 Task: Update your LinkedIn profile with your current job title, company, and location. Set your job preferences and save the changes.
Action: Mouse moved to (500, 235)
Screenshot: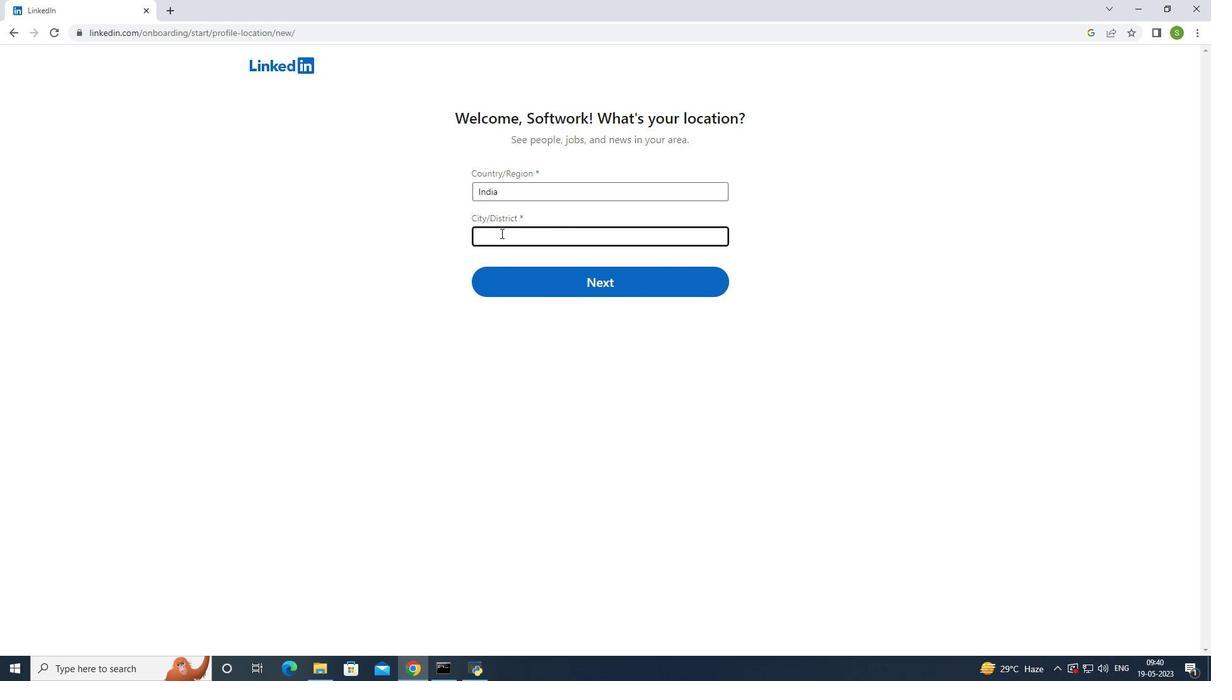 
Action: Mouse pressed left at (500, 235)
Screenshot: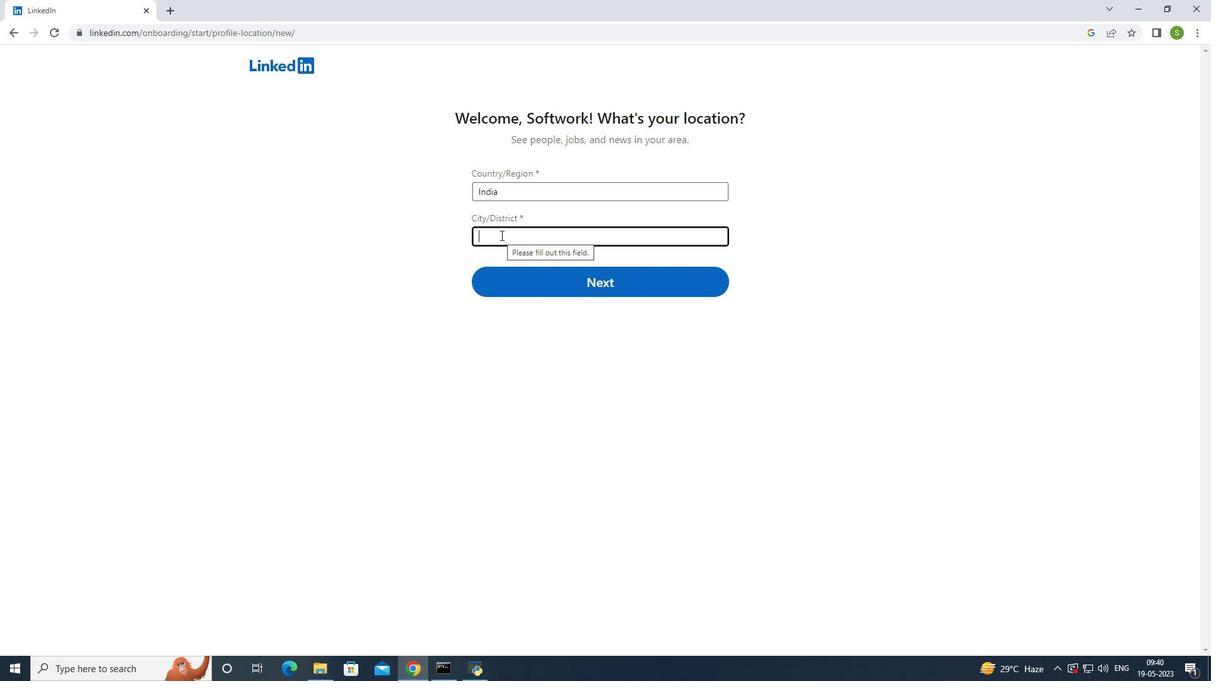 
Action: Mouse moved to (500, 234)
Screenshot: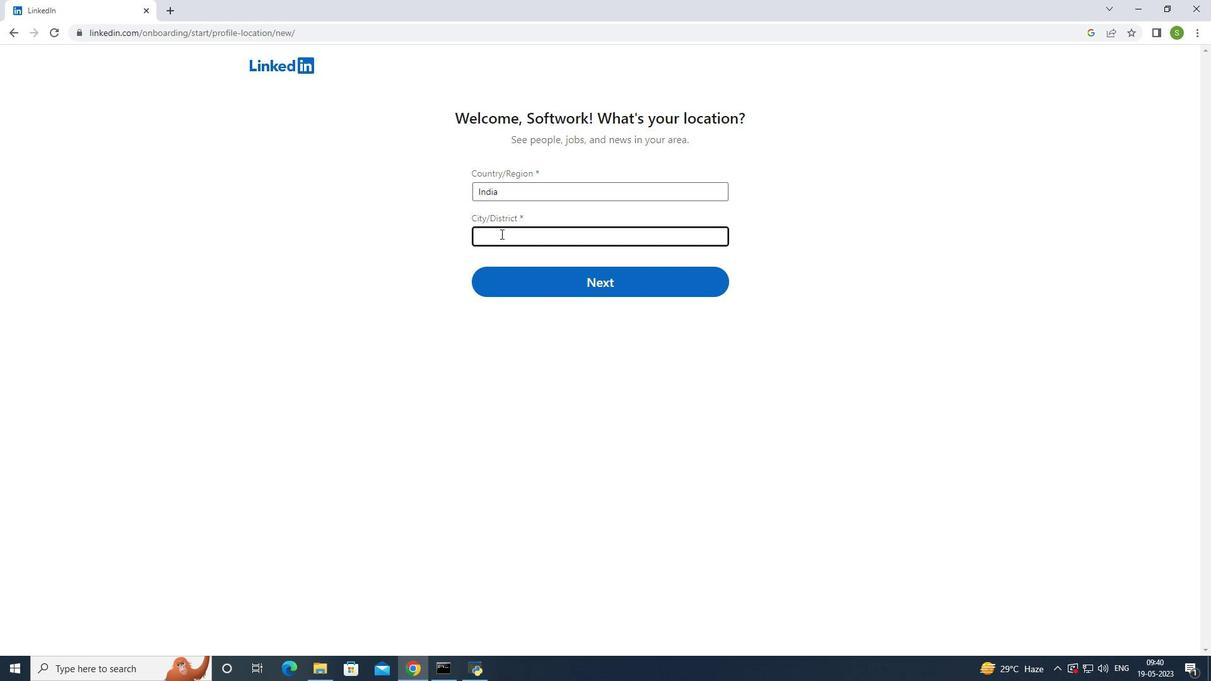 
Action: Key pressed g
Screenshot: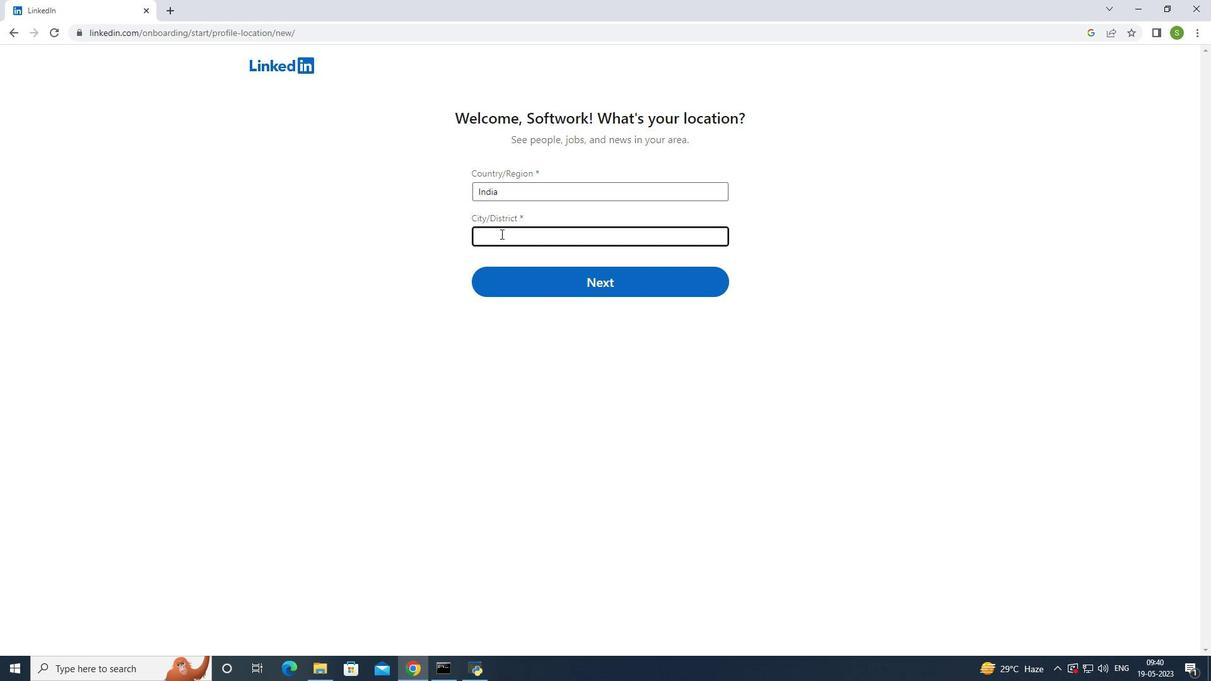 
Action: Mouse moved to (500, 232)
Screenshot: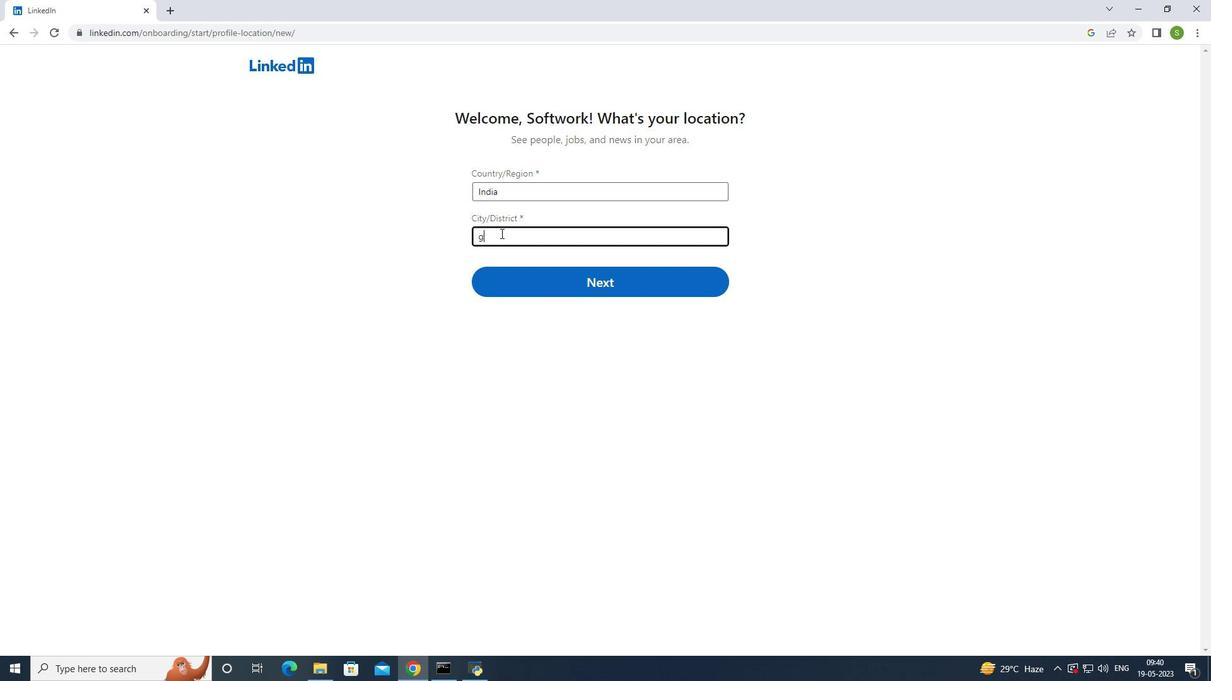
Action: Key pressed urugram
Screenshot: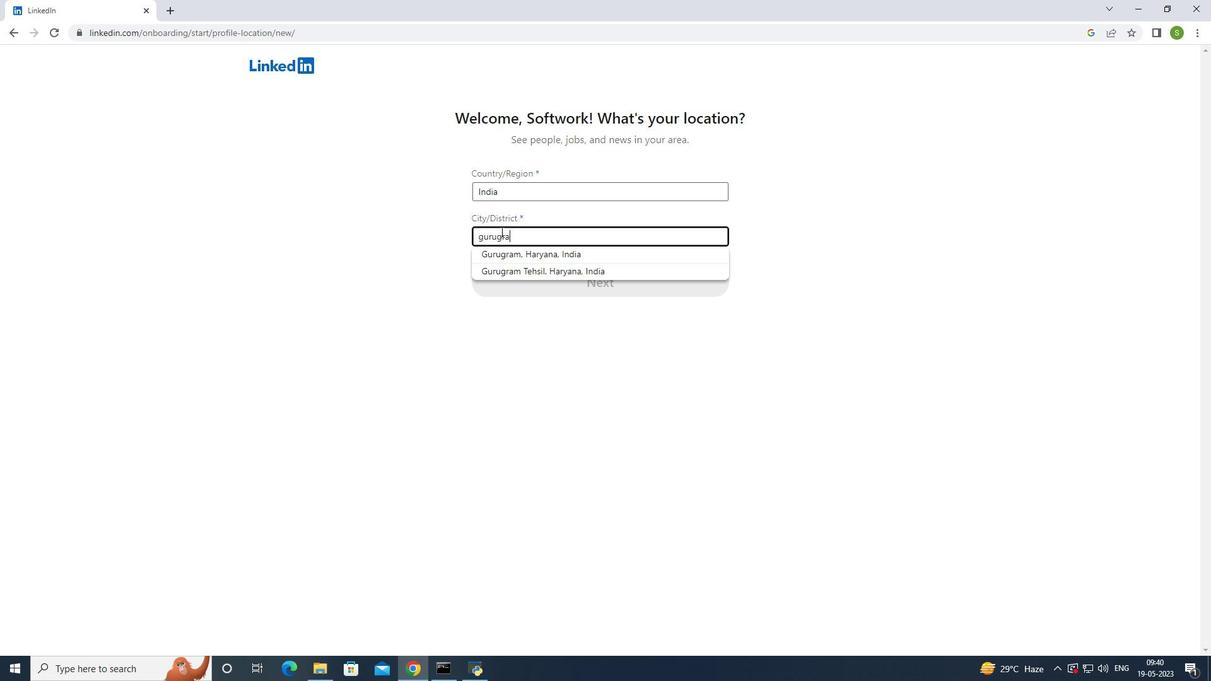 
Action: Mouse moved to (506, 256)
Screenshot: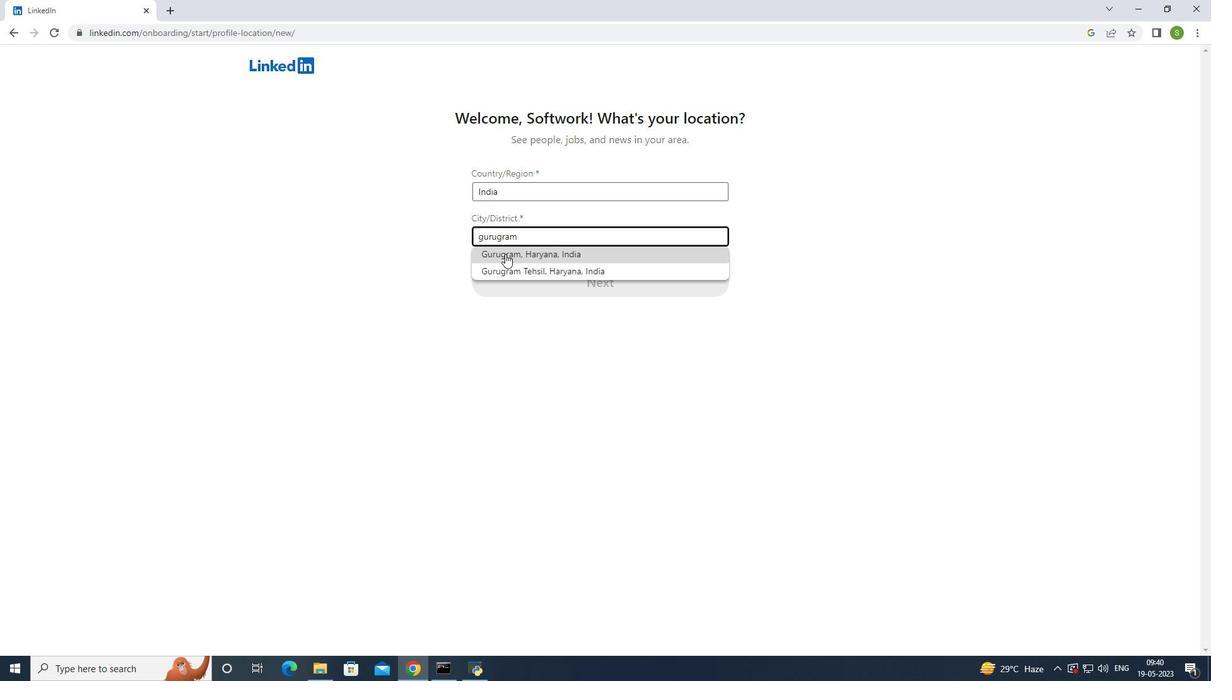 
Action: Mouse pressed left at (506, 256)
Screenshot: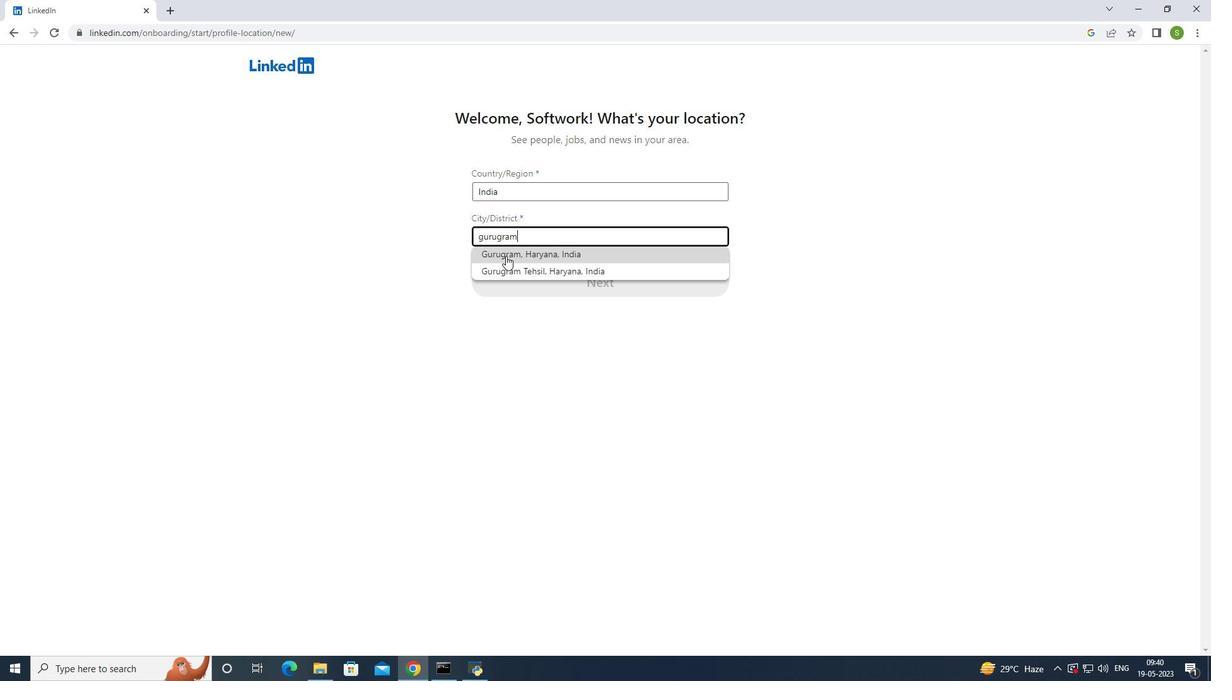 
Action: Mouse moved to (558, 278)
Screenshot: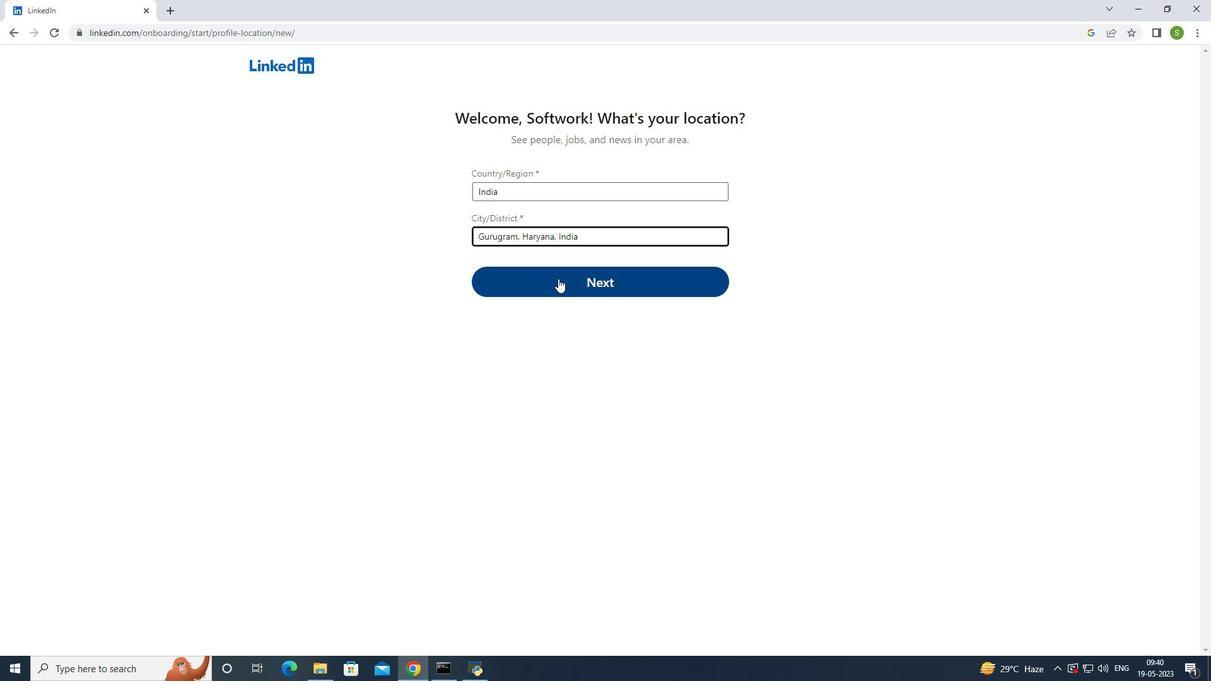 
Action: Mouse pressed left at (558, 278)
Screenshot: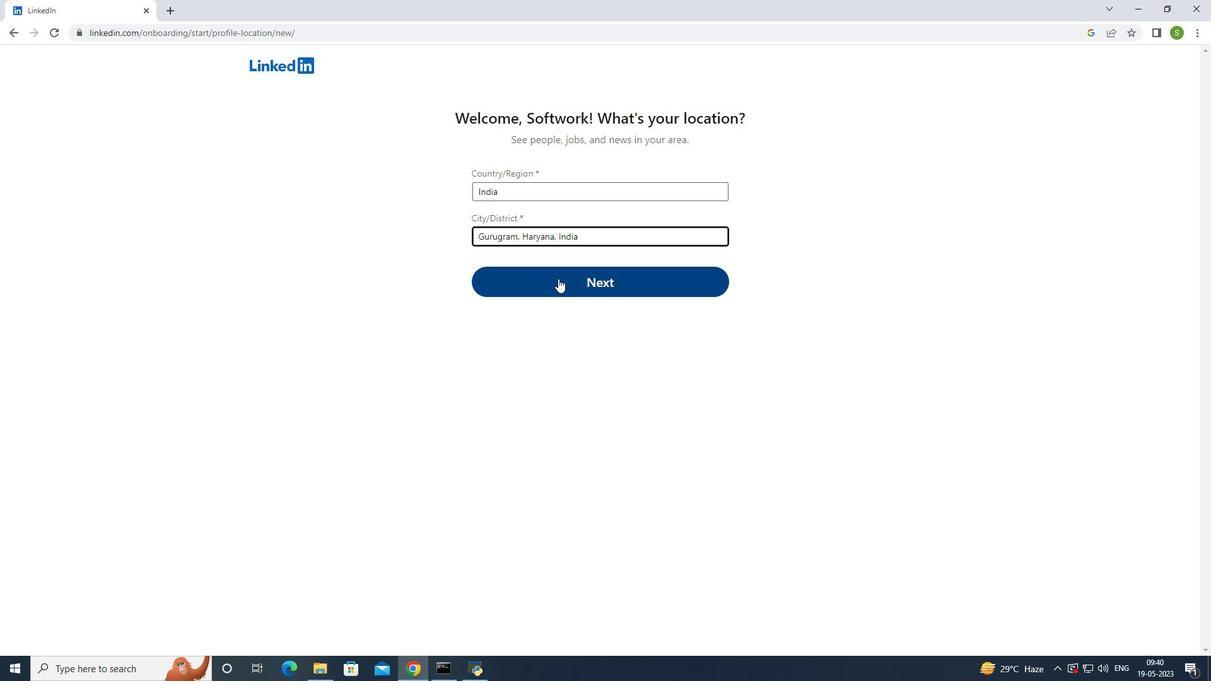 
Action: Mouse moved to (523, 187)
Screenshot: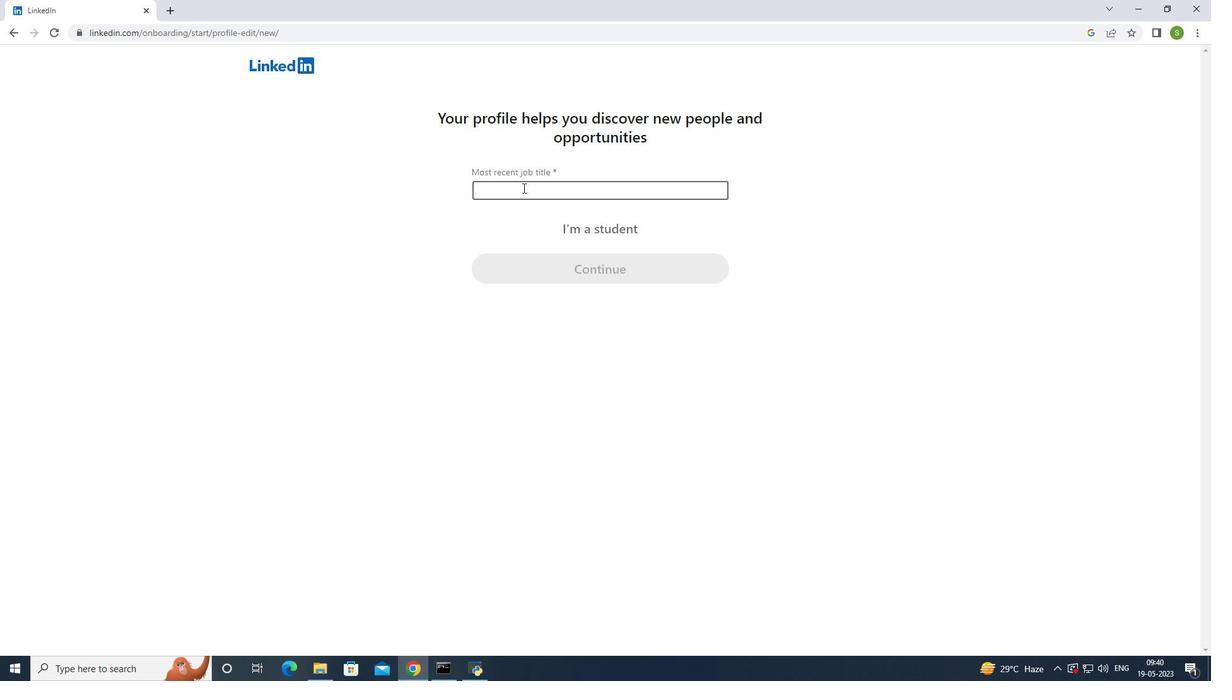 
Action: Mouse pressed left at (523, 187)
Screenshot: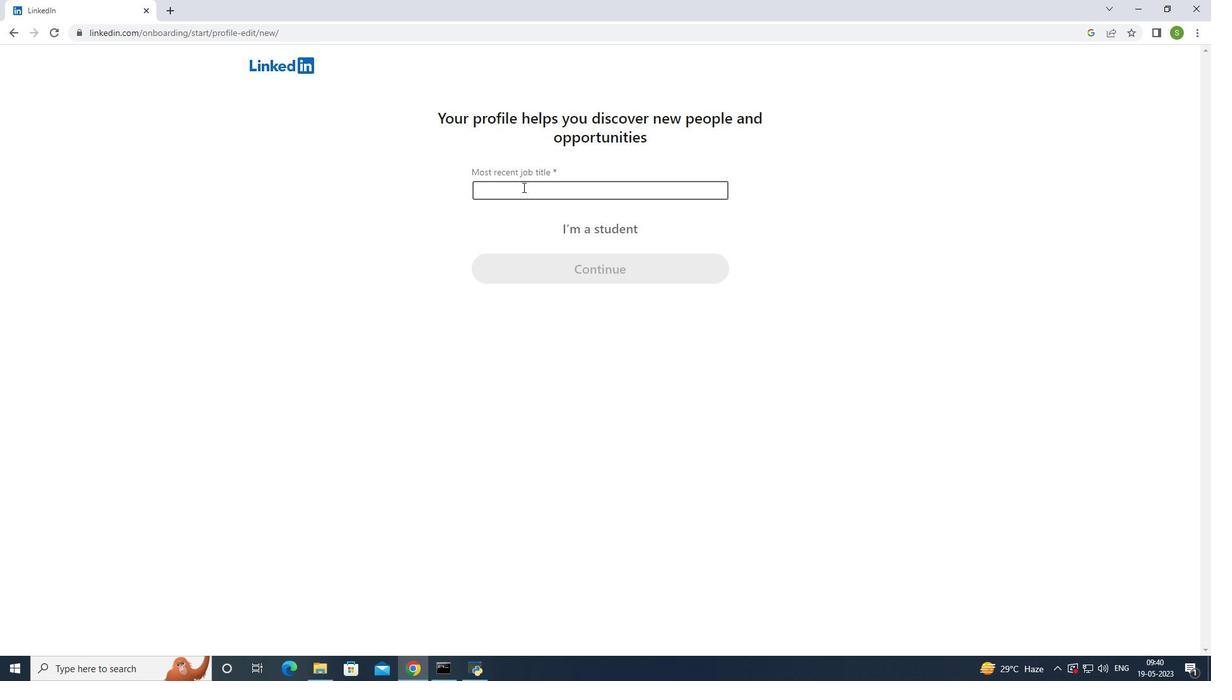 
Action: Mouse moved to (534, 198)
Screenshot: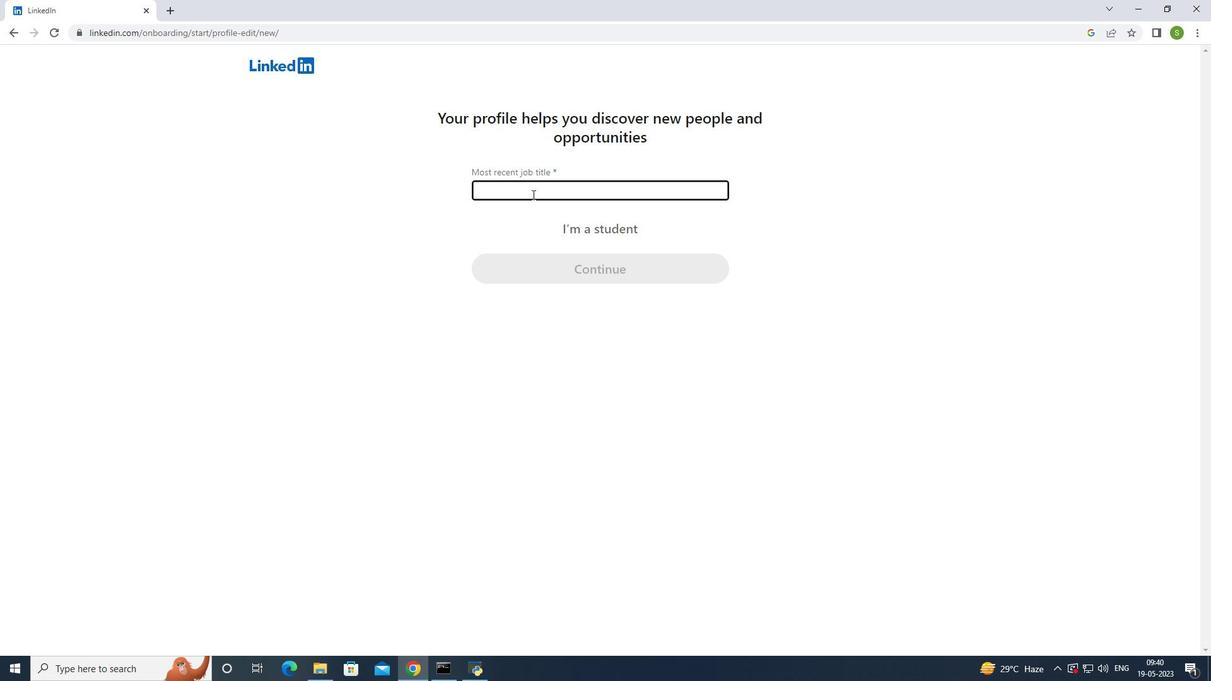 
Action: Key pressed <Key.shift>I<Key.space>am<Key.space><Key.backspace><Key.backspace><Key.backspace>
Screenshot: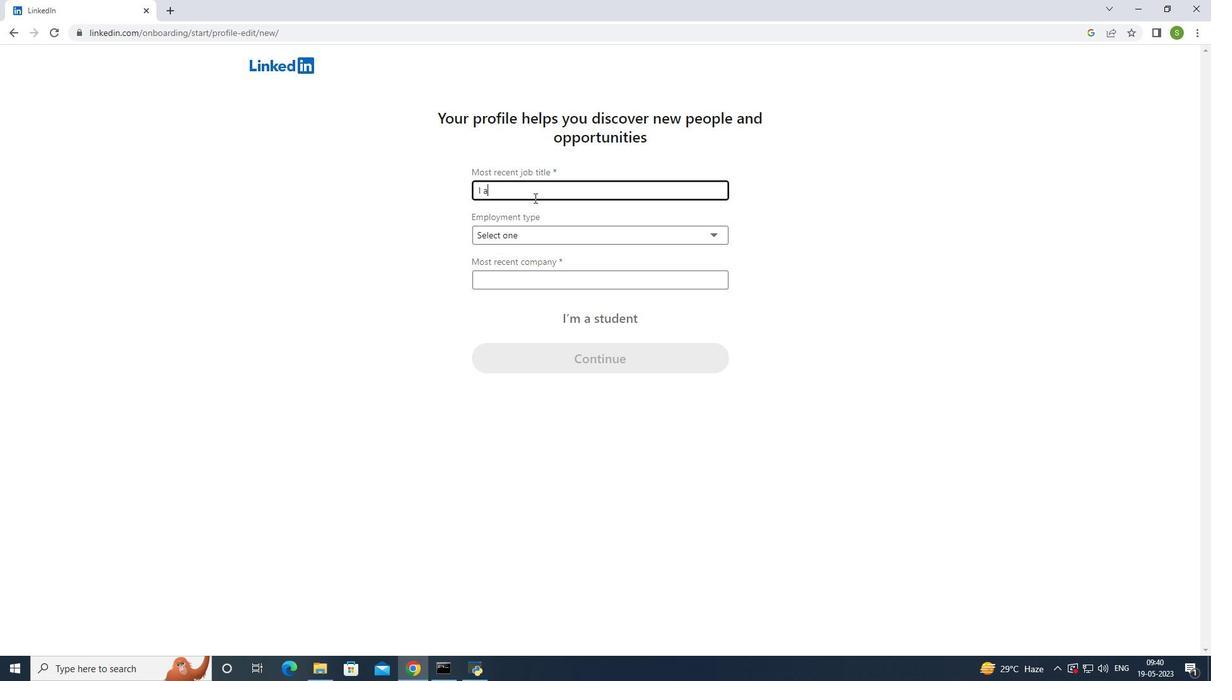 
Action: Mouse moved to (555, 270)
Screenshot: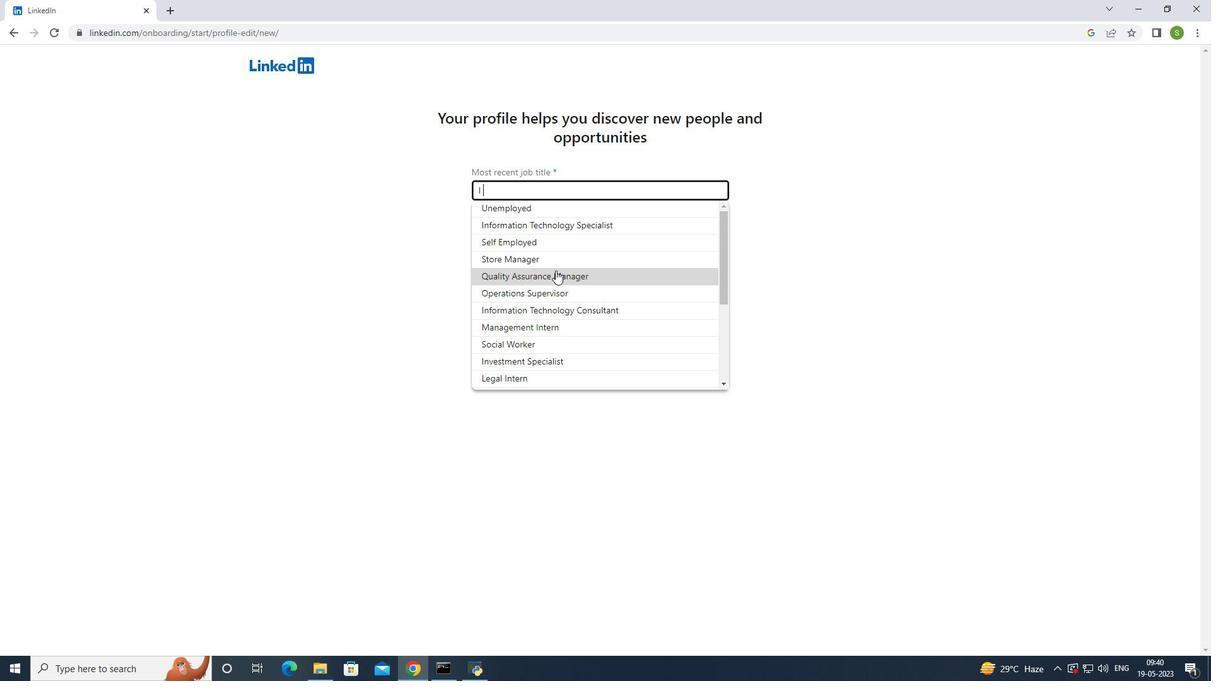 
Action: Mouse scrolled (555, 270) with delta (0, 0)
Screenshot: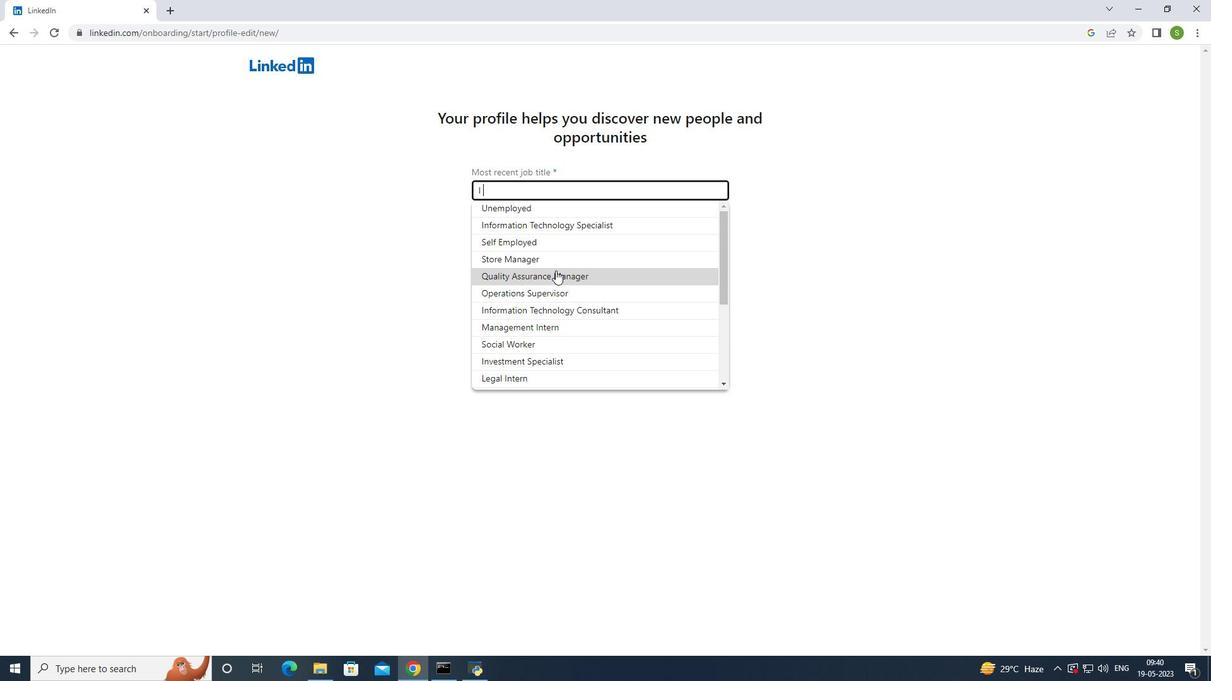 
Action: Mouse scrolled (555, 270) with delta (0, 0)
Screenshot: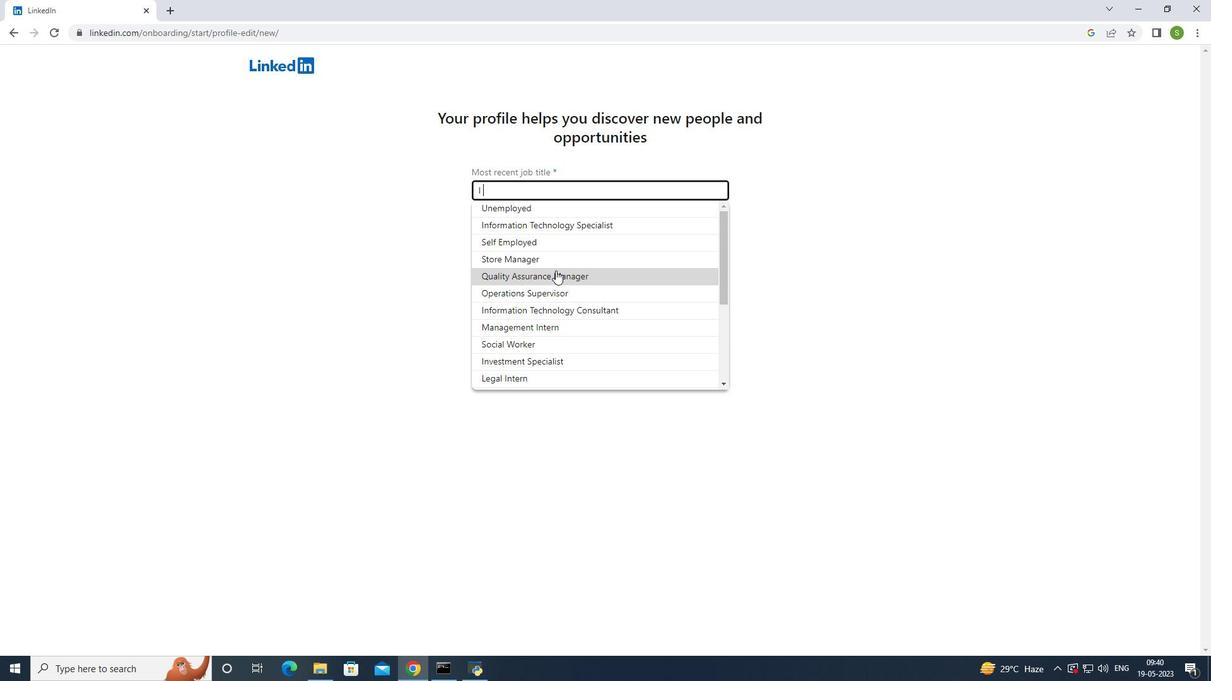 
Action: Mouse scrolled (555, 270) with delta (0, 0)
Screenshot: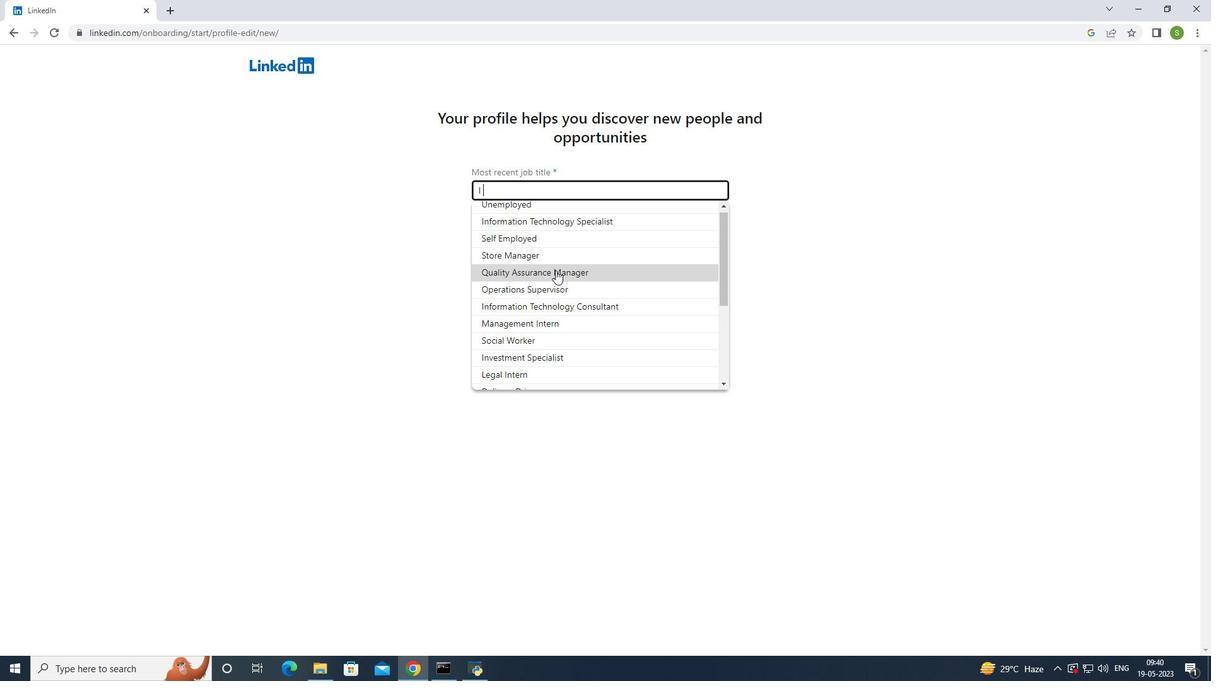 
Action: Mouse scrolled (555, 270) with delta (0, 0)
Screenshot: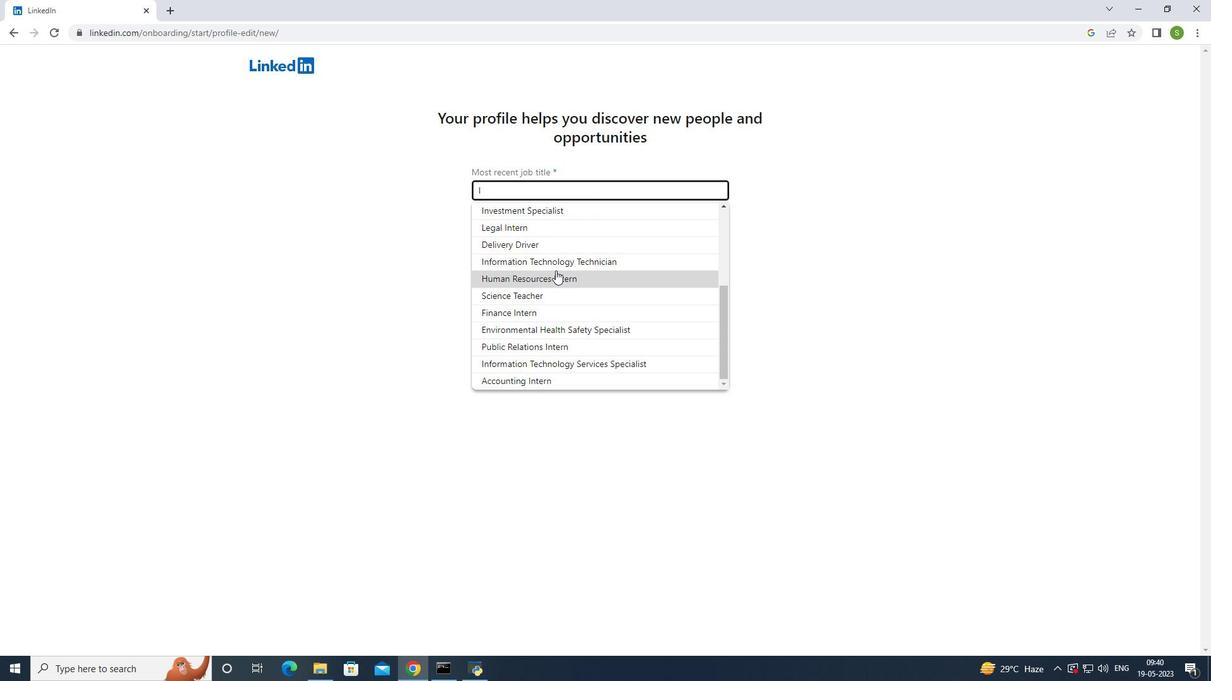 
Action: Mouse scrolled (555, 270) with delta (0, 0)
Screenshot: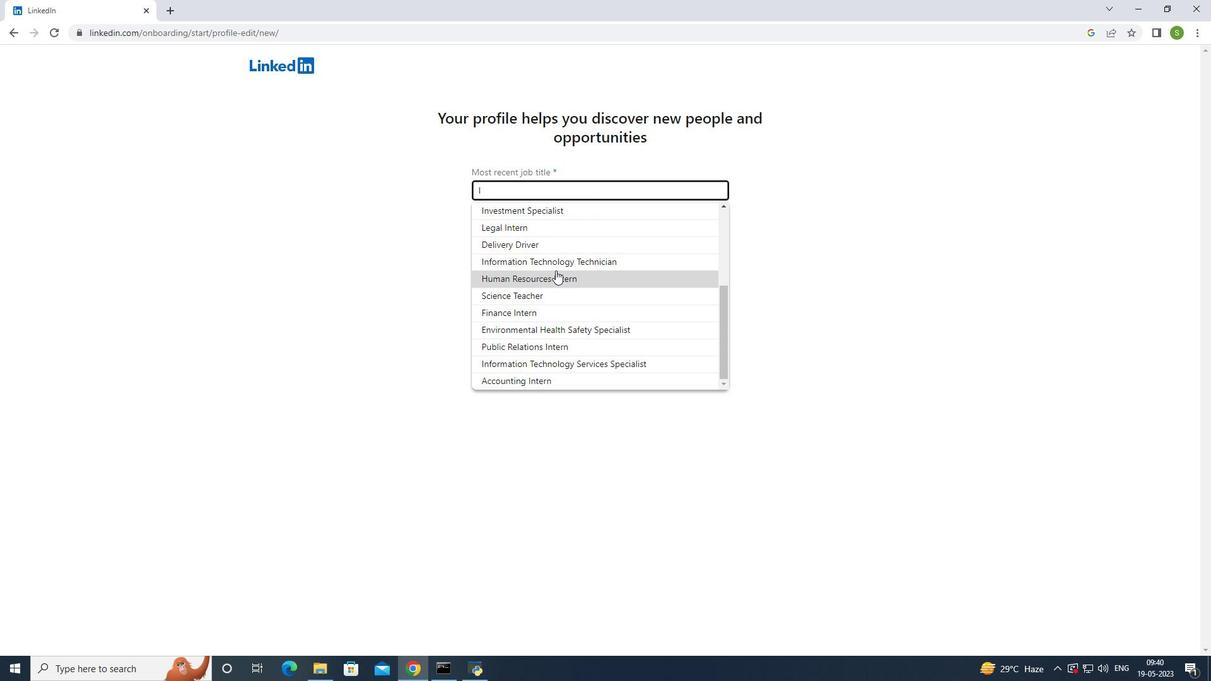 
Action: Mouse scrolled (555, 270) with delta (0, 0)
Screenshot: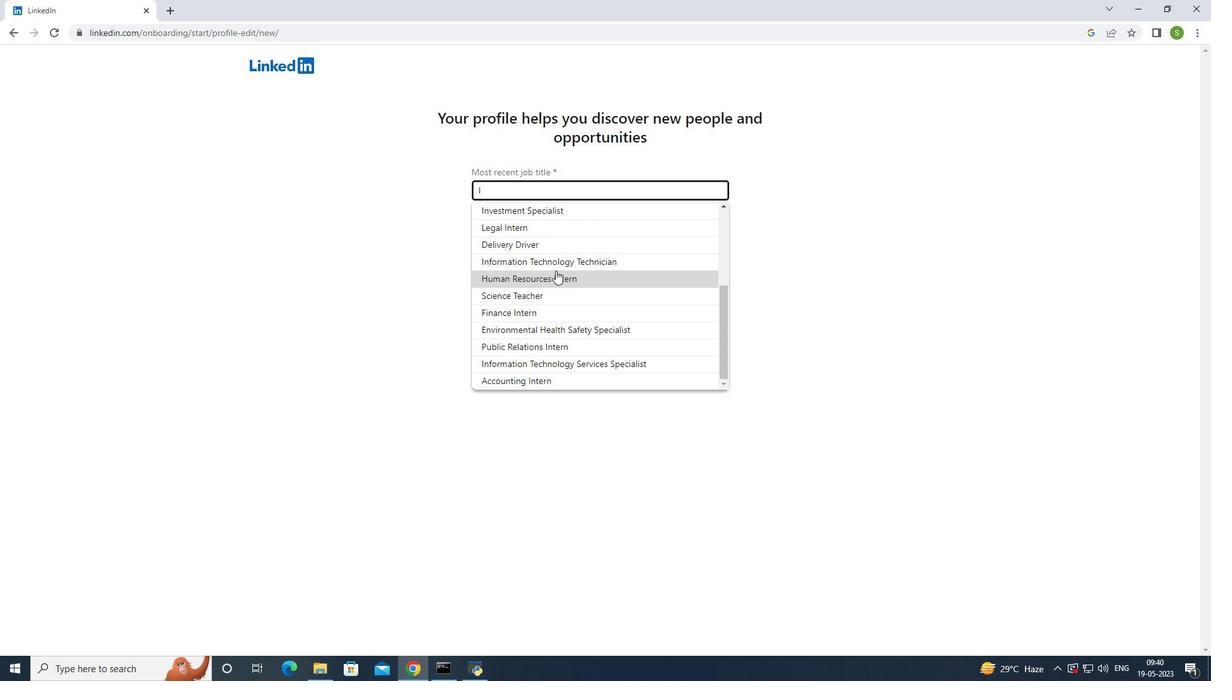 
Action: Mouse scrolled (555, 270) with delta (0, 0)
Screenshot: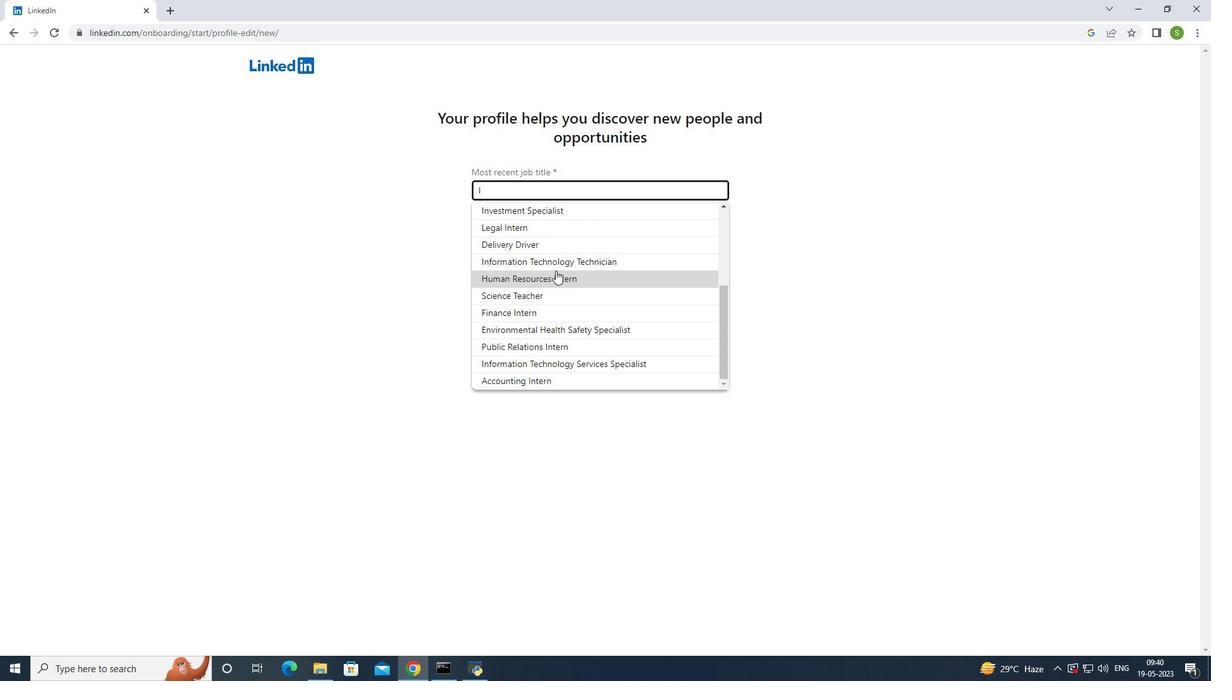 
Action: Mouse scrolled (555, 270) with delta (0, 0)
Screenshot: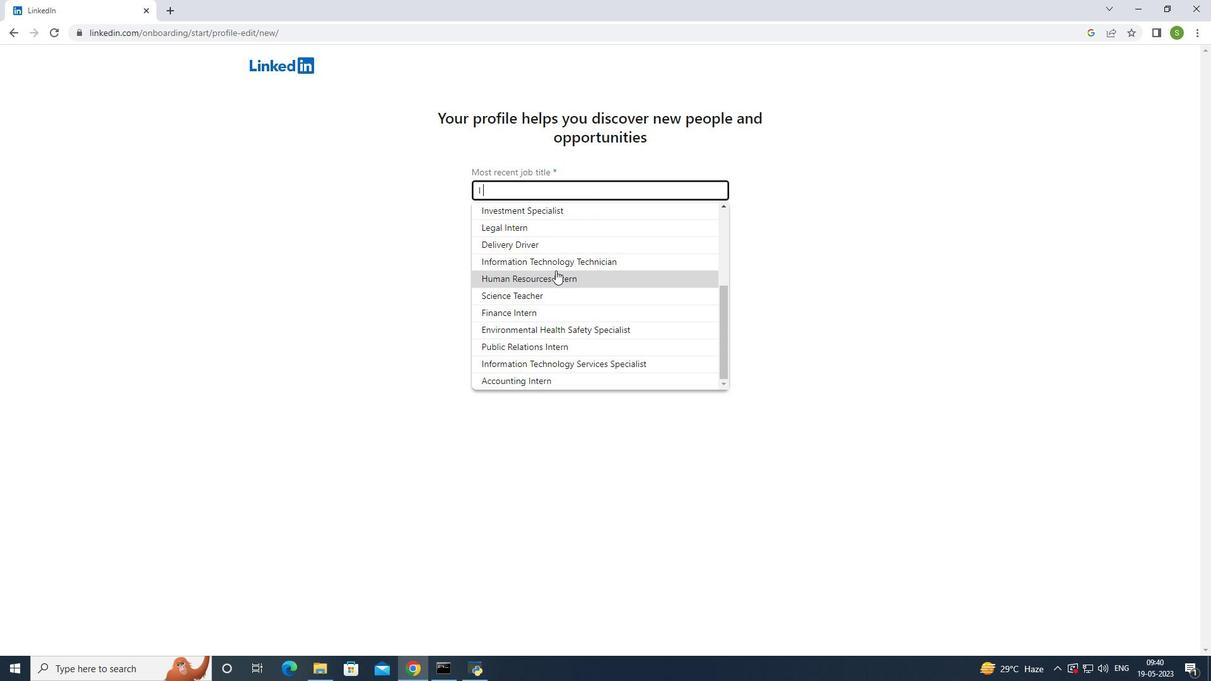 
Action: Mouse scrolled (555, 270) with delta (0, 0)
Screenshot: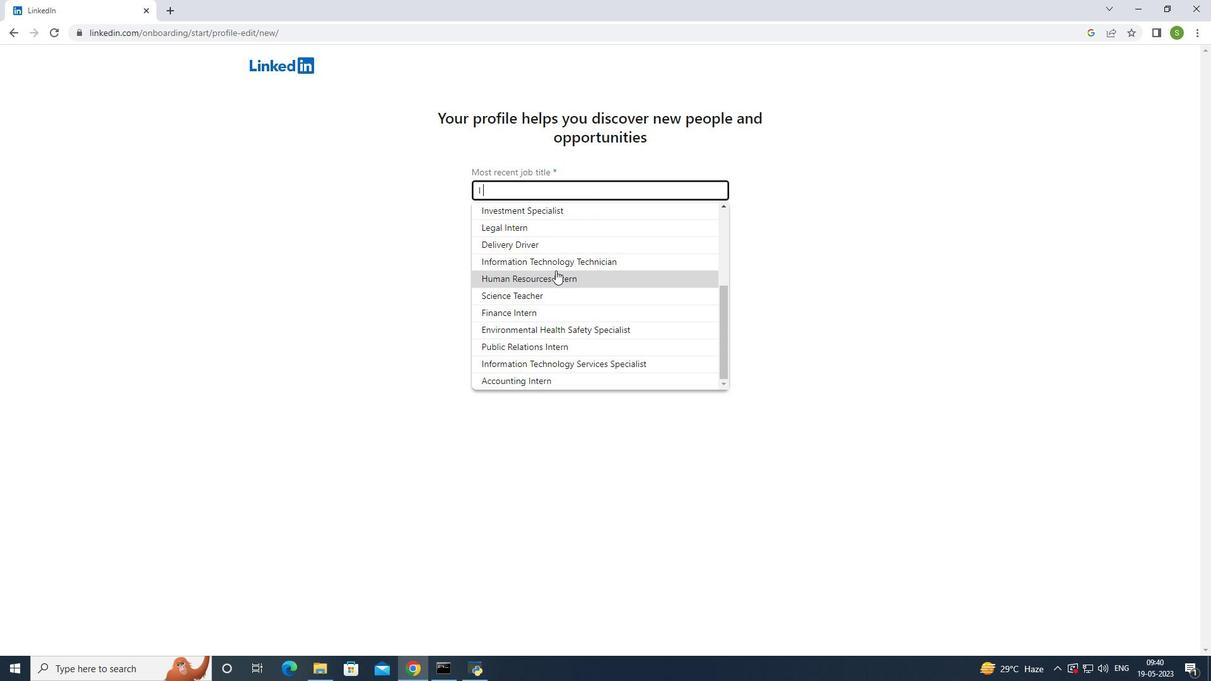 
Action: Mouse scrolled (555, 270) with delta (0, 0)
Screenshot: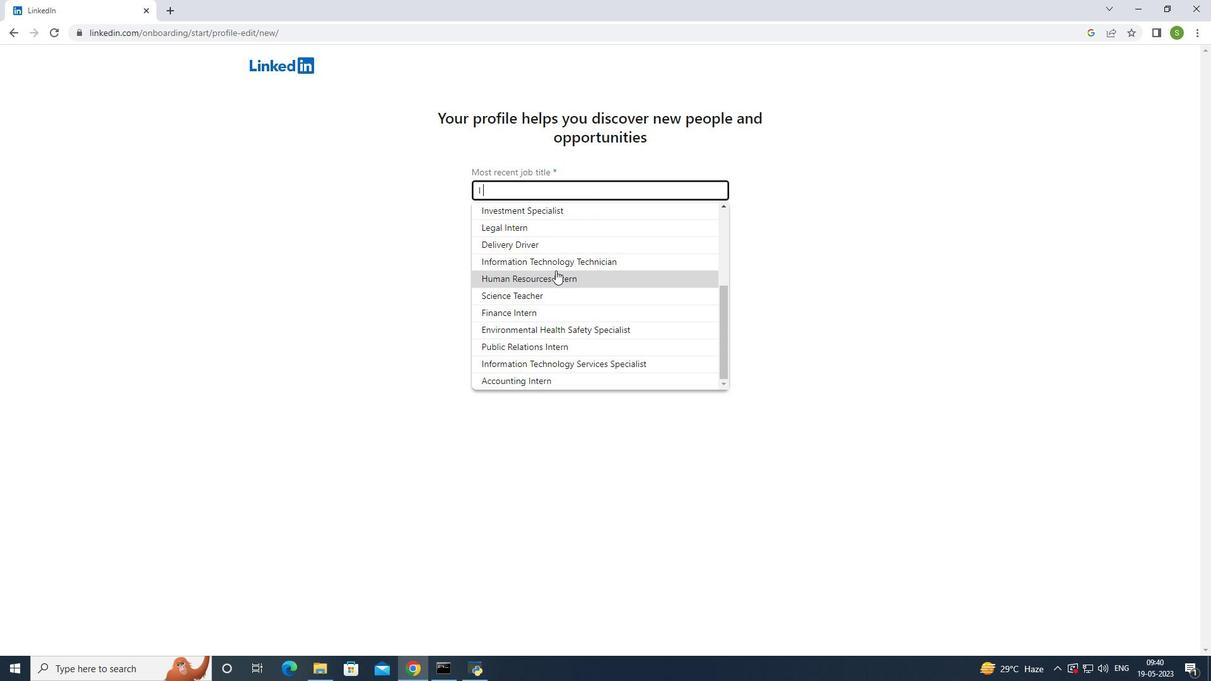 
Action: Mouse scrolled (555, 271) with delta (0, 0)
Screenshot: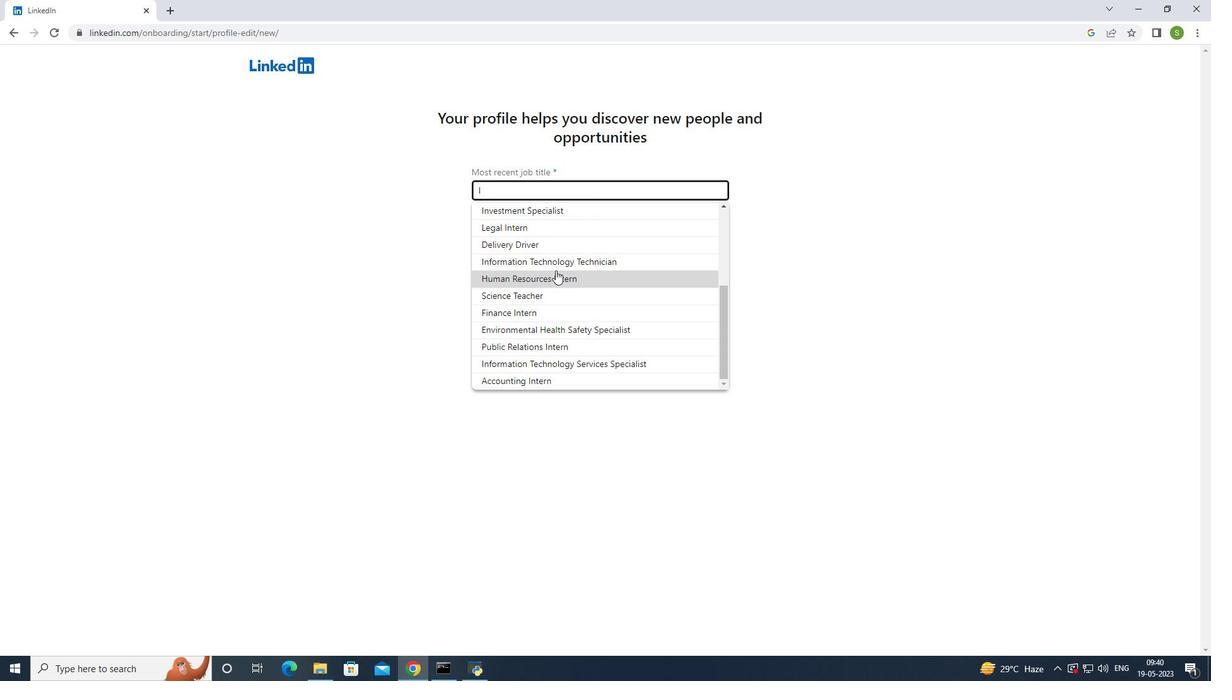 
Action: Mouse scrolled (555, 271) with delta (0, 0)
Screenshot: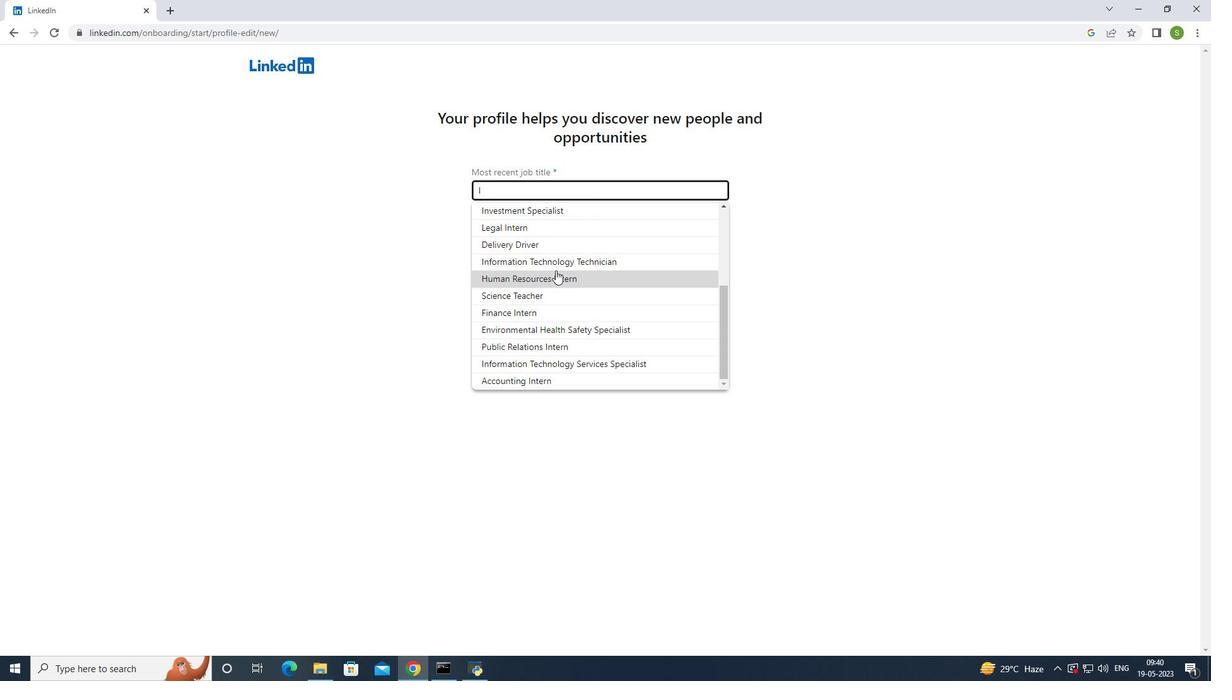 
Action: Mouse moved to (557, 268)
Screenshot: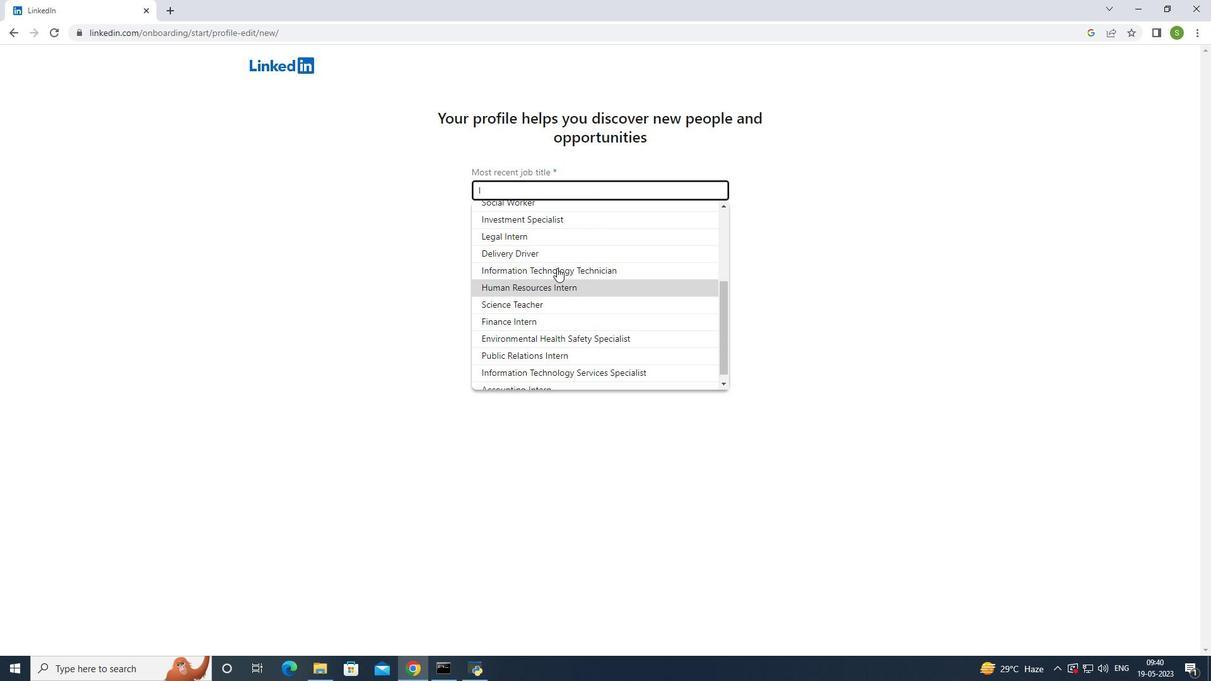 
Action: Mouse scrolled (557, 268) with delta (0, 0)
Screenshot: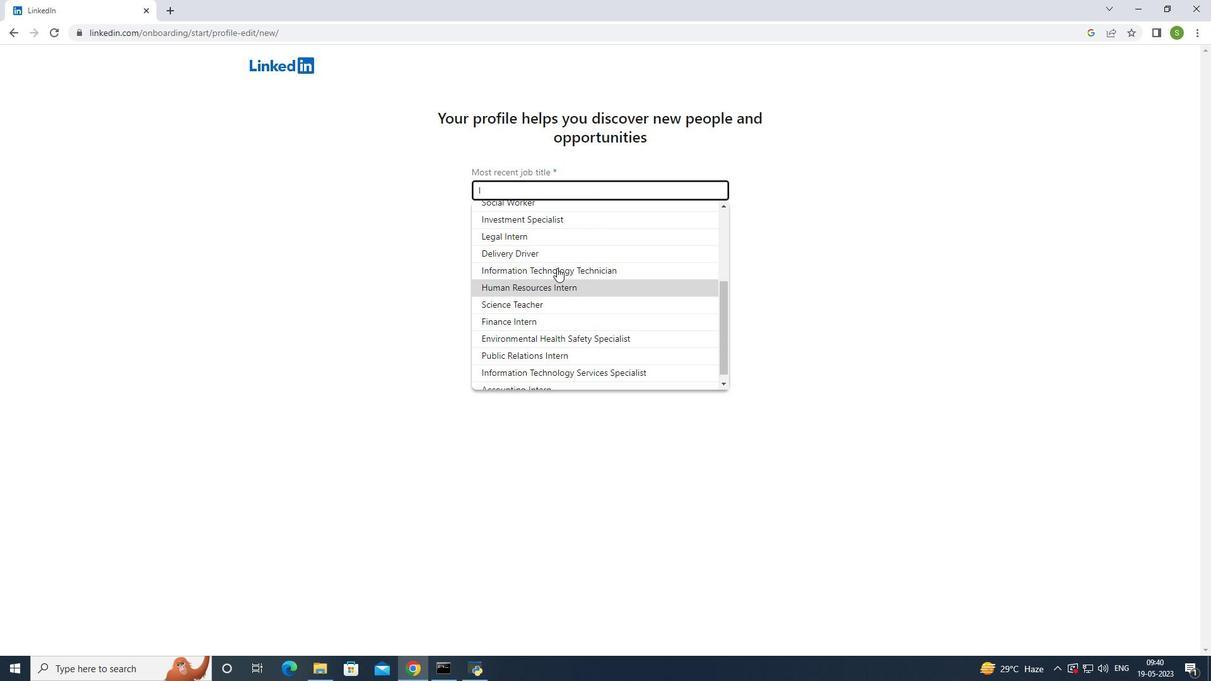 
Action: Mouse moved to (557, 264)
Screenshot: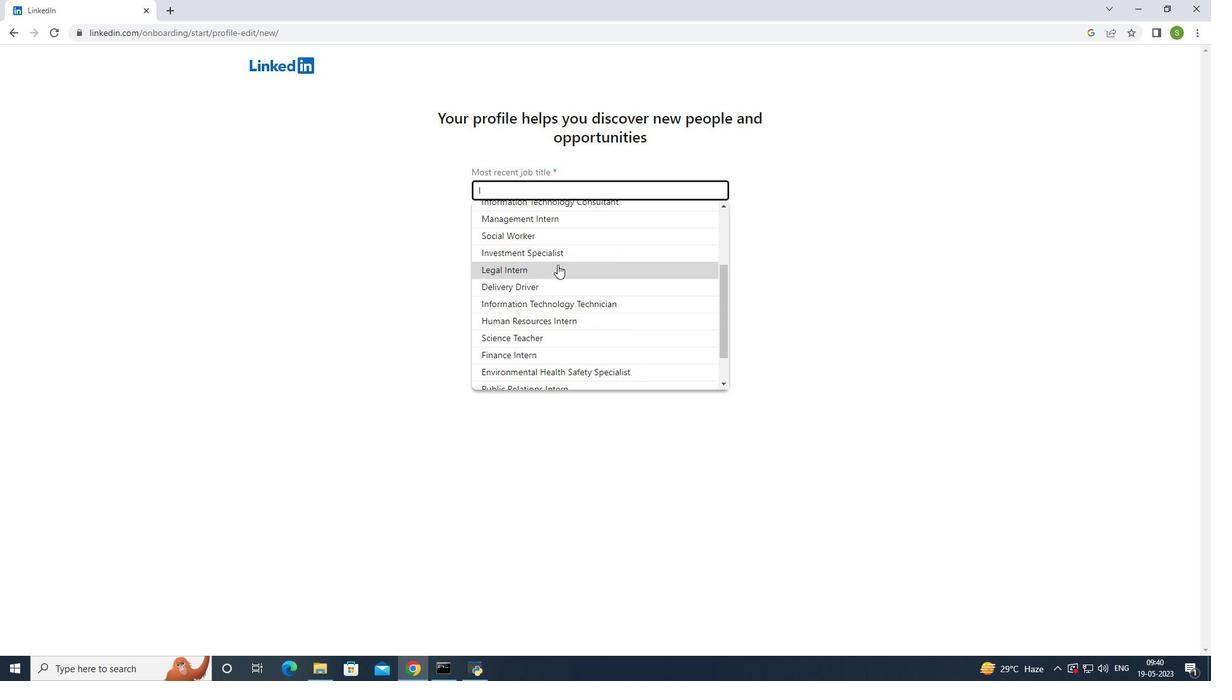 
Action: Mouse scrolled (557, 265) with delta (0, 0)
Screenshot: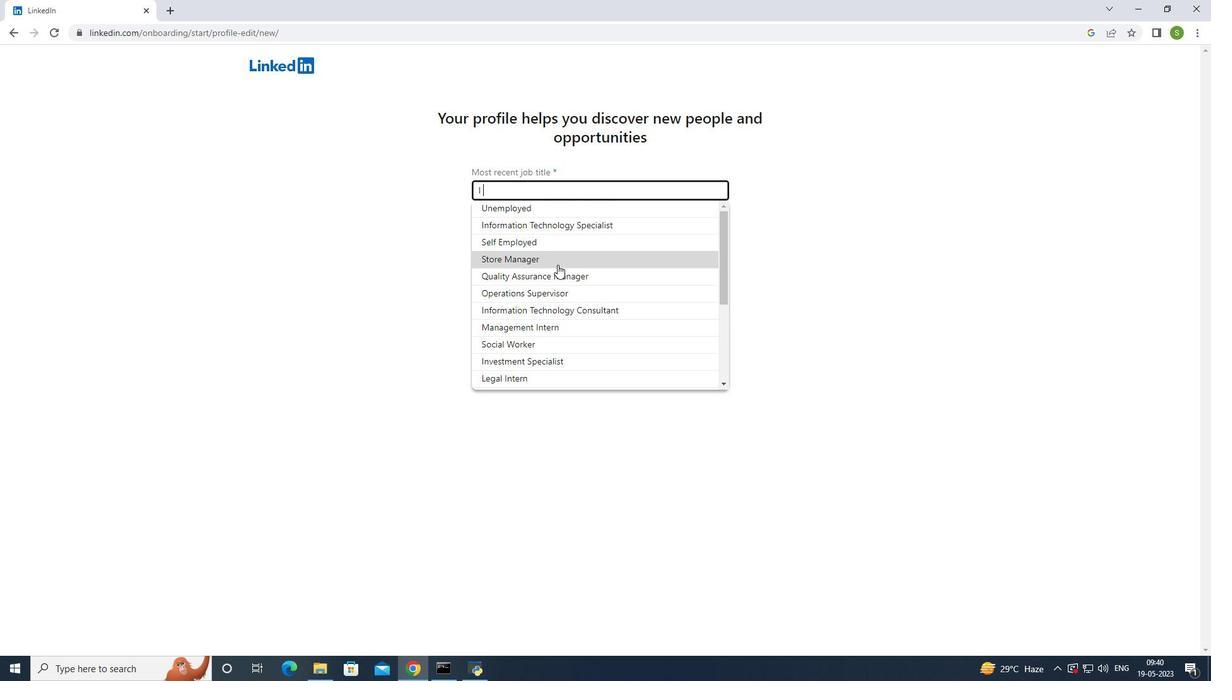 
Action: Mouse scrolled (557, 265) with delta (0, 0)
Screenshot: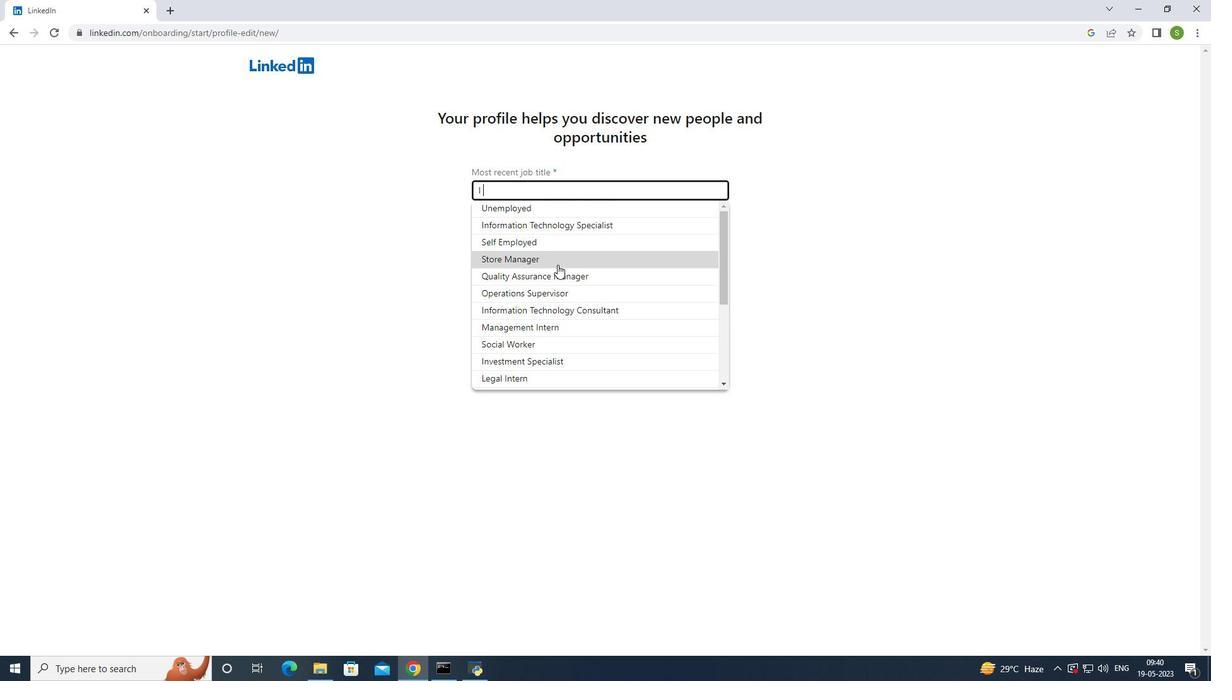 
Action: Mouse scrolled (557, 265) with delta (0, 0)
Screenshot: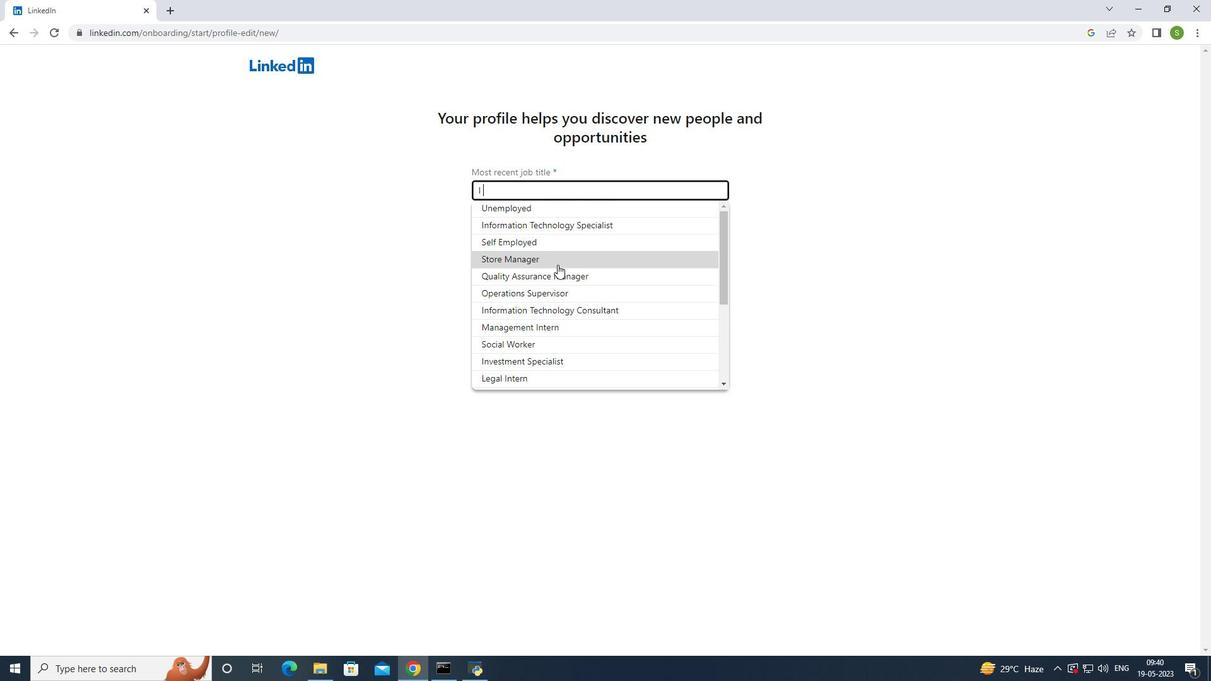 
Action: Mouse scrolled (557, 265) with delta (0, 0)
Screenshot: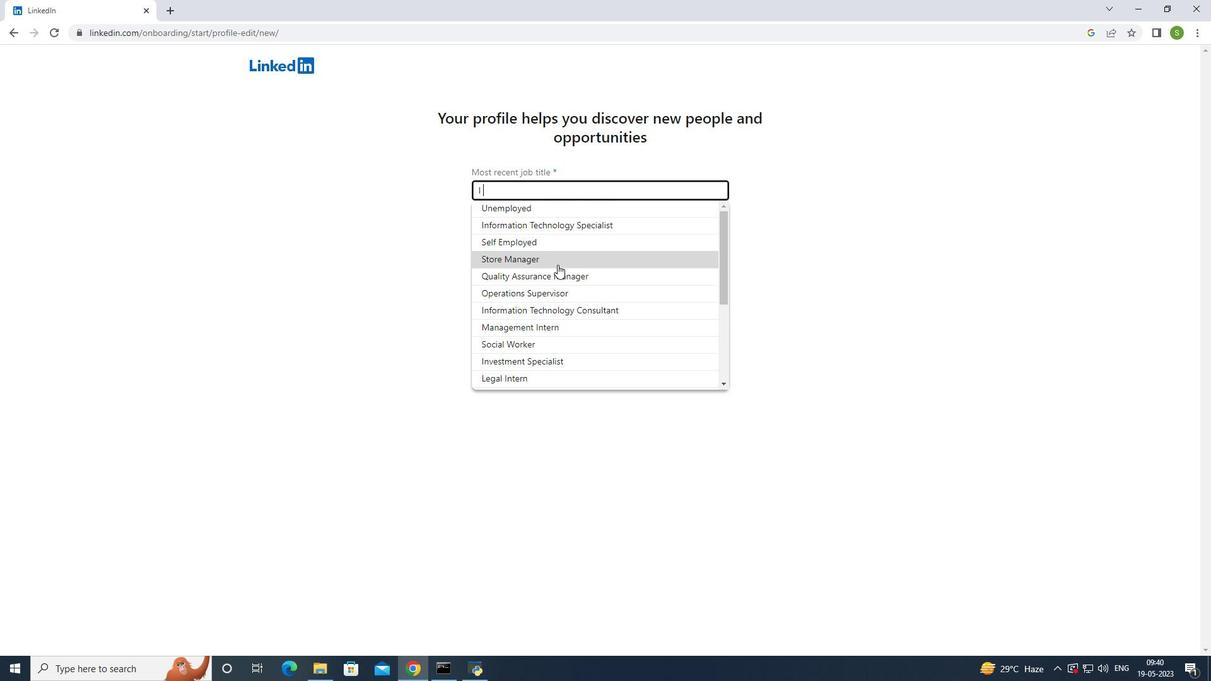 
Action: Mouse scrolled (557, 265) with delta (0, 0)
Screenshot: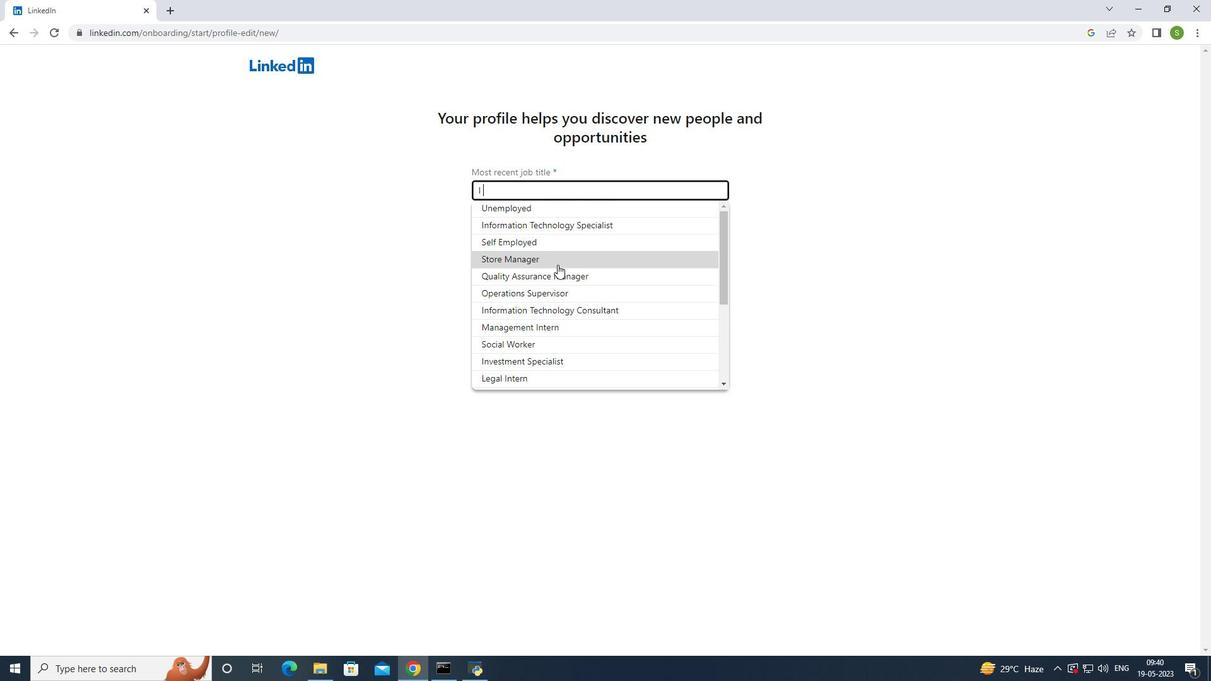 
Action: Mouse moved to (539, 191)
Screenshot: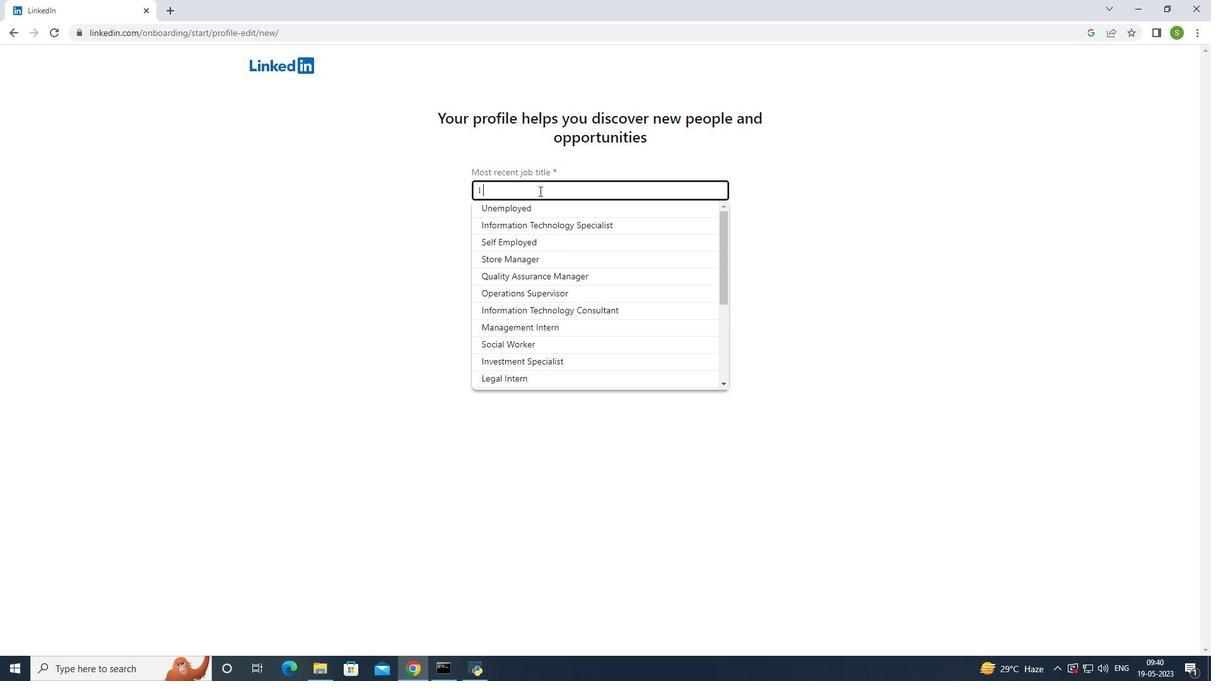 
Action: Key pressed <Key.backspace><Key.space>am<Key.space>student
Screenshot: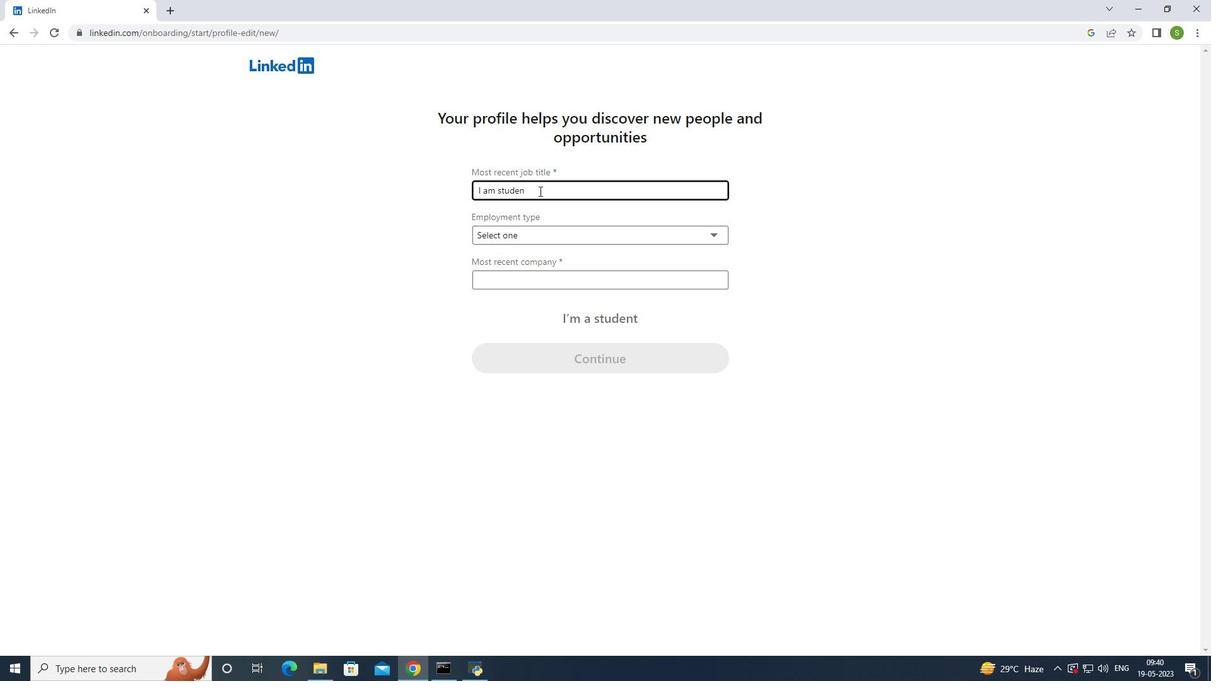 
Action: Mouse moved to (543, 236)
Screenshot: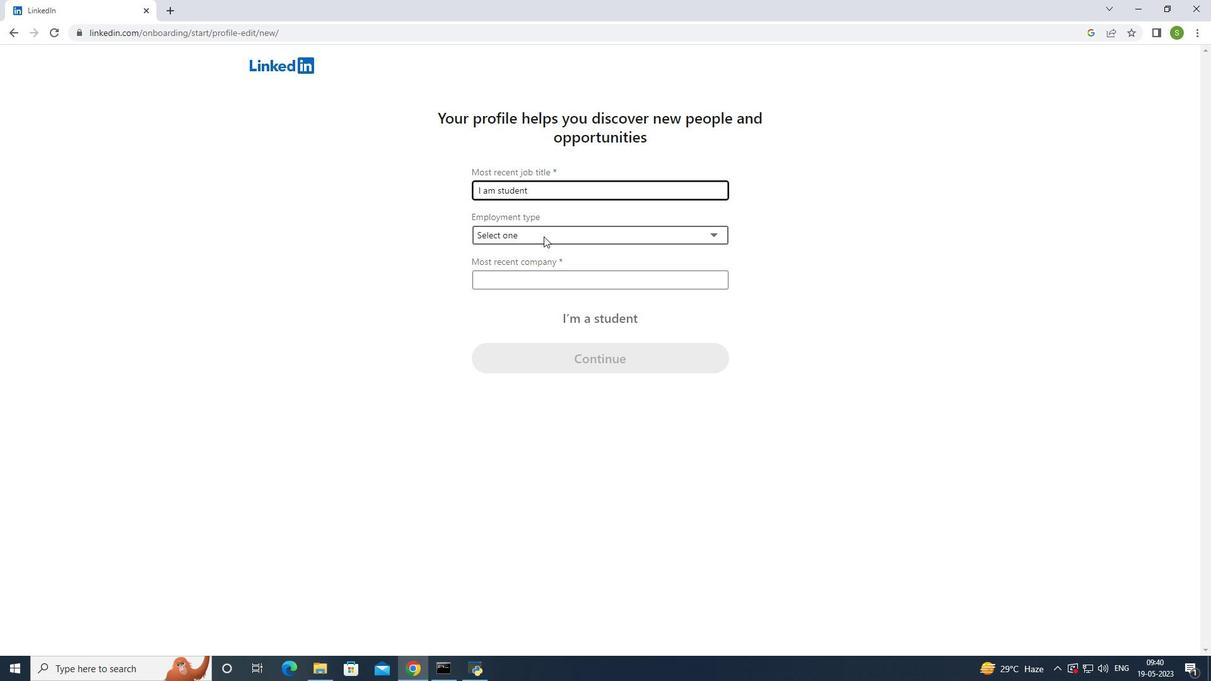 
Action: Mouse pressed left at (543, 236)
Screenshot: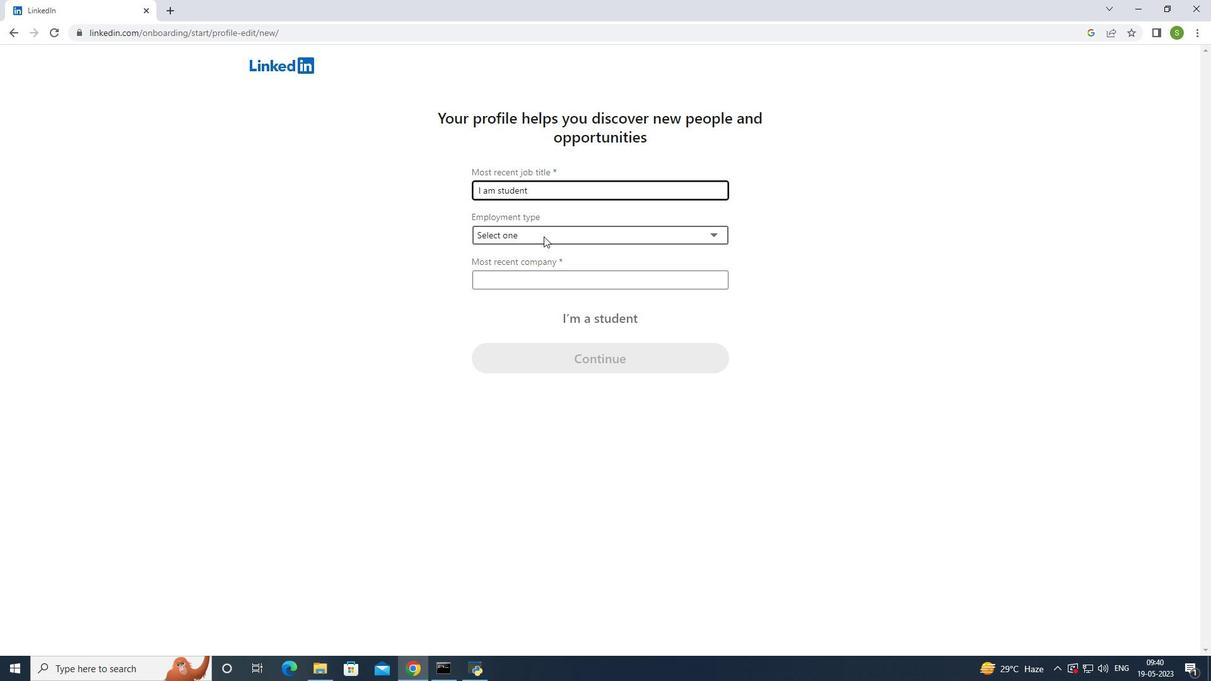 
Action: Mouse moved to (541, 261)
Screenshot: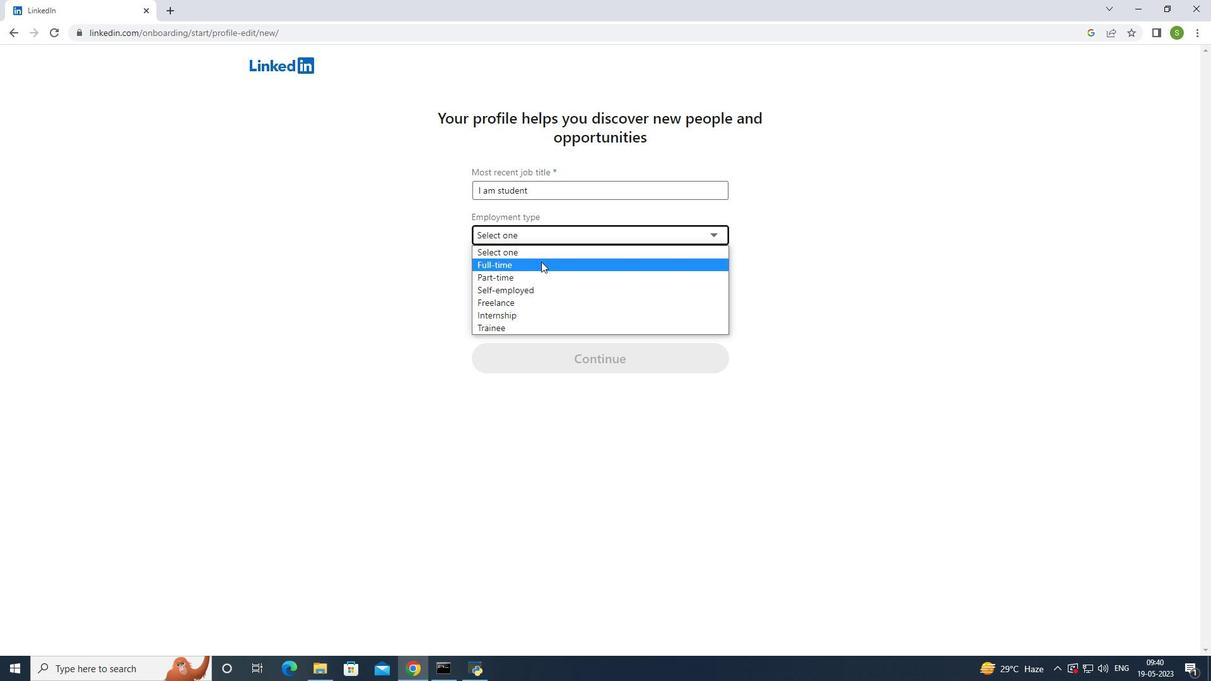 
Action: Mouse pressed left at (541, 261)
Screenshot: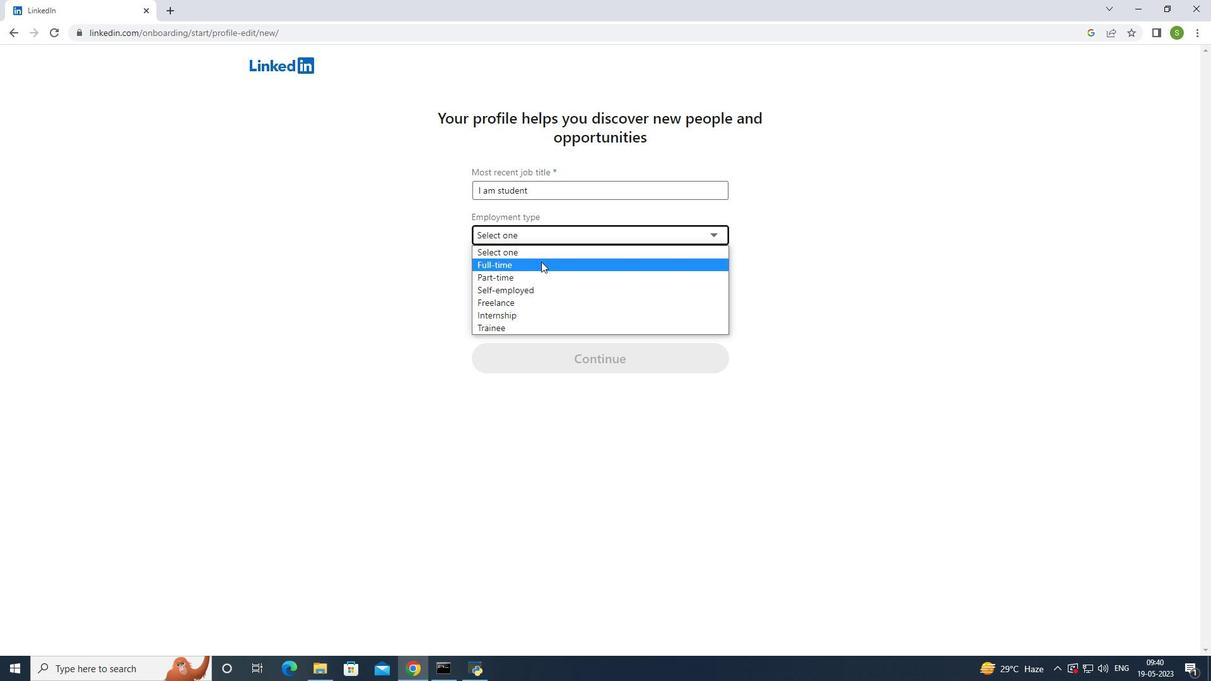 
Action: Mouse moved to (541, 273)
Screenshot: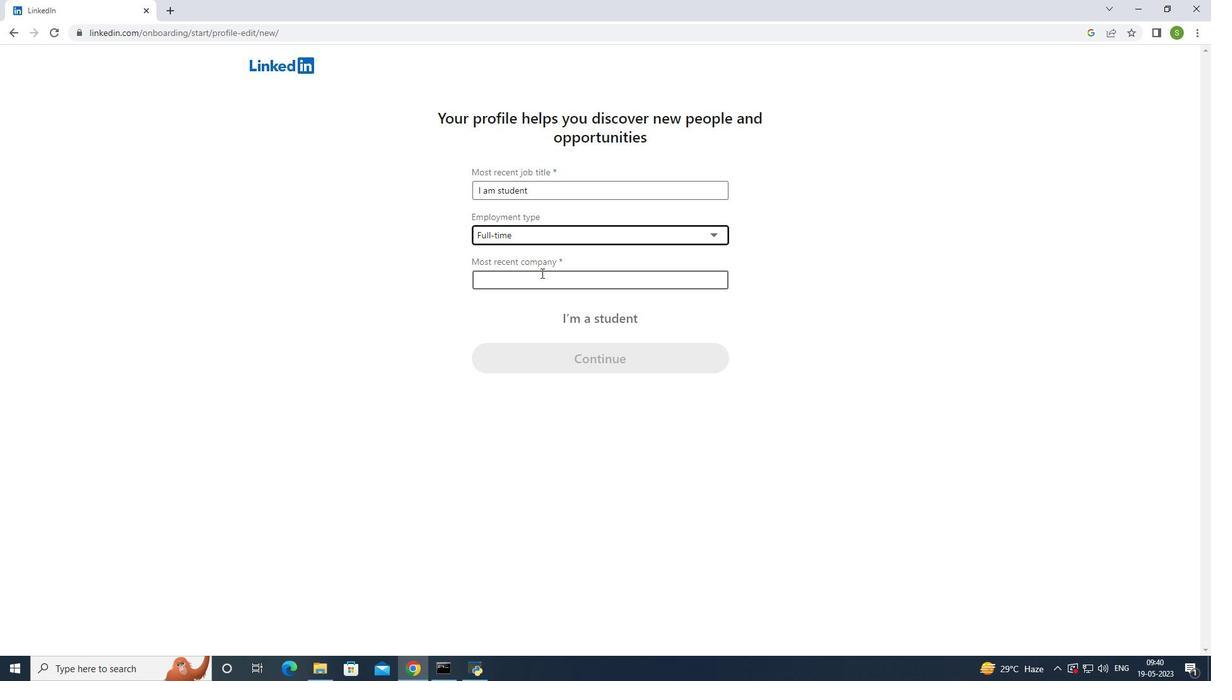 
Action: Mouse pressed left at (541, 273)
Screenshot: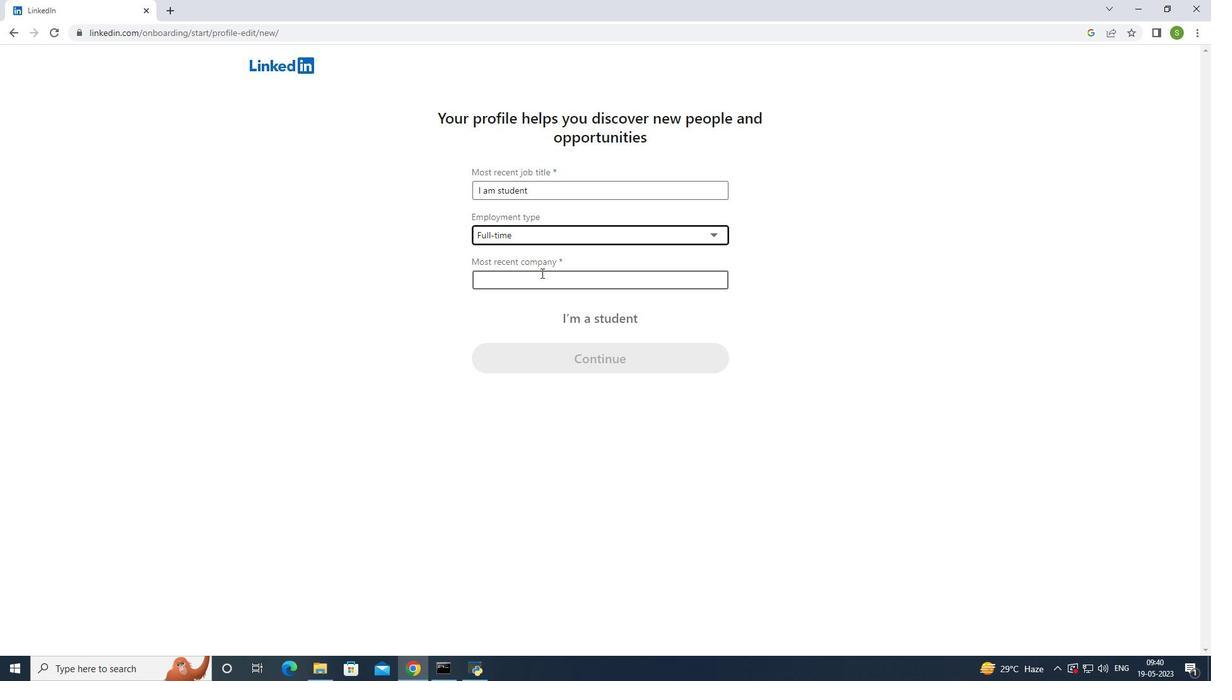 
Action: Mouse moved to (562, 233)
Screenshot: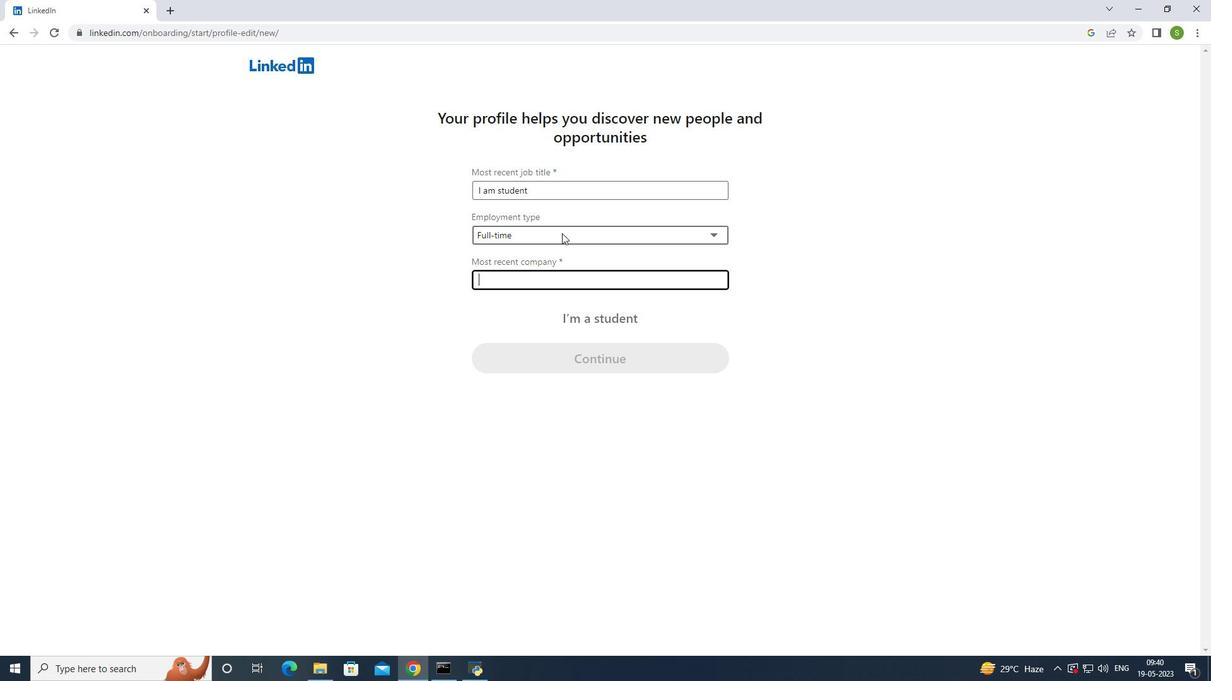 
Action: Key pressed <Key.shift>So<Key.backspace><Key.backspace>
Screenshot: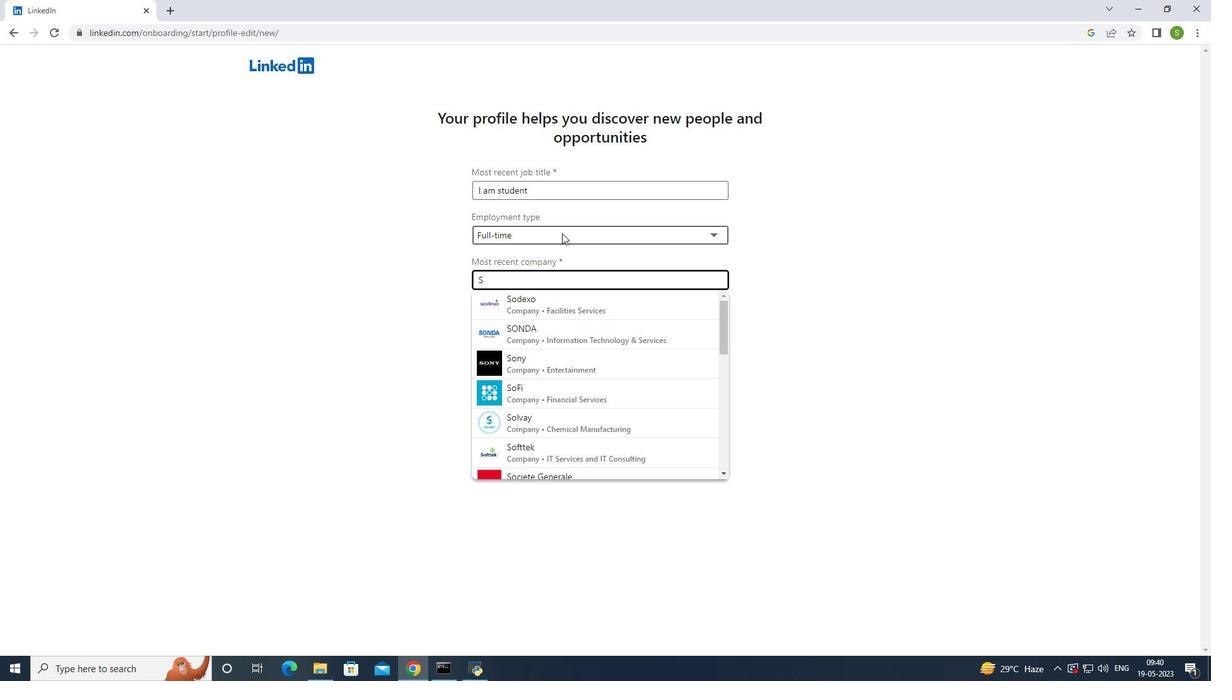 
Action: Mouse moved to (548, 186)
Screenshot: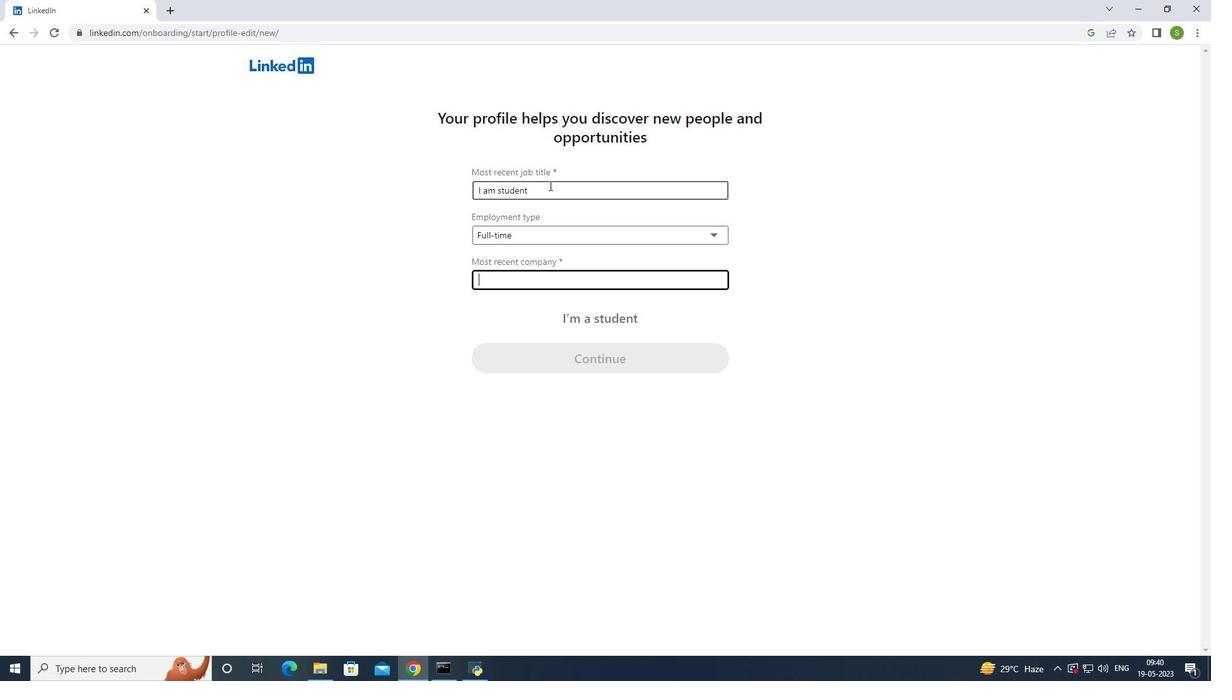 
Action: Mouse pressed left at (548, 186)
Screenshot: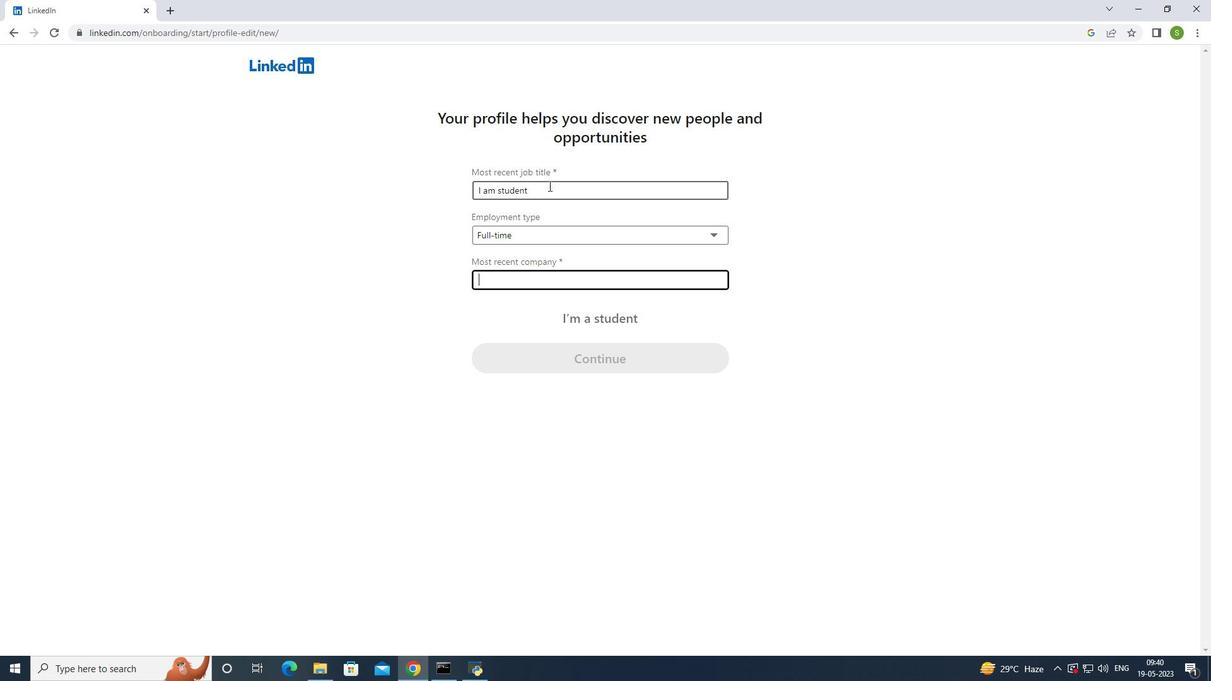 
Action: Key pressed <Key.backspace><Key.backspace><Key.backspace><Key.backspace><Key.backspace><Key.backspace><Key.backspace><Key.backspace><Key.backspace><Key.backspace><Key.backspace><Key.backspace><Key.backspace><Key.backspace><Key.backspace><Key.backspace><Key.backspace><Key.shift><Key.shift>Employee<Key.enter>
Screenshot: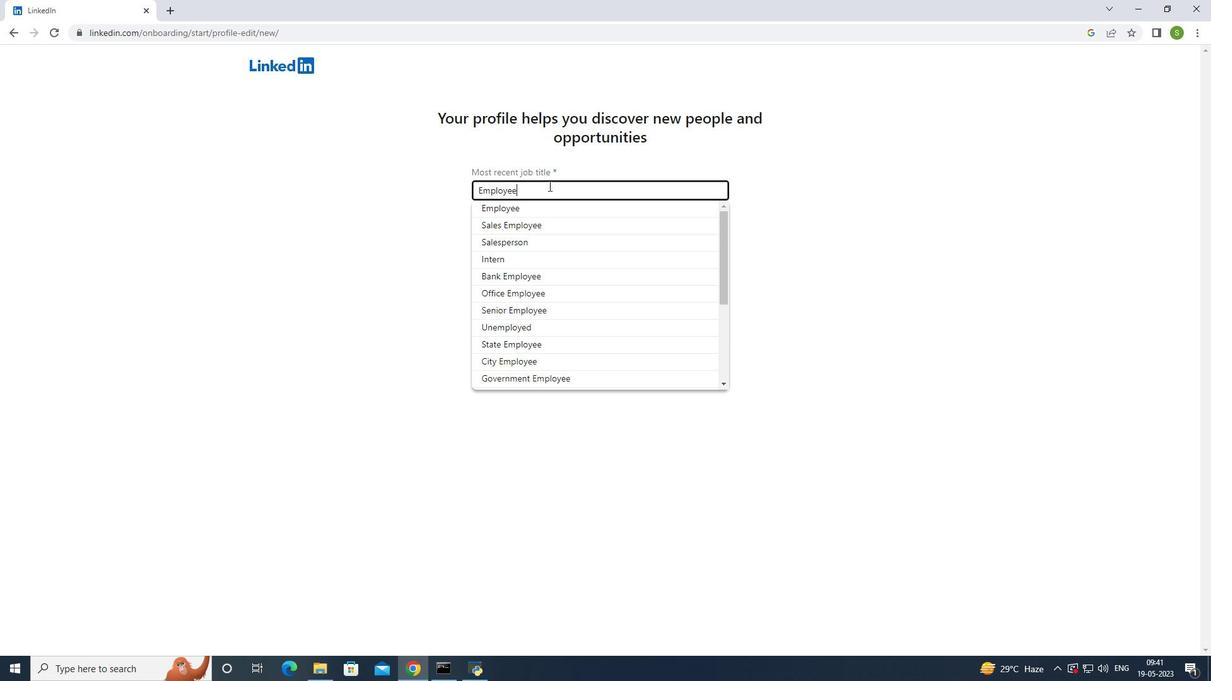 
Action: Mouse moved to (533, 283)
Screenshot: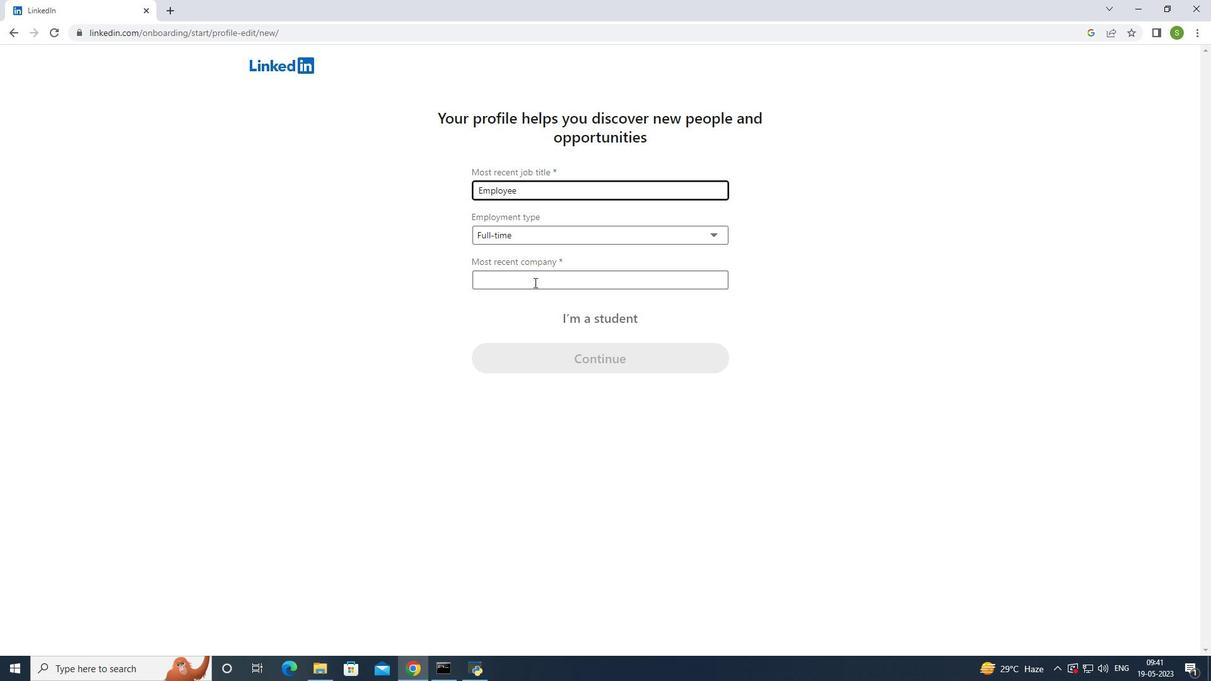 
Action: Mouse pressed left at (533, 283)
Screenshot: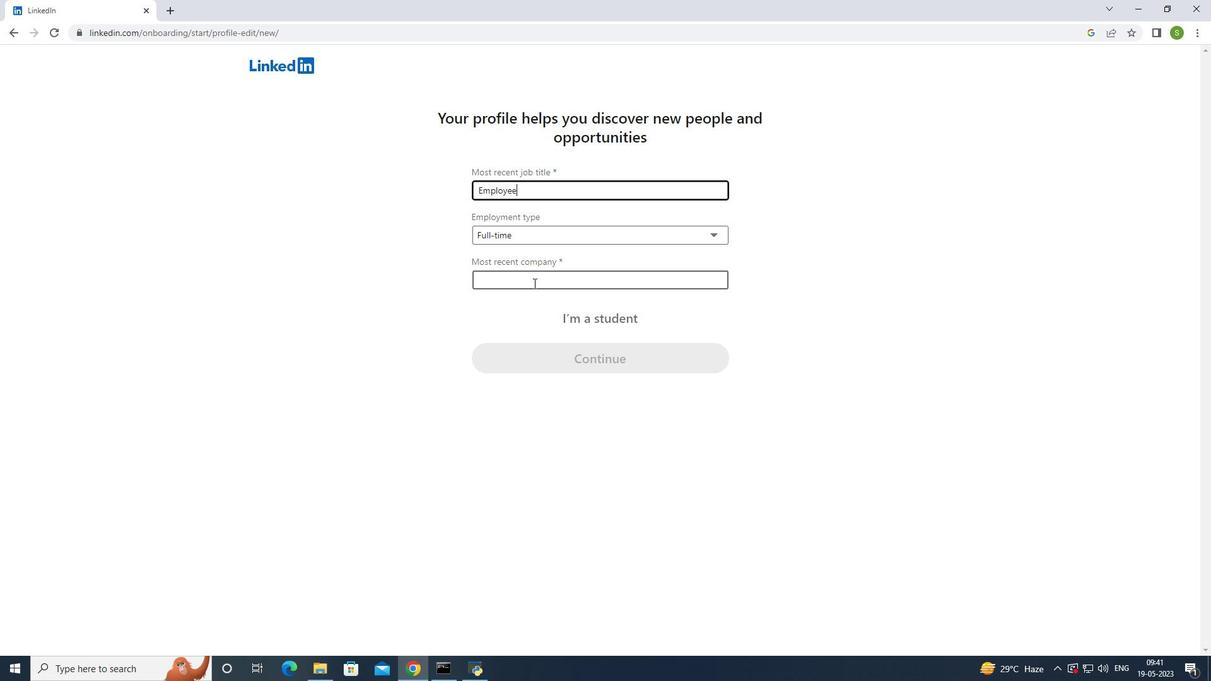 
Action: Mouse moved to (535, 283)
Screenshot: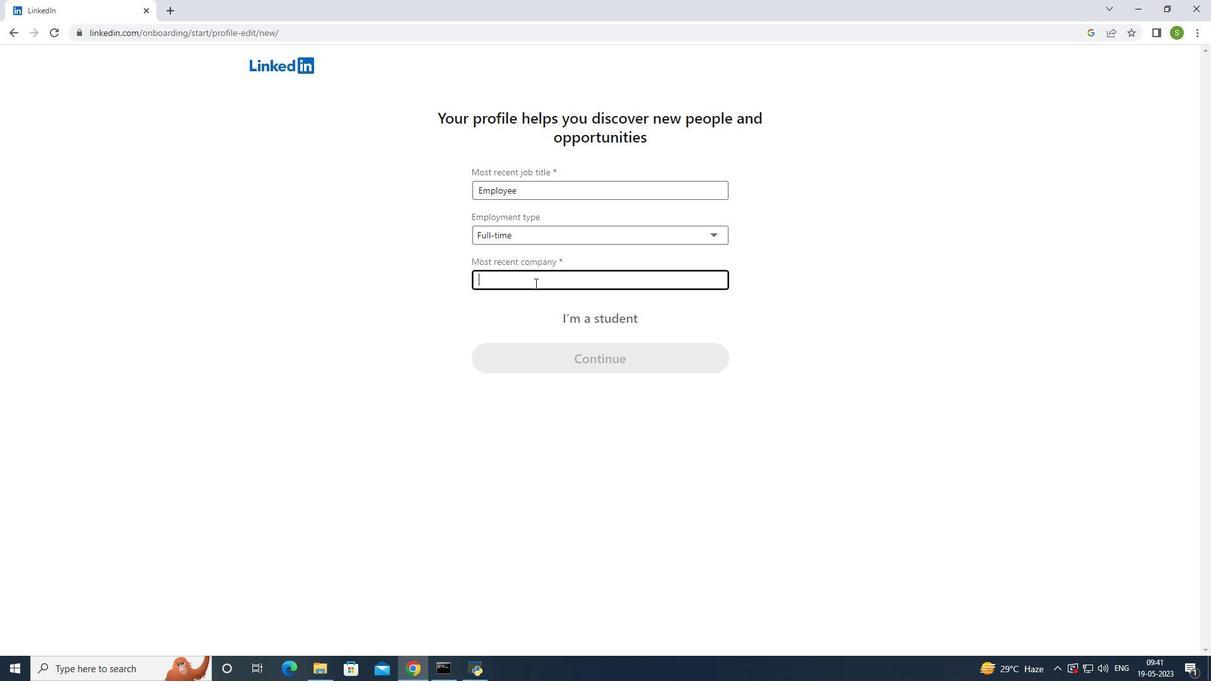 
Action: Key pressed <Key.shift>Softage<Key.space>information<Key.space>technology
Screenshot: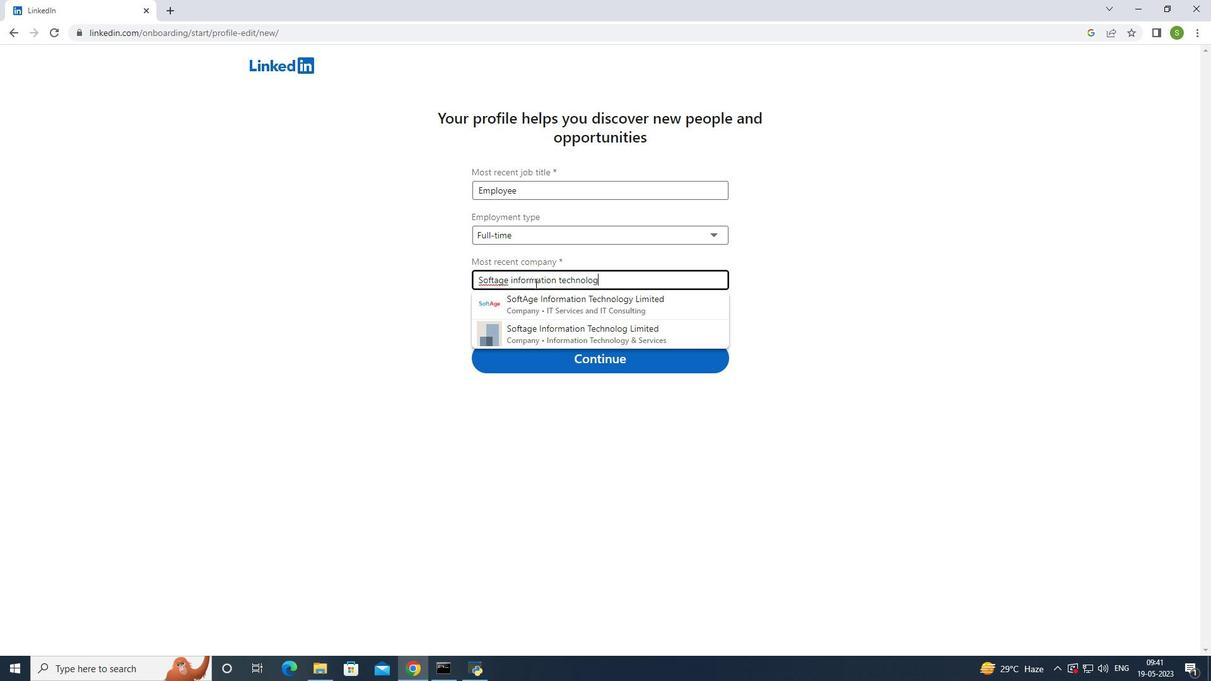 
Action: Mouse moved to (555, 297)
Screenshot: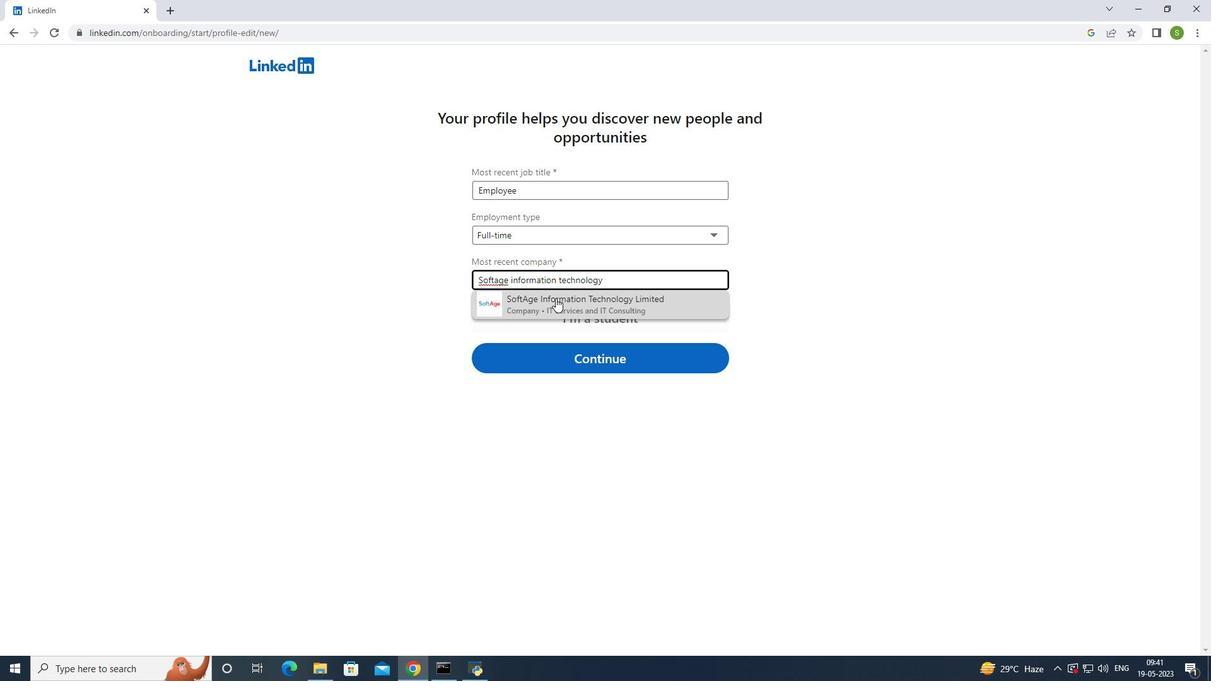 
Action: Key pressed <Key.space>limited
Screenshot: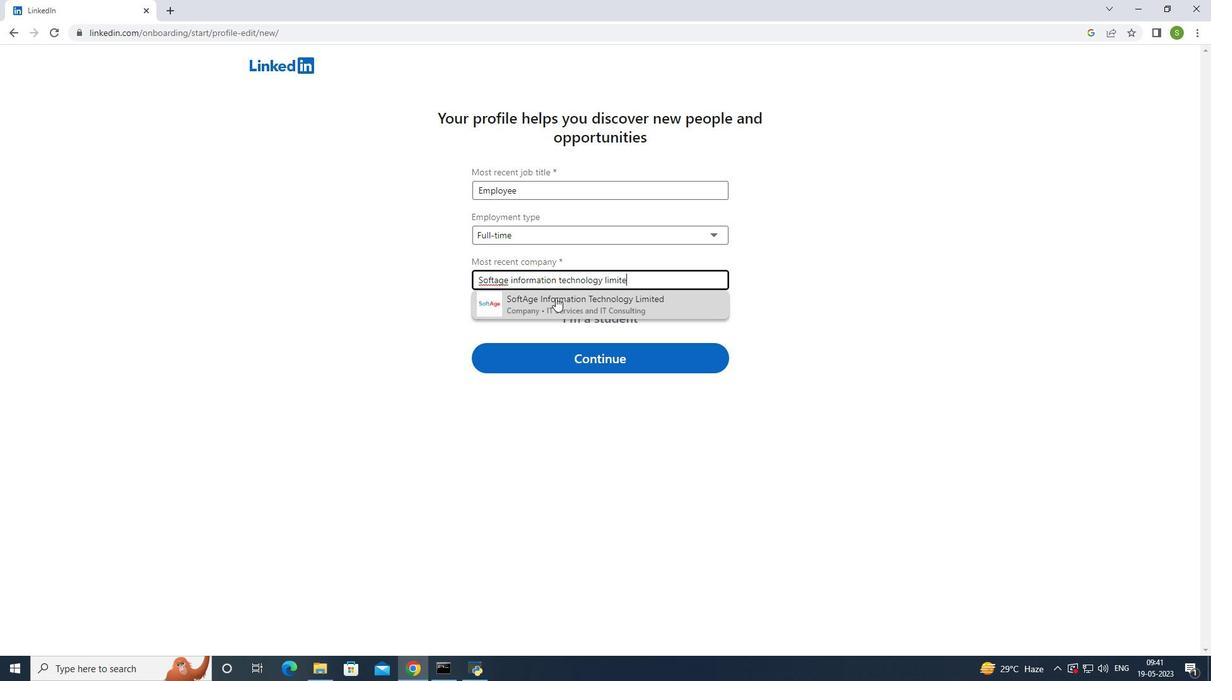 
Action: Mouse moved to (583, 358)
Screenshot: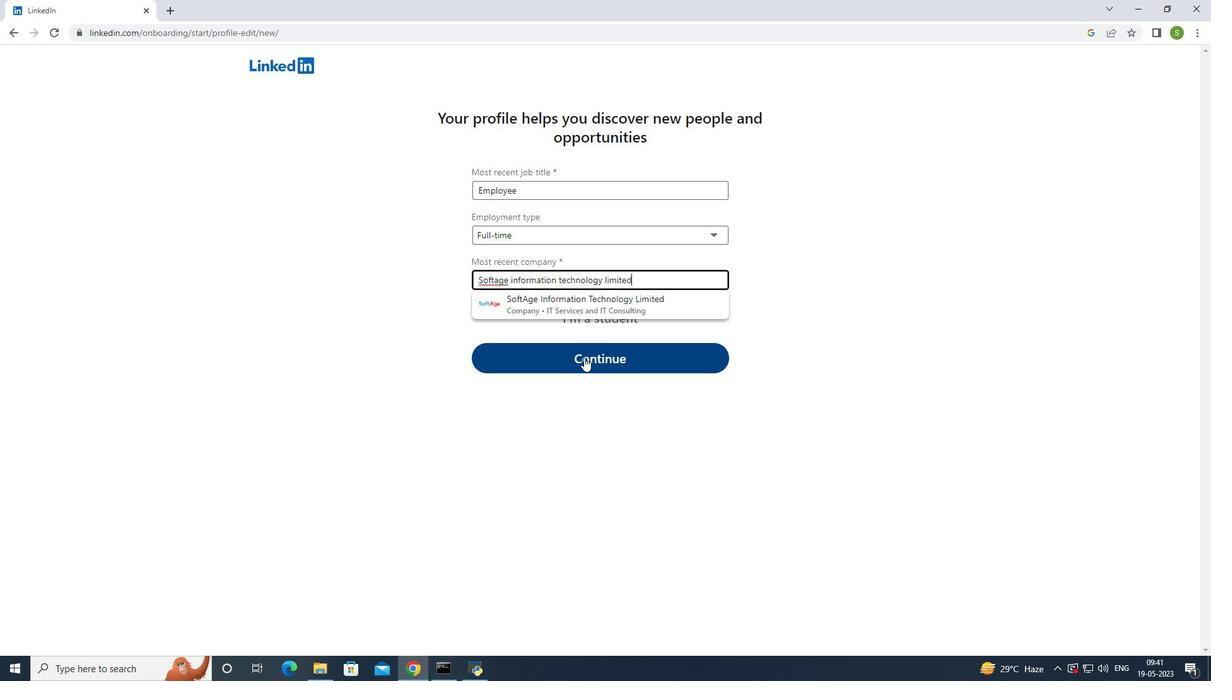 
Action: Mouse pressed left at (583, 358)
Screenshot: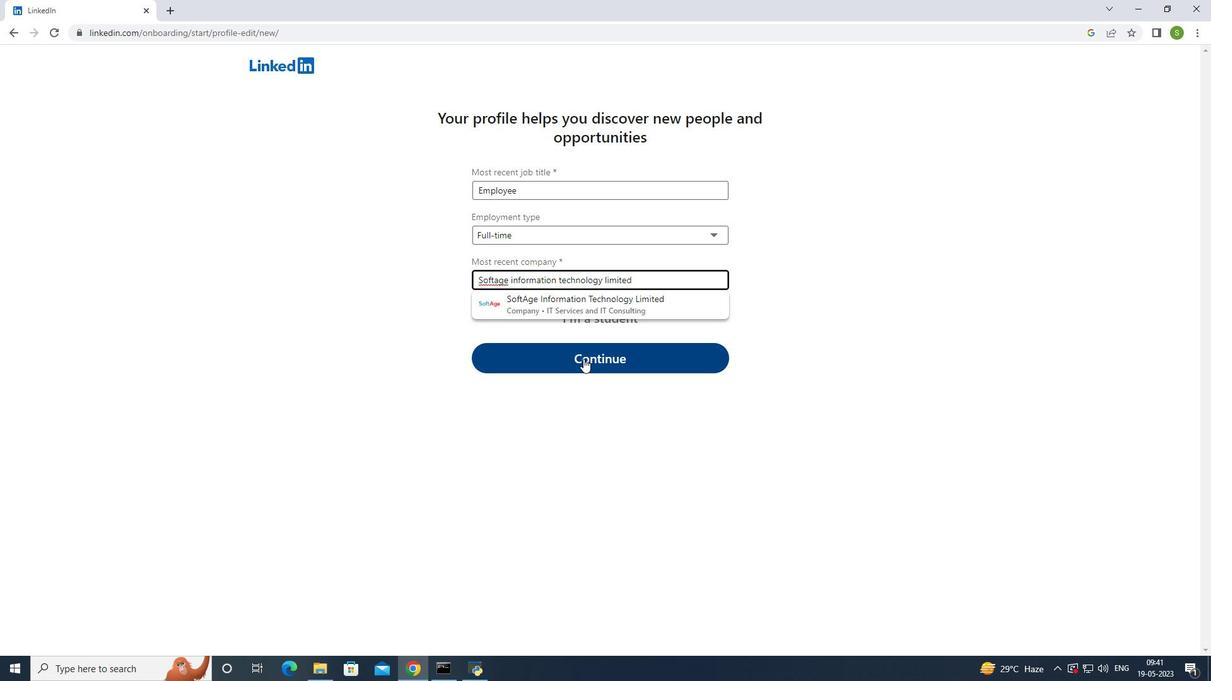 
Action: Mouse moved to (609, 350)
Screenshot: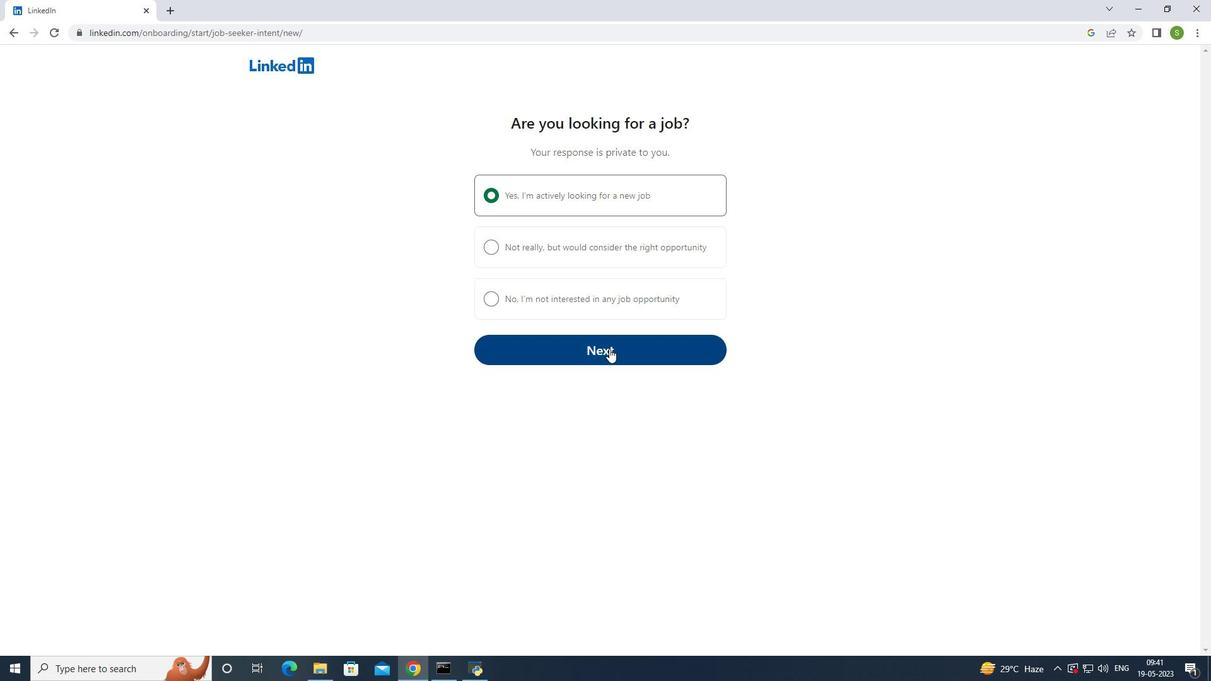 
Action: Mouse pressed left at (609, 350)
Screenshot: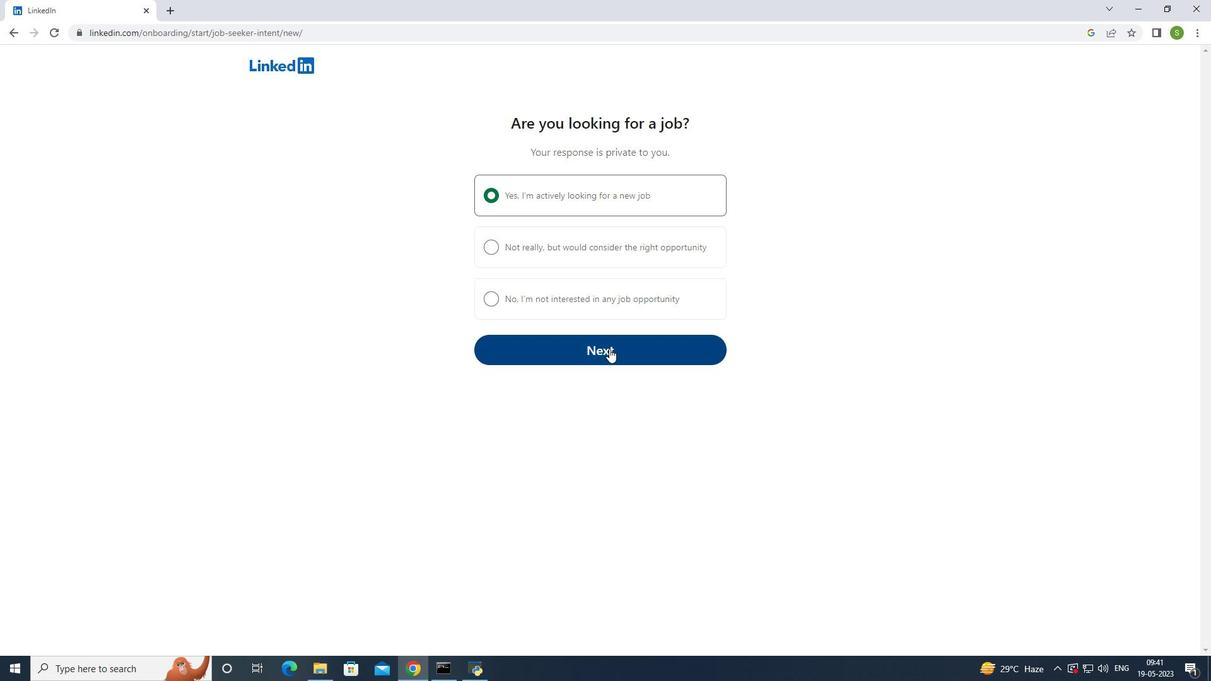 
Action: Mouse moved to (538, 233)
Screenshot: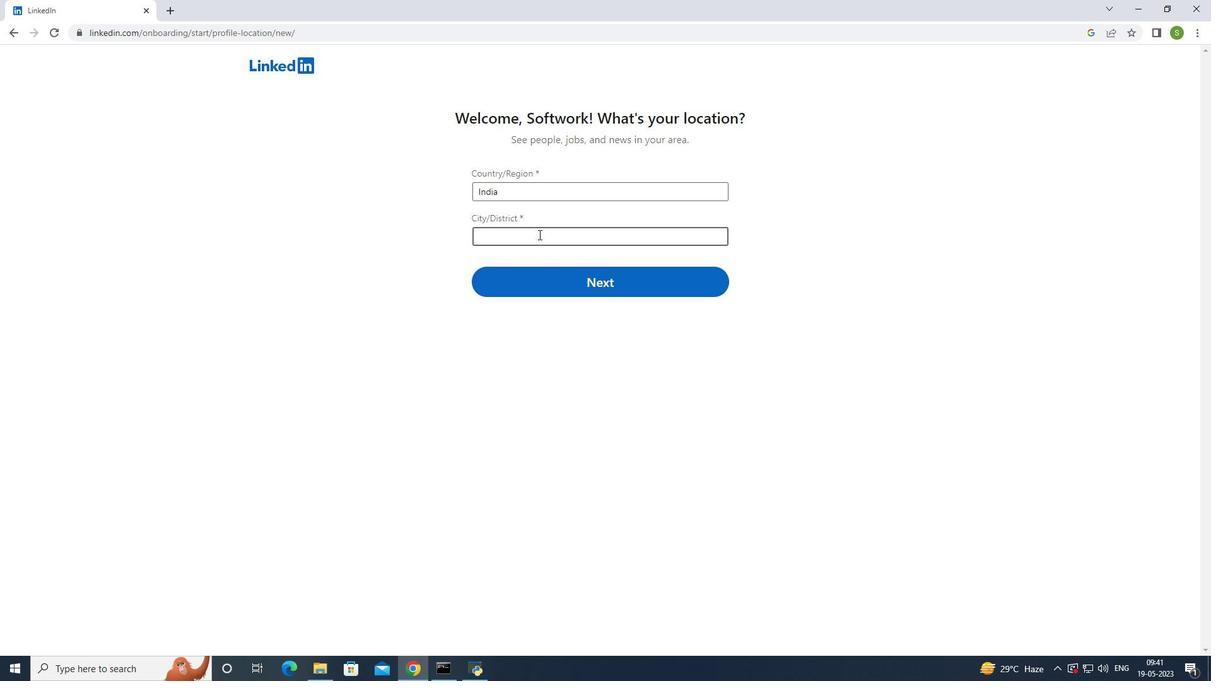 
Action: Mouse pressed left at (538, 233)
Screenshot: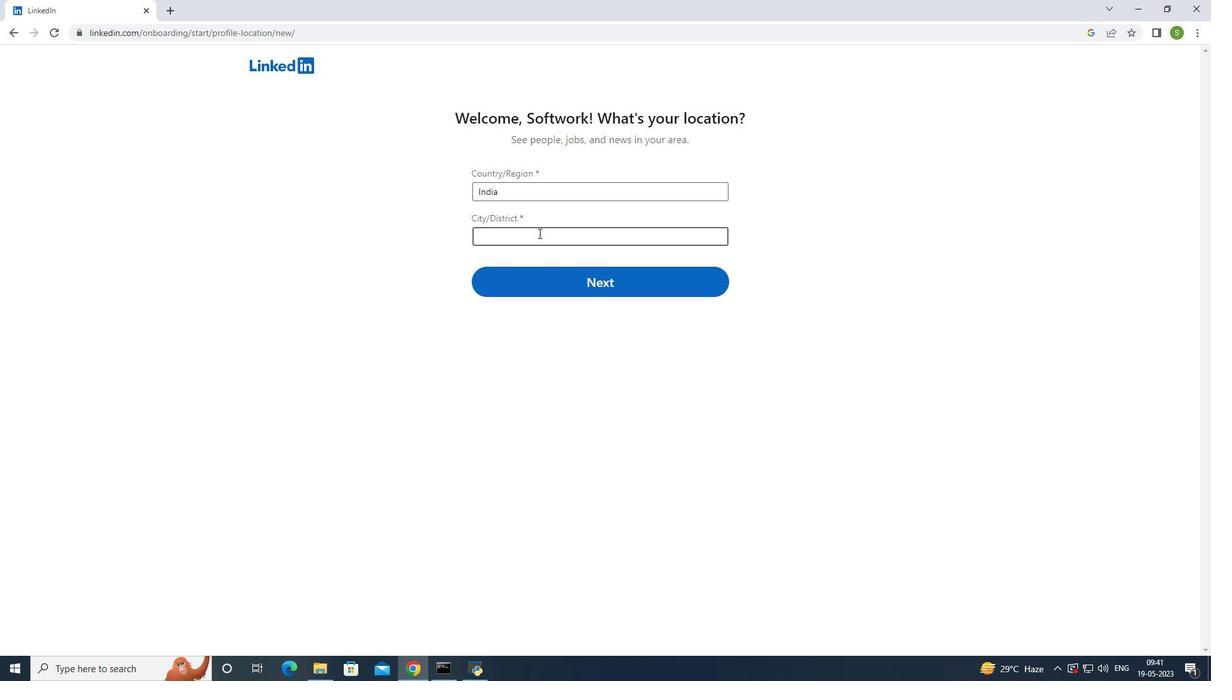 
Action: Mouse moved to (552, 225)
Screenshot: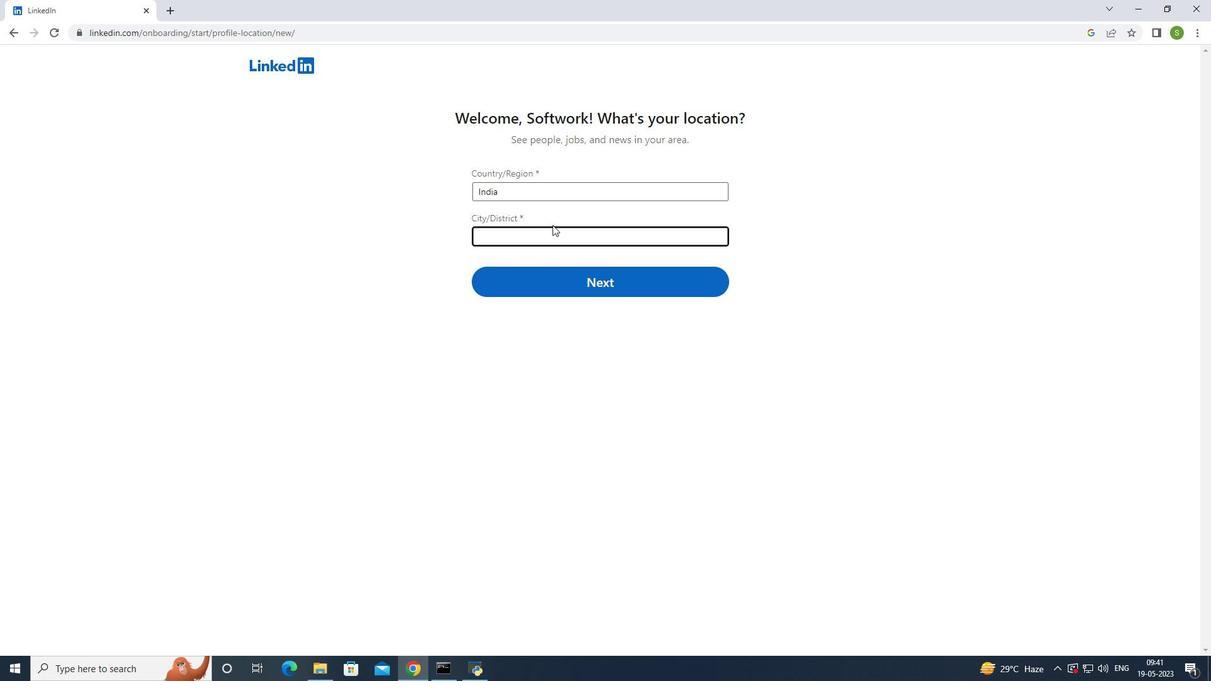 
Action: Key pressed gurugram
Screenshot: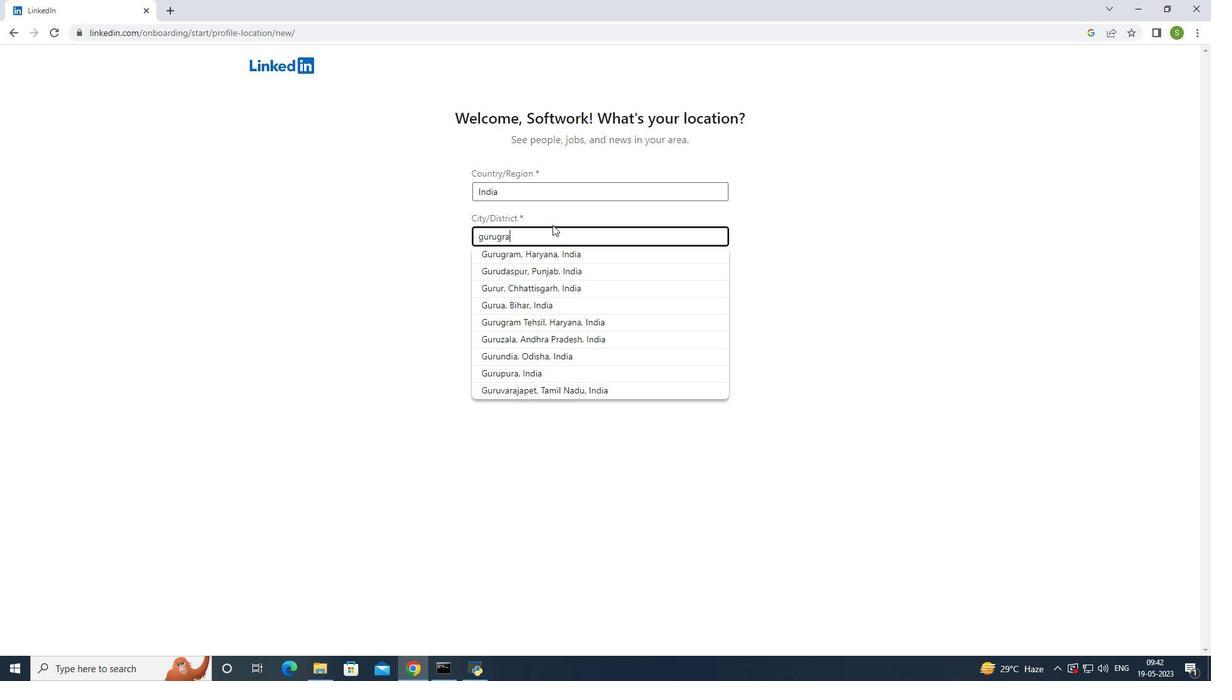 
Action: Mouse moved to (560, 255)
Screenshot: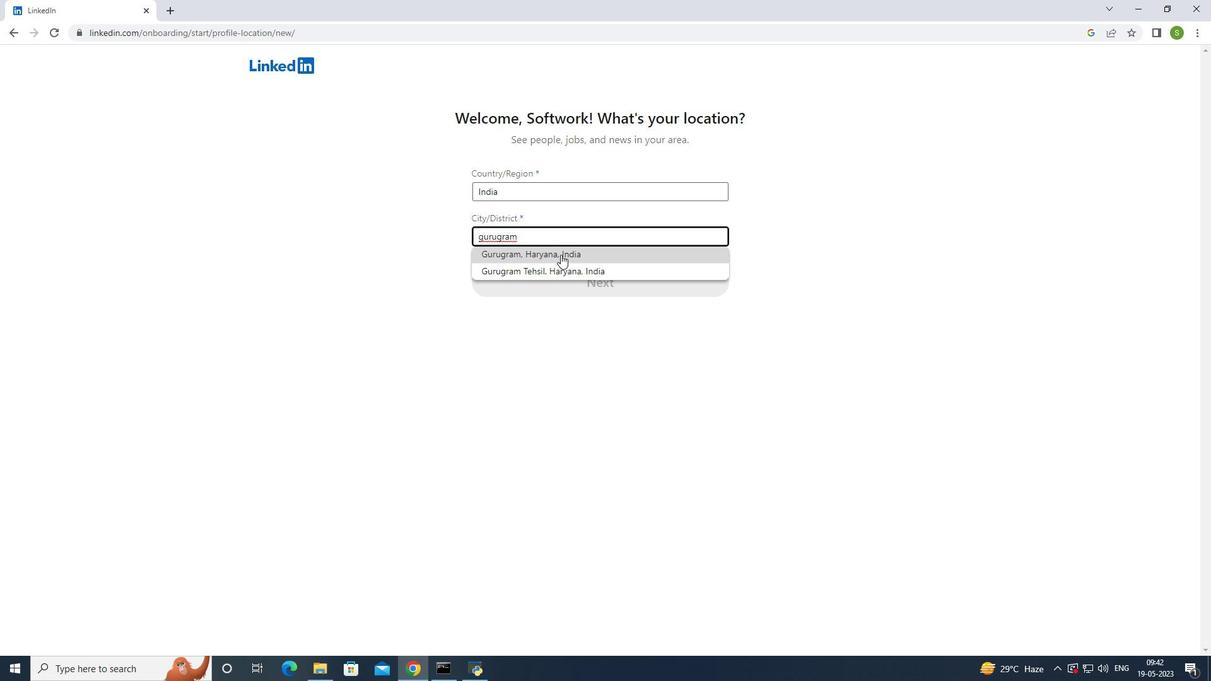 
Action: Mouse pressed left at (560, 255)
Screenshot: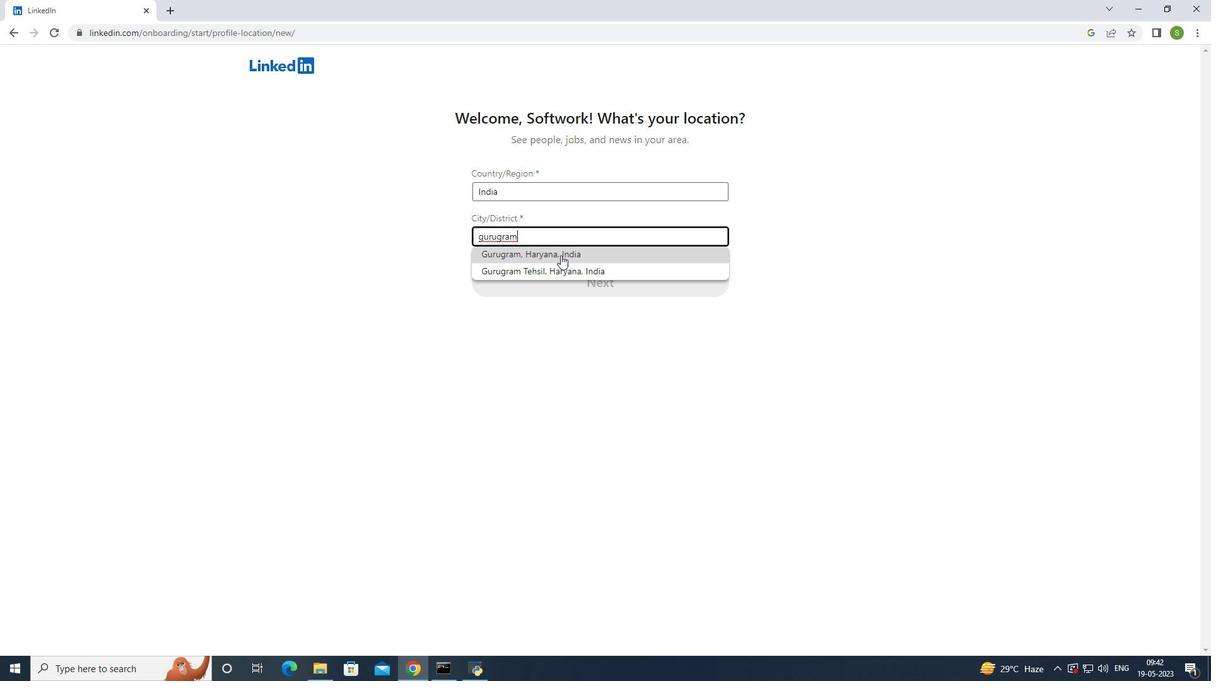 
Action: Mouse moved to (572, 280)
Screenshot: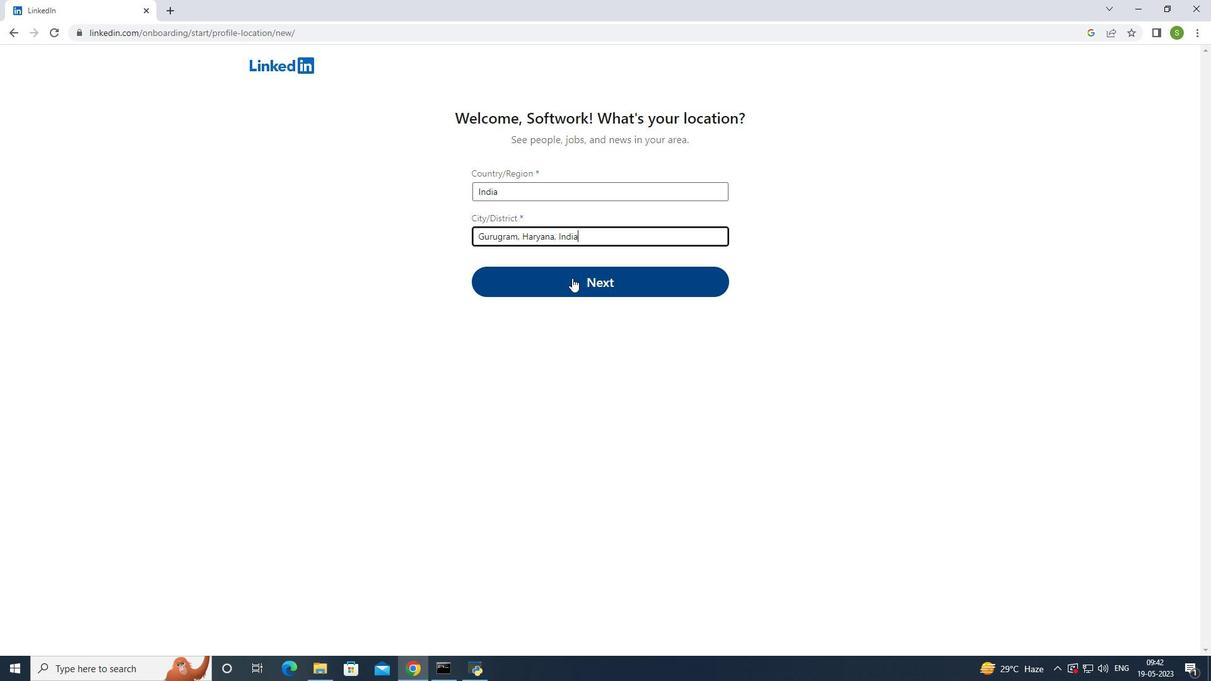 
Action: Mouse pressed left at (572, 280)
Screenshot: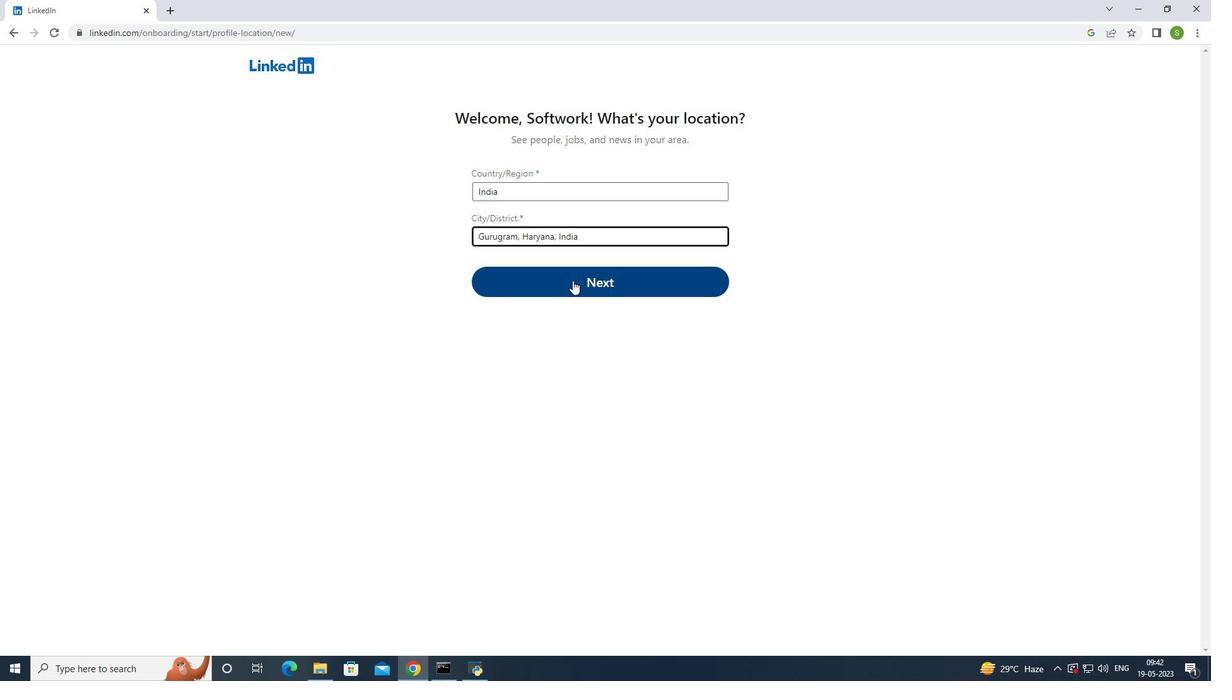 
Action: Mouse moved to (540, 192)
Screenshot: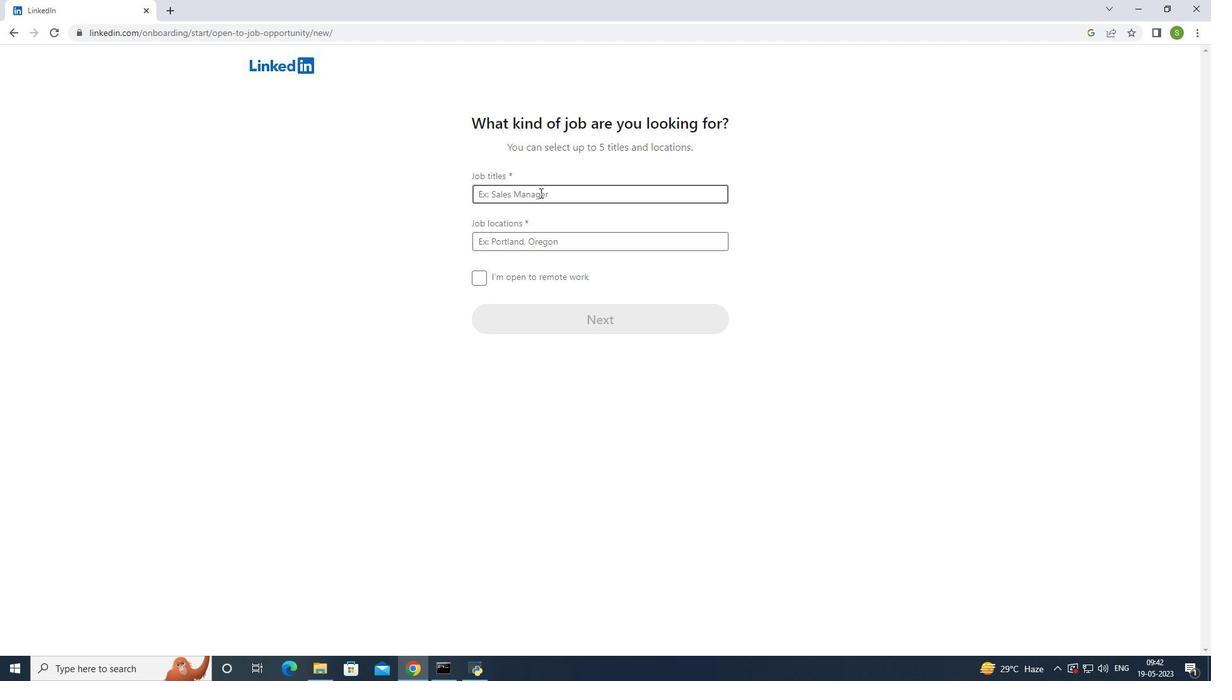 
Action: Mouse pressed left at (540, 192)
Screenshot: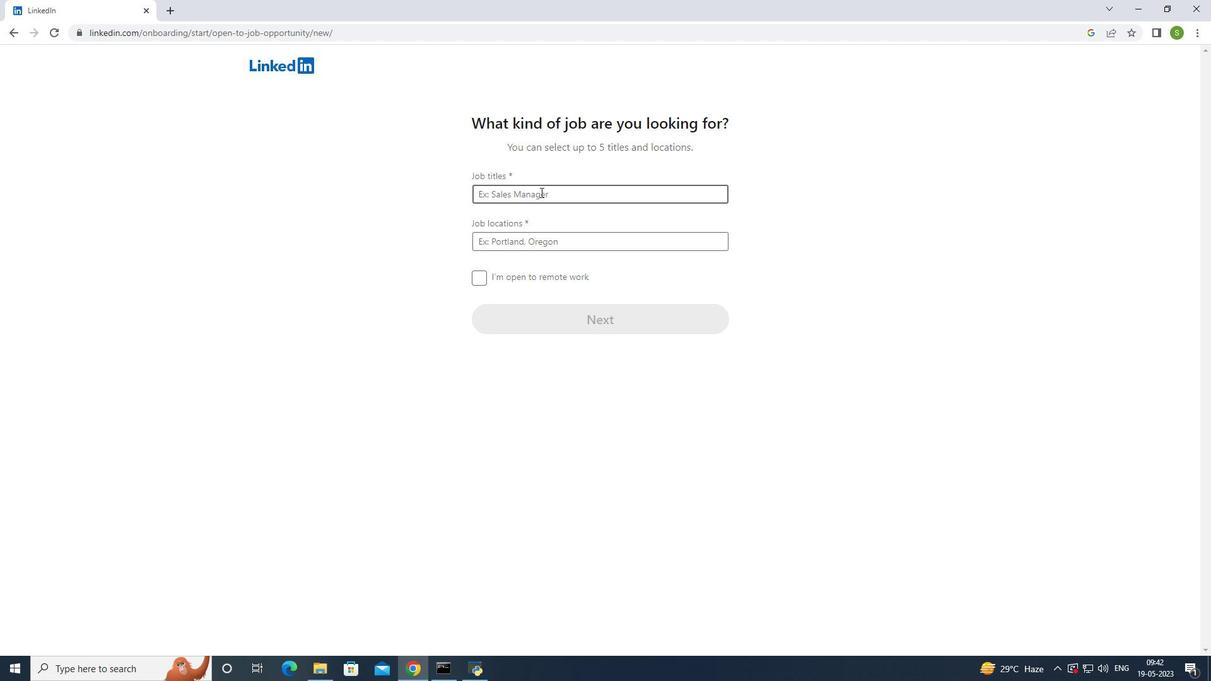 
Action: Mouse moved to (556, 192)
Screenshot: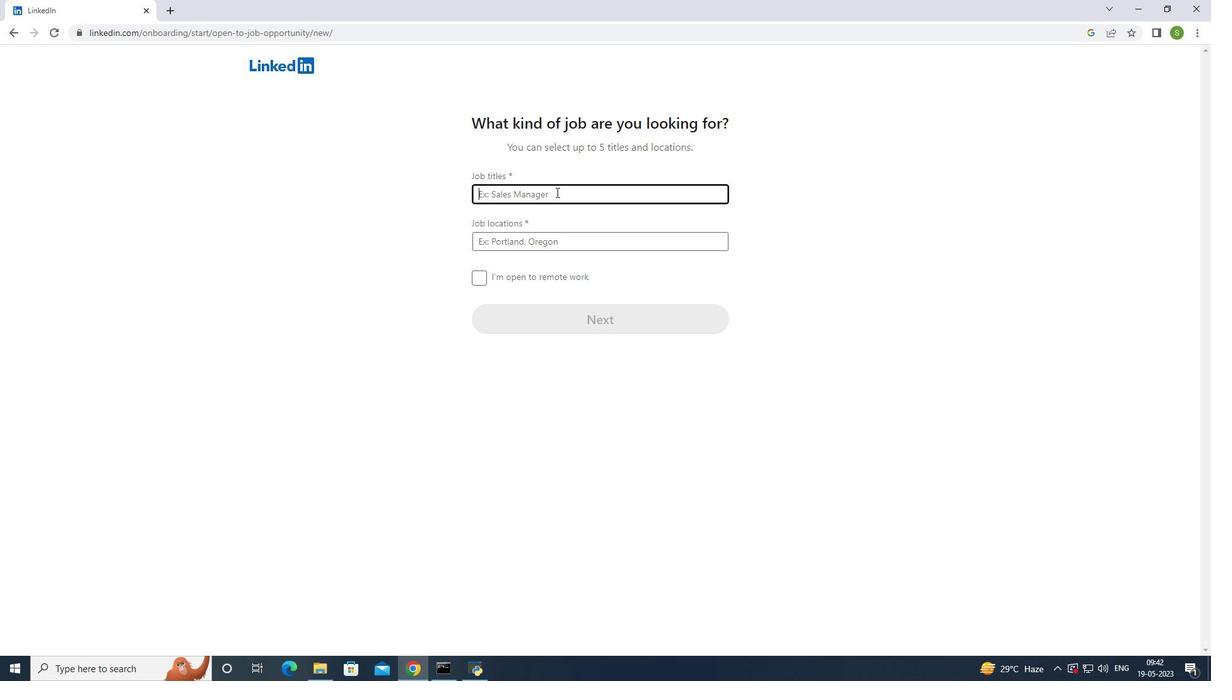 
Action: Key pressed <Key.shift>Content<Key.space><Key.shift>Writer<Key.enter>
Screenshot: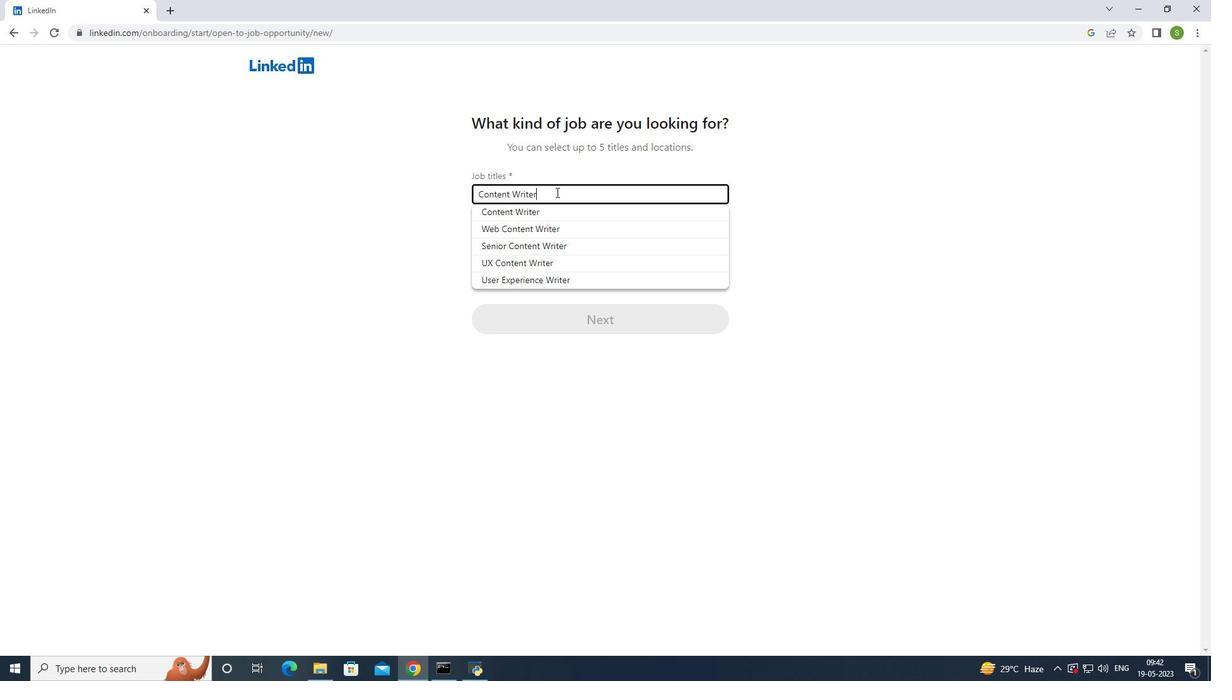 
Action: Mouse moved to (554, 237)
Screenshot: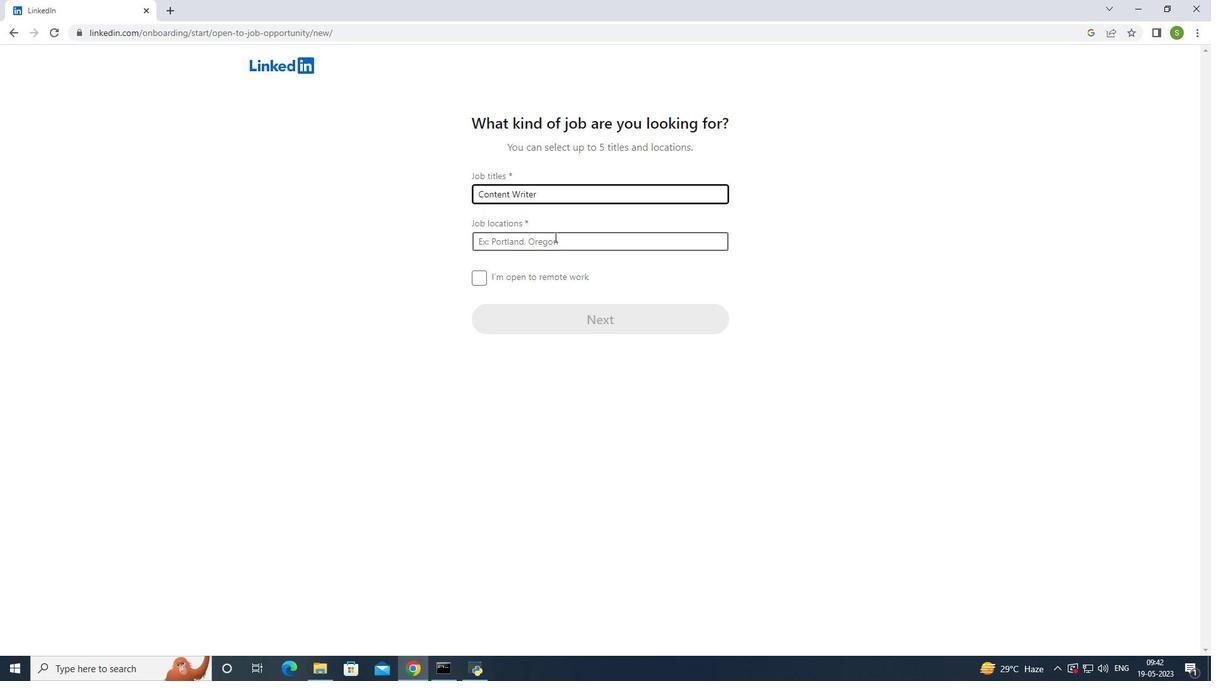 
Action: Mouse pressed left at (554, 237)
Screenshot: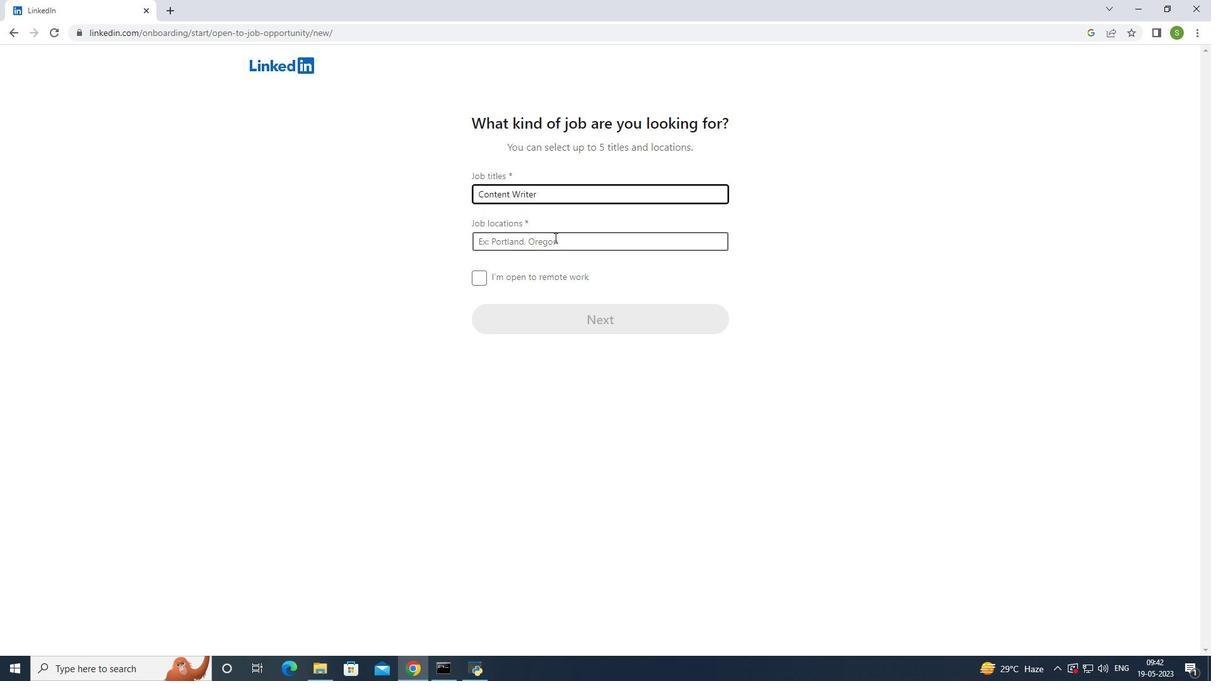
Action: Mouse moved to (560, 230)
Screenshot: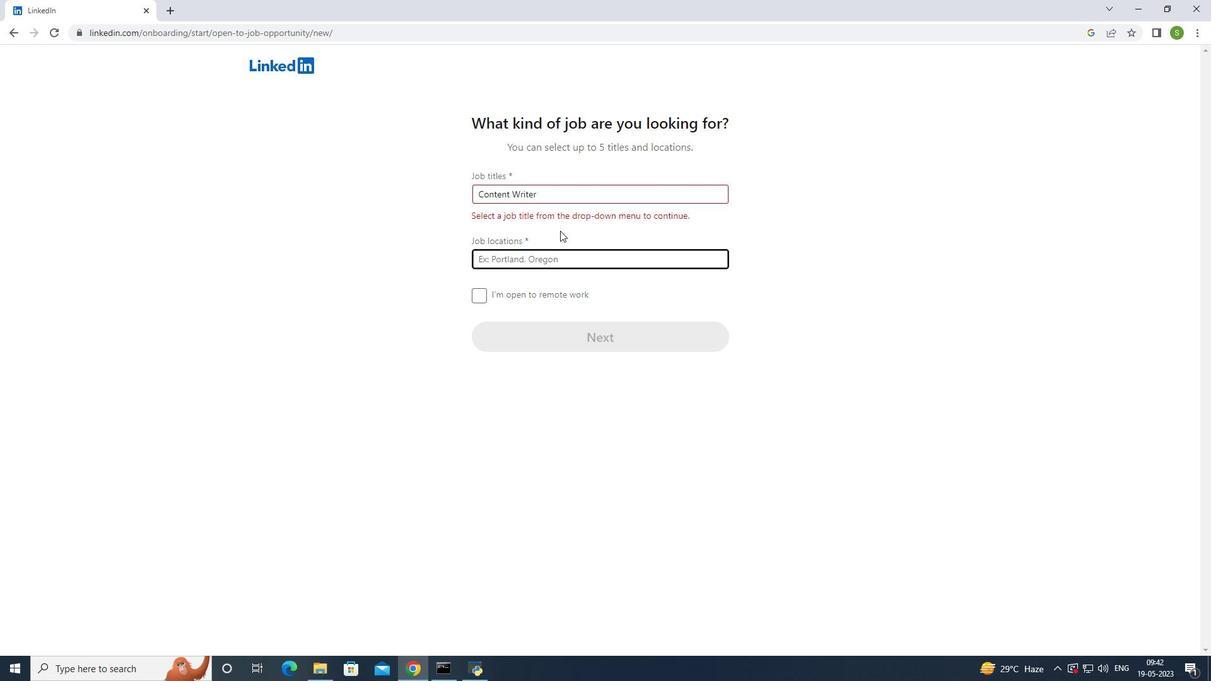 
Action: Key pressed gurugram<Key.space>phase-4<Key.enter>
Screenshot: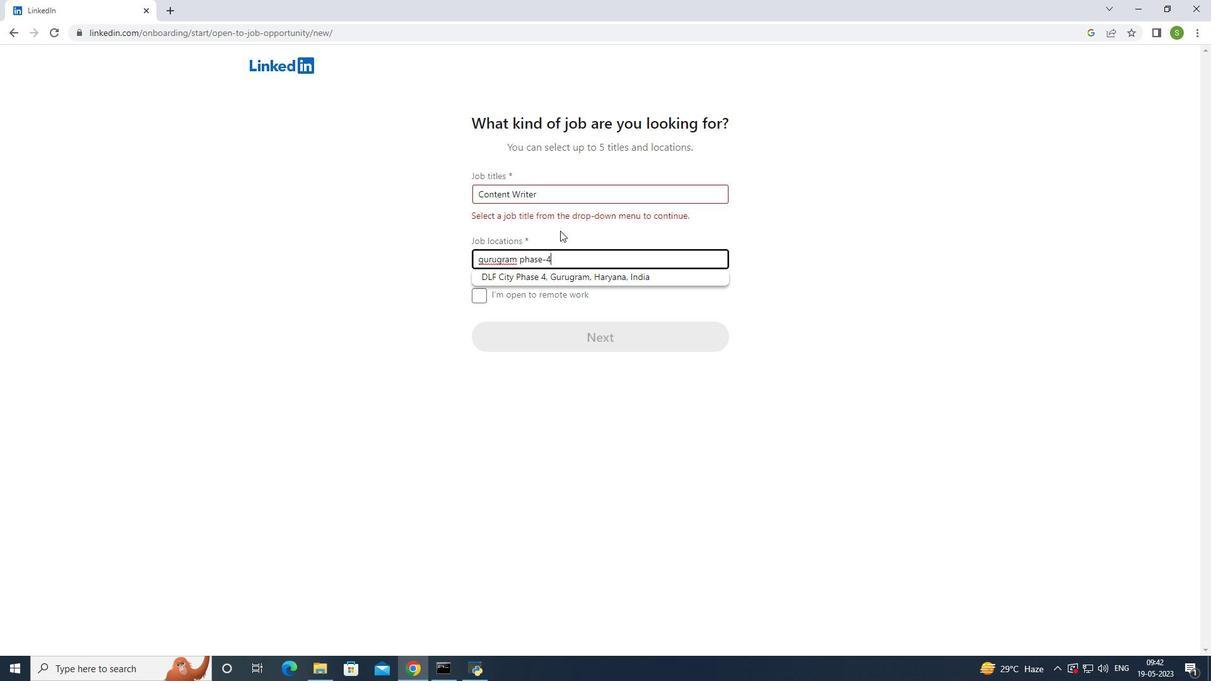 
Action: Mouse moved to (548, 194)
Screenshot: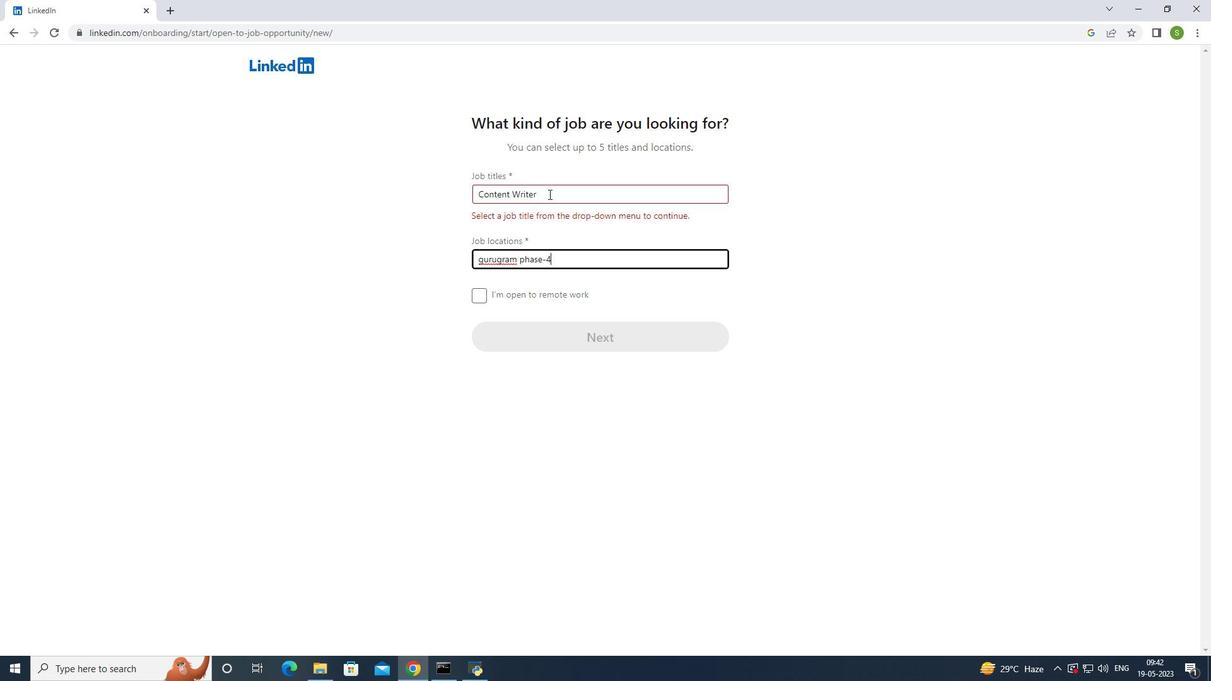 
Action: Mouse pressed left at (548, 194)
Screenshot: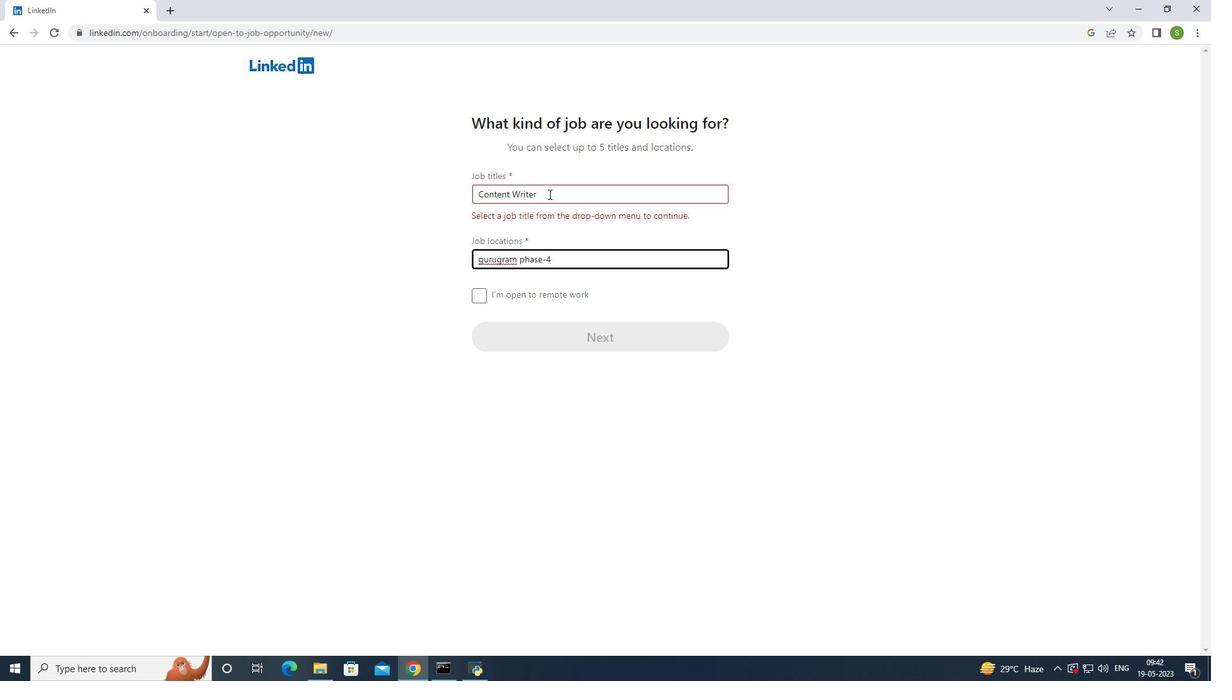 
Action: Mouse moved to (540, 216)
Screenshot: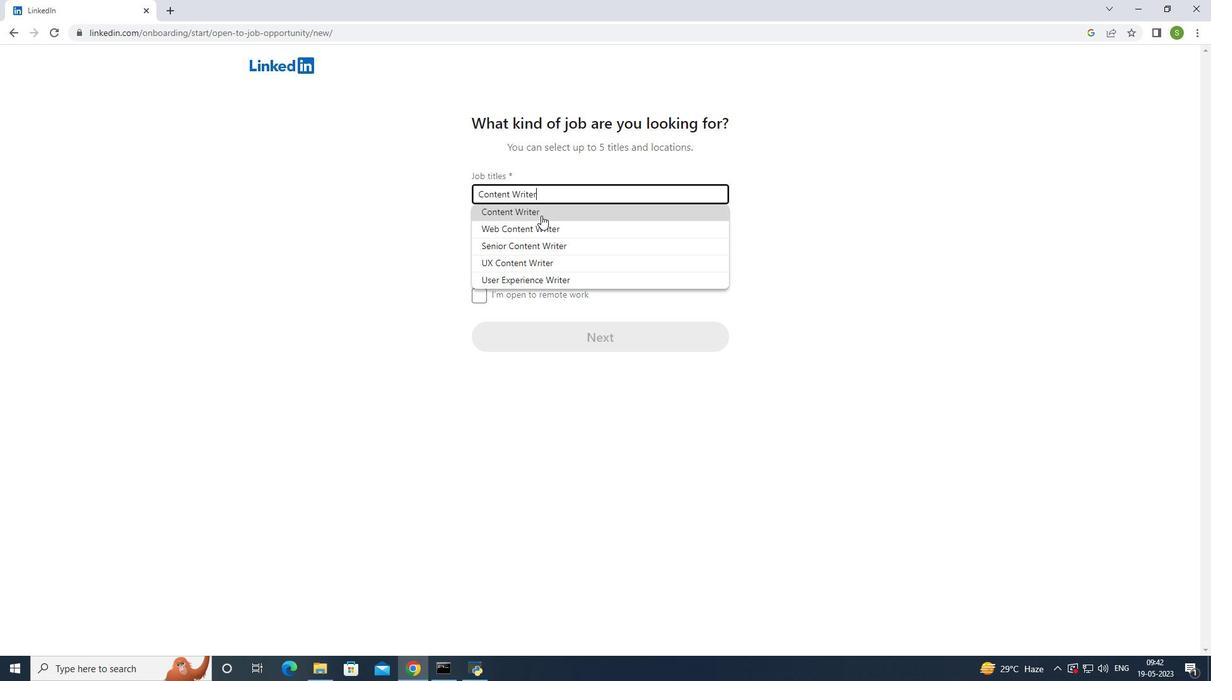 
Action: Mouse pressed left at (540, 216)
Screenshot: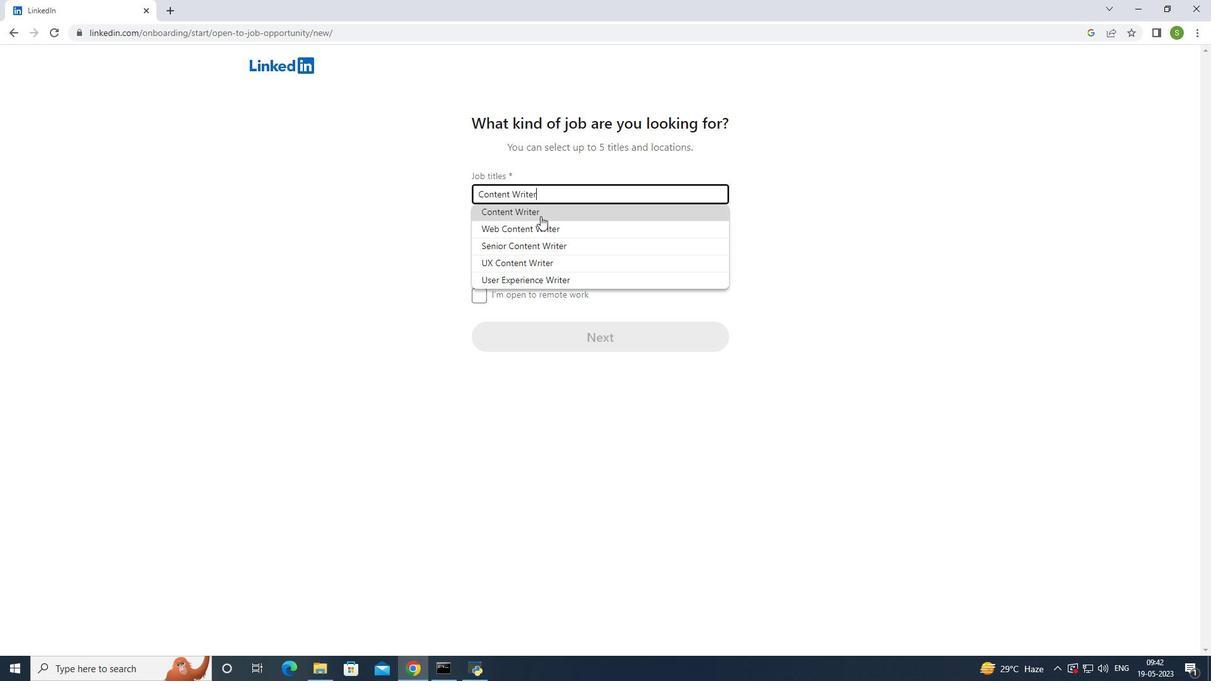 
Action: Mouse moved to (569, 261)
Screenshot: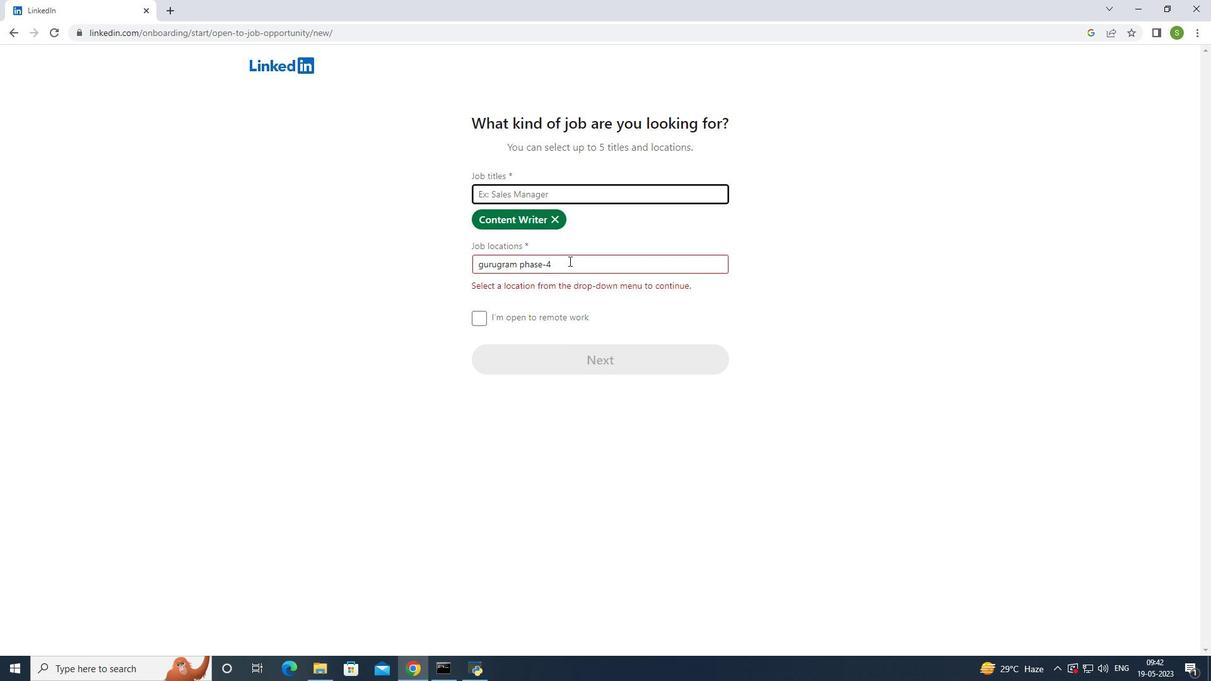
Action: Mouse pressed left at (569, 261)
Screenshot: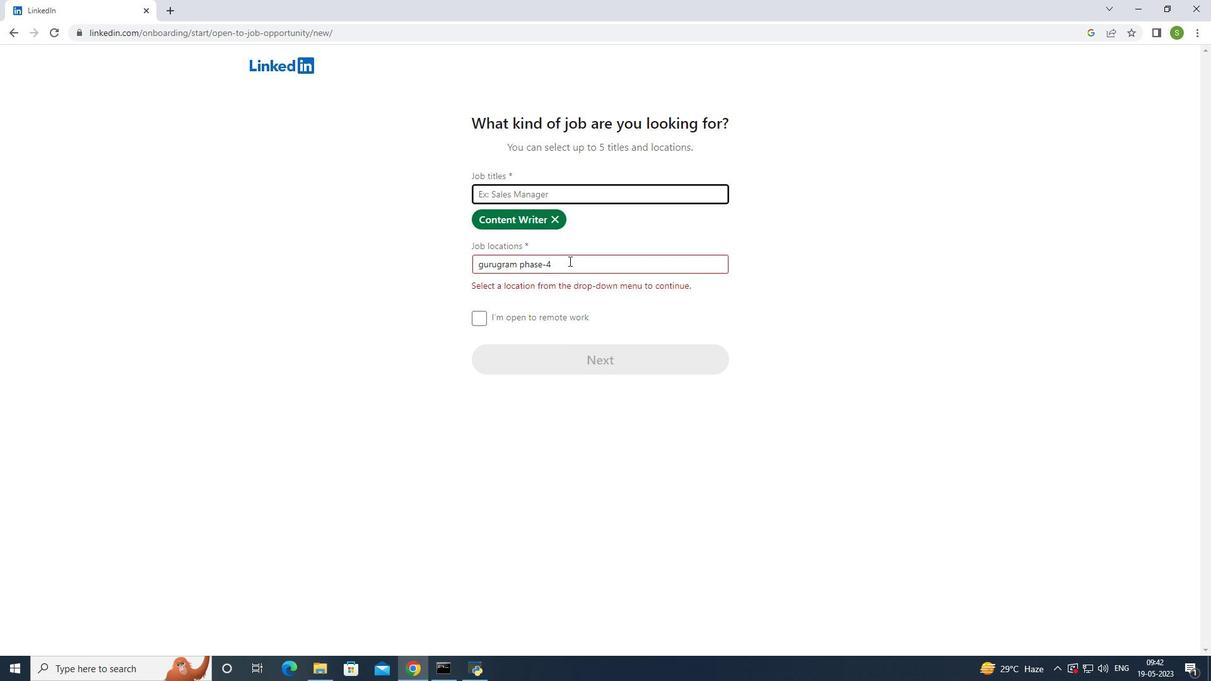 
Action: Mouse moved to (572, 288)
Screenshot: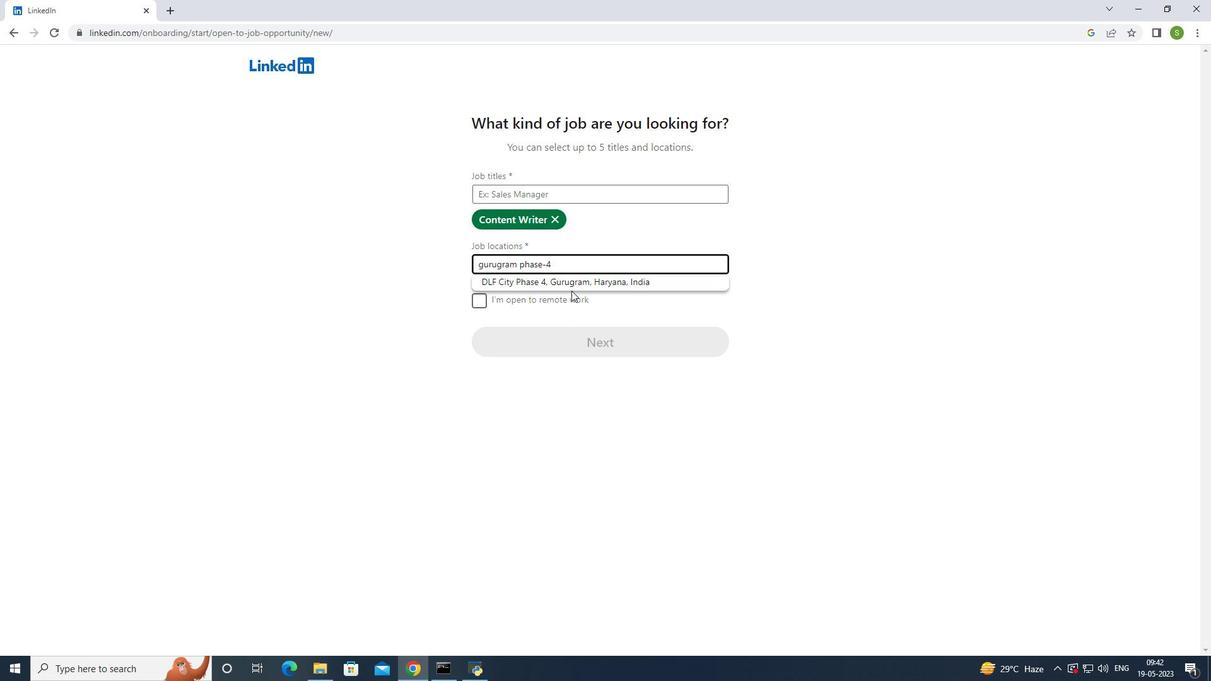 
Action: Mouse pressed left at (572, 288)
Screenshot: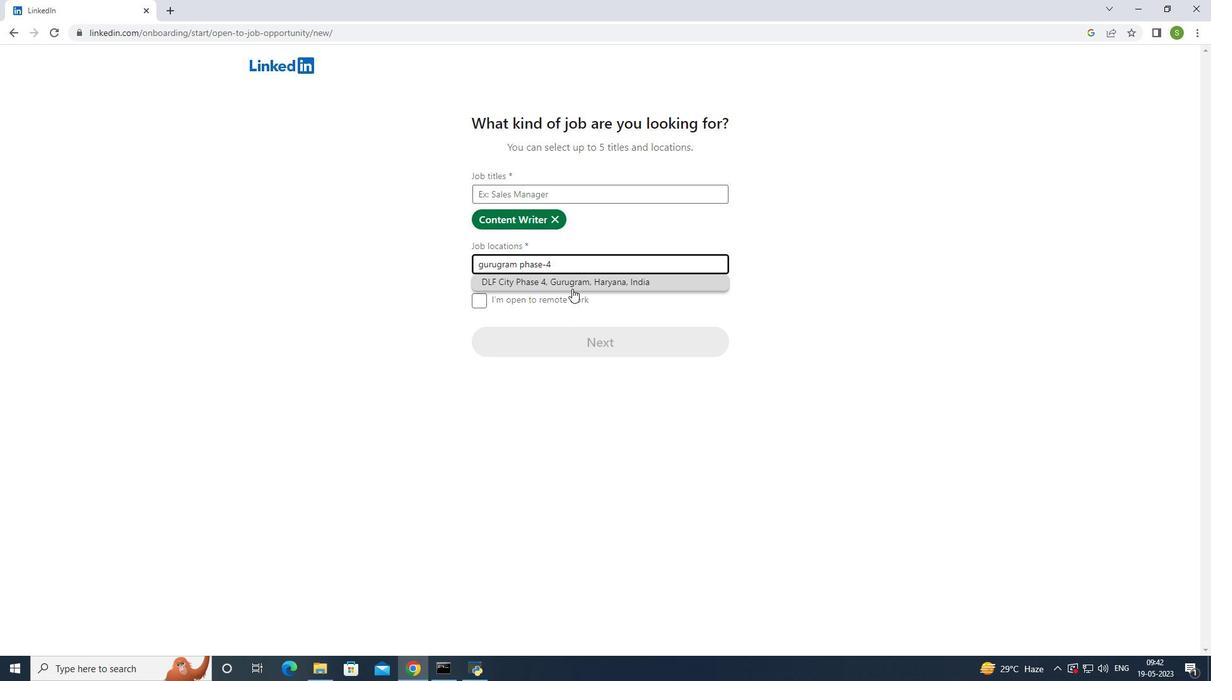 
Action: Mouse moved to (591, 372)
Screenshot: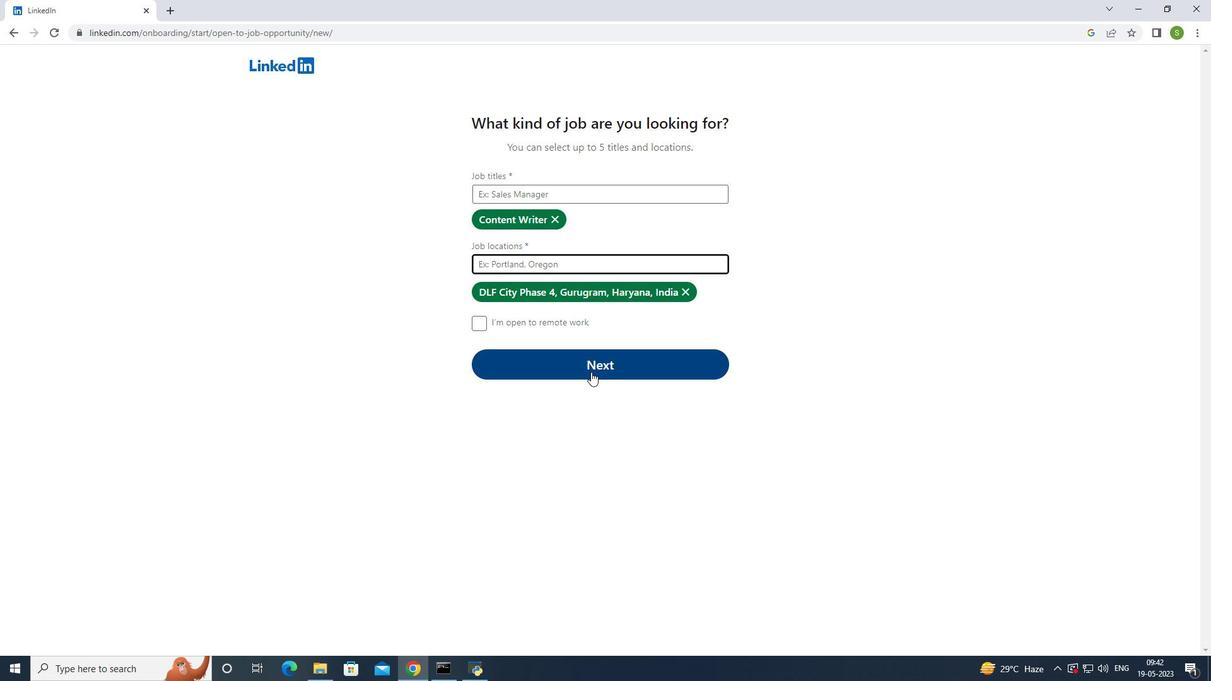 
Action: Mouse pressed left at (591, 372)
Screenshot: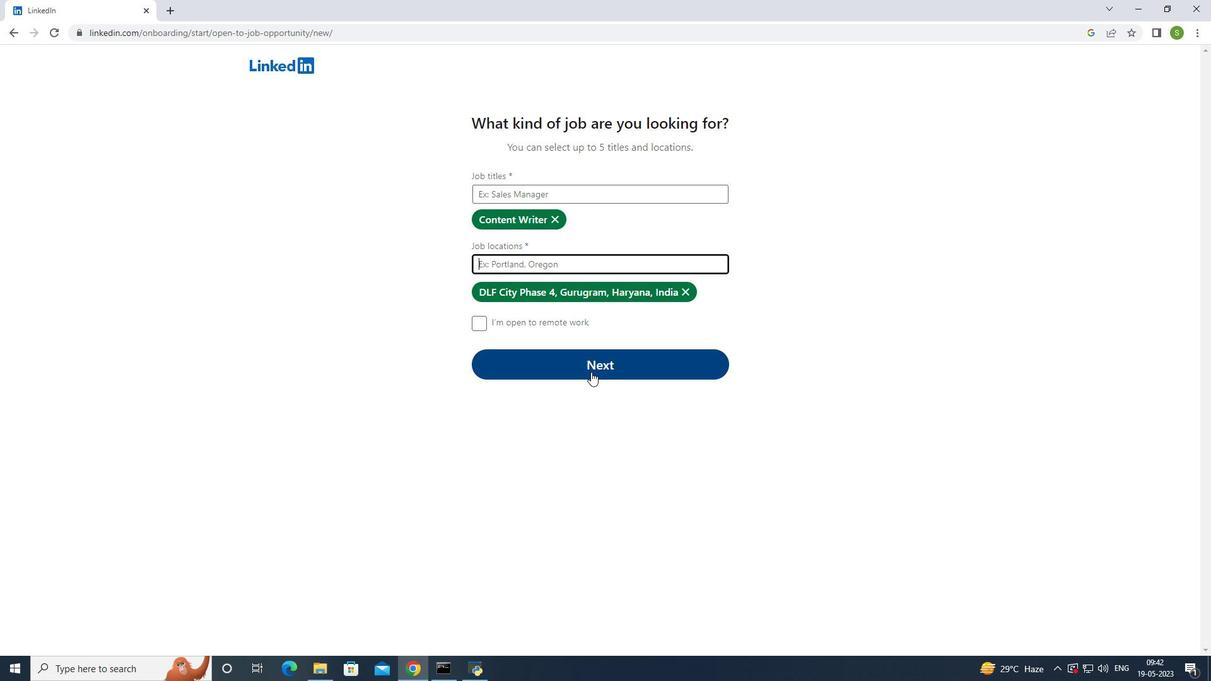 
Action: Mouse moved to (598, 232)
Screenshot: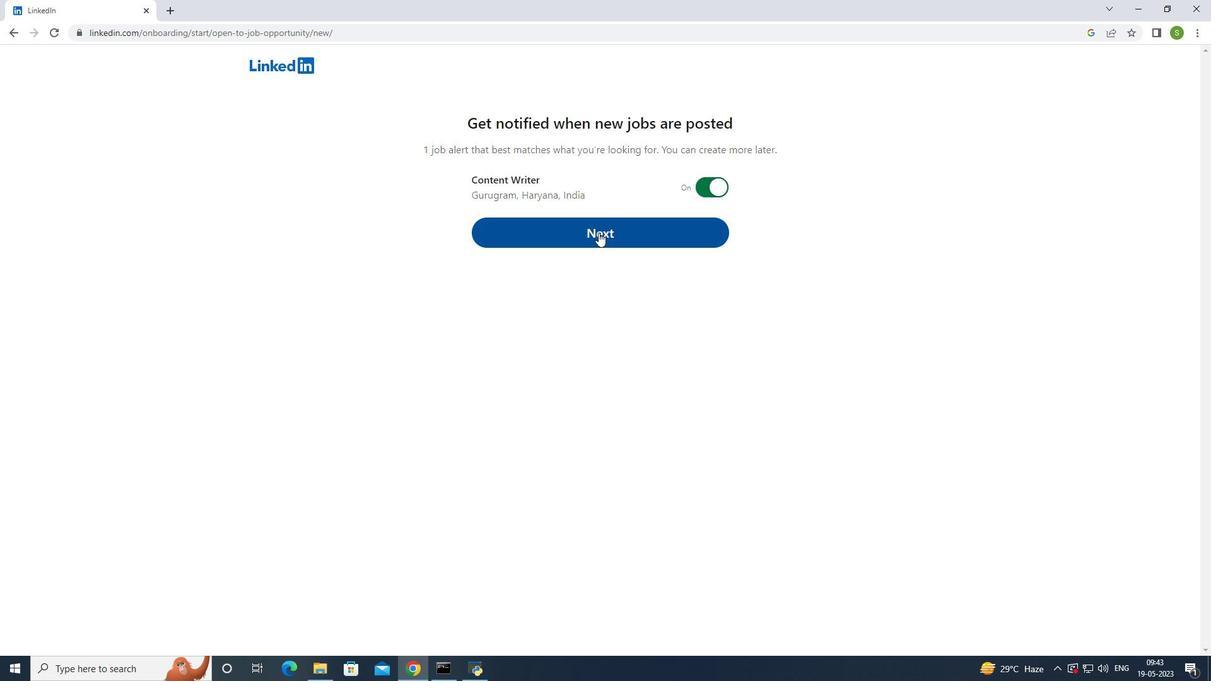 
Action: Mouse pressed left at (598, 232)
Screenshot: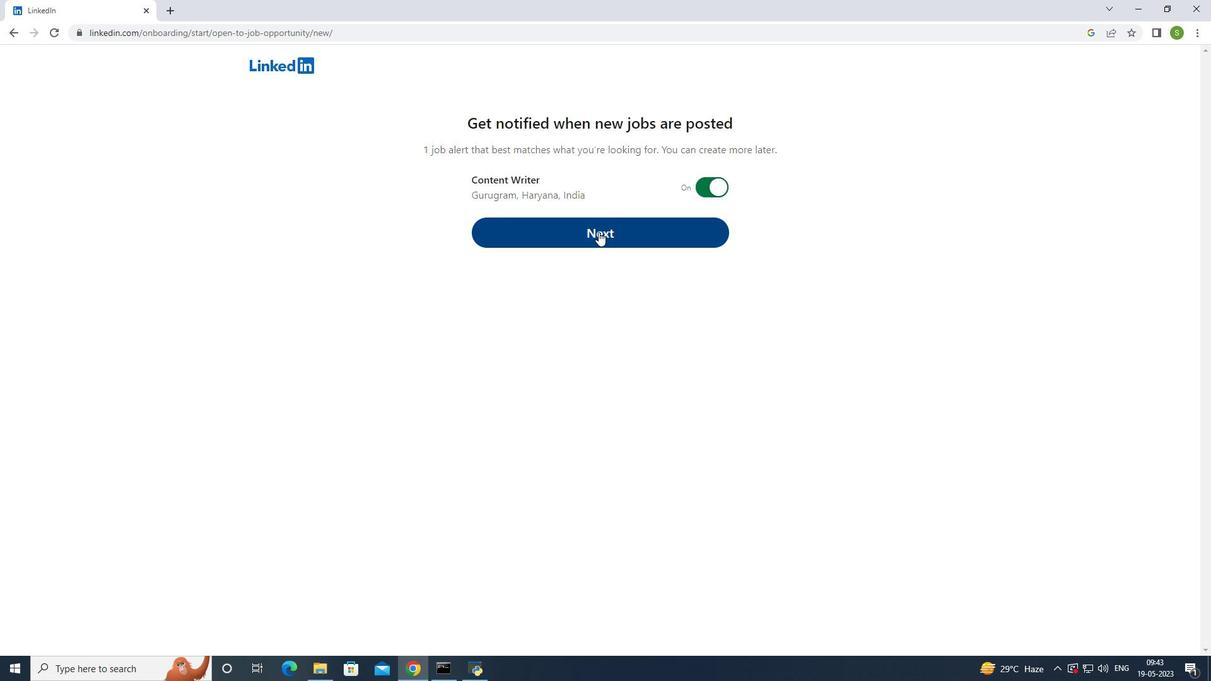 
Action: Mouse moved to (608, 397)
Screenshot: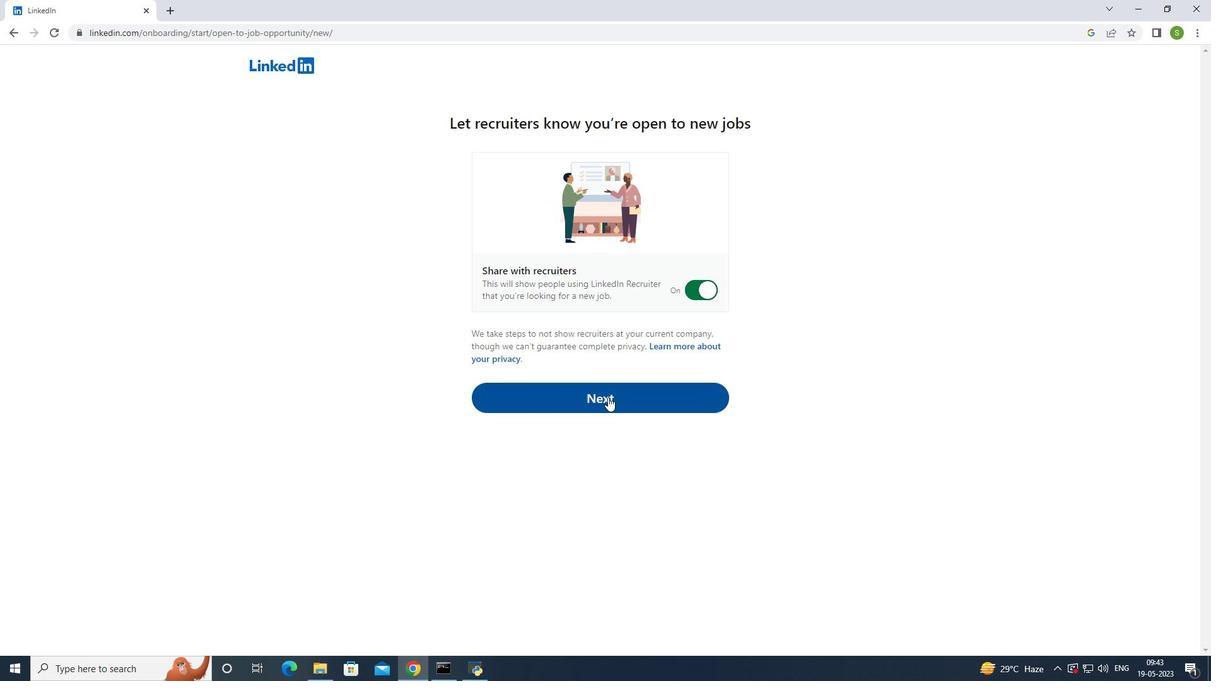 
Action: Mouse pressed left at (608, 397)
Screenshot: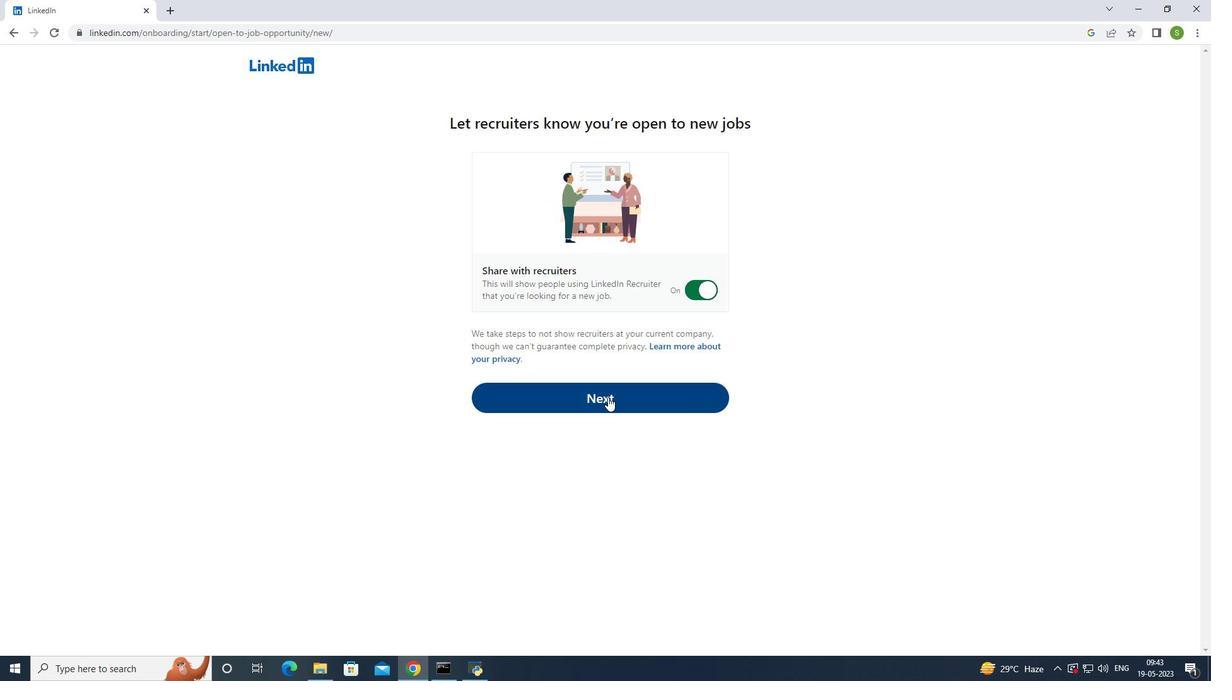 
Action: Mouse moved to (615, 481)
Screenshot: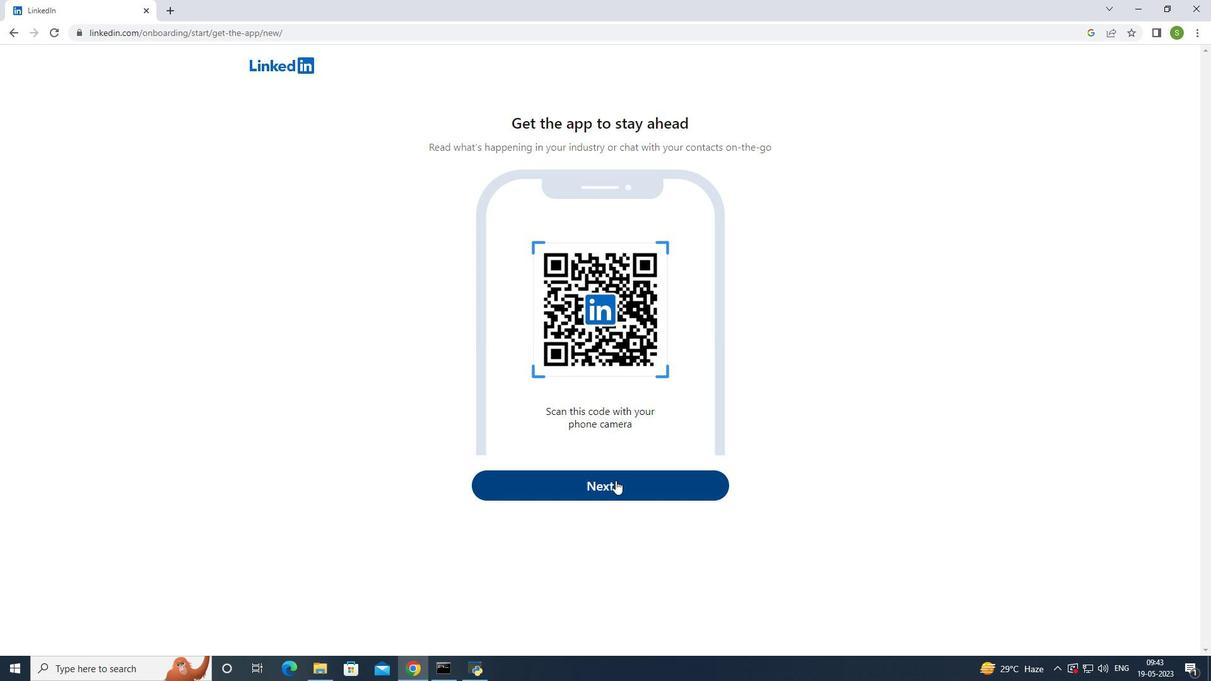 
Action: Mouse pressed left at (615, 481)
Screenshot: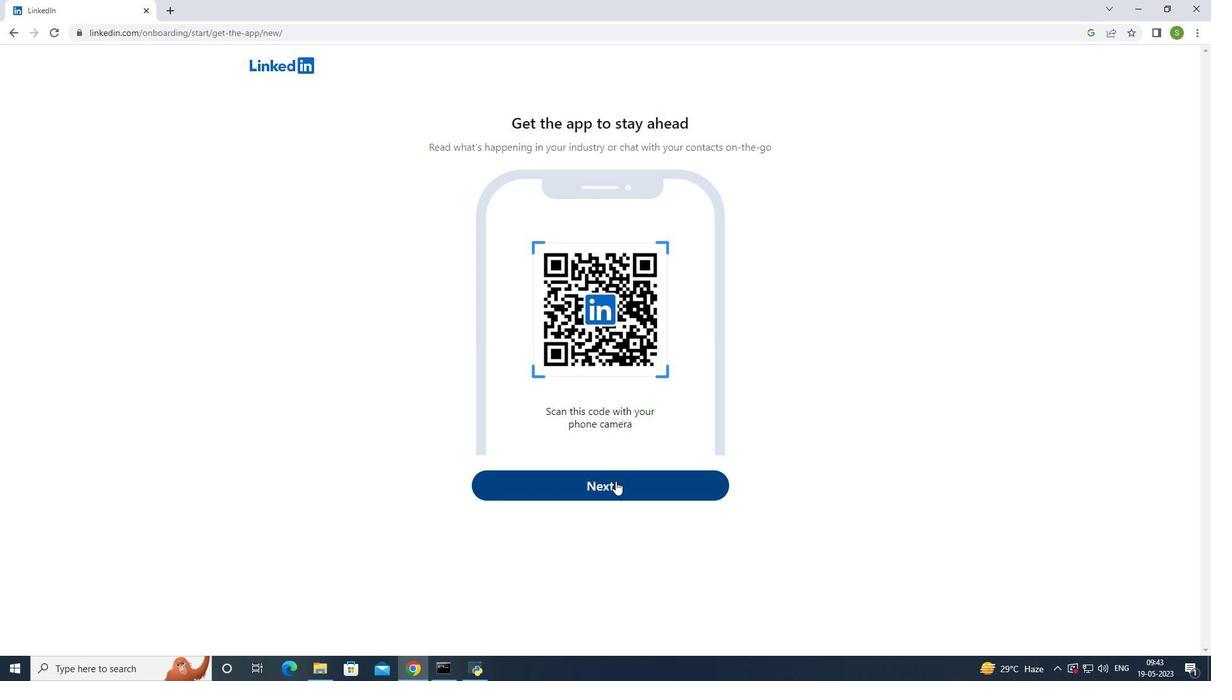 
Action: Mouse moved to (572, 351)
Screenshot: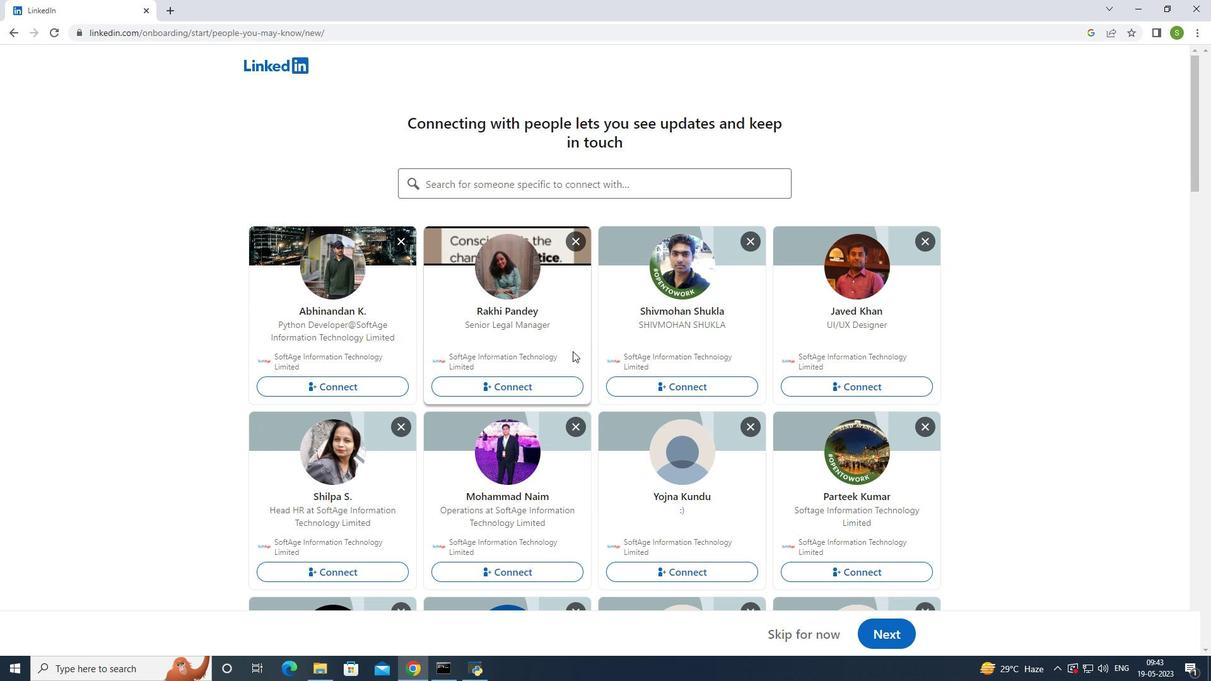 
Action: Mouse scrolled (572, 350) with delta (0, 0)
Screenshot: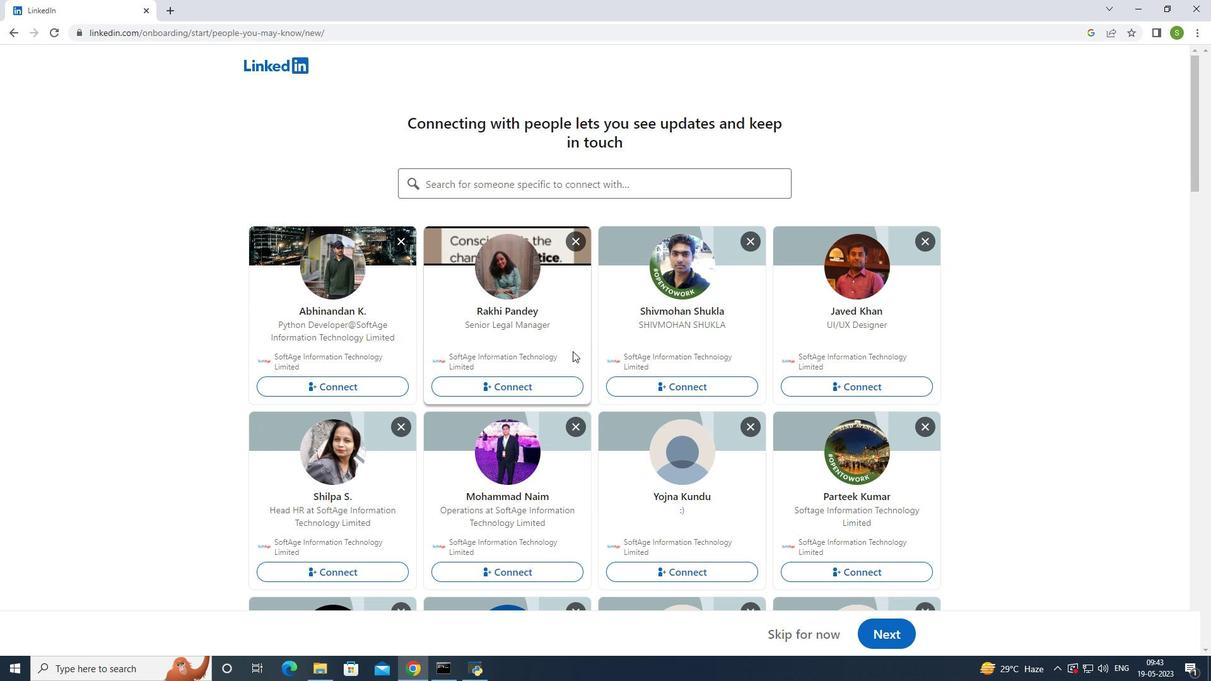 
Action: Mouse scrolled (572, 350) with delta (0, 0)
Screenshot: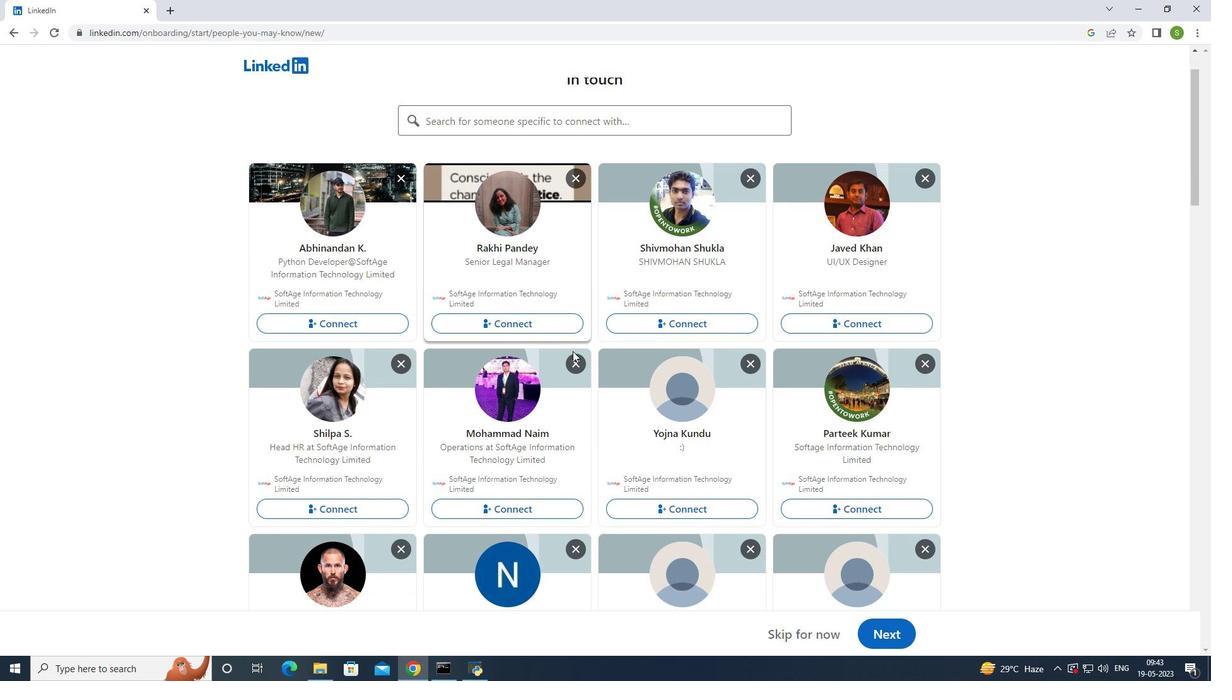 
Action: Mouse scrolled (572, 350) with delta (0, 0)
Screenshot: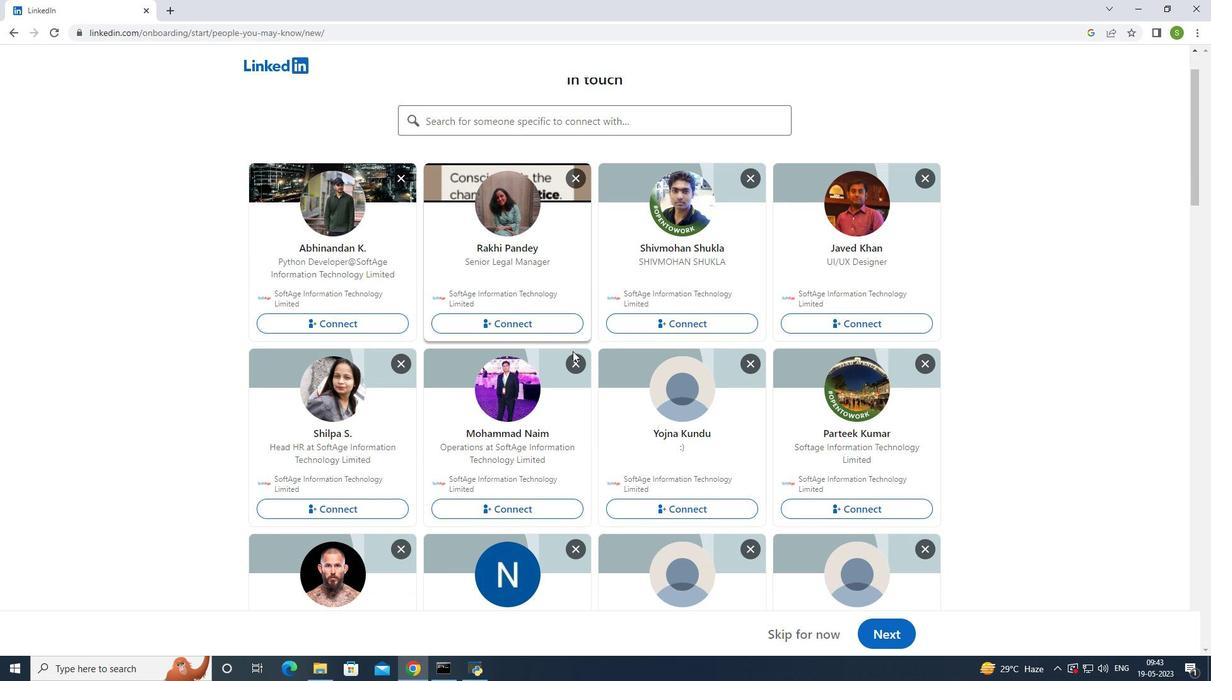 
Action: Mouse scrolled (572, 350) with delta (0, 0)
Screenshot: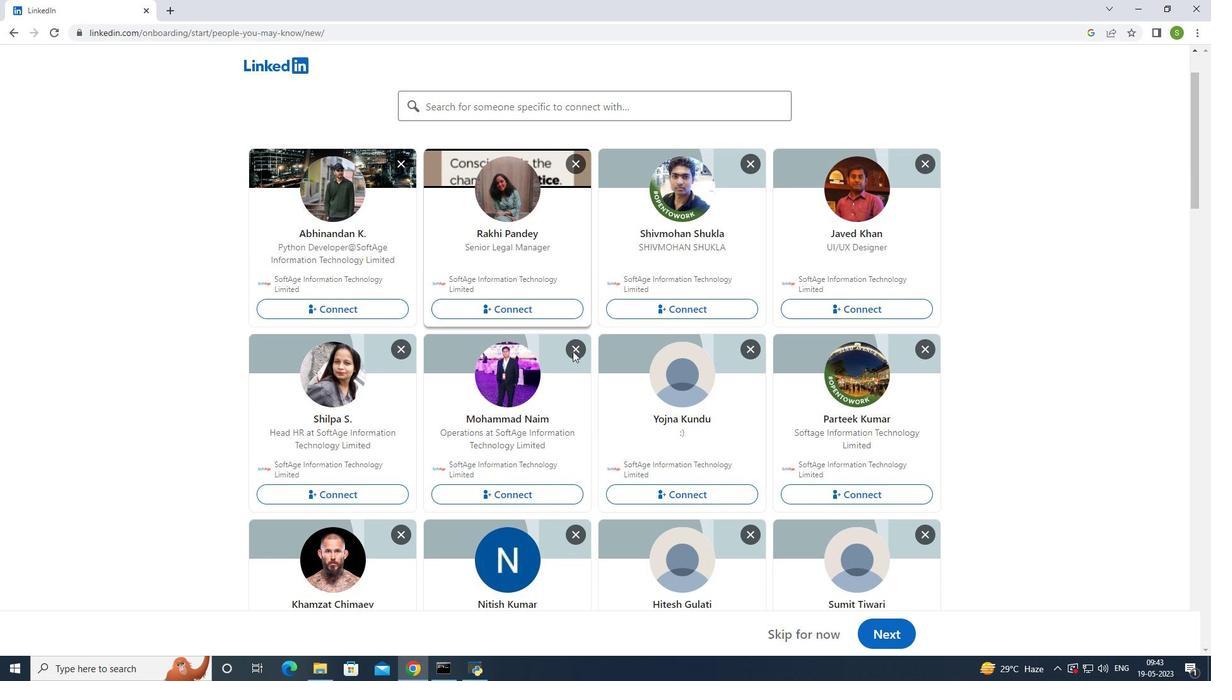 
Action: Mouse scrolled (572, 350) with delta (0, 0)
Screenshot: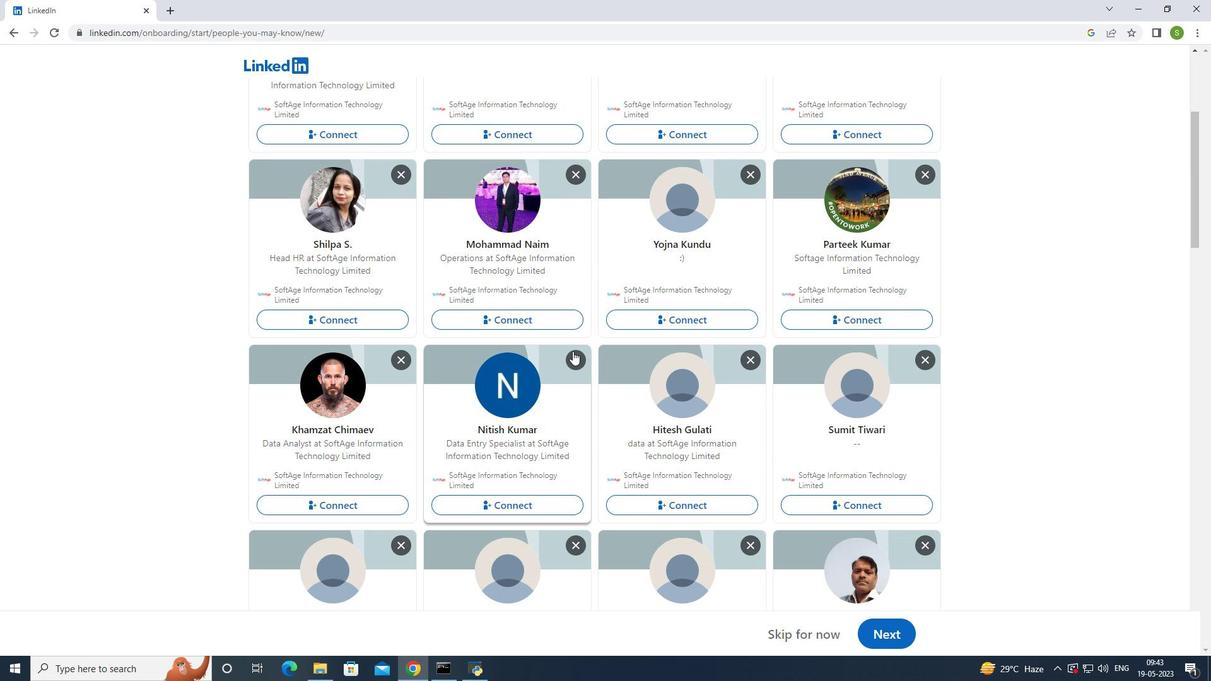 
Action: Mouse scrolled (572, 350) with delta (0, 0)
Screenshot: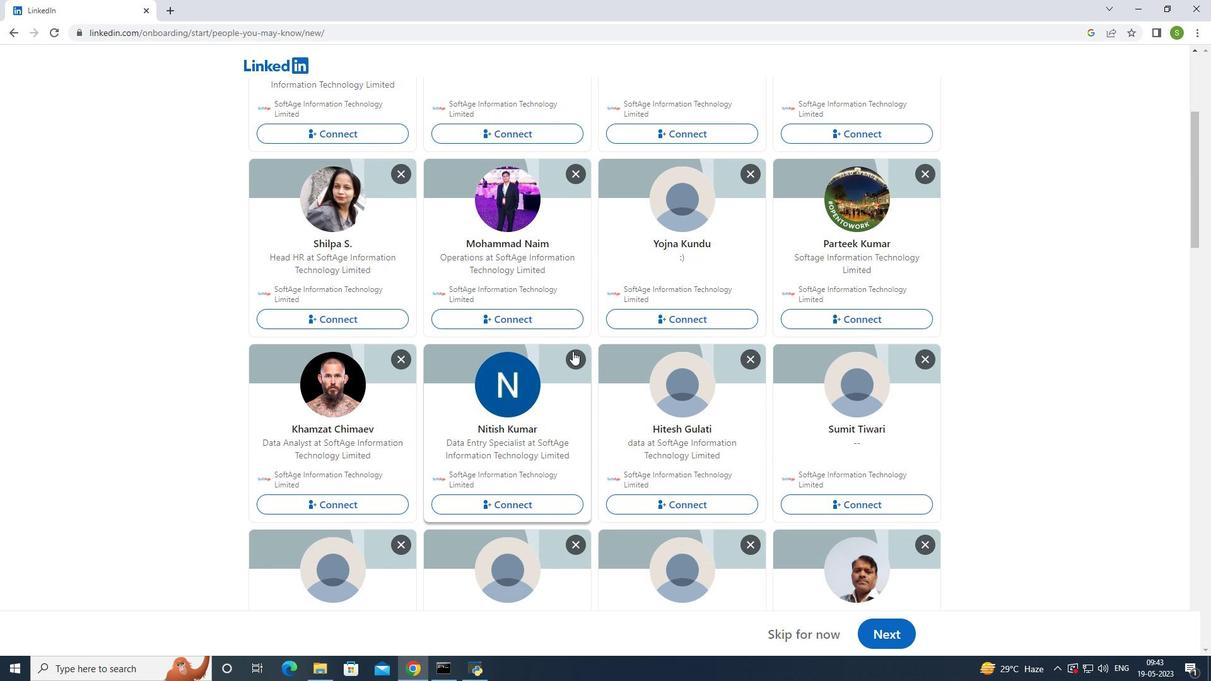 
Action: Mouse scrolled (572, 350) with delta (0, 0)
Screenshot: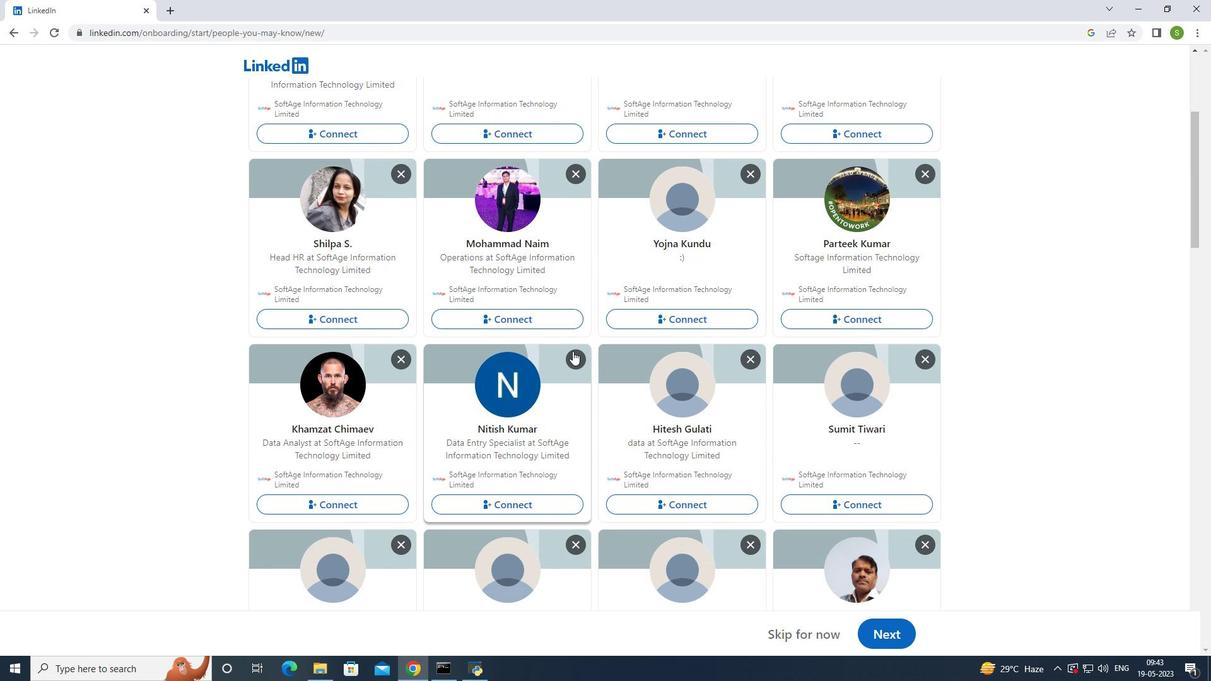 
Action: Mouse scrolled (572, 350) with delta (0, 0)
Screenshot: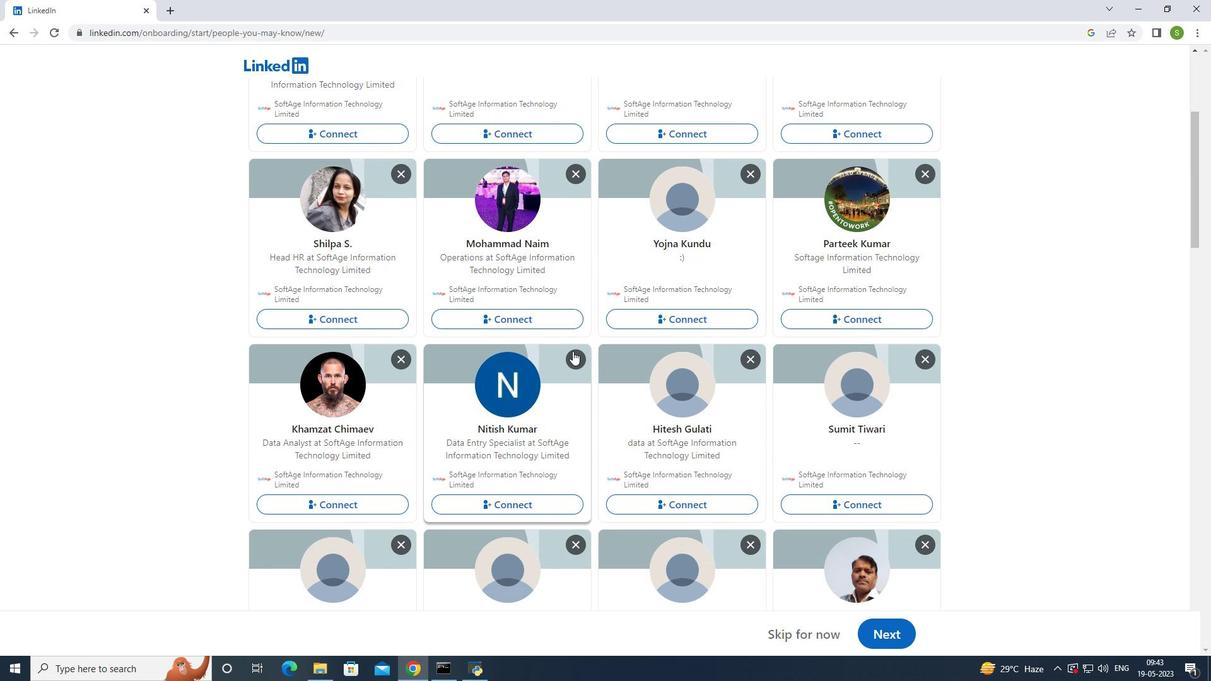 
Action: Mouse scrolled (572, 350) with delta (0, 0)
Screenshot: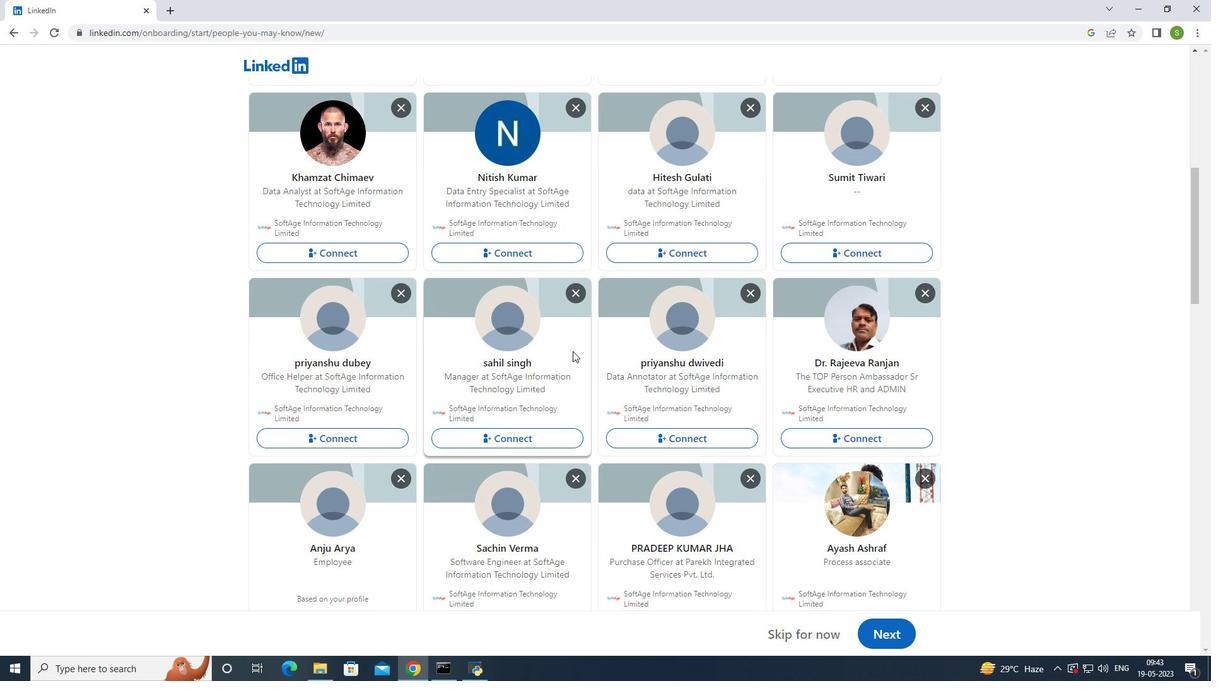 
Action: Mouse scrolled (572, 350) with delta (0, 0)
Screenshot: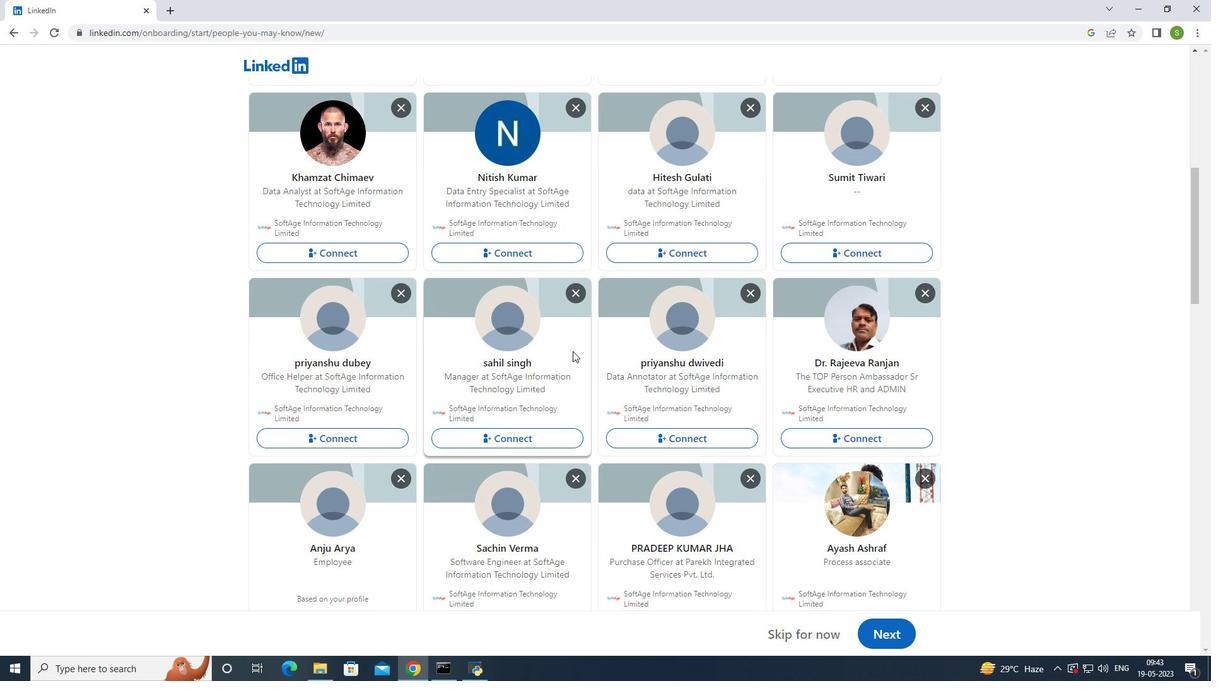 
Action: Mouse scrolled (572, 350) with delta (0, 0)
Screenshot: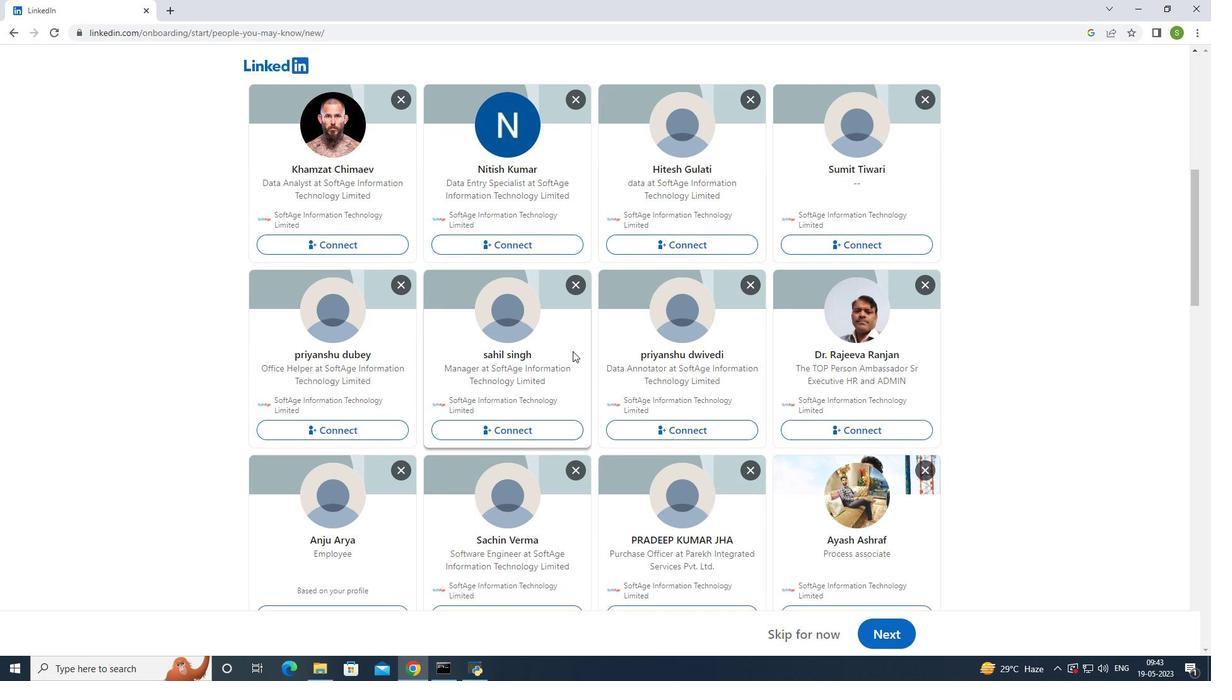 
Action: Mouse scrolled (572, 350) with delta (0, 0)
Screenshot: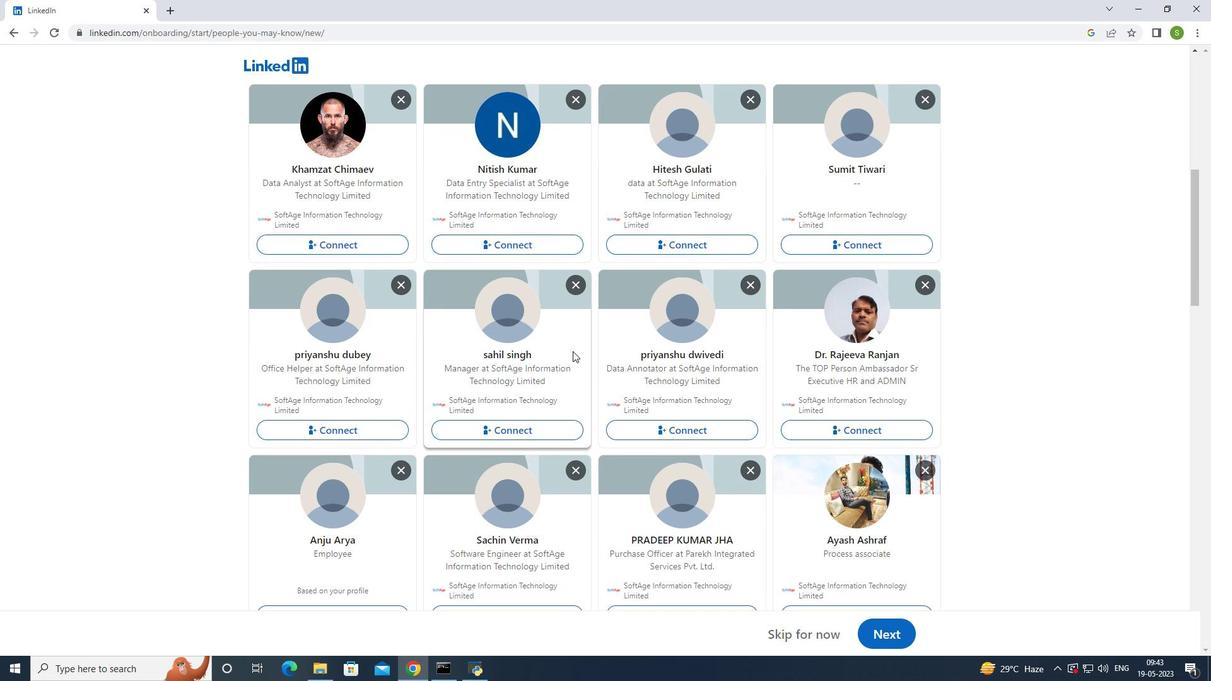 
Action: Mouse scrolled (572, 350) with delta (0, 0)
Screenshot: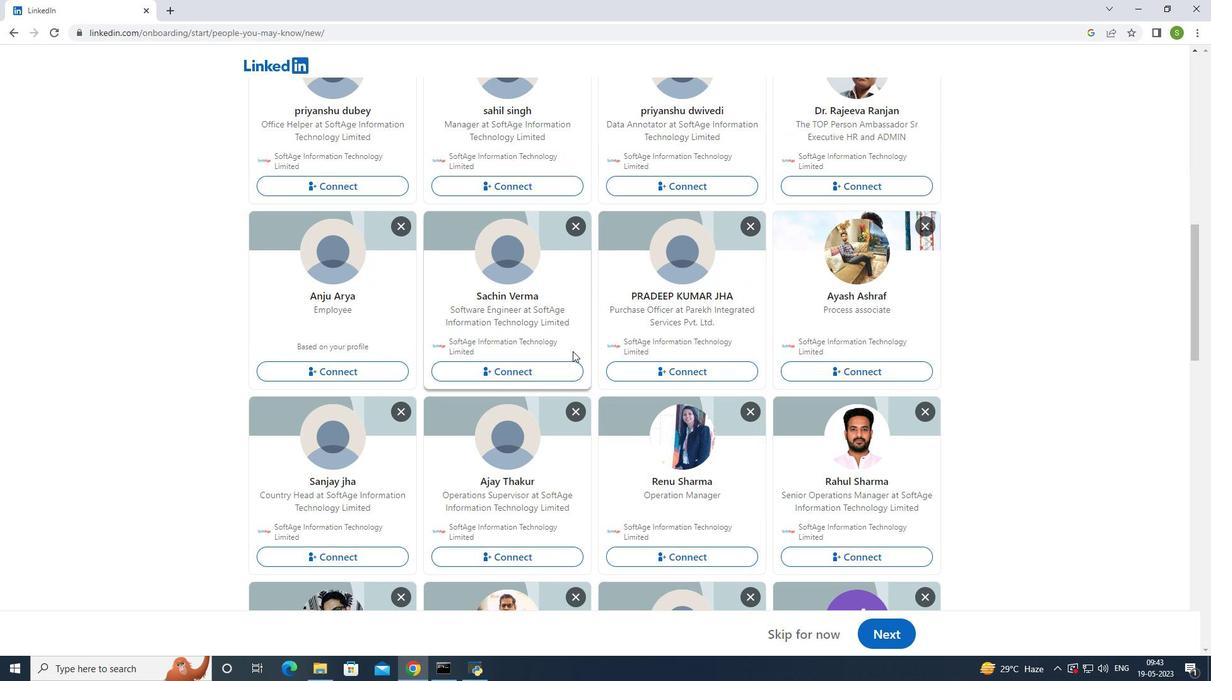 
Action: Mouse scrolled (572, 350) with delta (0, 0)
Screenshot: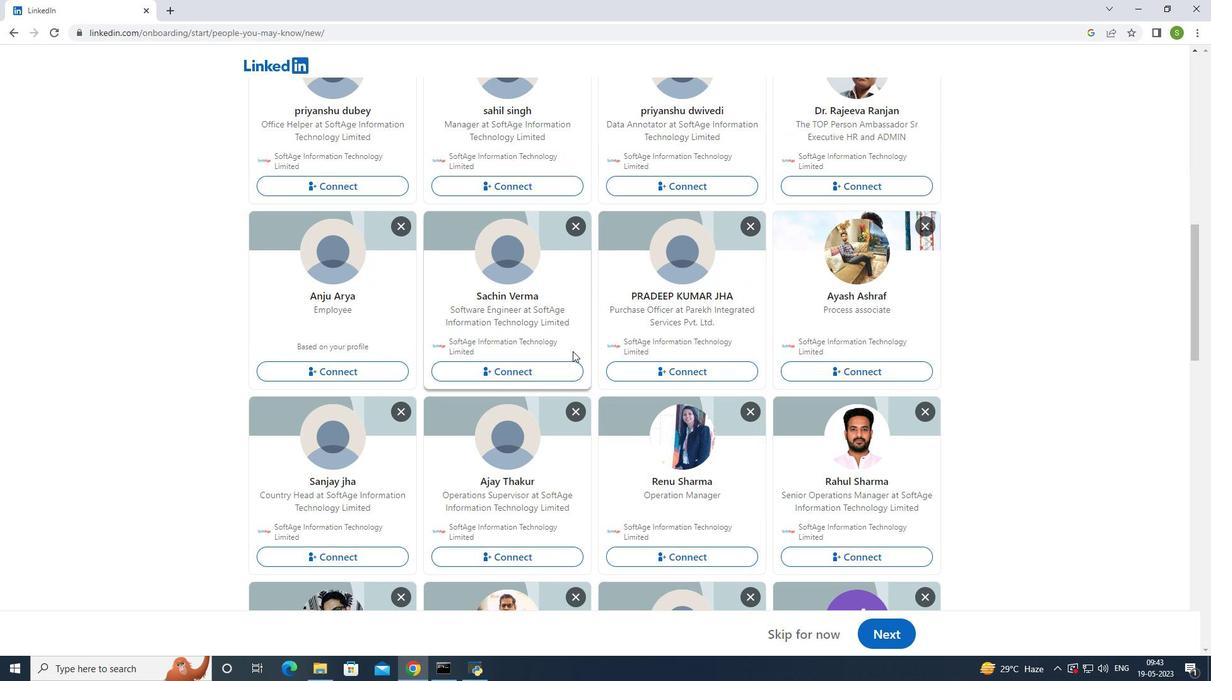 
Action: Mouse scrolled (572, 350) with delta (0, 0)
Screenshot: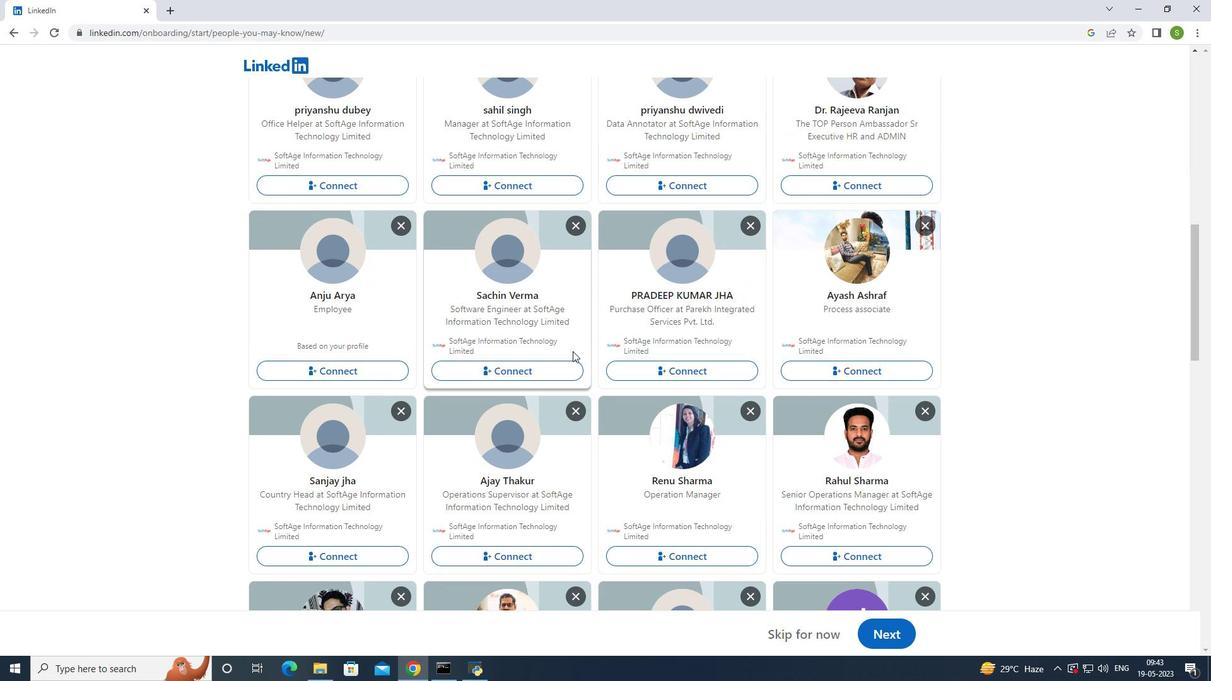 
Action: Mouse scrolled (572, 350) with delta (0, 0)
Screenshot: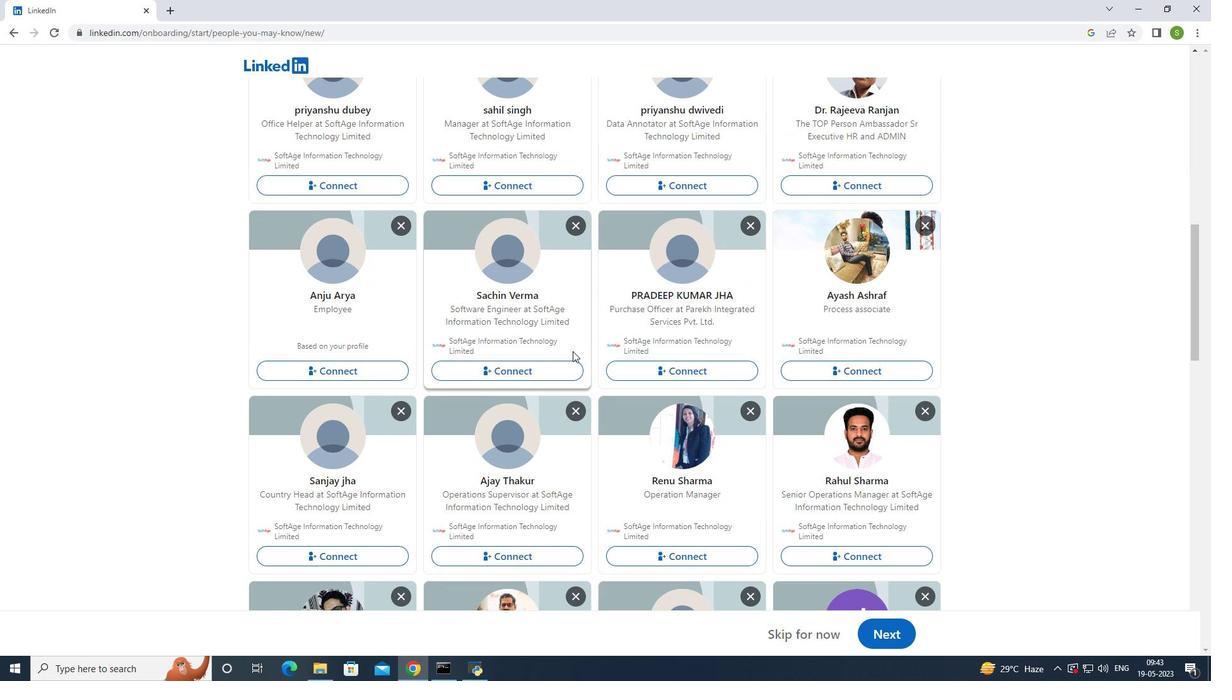 
Action: Mouse scrolled (572, 350) with delta (0, 0)
Screenshot: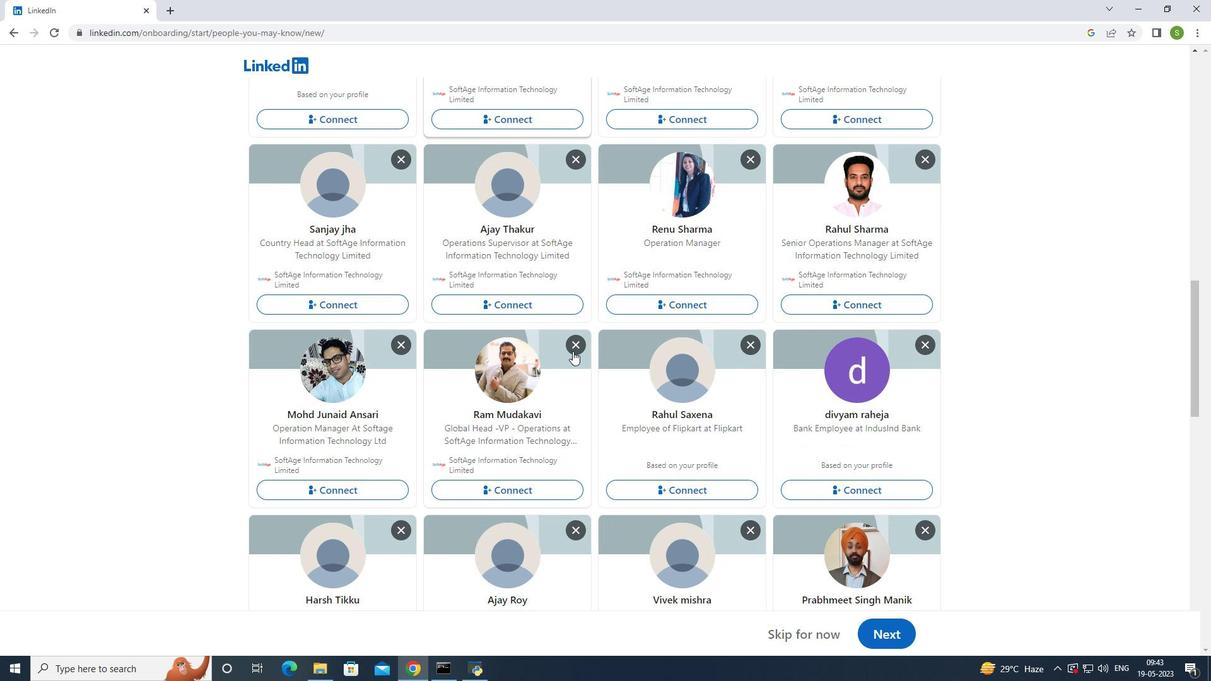 
Action: Mouse scrolled (572, 350) with delta (0, 0)
Screenshot: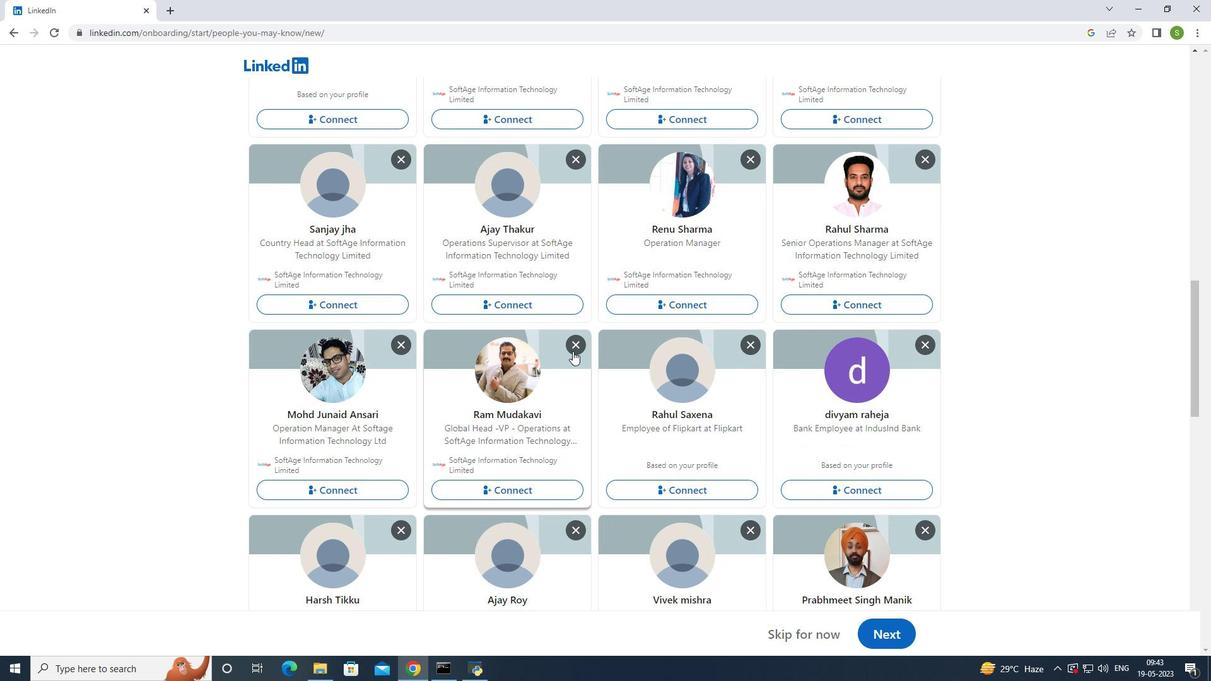 
Action: Mouse scrolled (572, 350) with delta (0, 0)
Screenshot: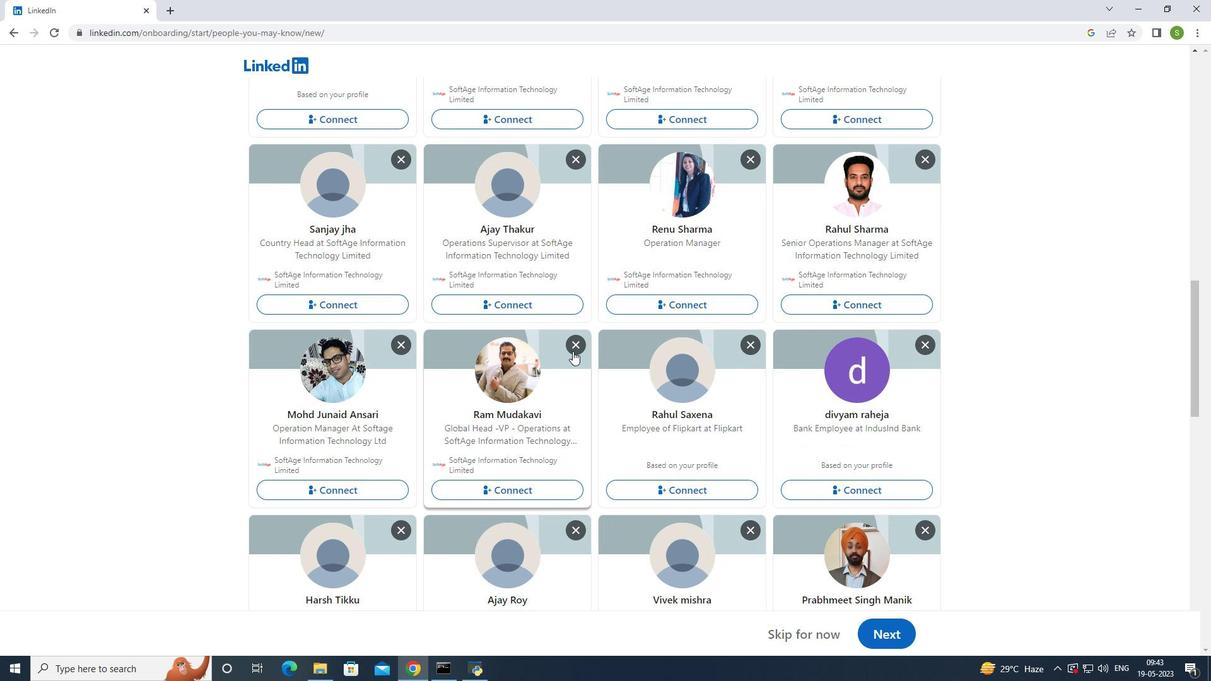 
Action: Mouse scrolled (572, 350) with delta (0, 0)
Screenshot: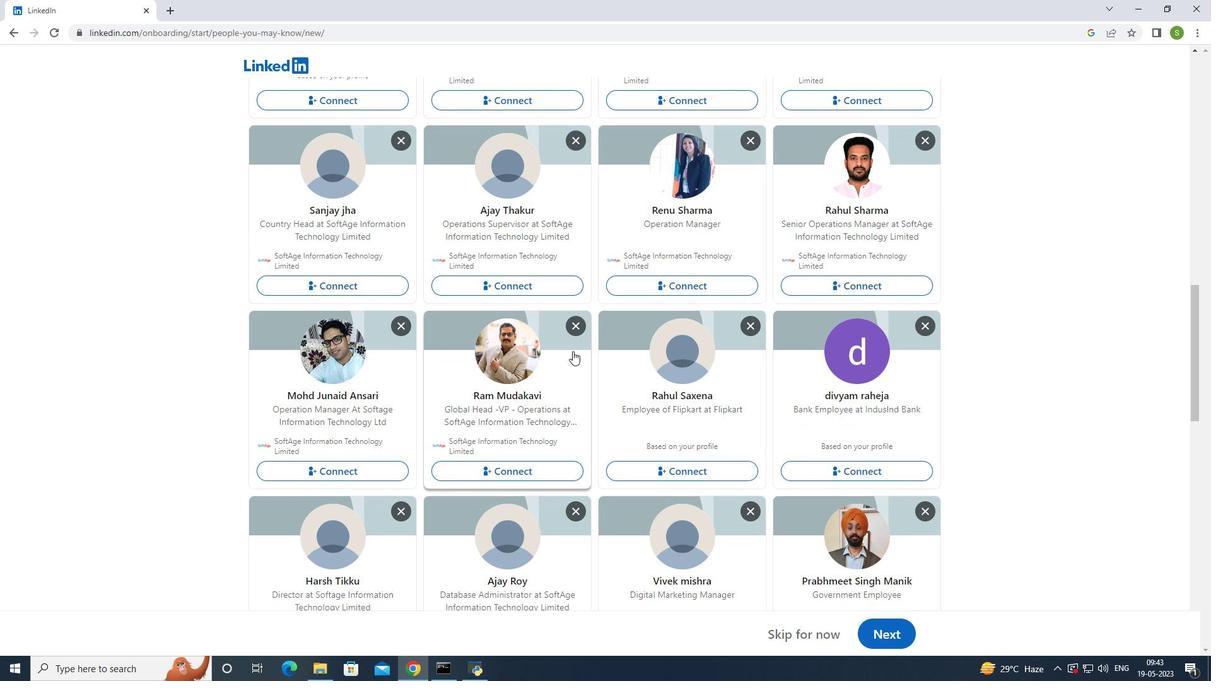 
Action: Mouse scrolled (572, 350) with delta (0, 0)
Screenshot: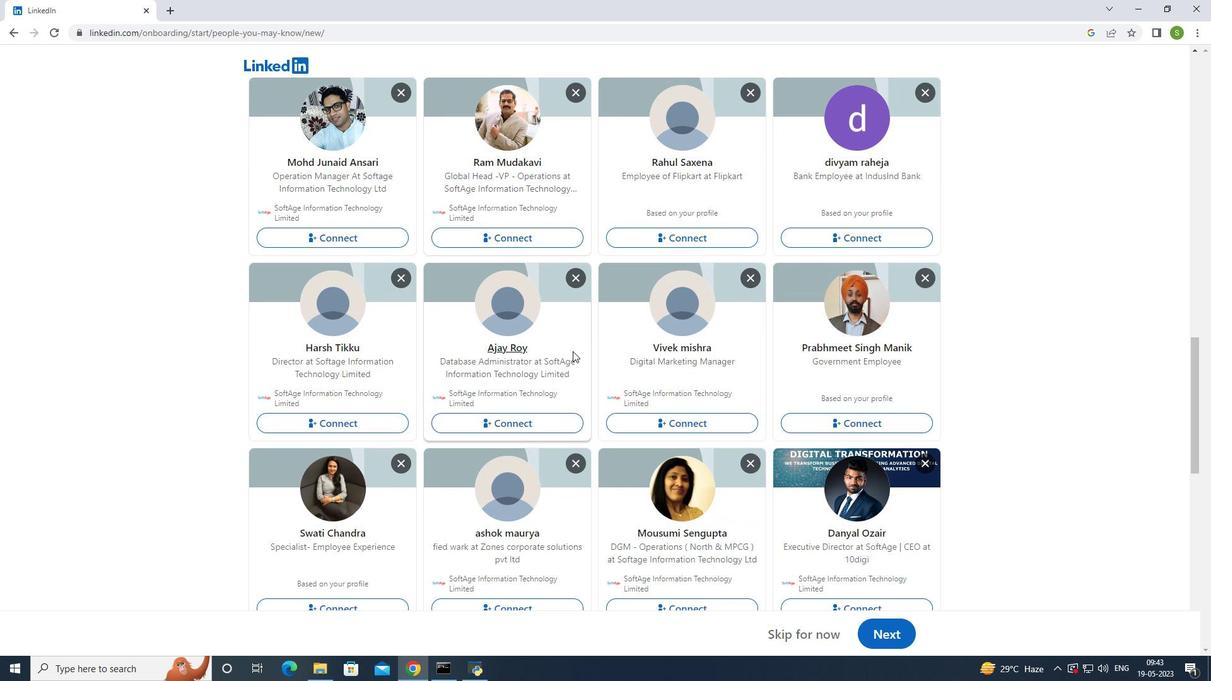 
Action: Mouse scrolled (572, 350) with delta (0, 0)
Screenshot: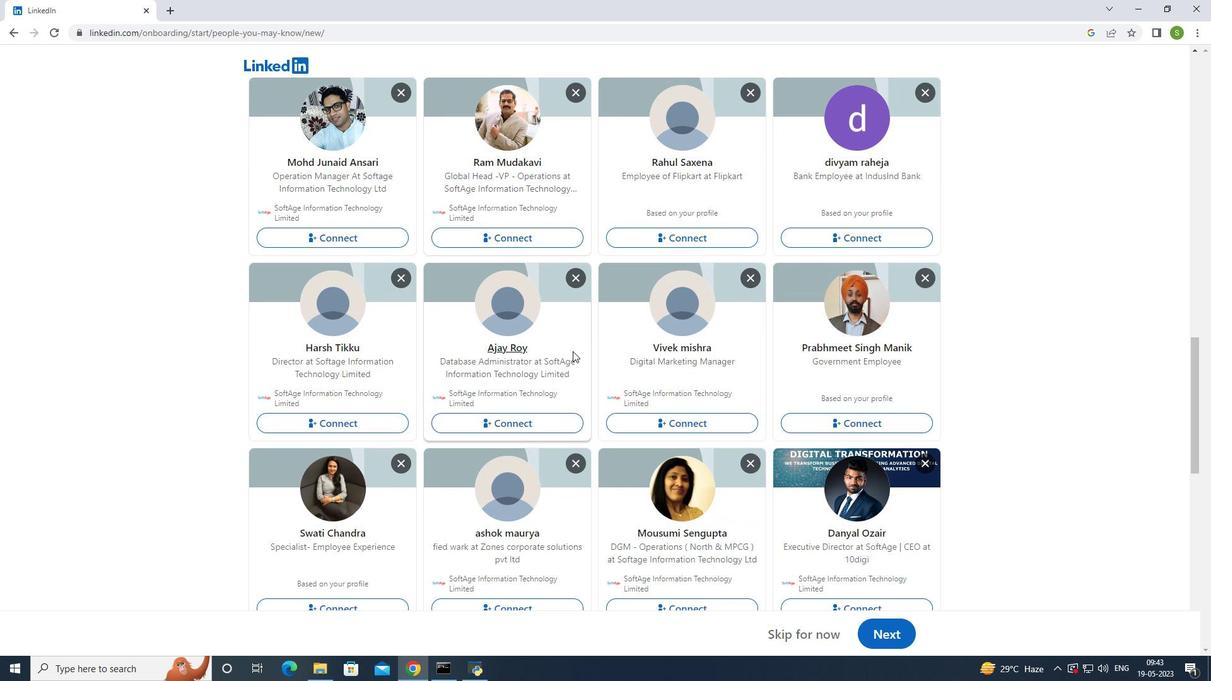 
Action: Mouse scrolled (572, 350) with delta (0, 0)
Screenshot: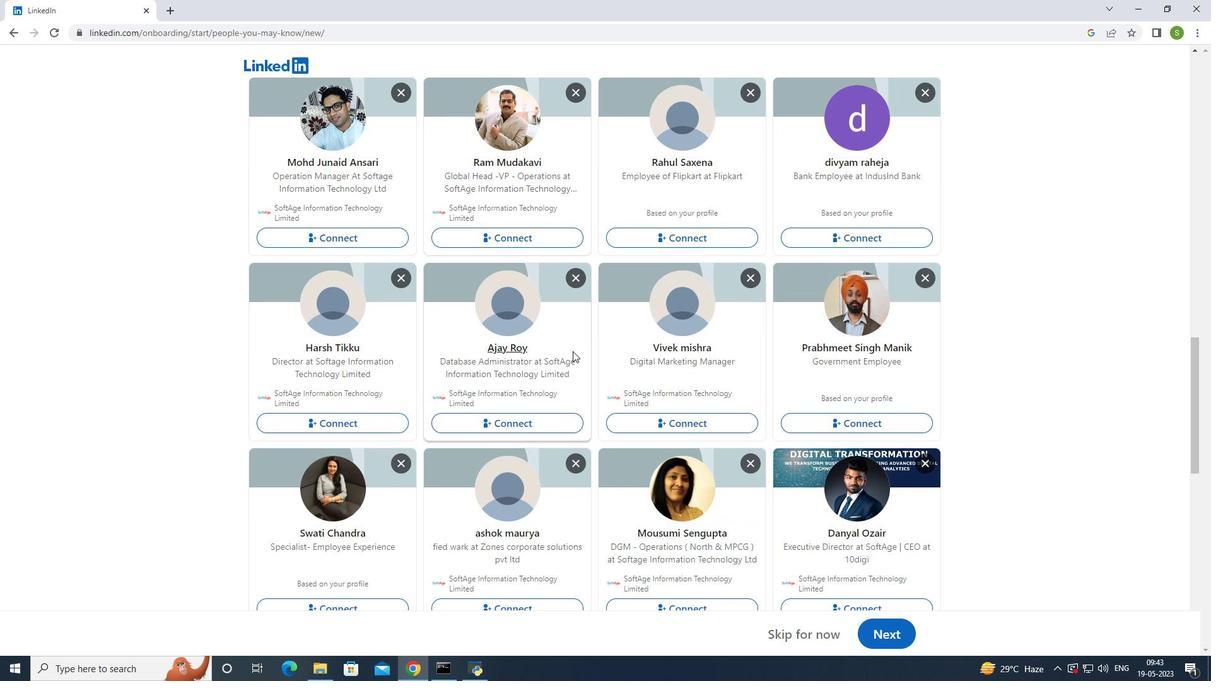 
Action: Mouse scrolled (572, 350) with delta (0, 0)
Screenshot: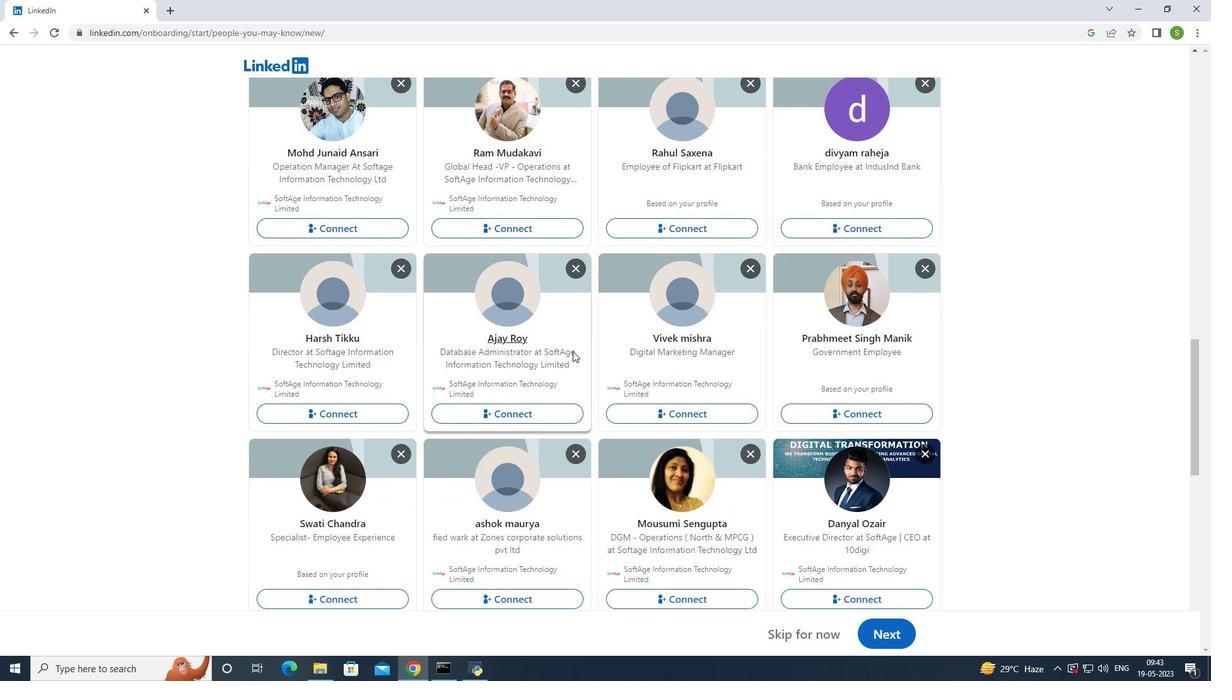 
Action: Mouse scrolled (572, 350) with delta (0, 0)
Screenshot: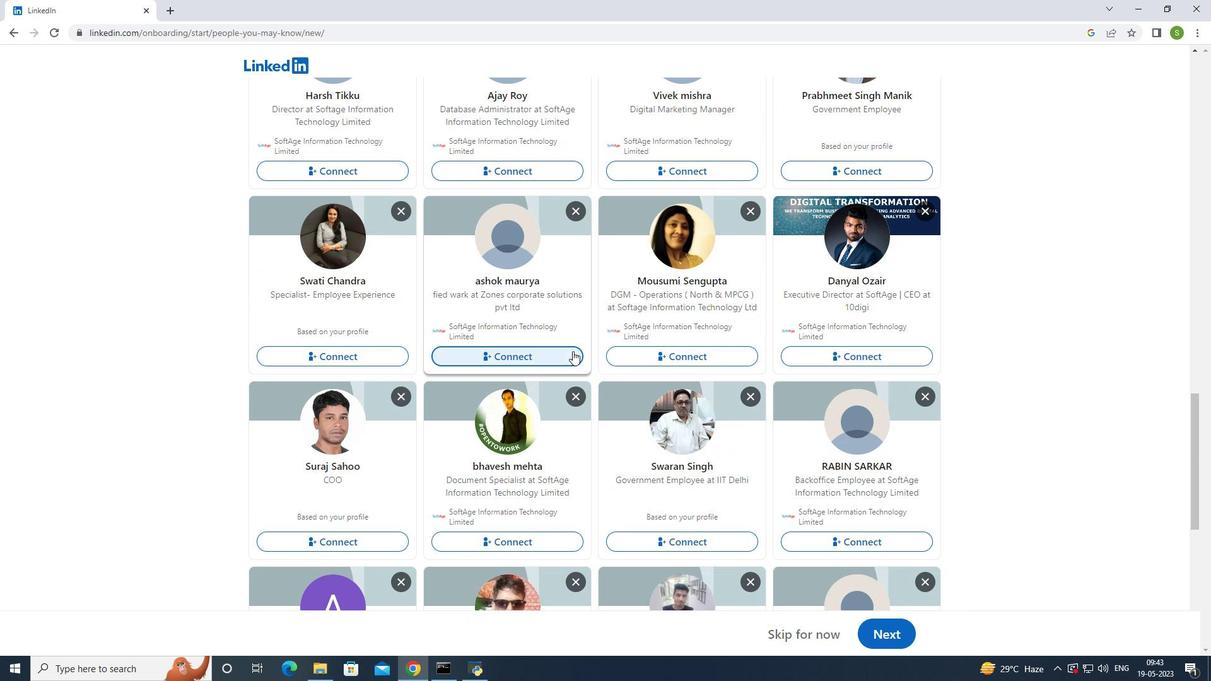 
Action: Mouse scrolled (572, 350) with delta (0, 0)
Screenshot: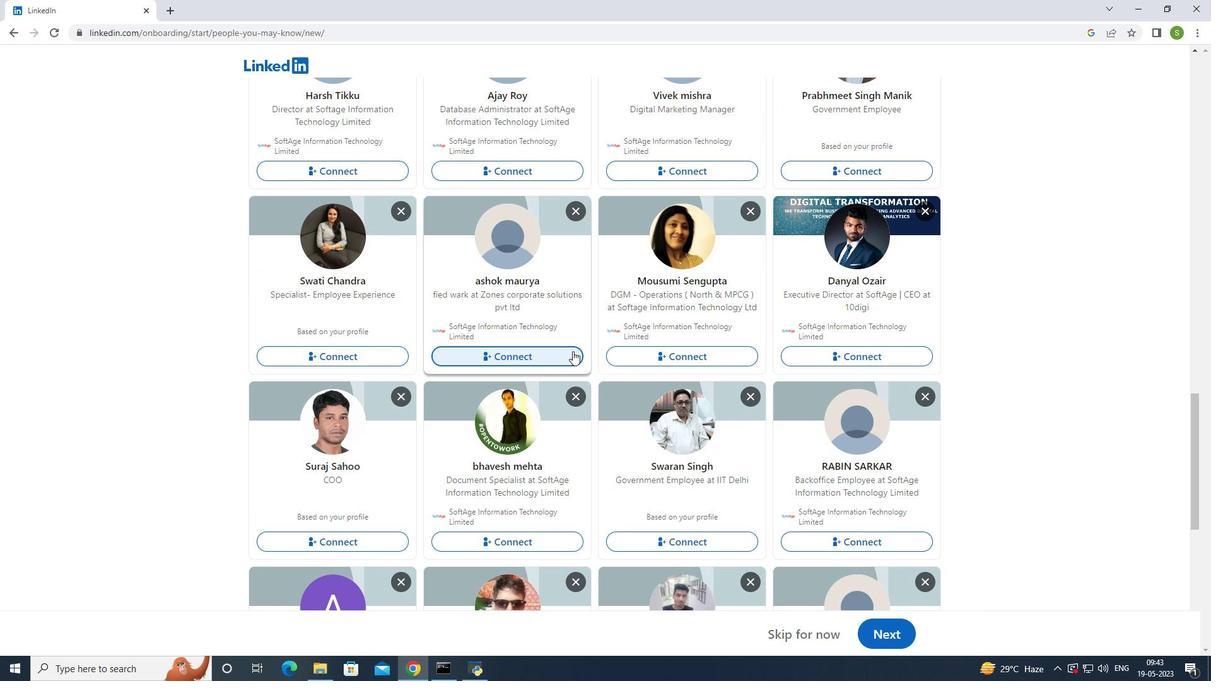 
Action: Mouse scrolled (572, 350) with delta (0, 0)
Screenshot: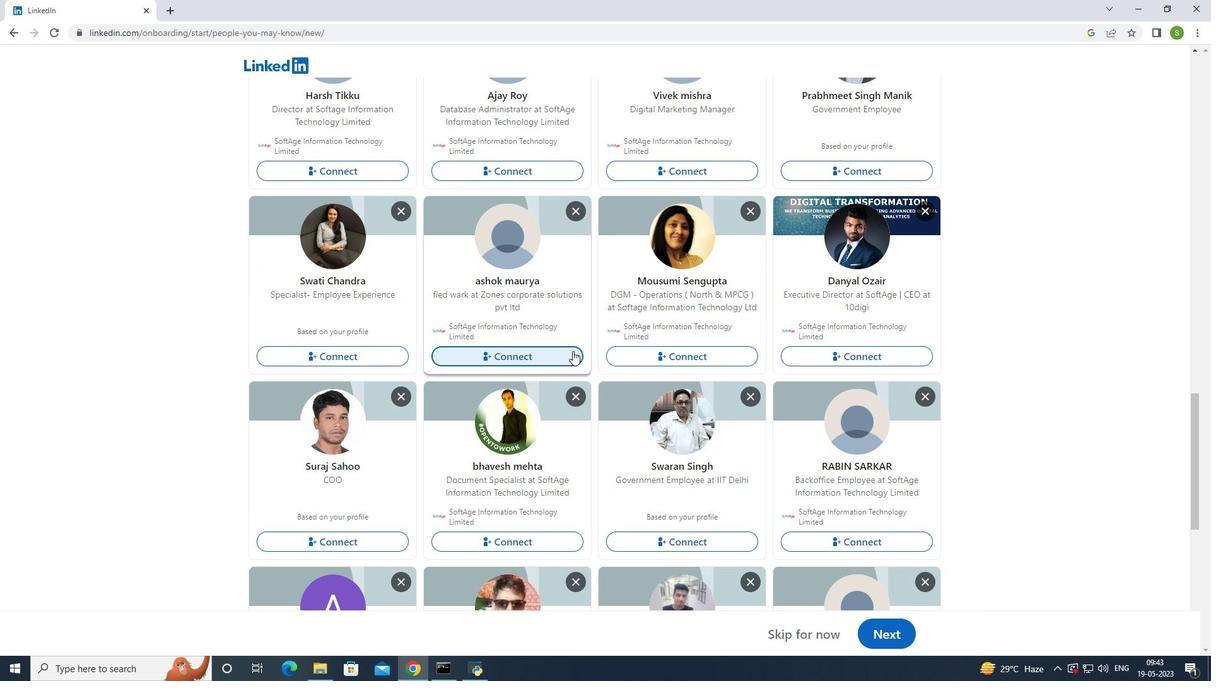 
Action: Mouse scrolled (572, 350) with delta (0, 0)
Screenshot: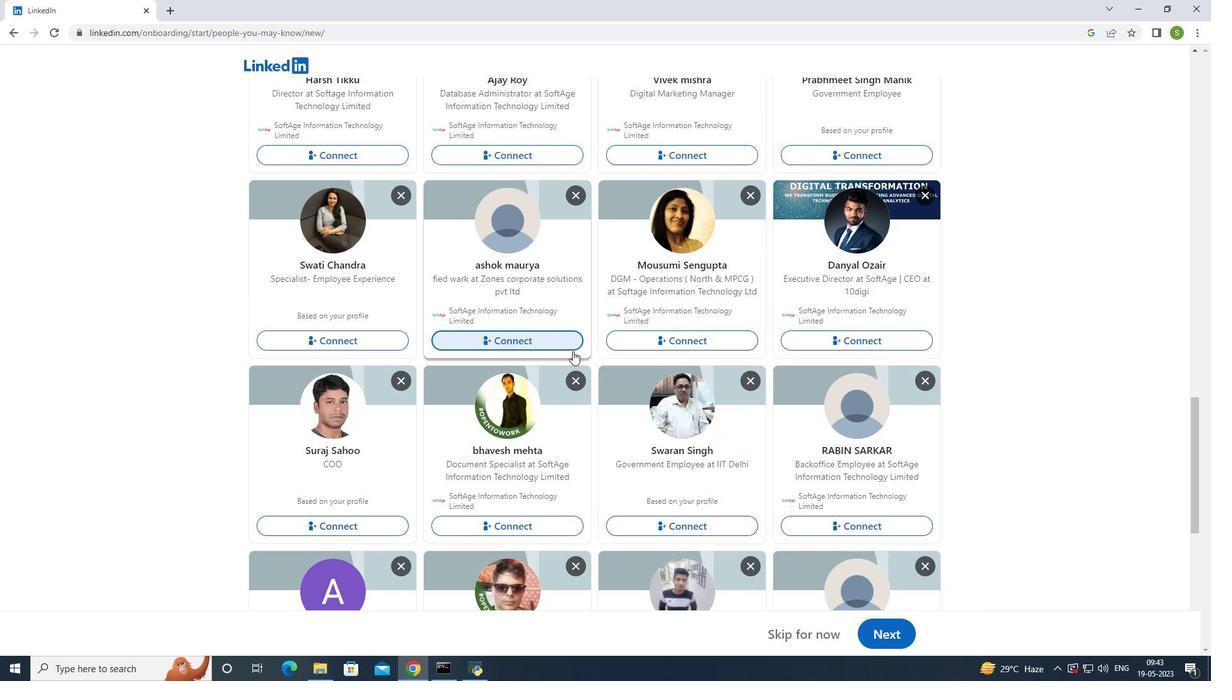 
Action: Mouse moved to (794, 636)
Screenshot: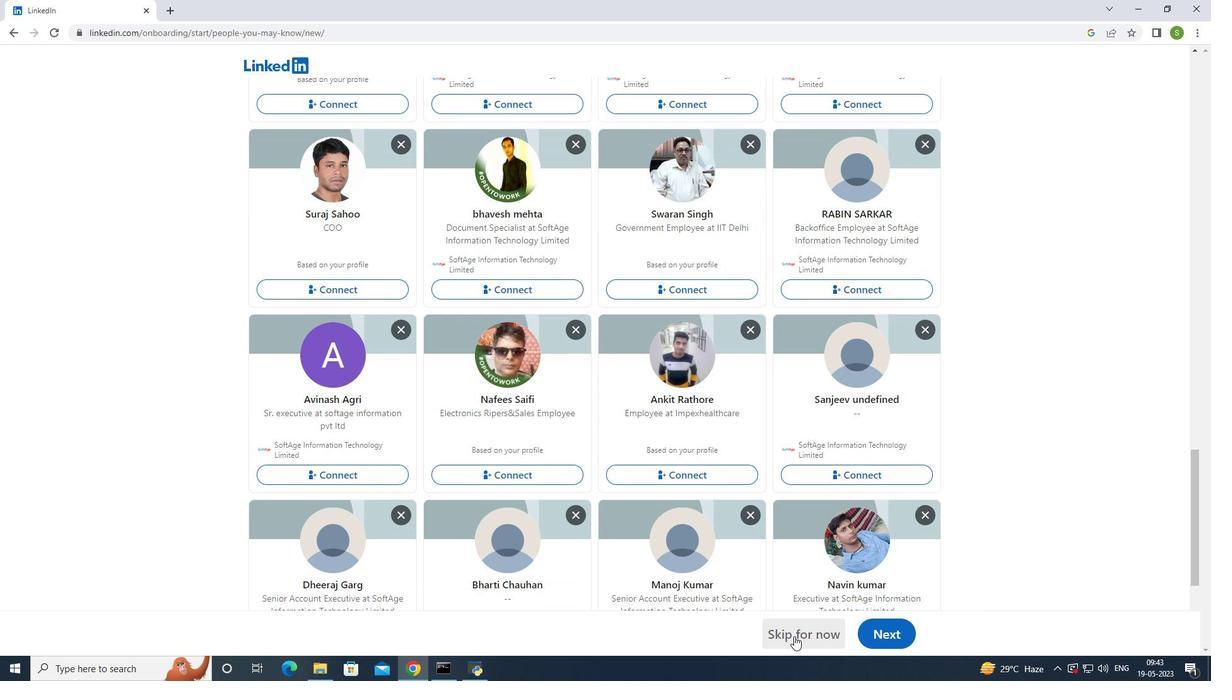 
Action: Mouse pressed left at (794, 636)
Screenshot: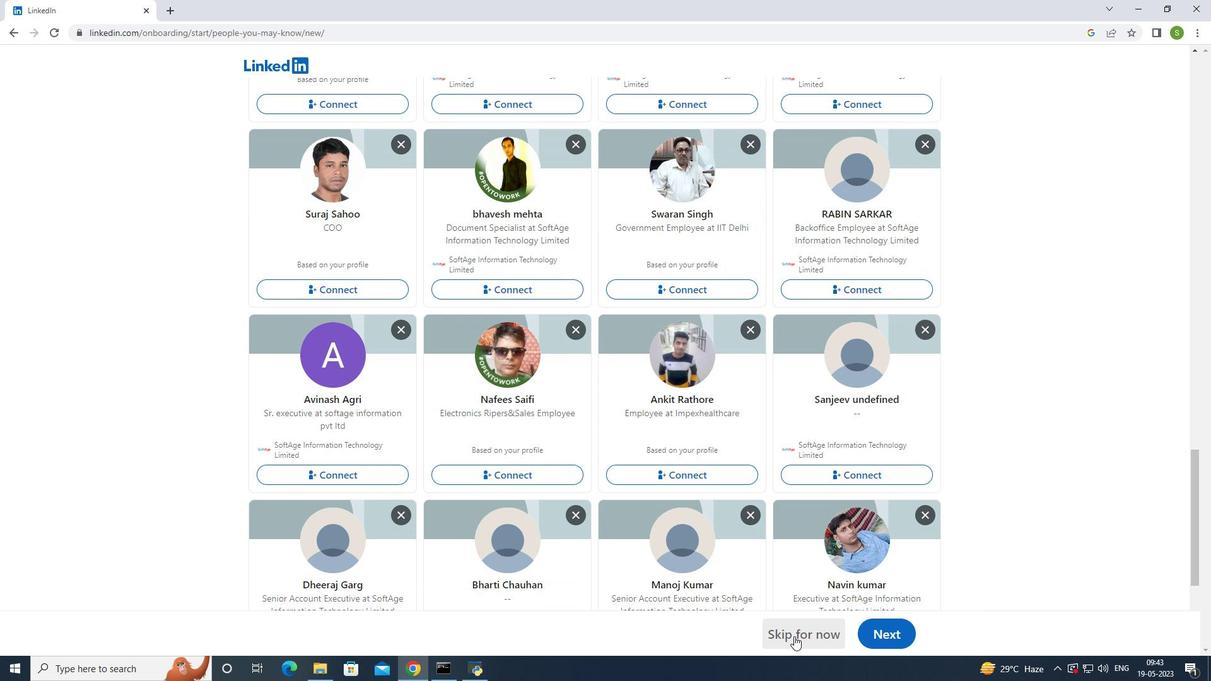 
Action: Mouse moved to (900, 637)
Screenshot: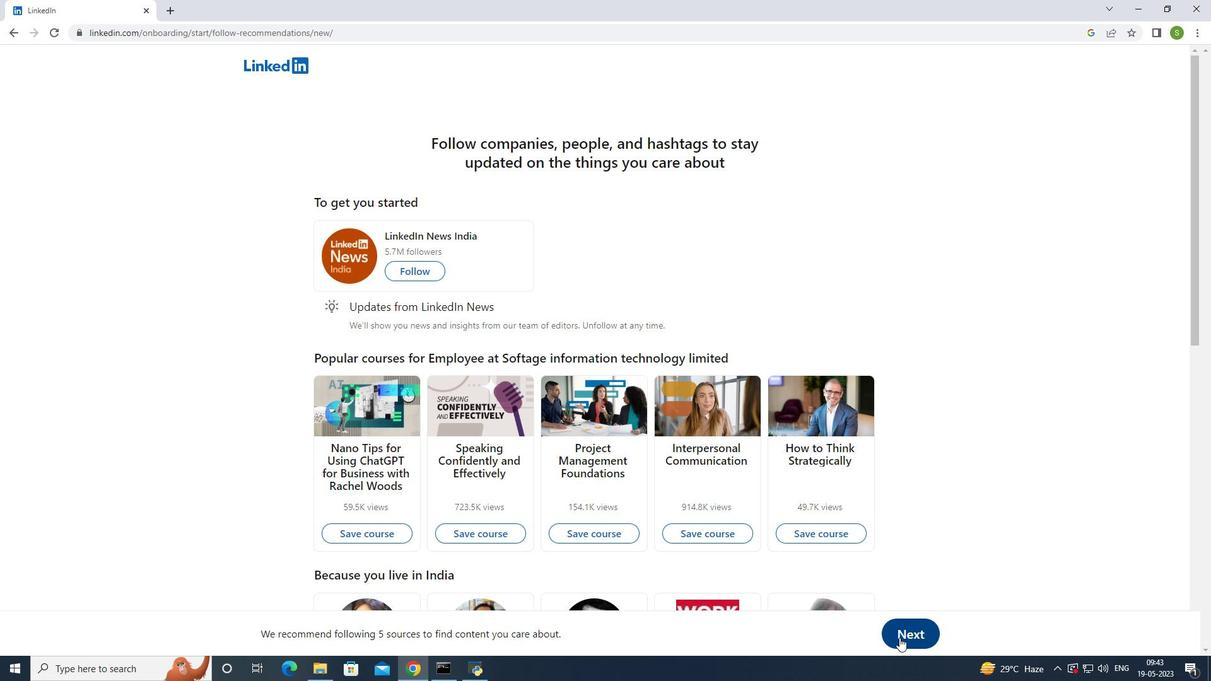 
Action: Mouse pressed left at (900, 637)
Screenshot: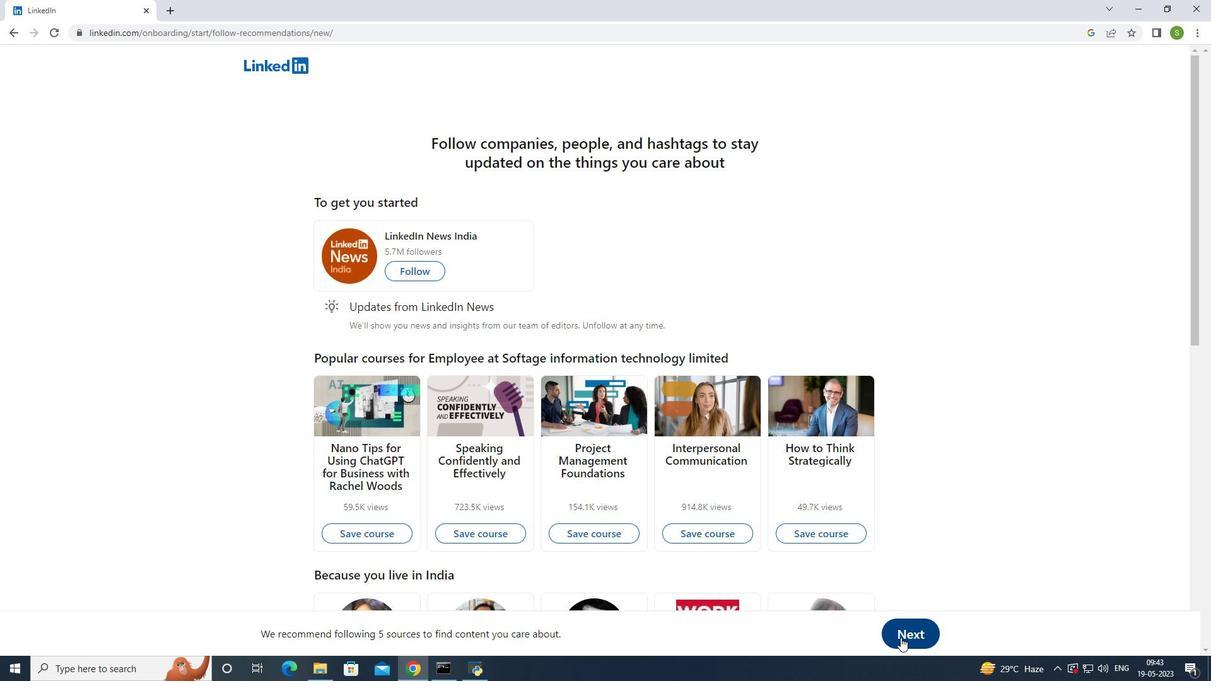 
Action: Mouse moved to (815, 62)
Screenshot: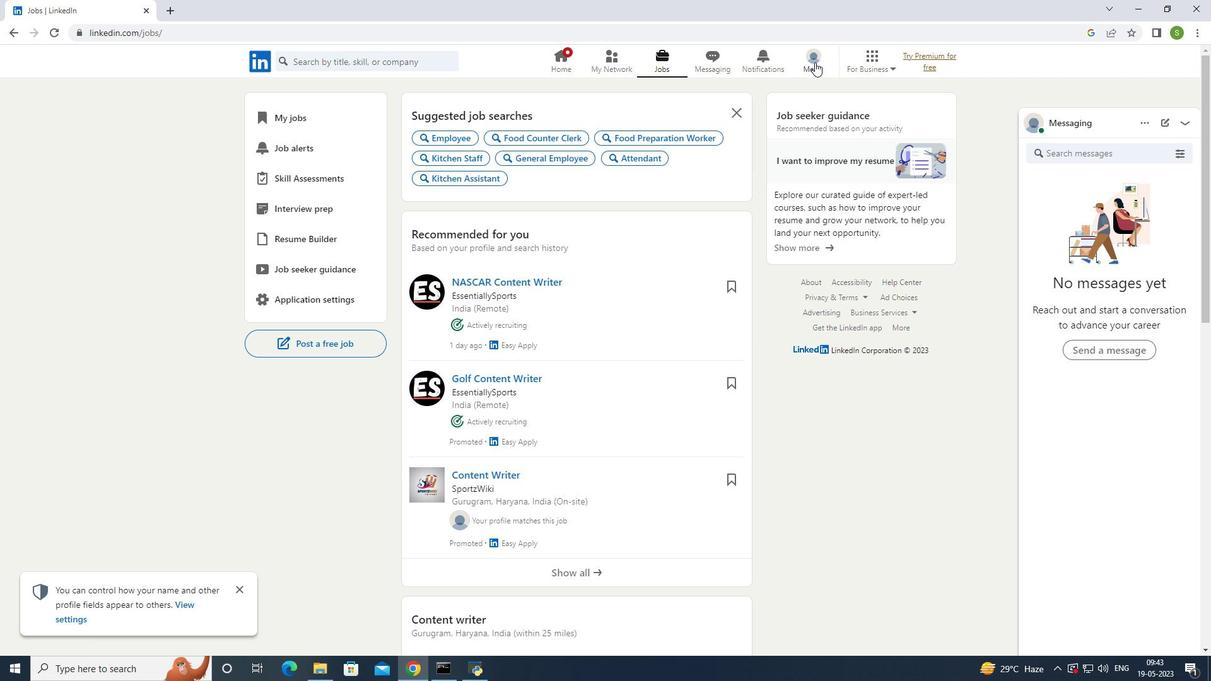 
Action: Mouse pressed left at (815, 62)
Screenshot: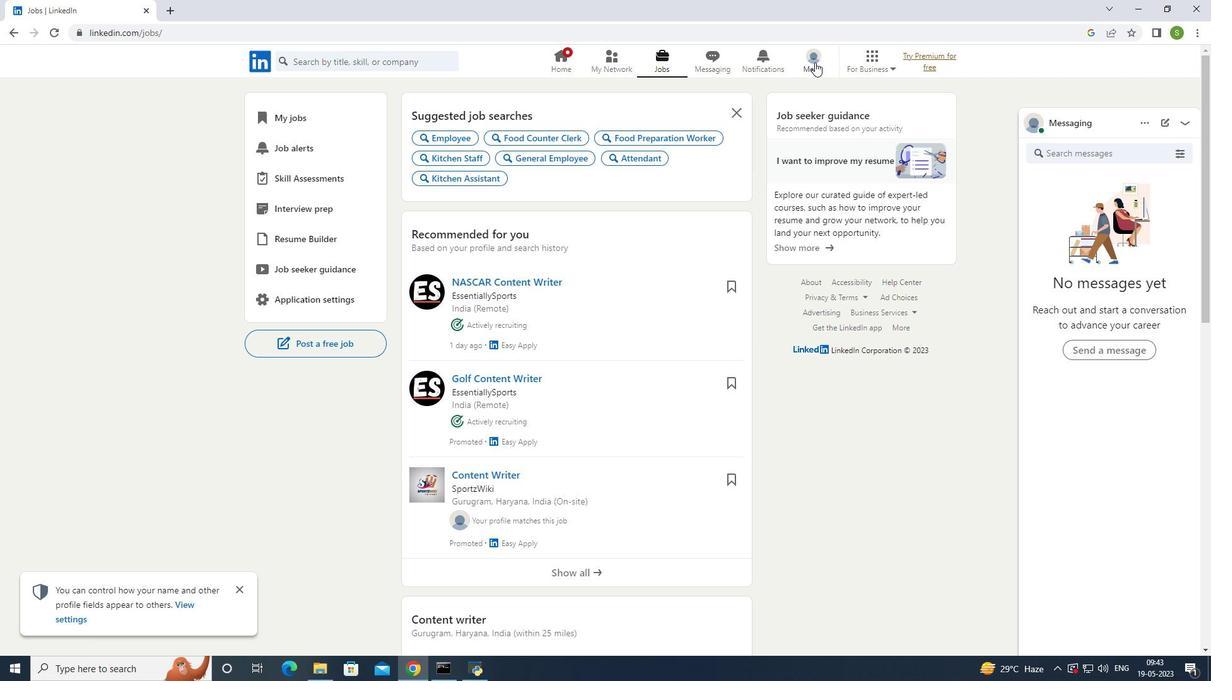 
Action: Mouse moved to (776, 155)
Screenshot: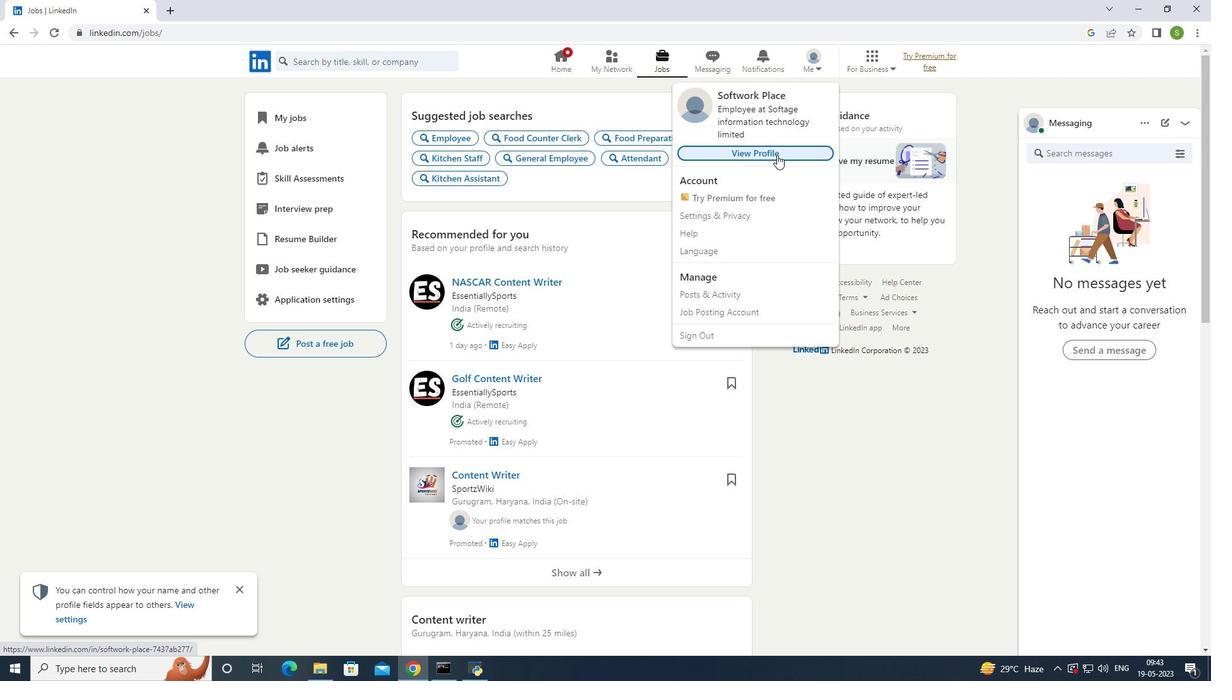 
Action: Mouse pressed left at (776, 155)
Screenshot: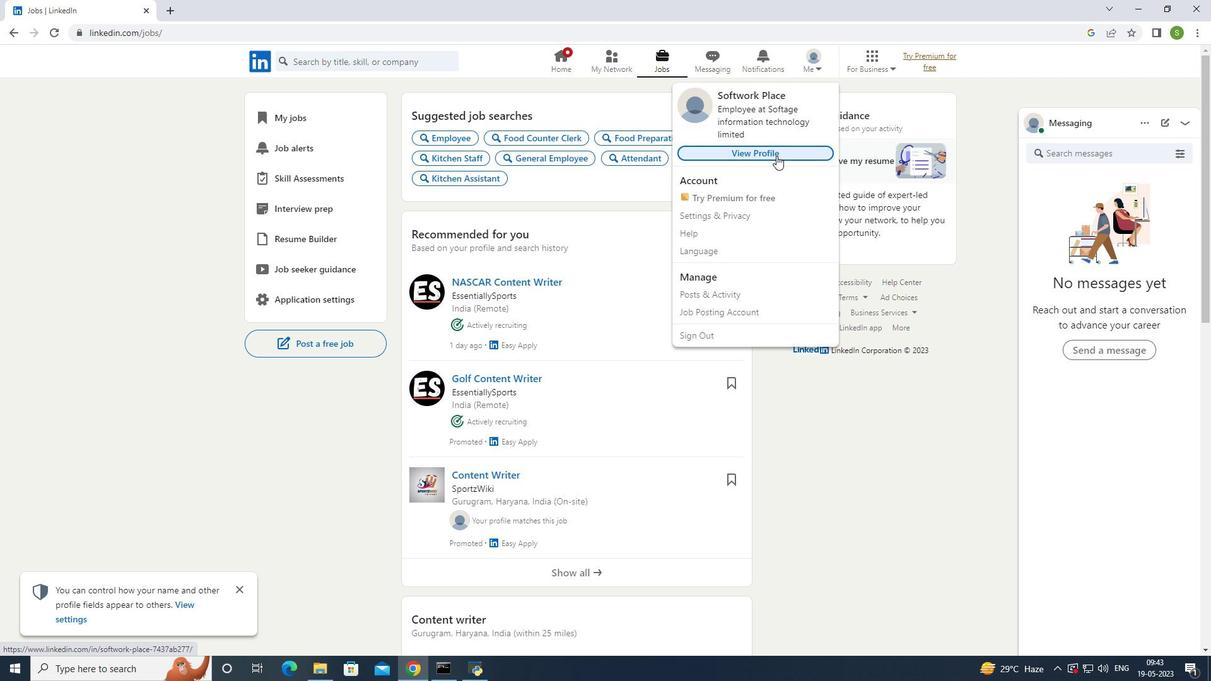 
Action: Mouse moved to (611, 280)
Screenshot: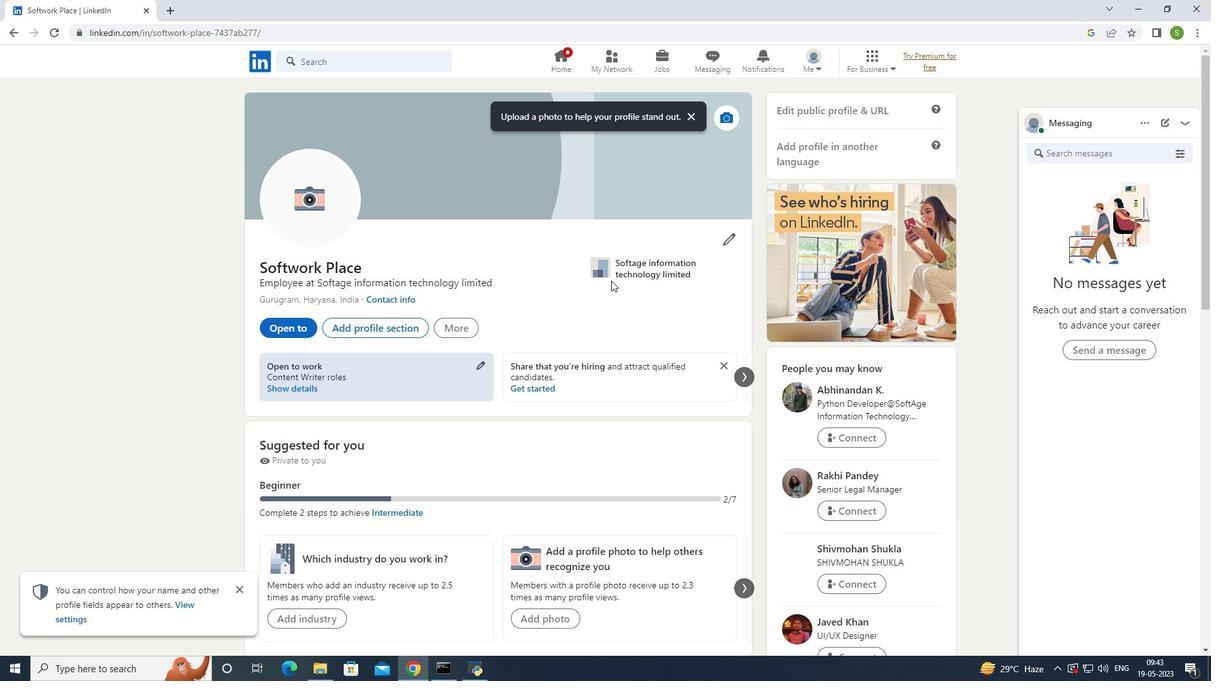 
Action: Mouse scrolled (611, 280) with delta (0, 0)
Screenshot: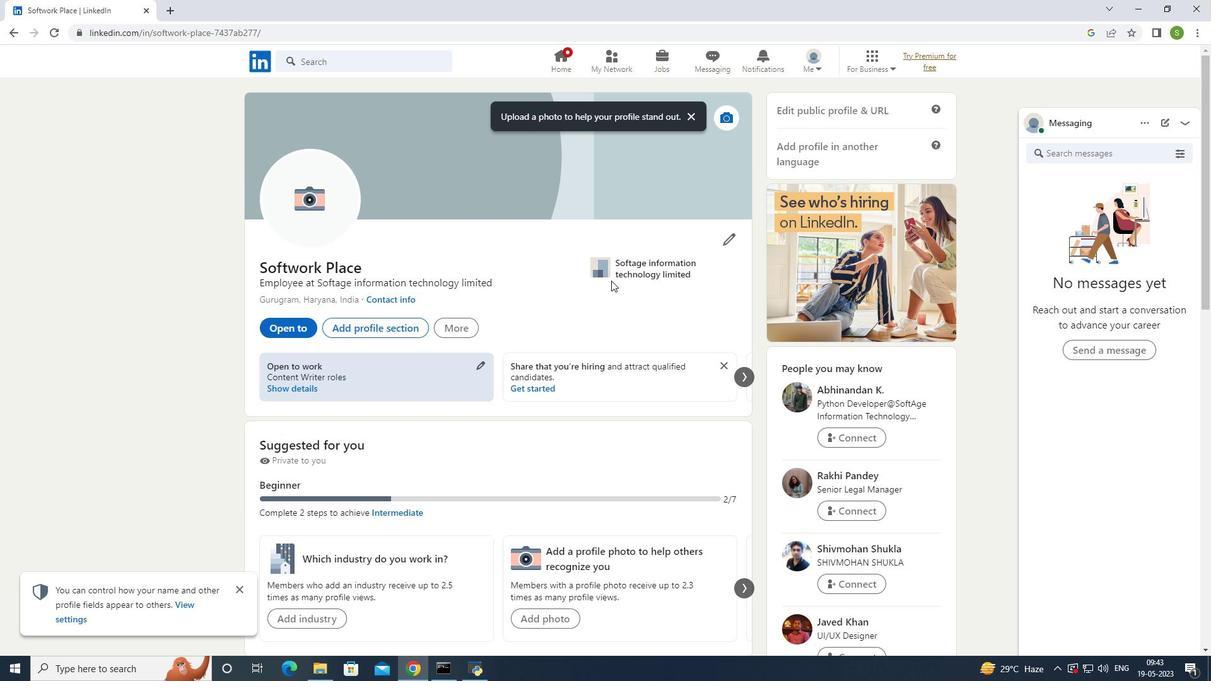 
Action: Mouse scrolled (611, 280) with delta (0, 0)
Screenshot: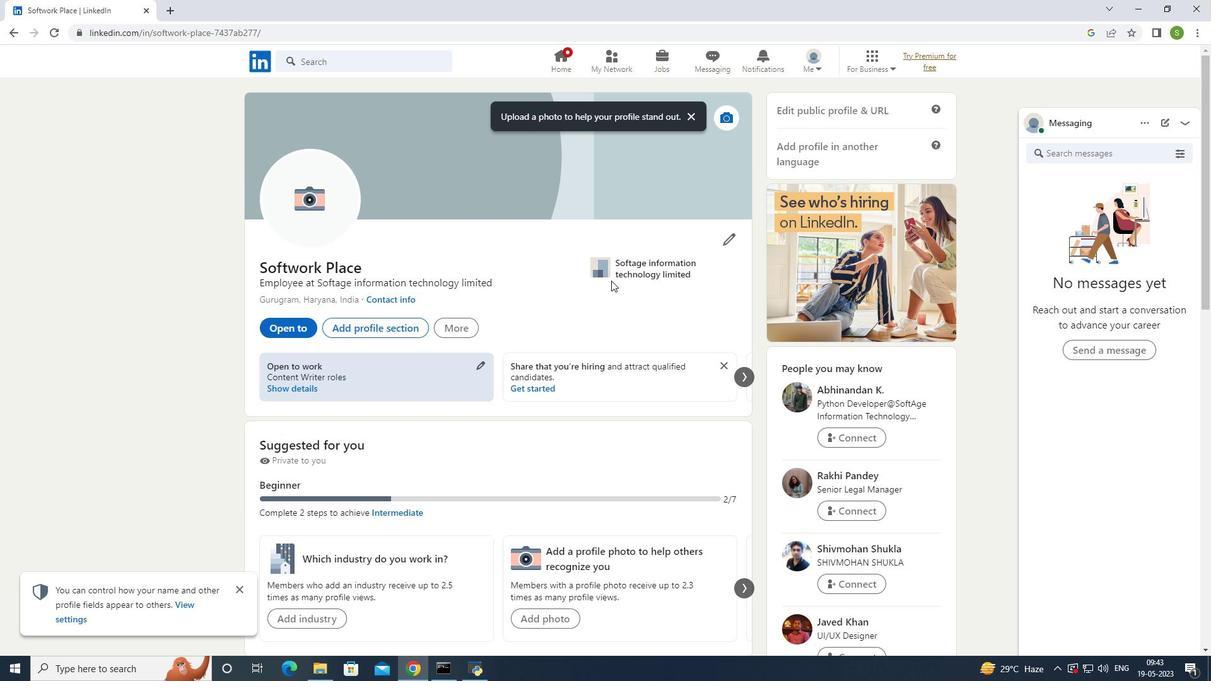 
Action: Mouse scrolled (611, 280) with delta (0, 0)
Screenshot: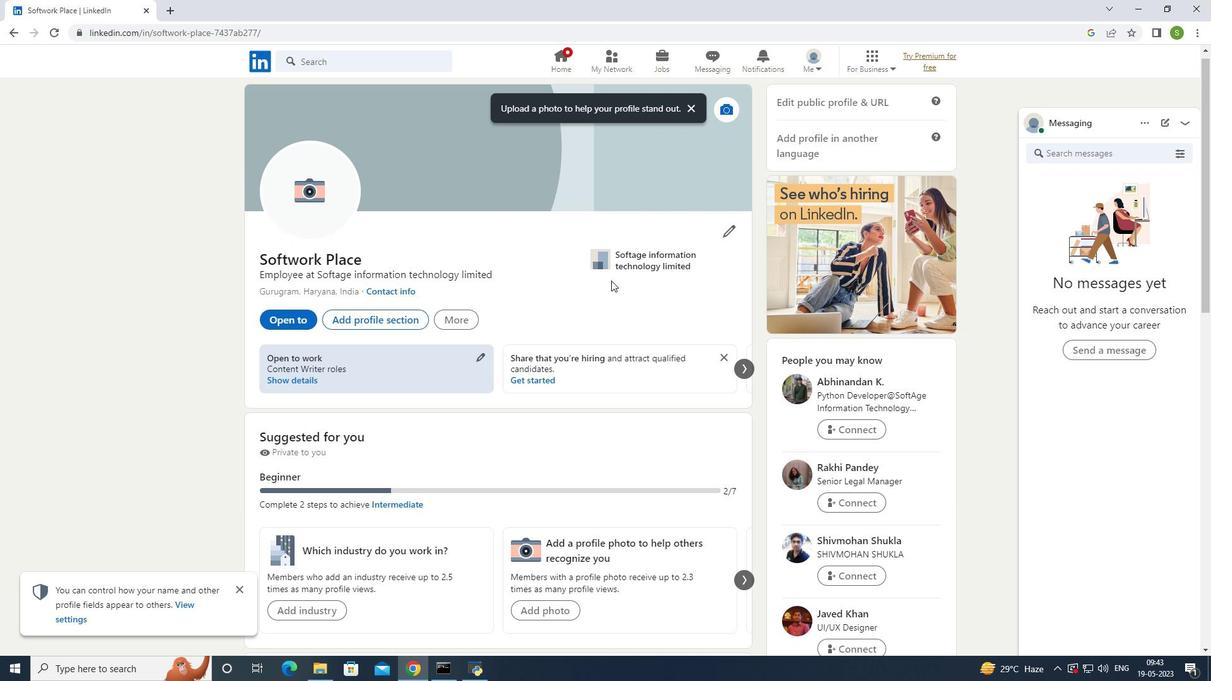 
Action: Mouse scrolled (611, 280) with delta (0, 0)
Screenshot: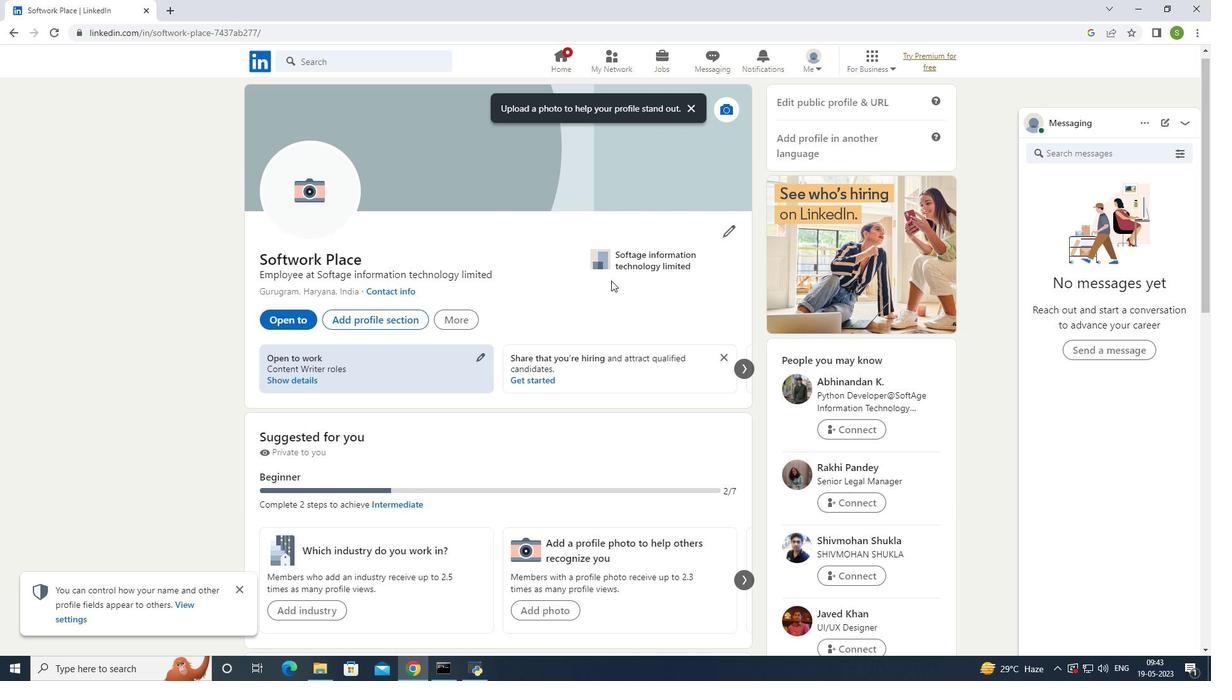 
Action: Mouse scrolled (611, 280) with delta (0, 0)
Screenshot: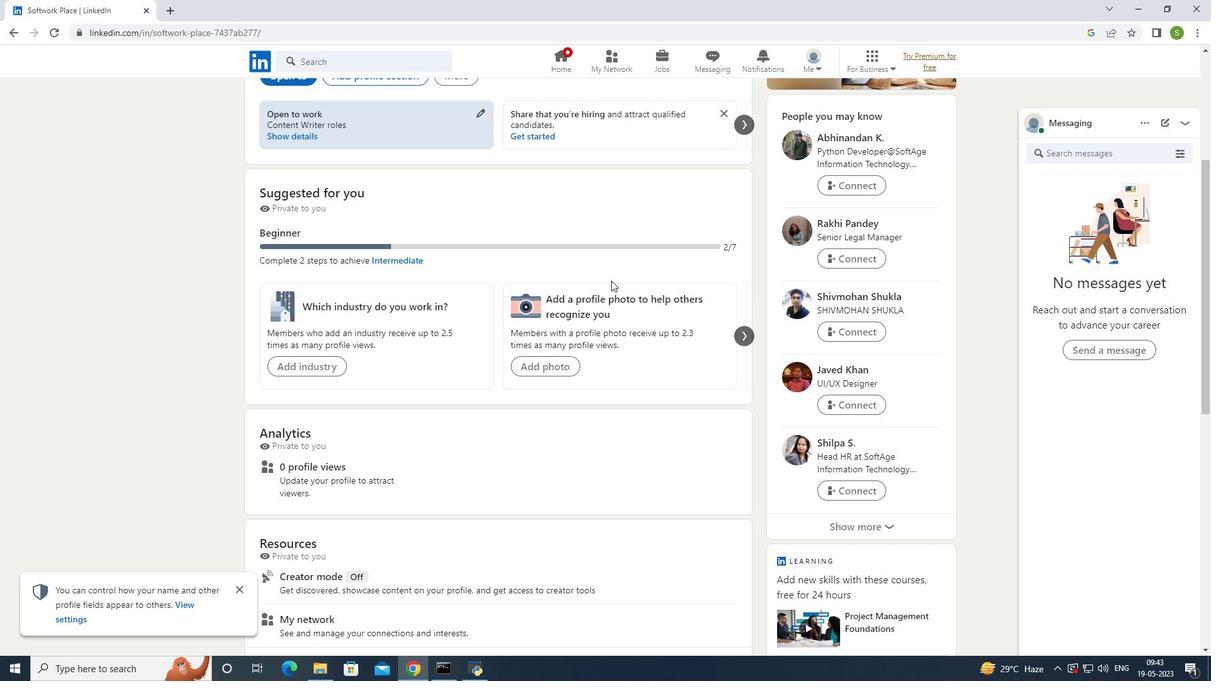 
Action: Mouse scrolled (611, 280) with delta (0, 0)
Screenshot: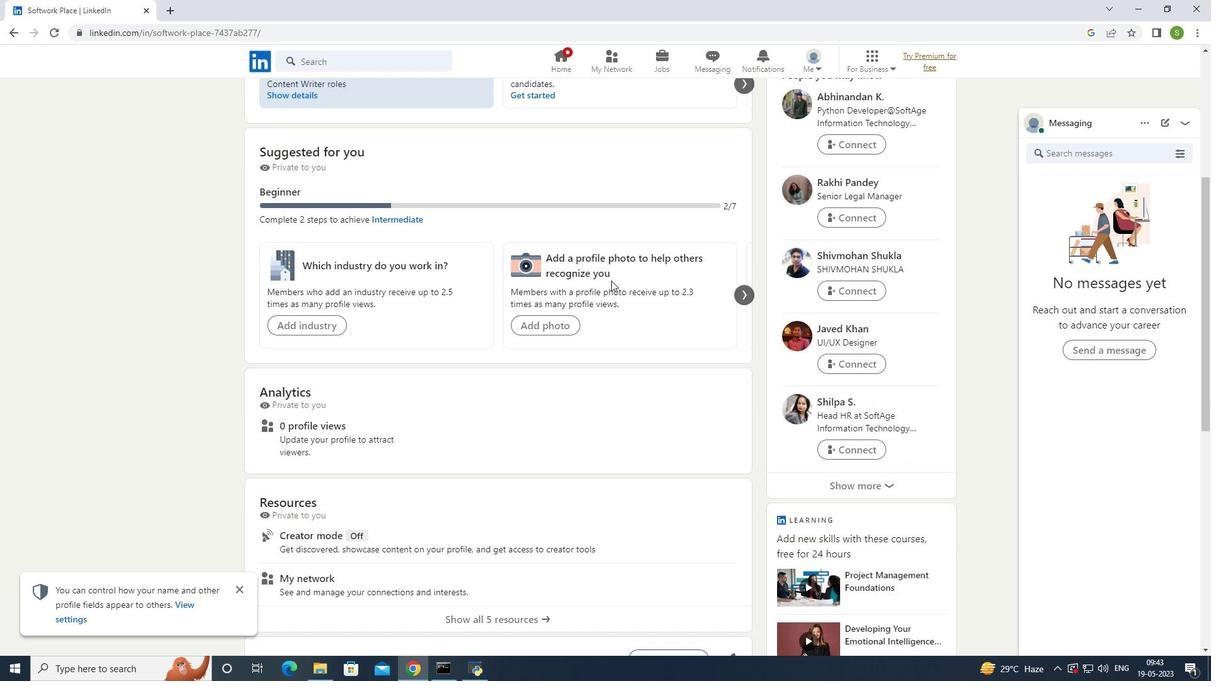 
Action: Mouse scrolled (611, 281) with delta (0, 0)
Screenshot: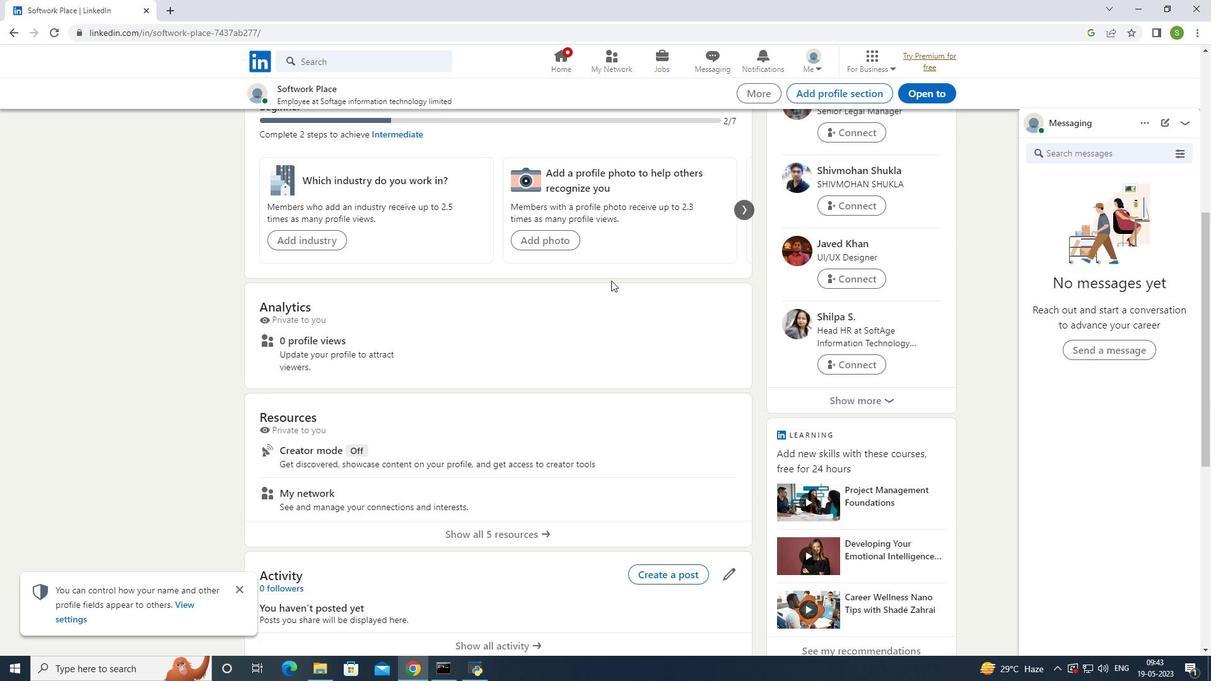 
Action: Mouse moved to (611, 280)
Screenshot: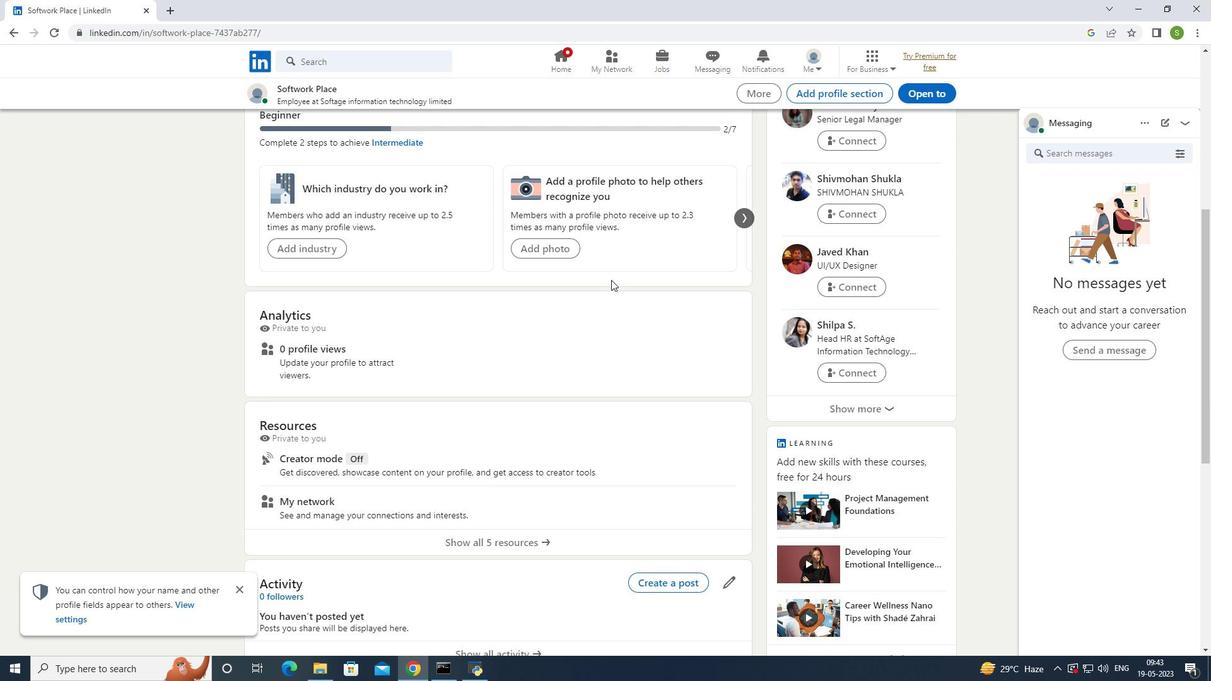
Action: Mouse scrolled (611, 280) with delta (0, 0)
Screenshot: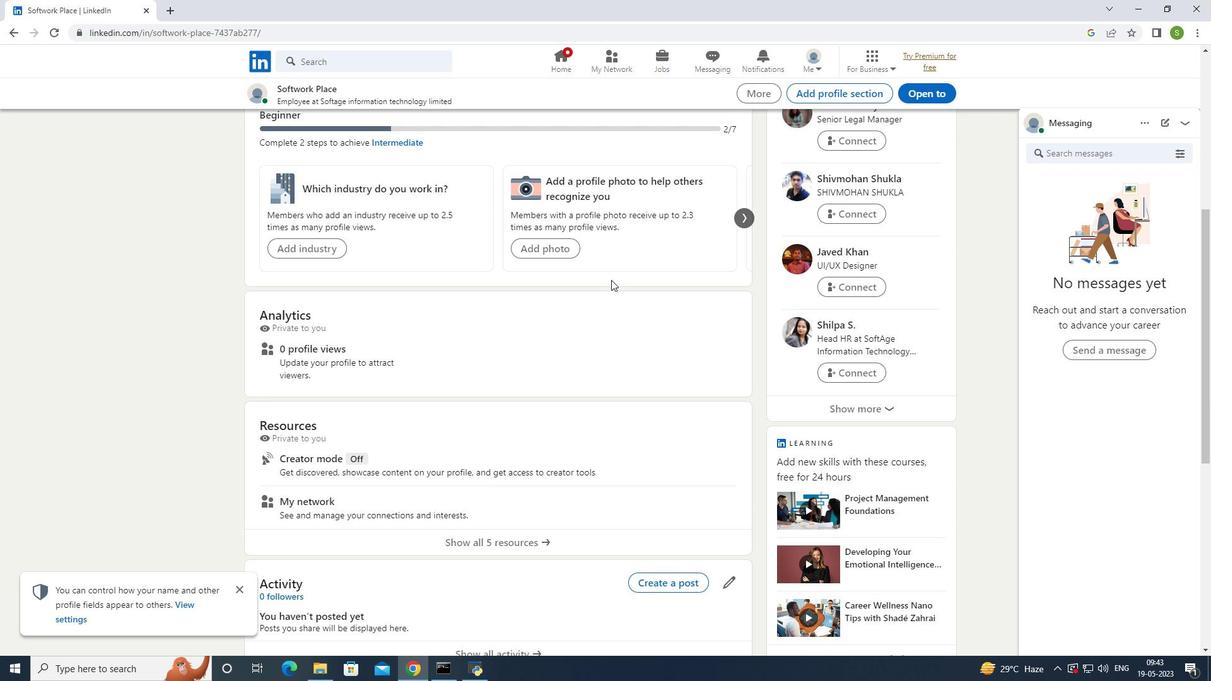 
Action: Mouse moved to (611, 279)
Screenshot: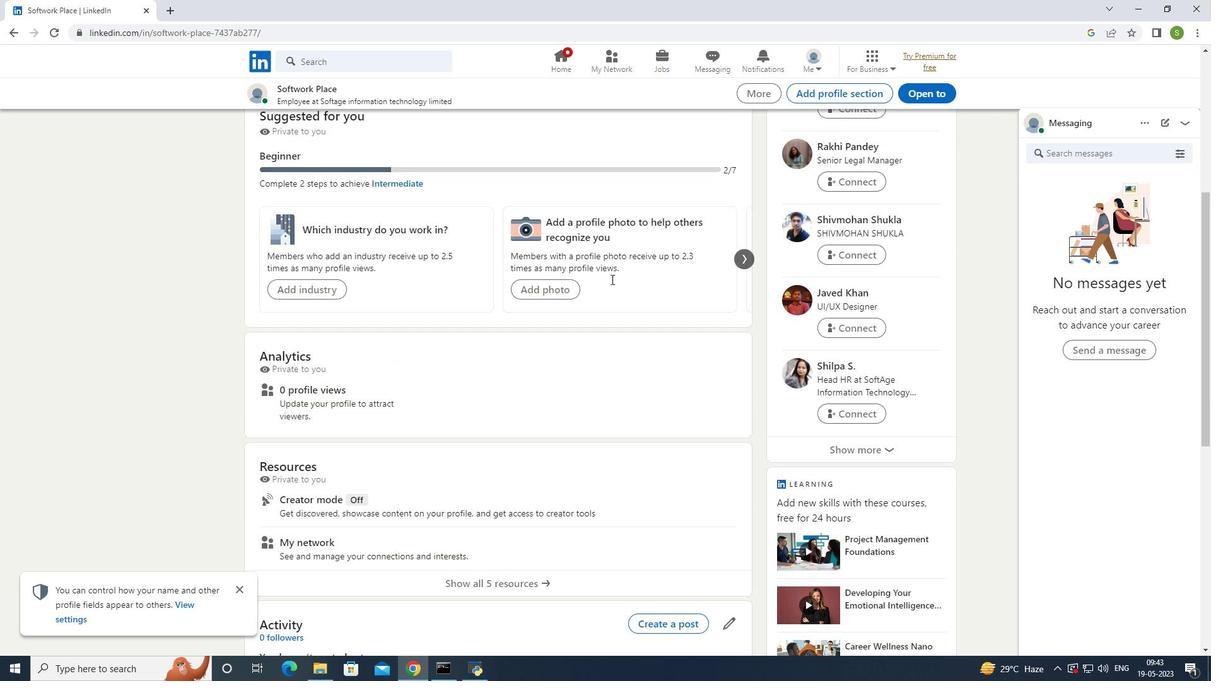 
Action: Mouse scrolled (611, 280) with delta (0, 0)
Screenshot: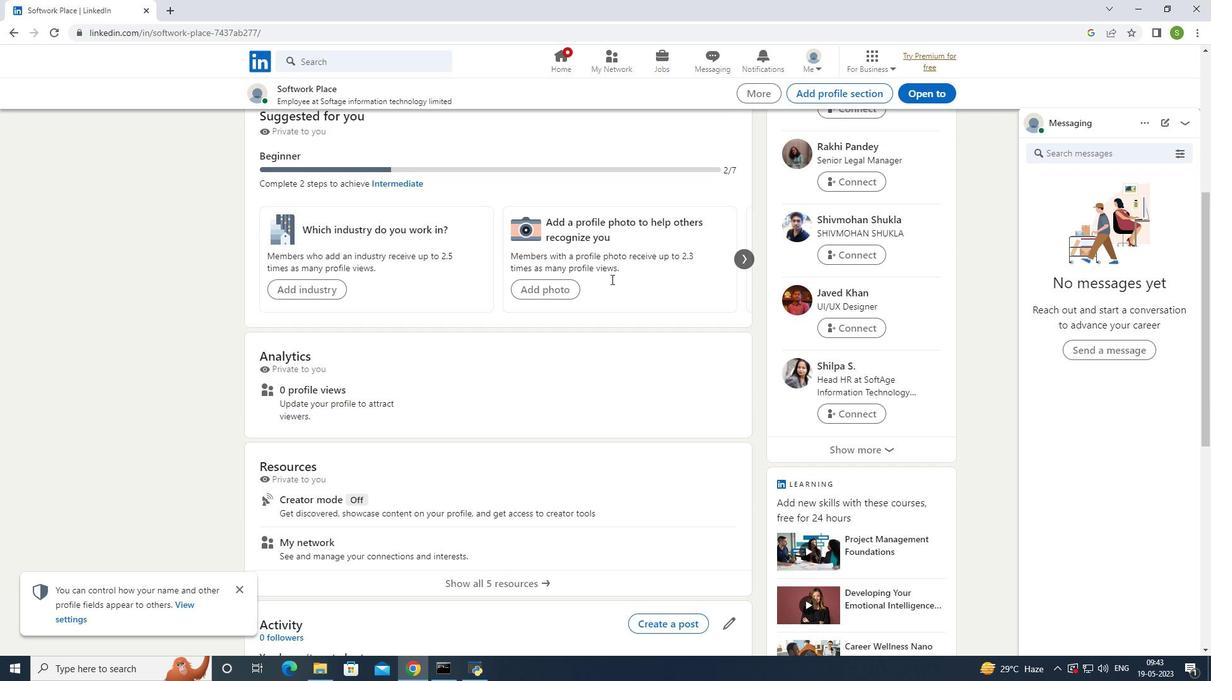 
Action: Mouse moved to (611, 278)
Screenshot: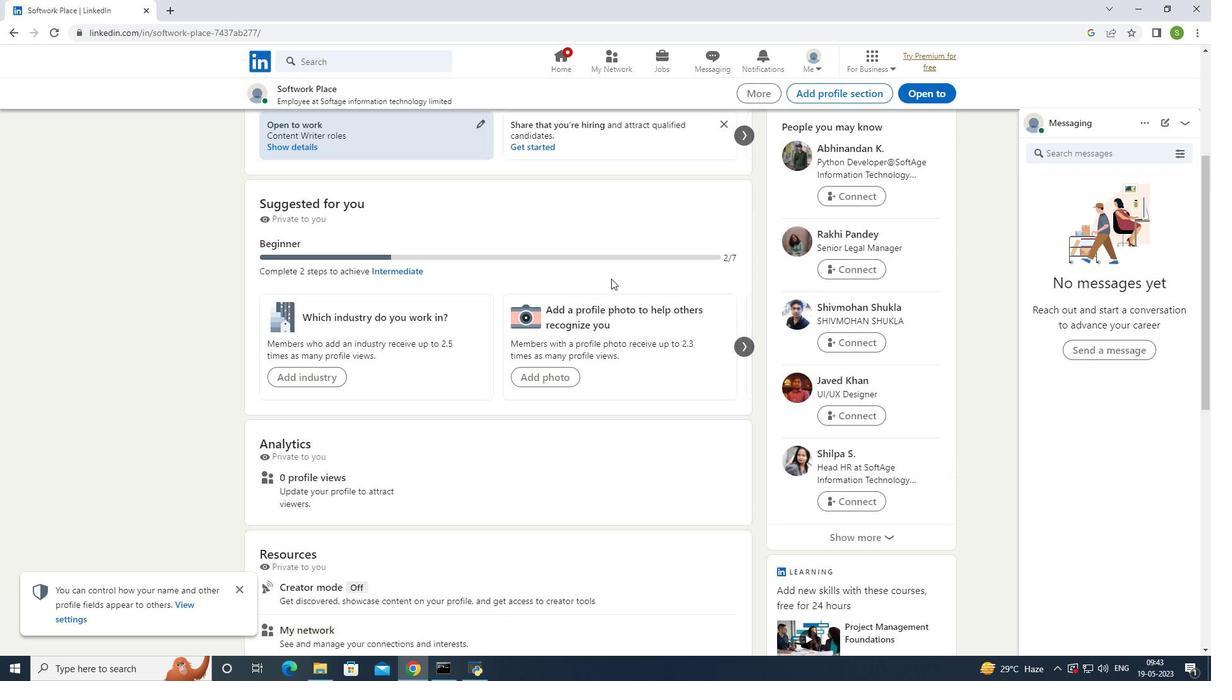 
Action: Mouse scrolled (611, 279) with delta (0, 0)
Screenshot: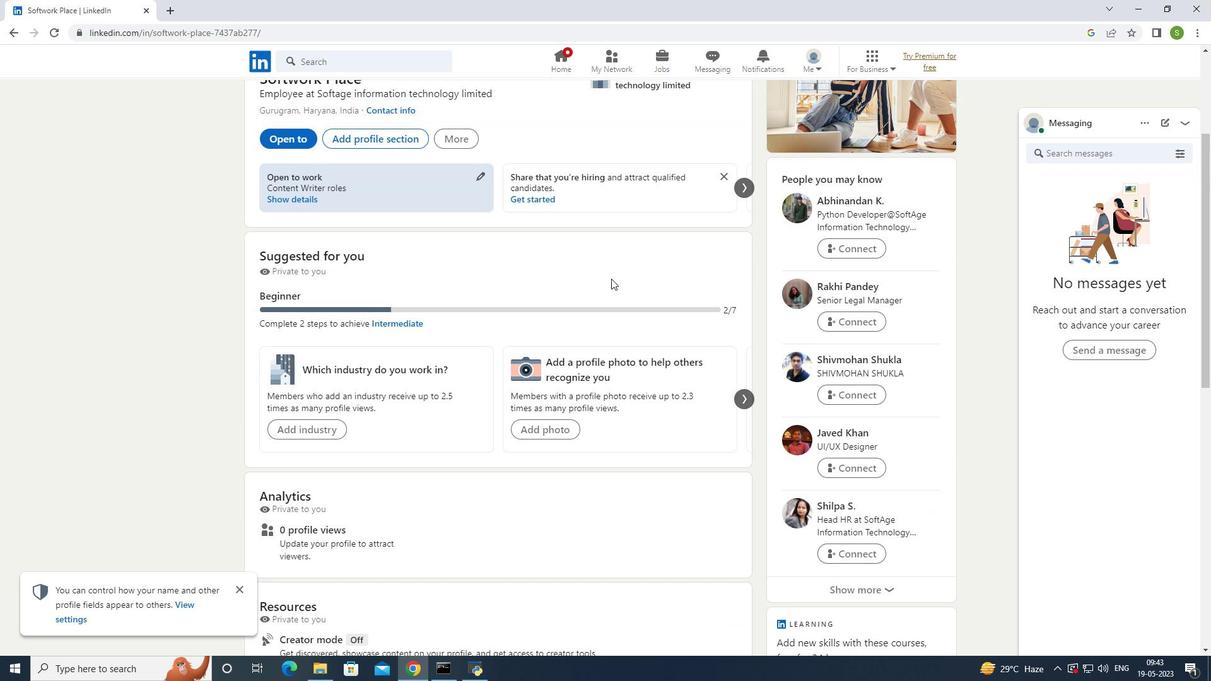 
Action: Mouse moved to (611, 277)
Screenshot: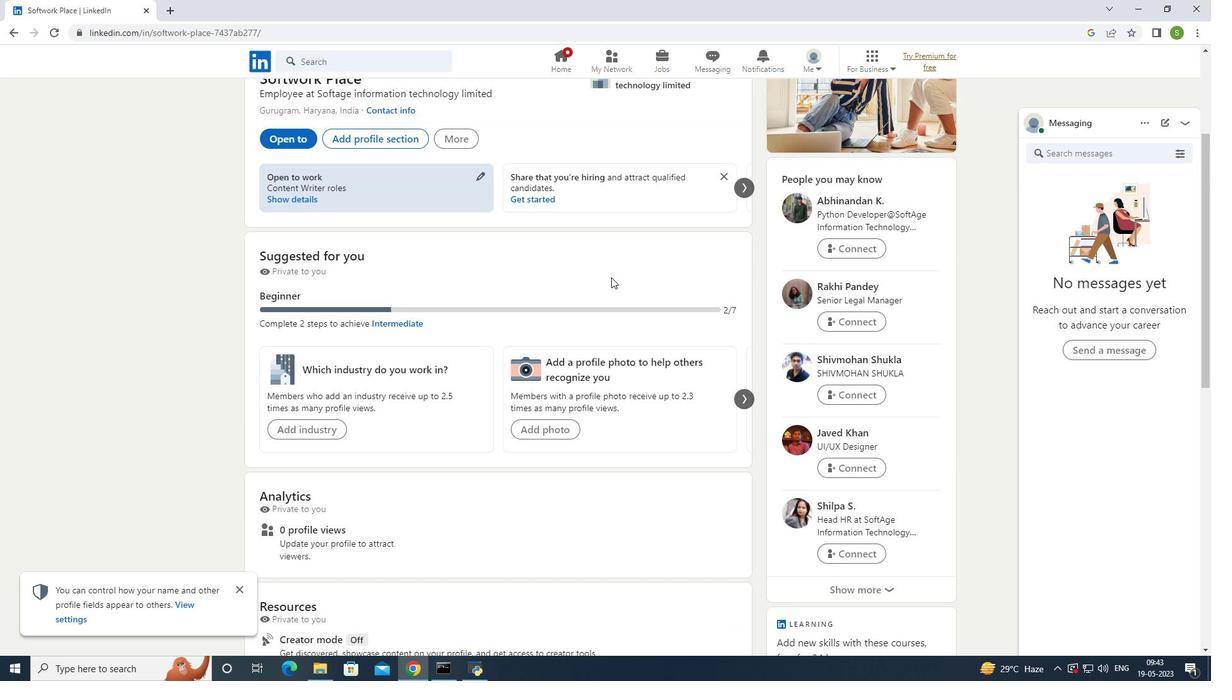 
Action: Mouse scrolled (611, 278) with delta (0, 0)
Screenshot: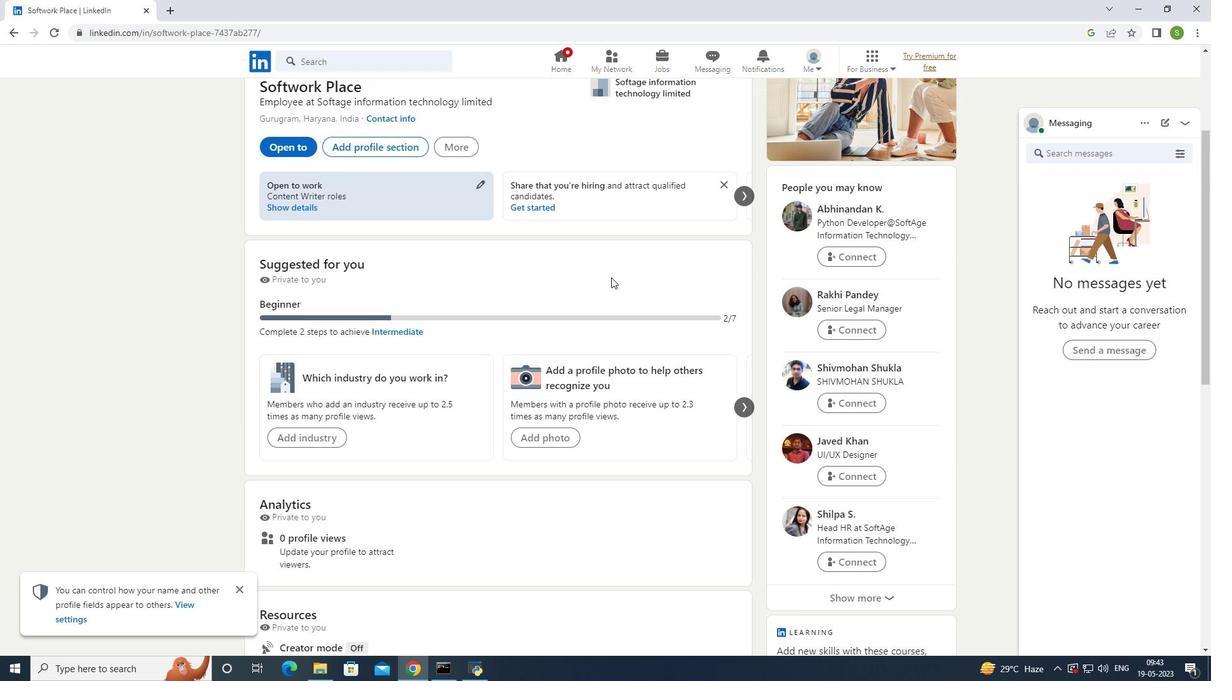 
Action: Mouse scrolled (611, 278) with delta (0, 0)
Screenshot: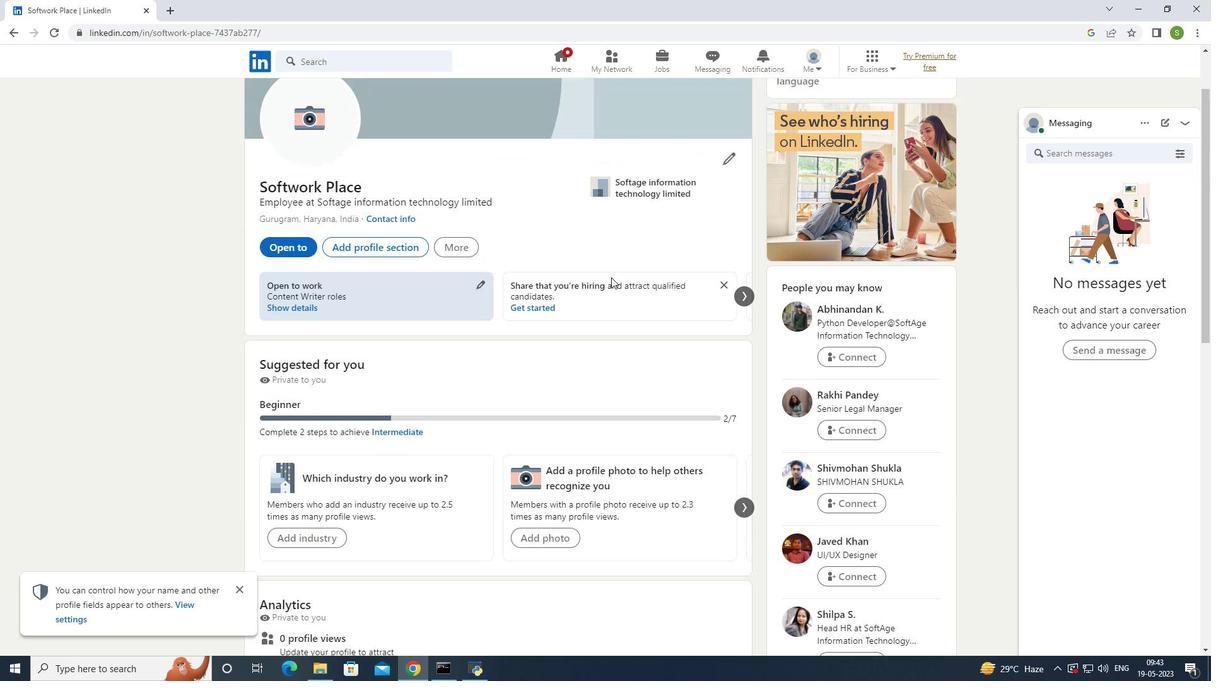 
Action: Mouse scrolled (611, 278) with delta (0, 0)
Screenshot: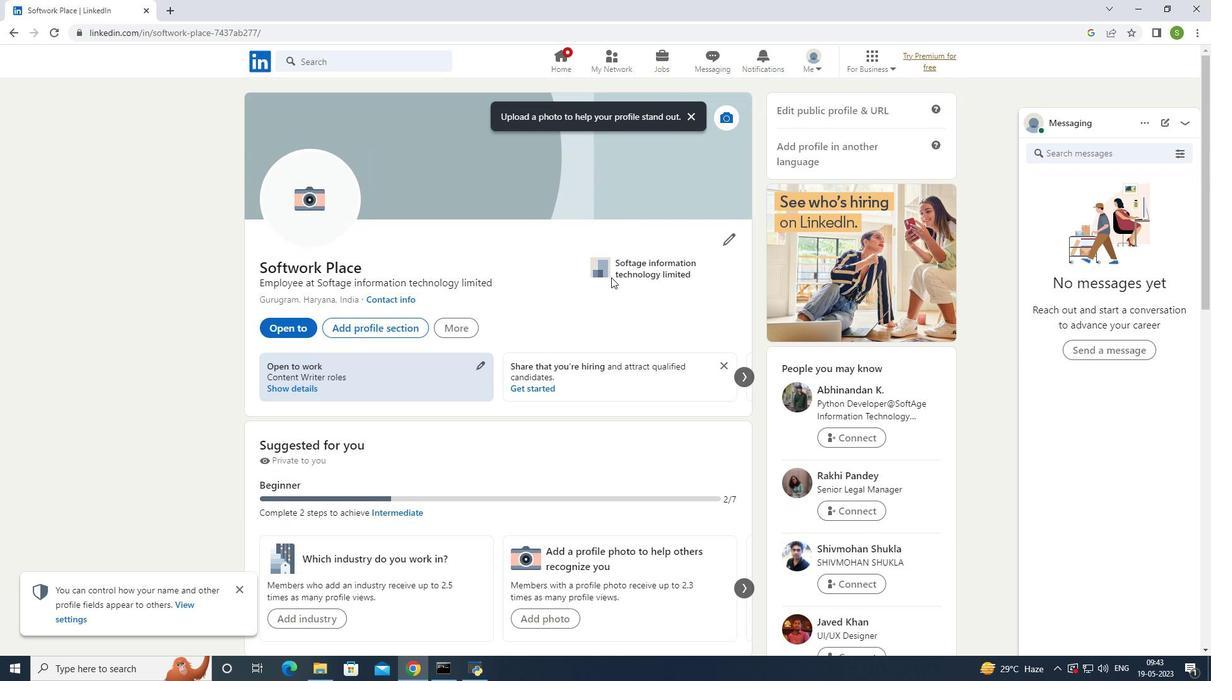 
Action: Mouse moved to (728, 239)
Screenshot: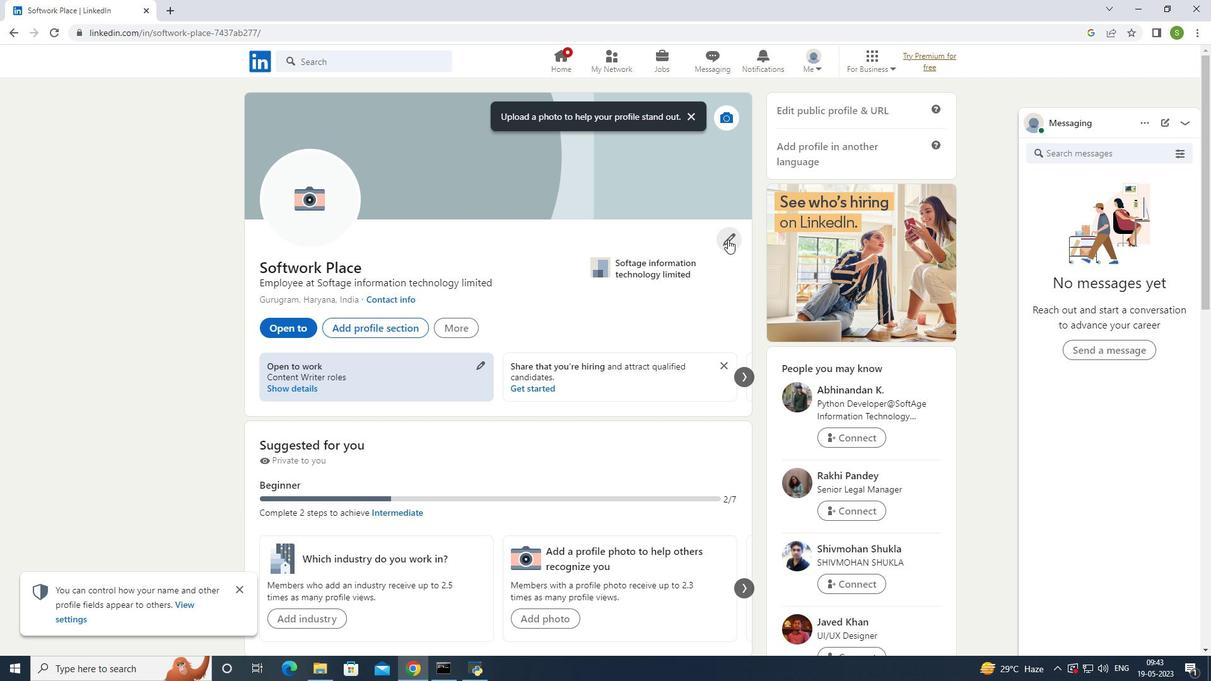 
Action: Mouse pressed left at (728, 239)
Screenshot: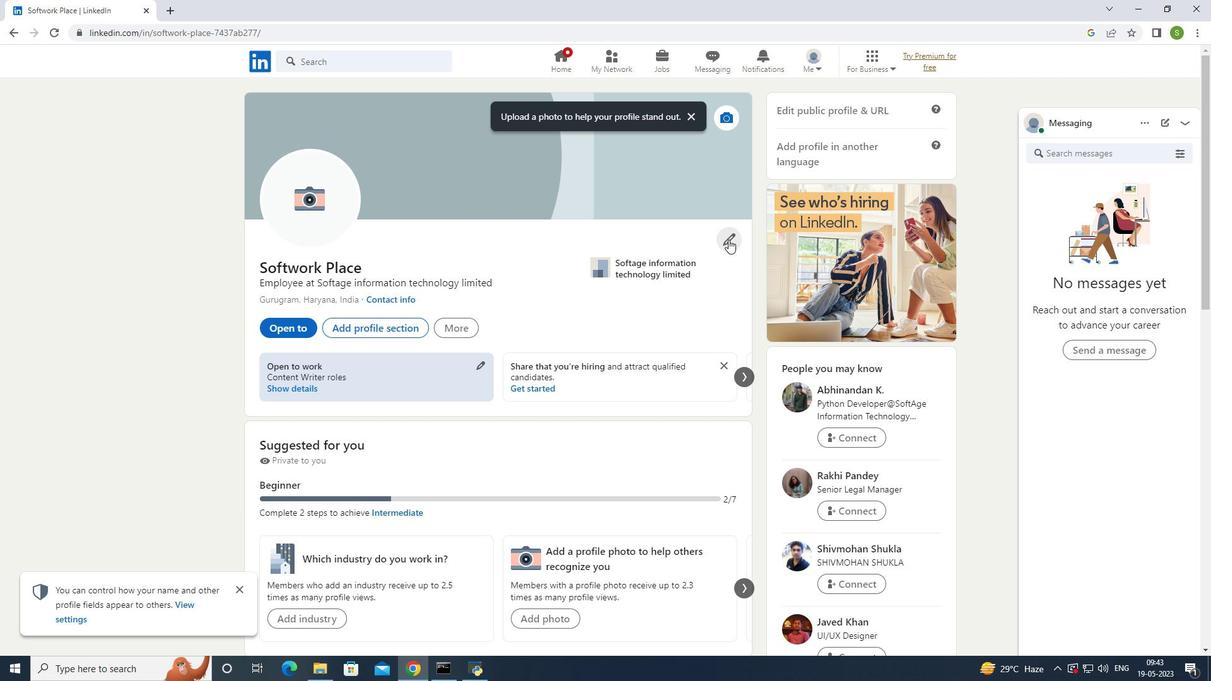 
Action: Mouse moved to (822, 90)
Screenshot: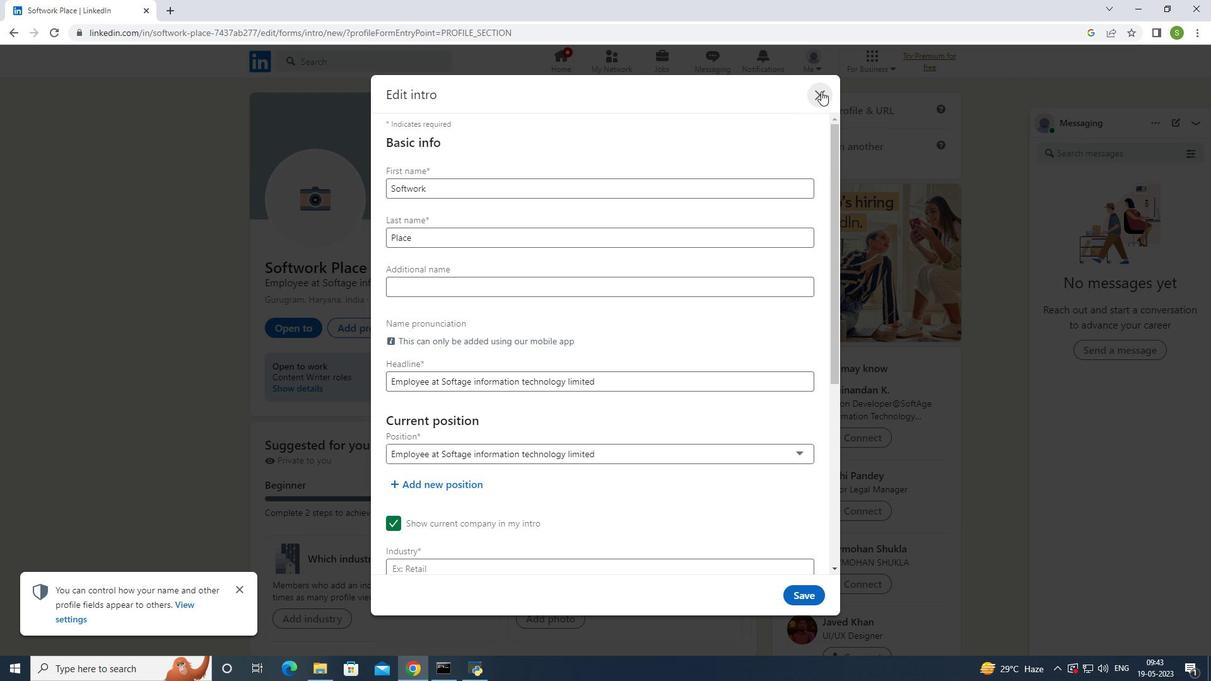 
Action: Mouse pressed left at (822, 90)
Screenshot: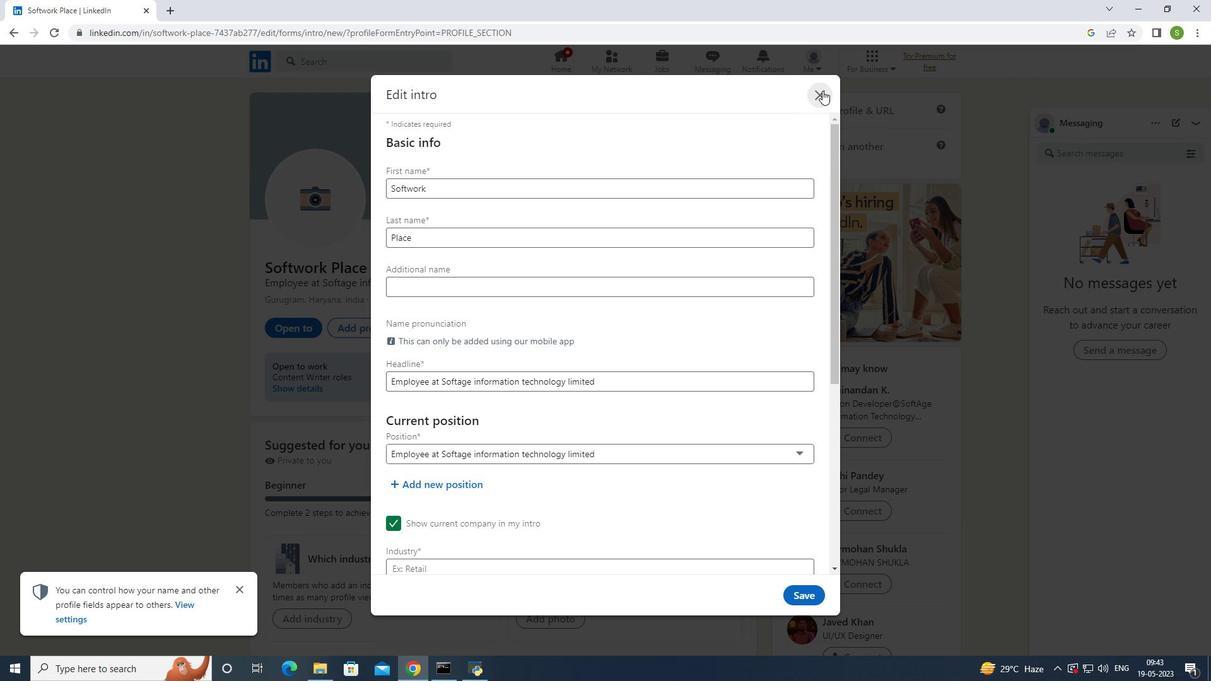 
Action: Mouse moved to (565, 285)
Screenshot: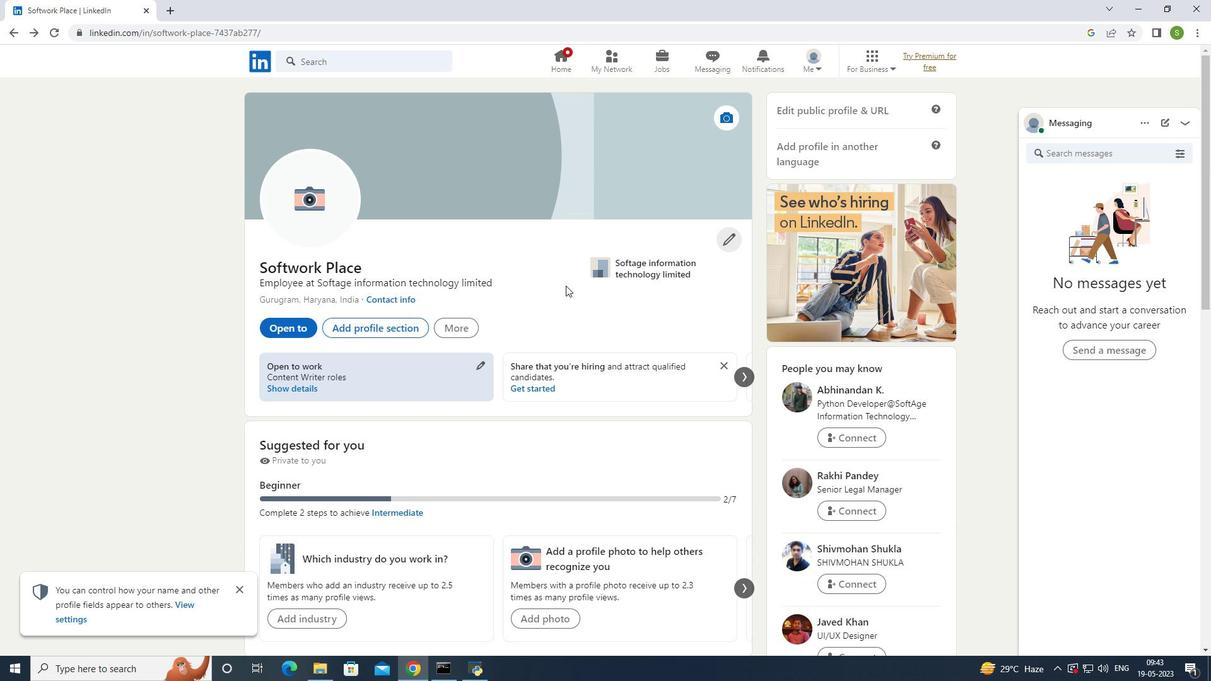 
Action: Mouse scrolled (565, 285) with delta (0, 0)
Screenshot: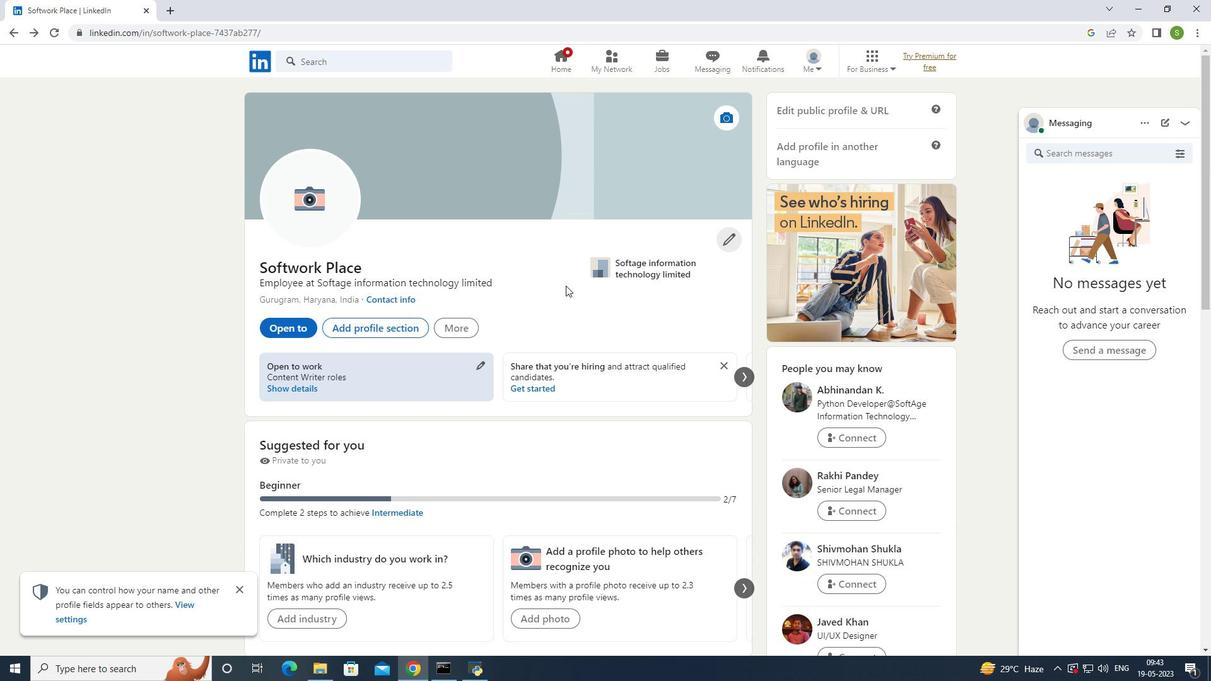 
Action: Mouse moved to (565, 286)
Screenshot: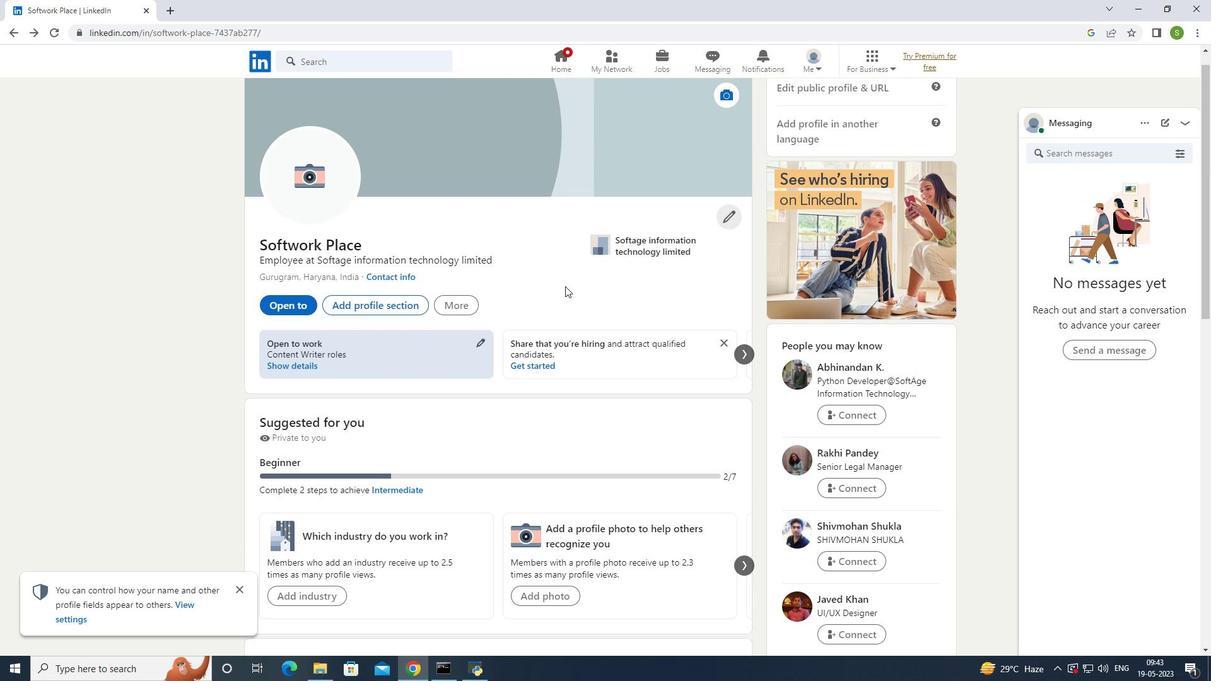 
Action: Mouse scrolled (565, 285) with delta (0, 0)
Screenshot: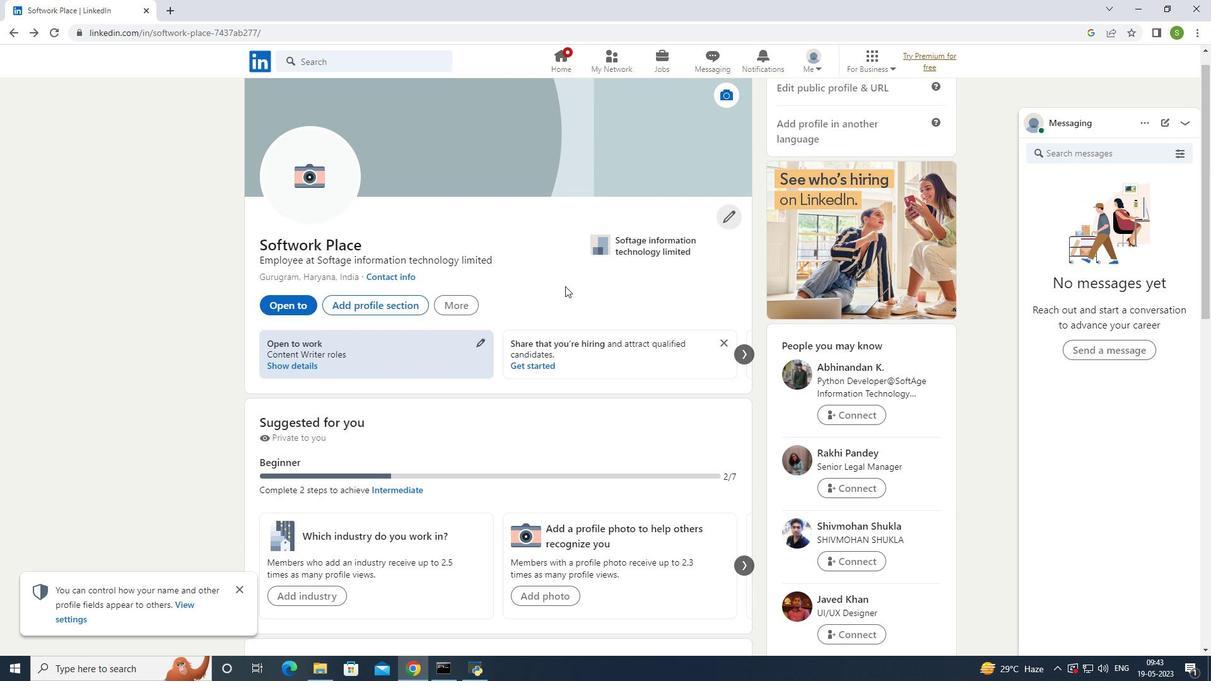 
Action: Mouse moved to (392, 189)
Screenshot: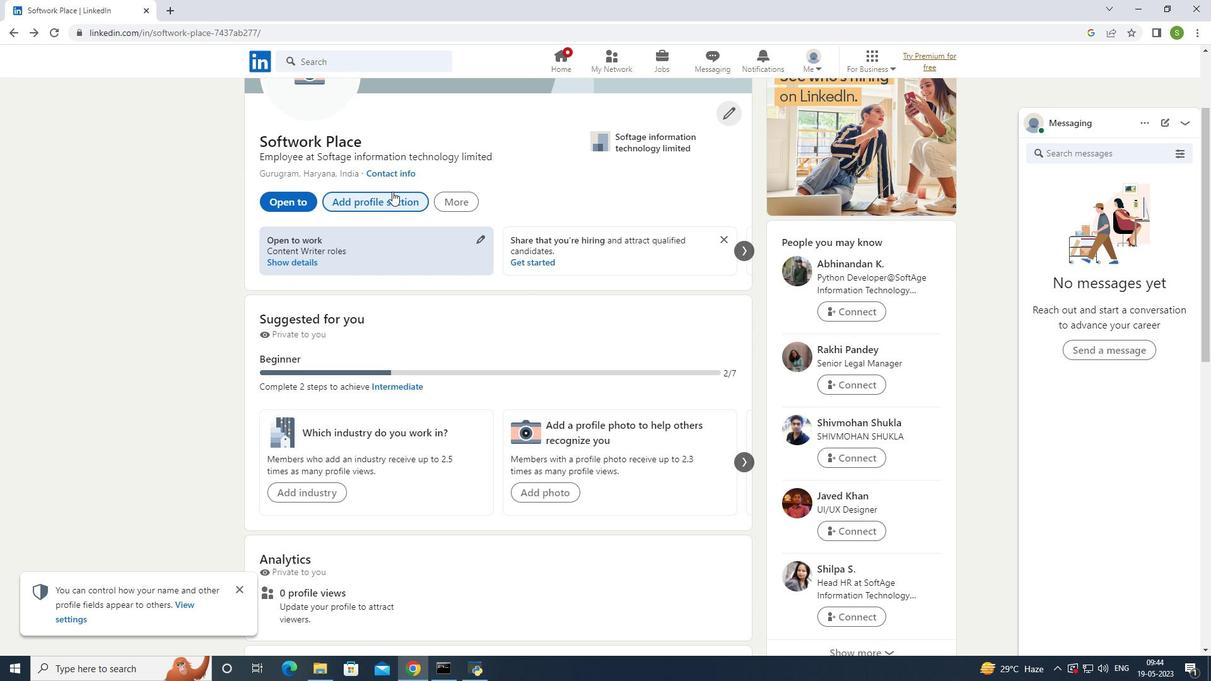 
Action: Mouse pressed left at (392, 189)
Screenshot: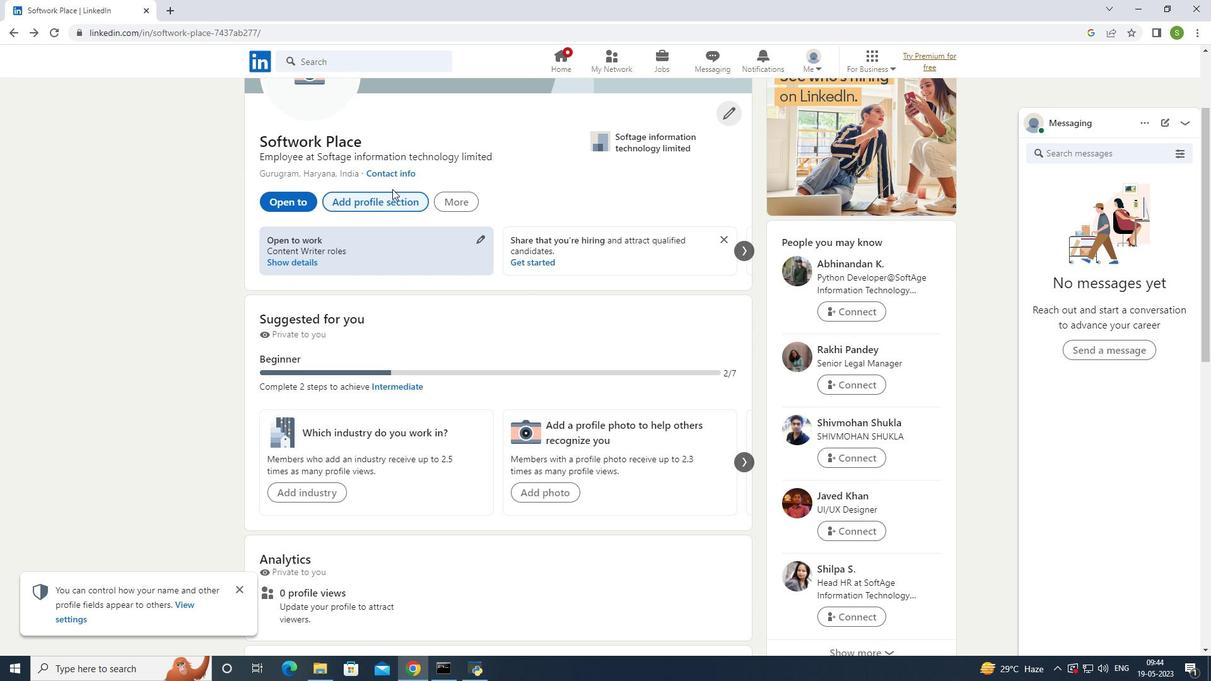 
Action: Mouse moved to (390, 199)
Screenshot: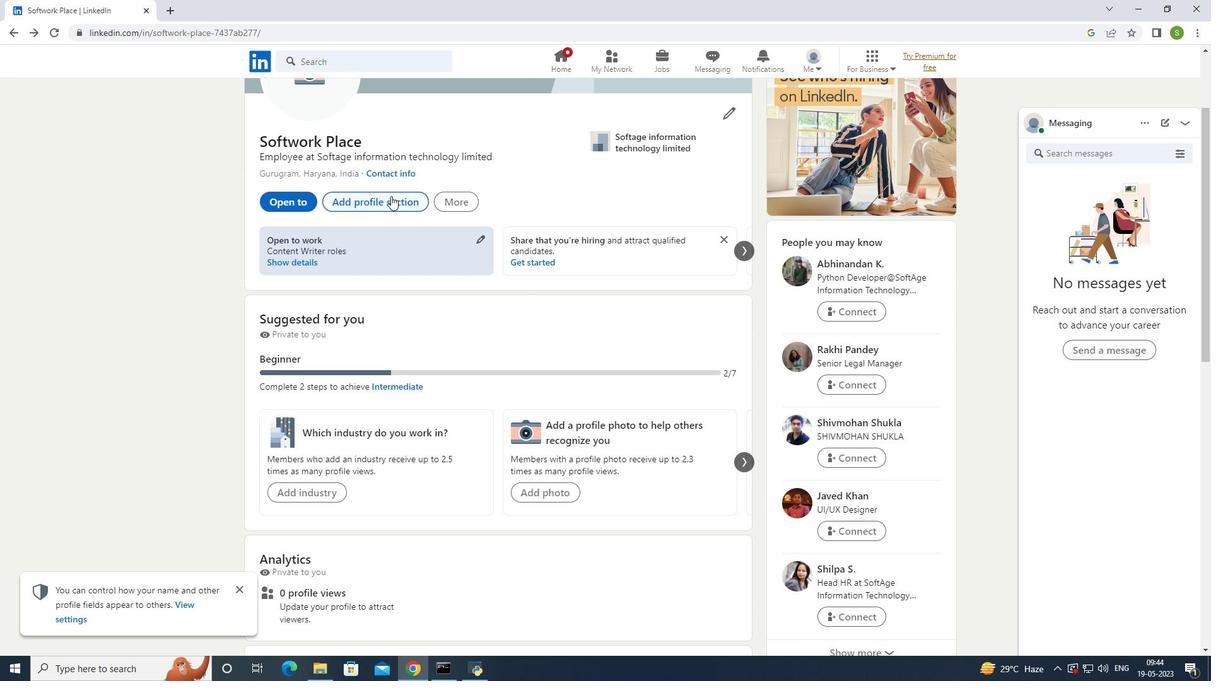 
Action: Mouse pressed left at (390, 199)
Screenshot: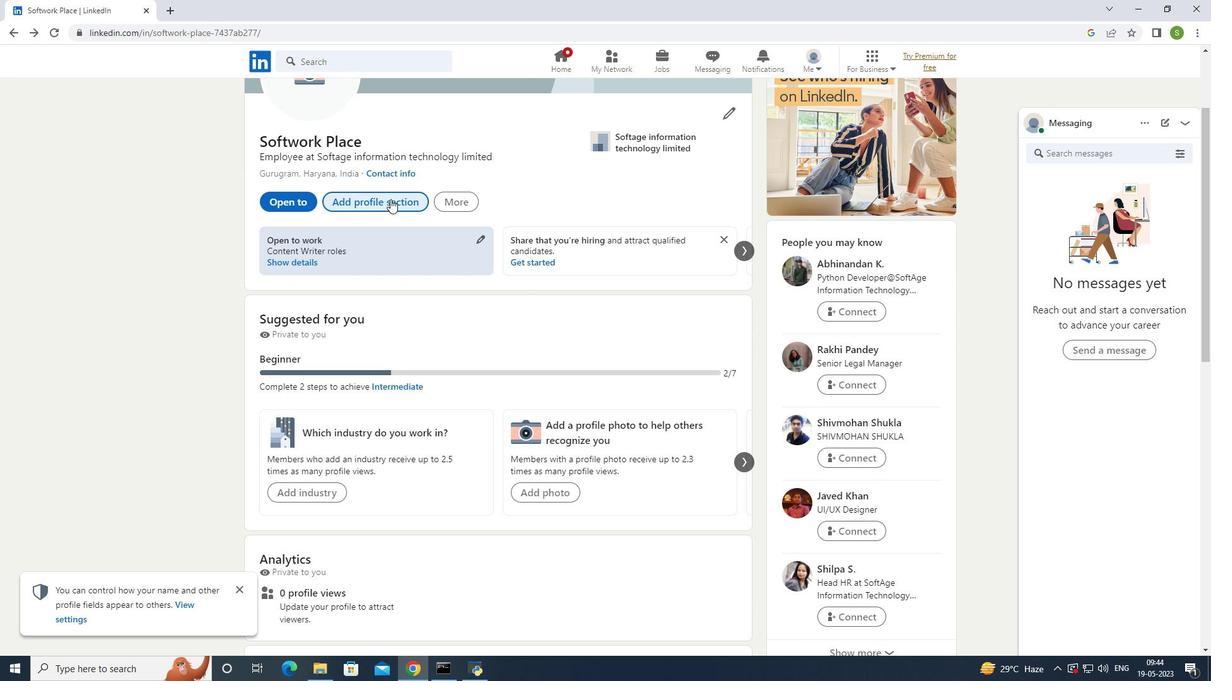 
Action: Mouse moved to (470, 217)
Screenshot: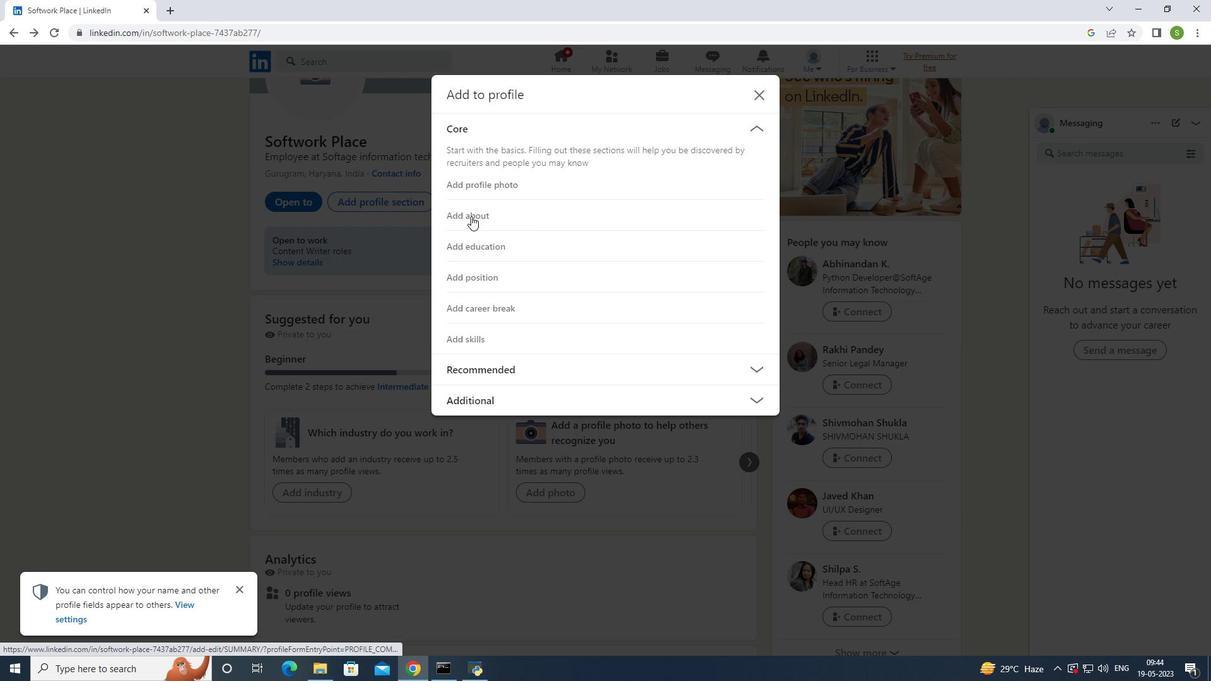 
Action: Mouse pressed left at (470, 217)
Screenshot: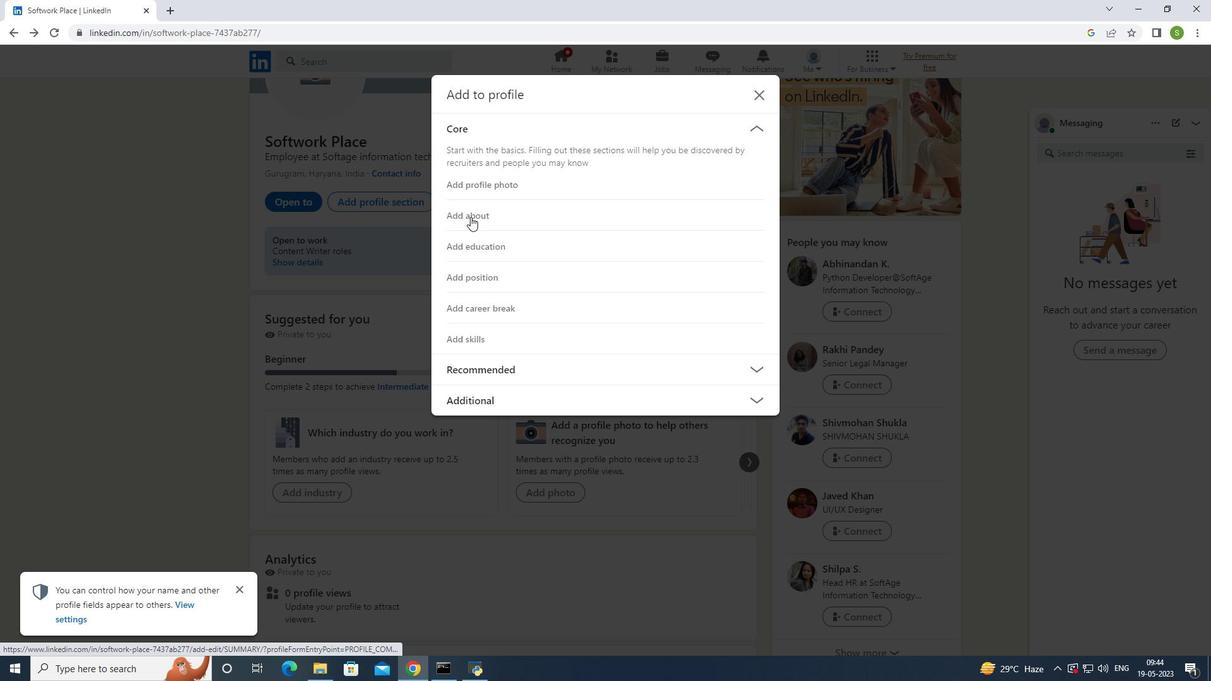 
Action: Mouse moved to (414, 172)
Screenshot: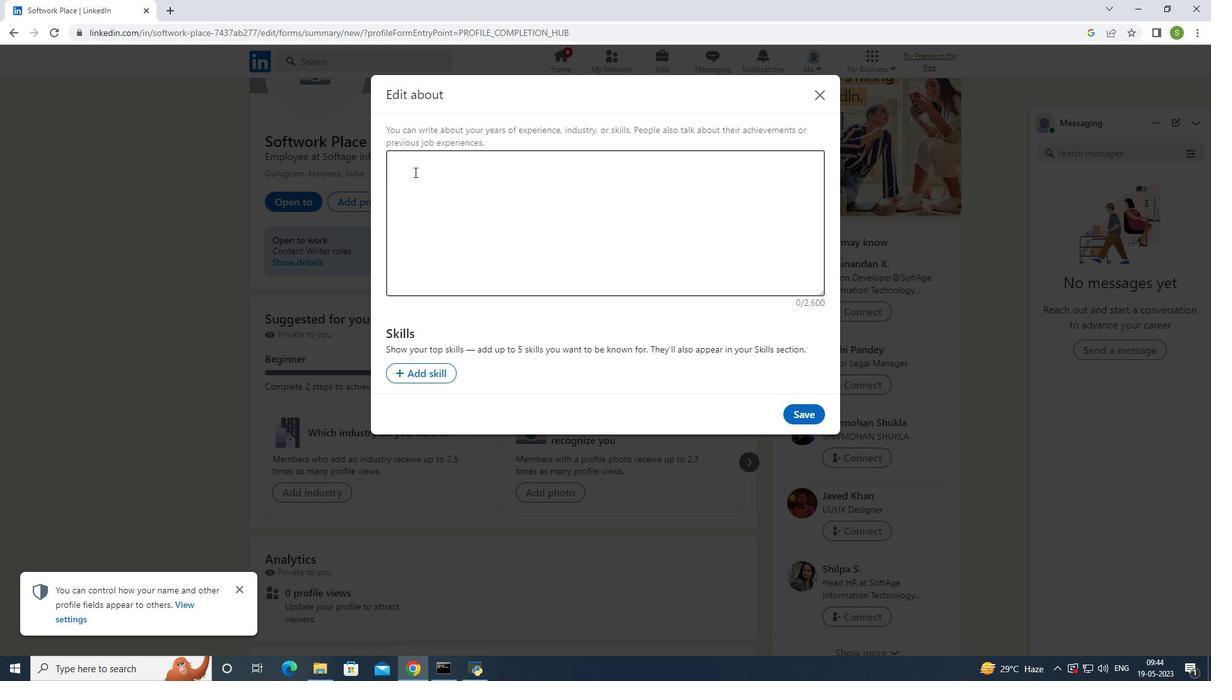 
Action: Mouse pressed left at (414, 172)
Screenshot: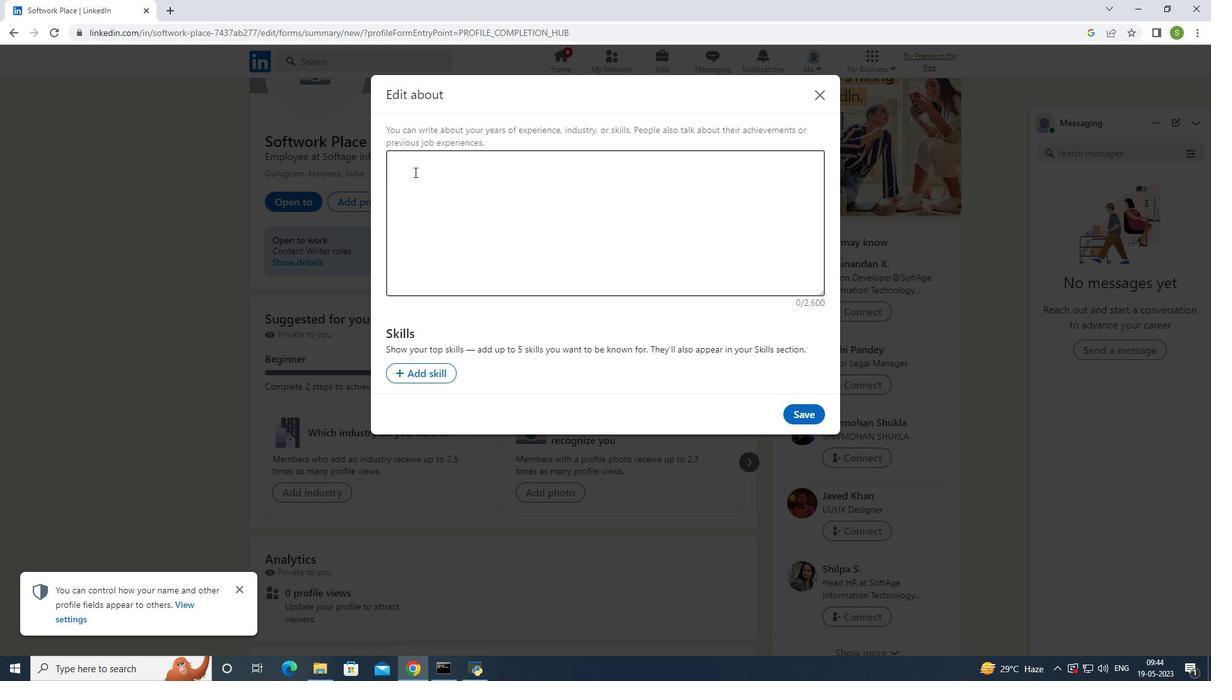 
Action: Mouse moved to (823, 98)
Screenshot: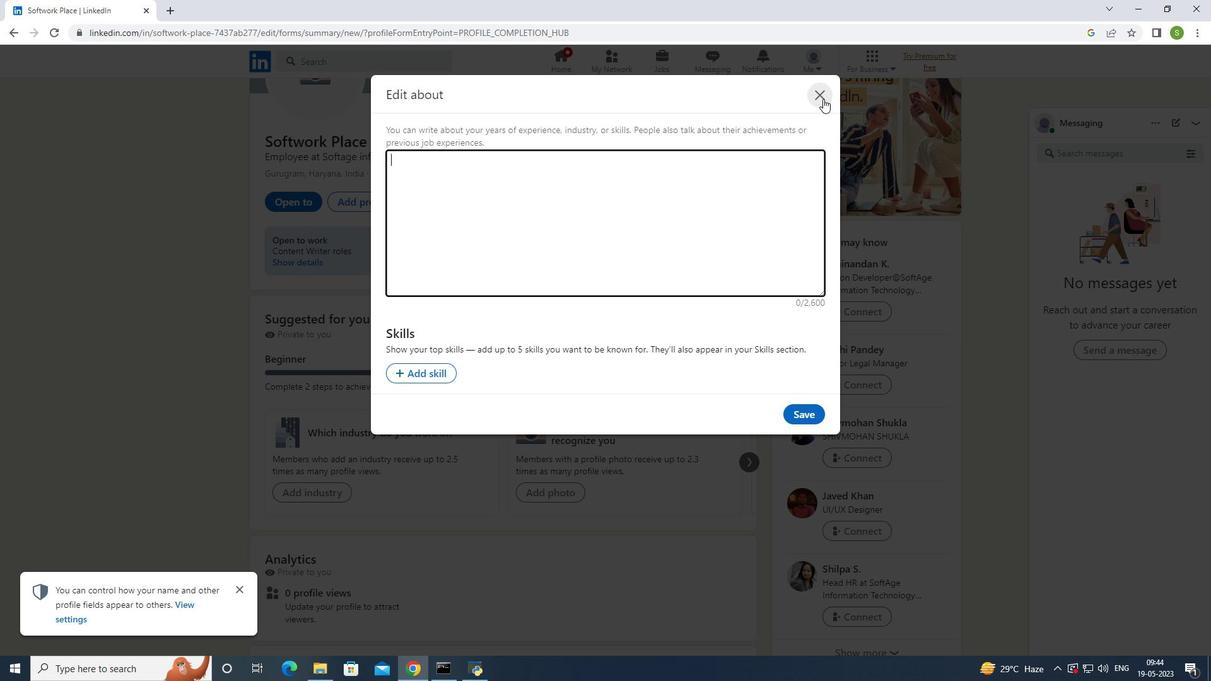 
Action: Mouse pressed left at (823, 98)
Screenshot: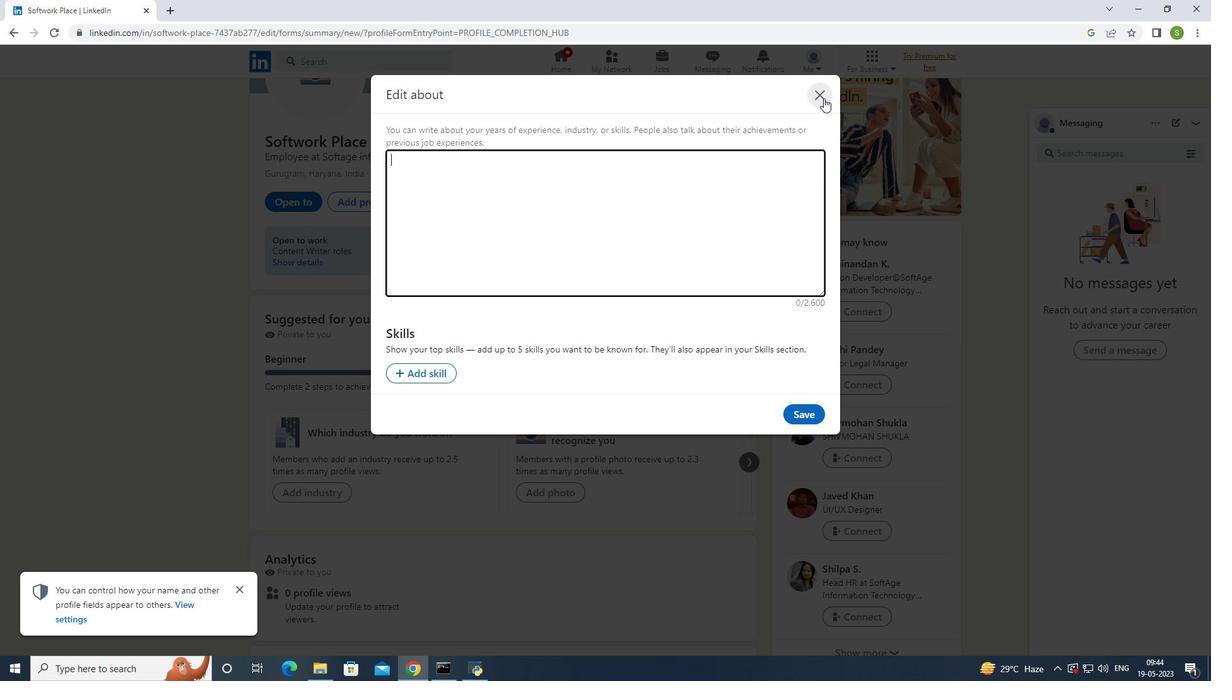 
Action: Mouse moved to (555, 260)
Screenshot: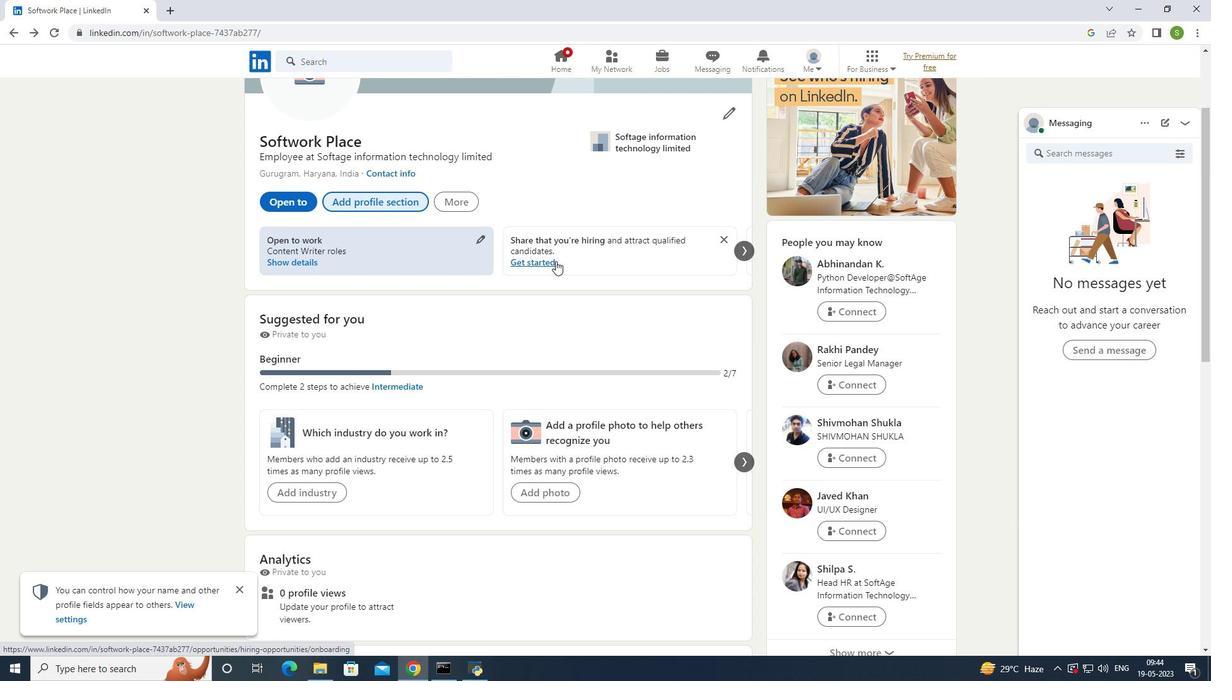 
Action: Mouse scrolled (555, 261) with delta (0, 0)
Screenshot: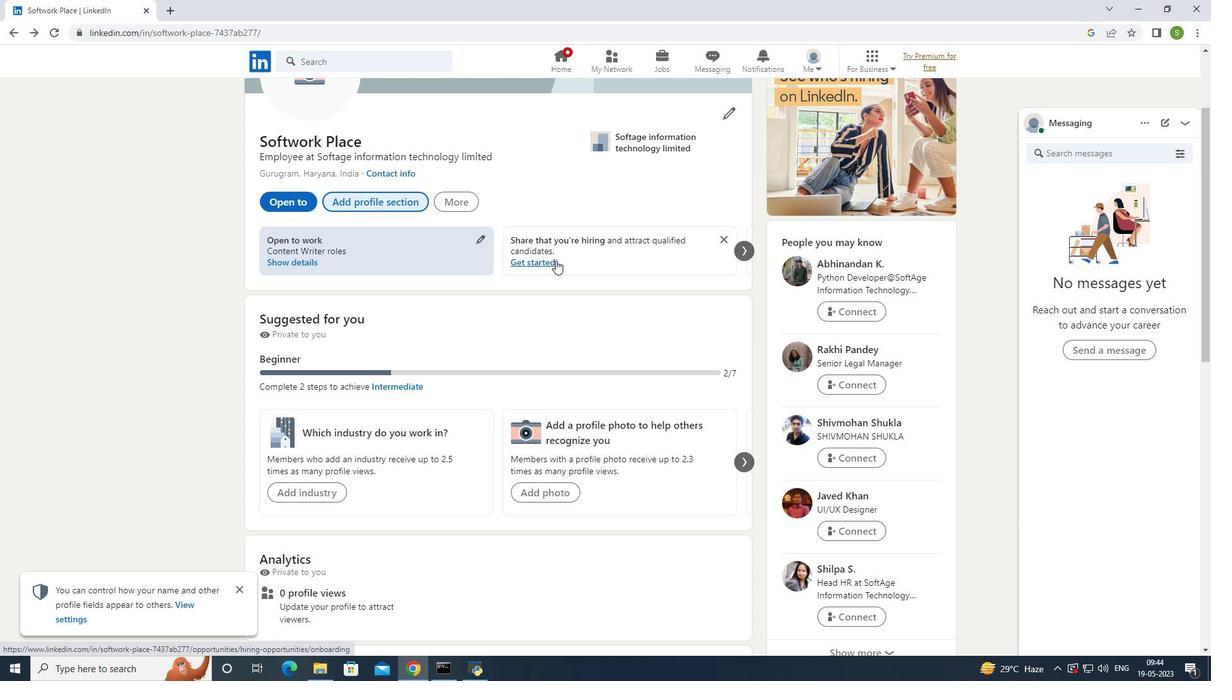 
Action: Mouse moved to (555, 260)
Screenshot: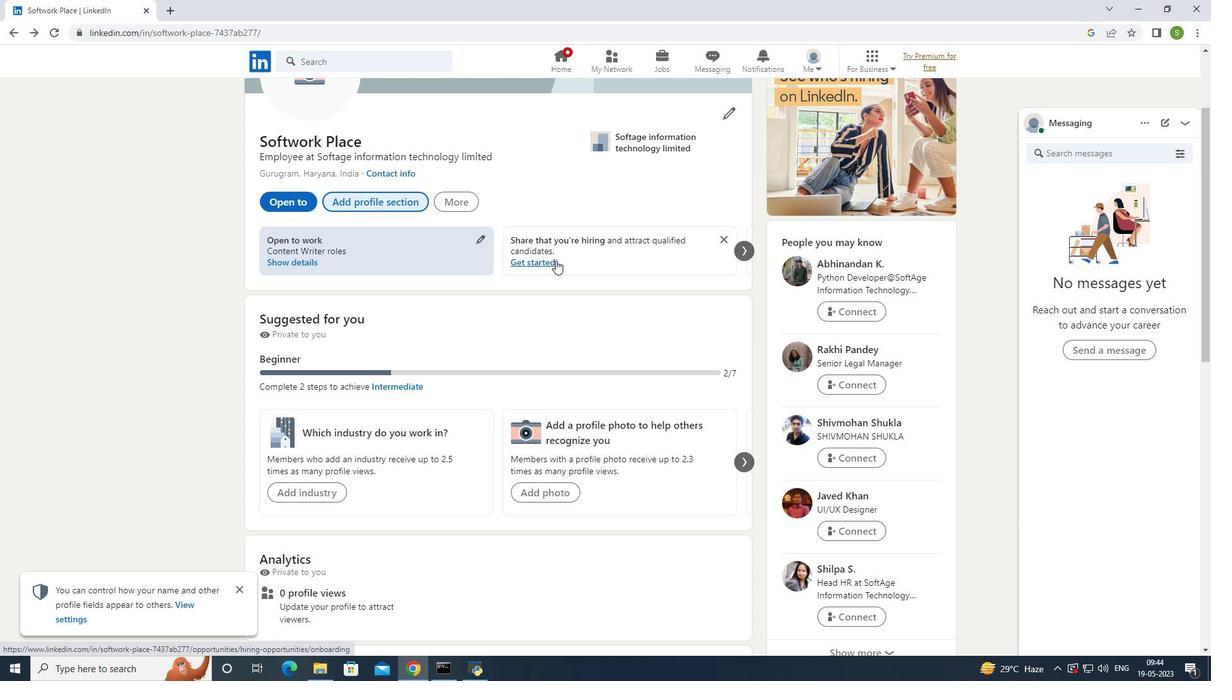 
Action: Mouse scrolled (555, 261) with delta (0, 0)
Screenshot: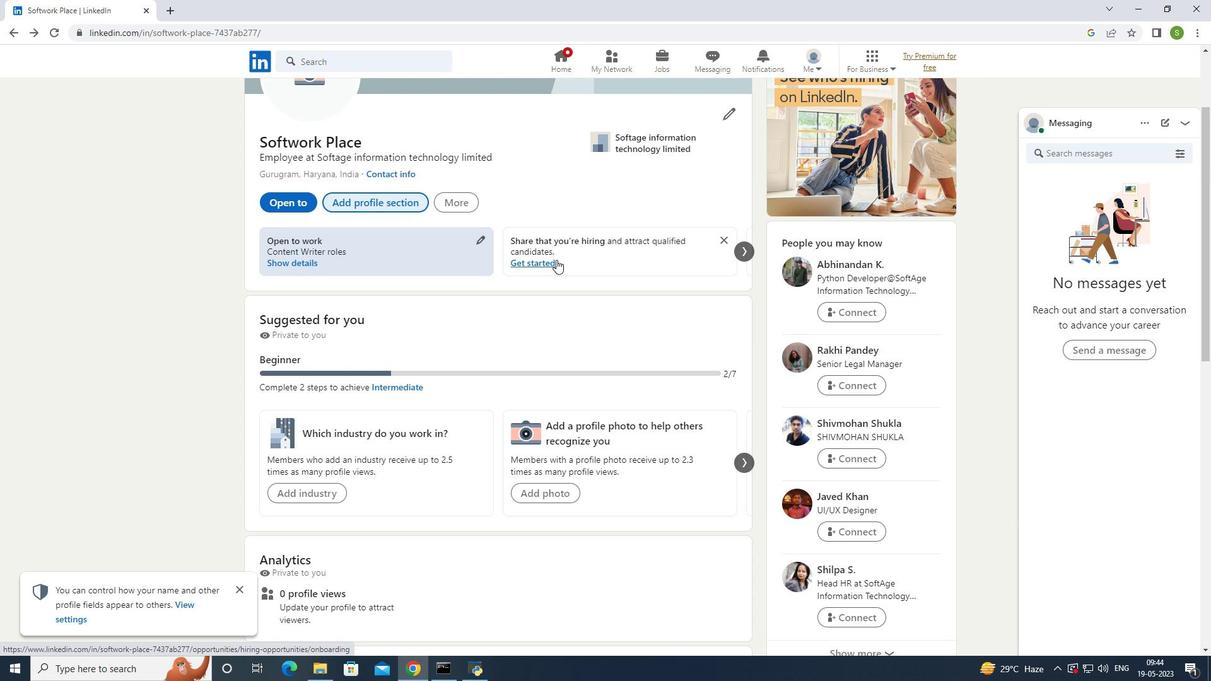 
Action: Mouse moved to (556, 259)
Screenshot: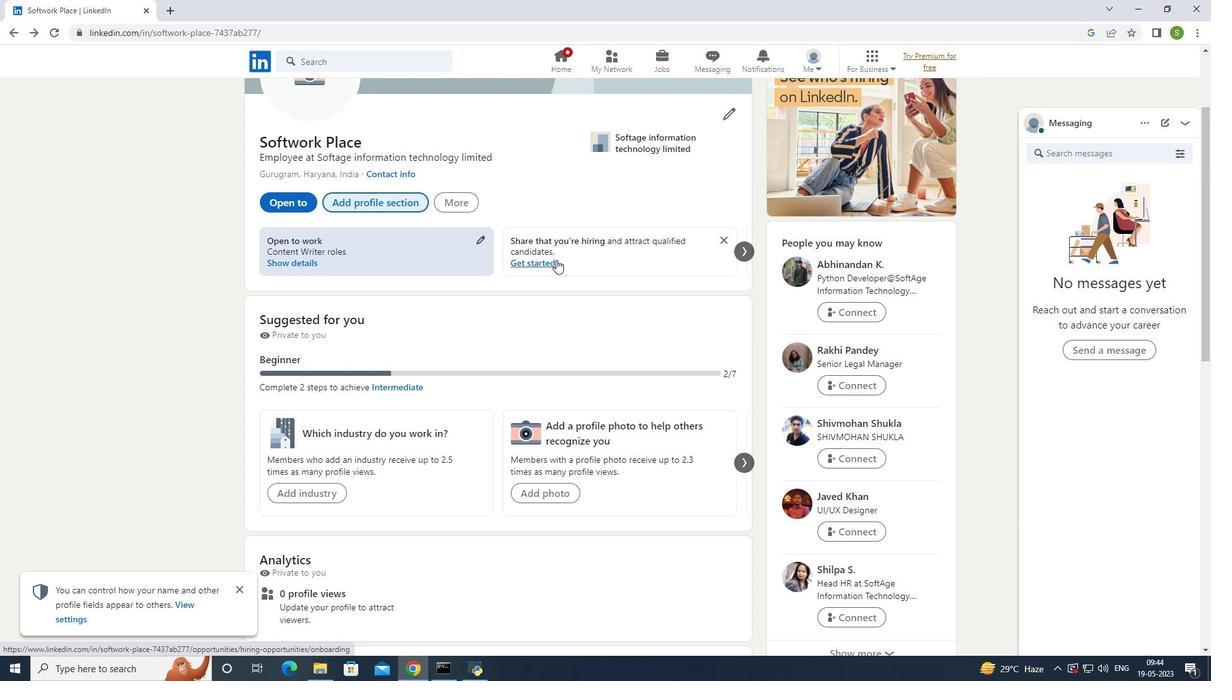 
Action: Mouse scrolled (556, 260) with delta (0, 0)
Screenshot: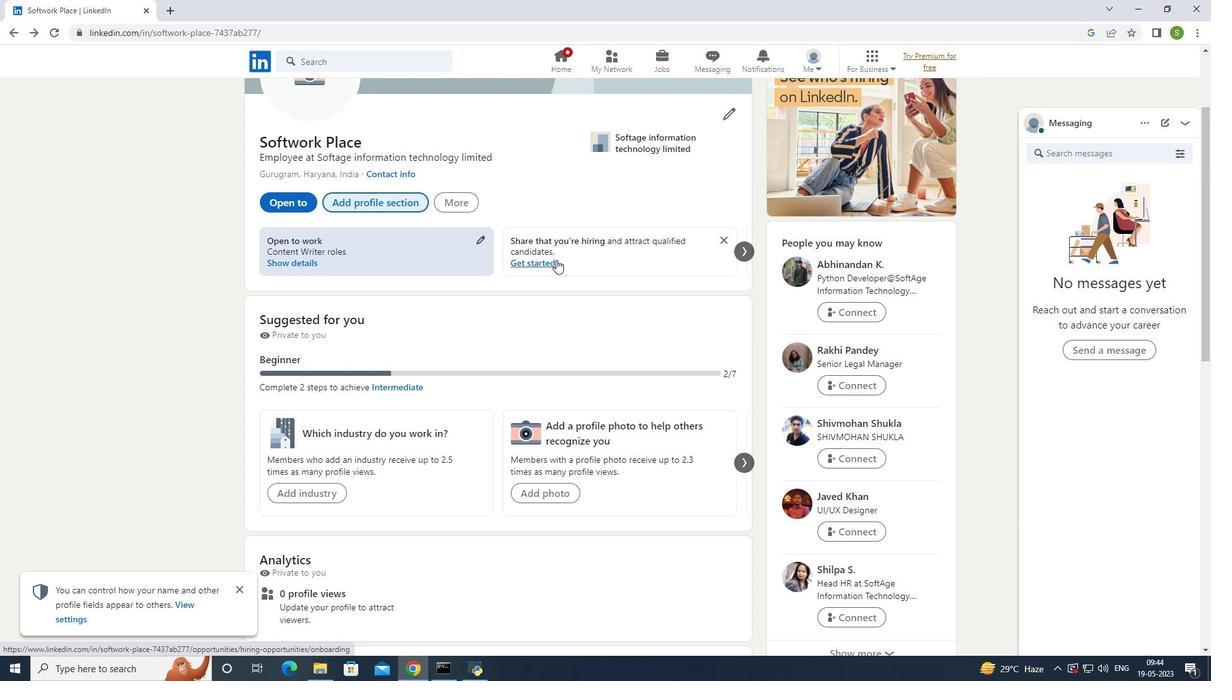 
Action: Mouse moved to (557, 258)
Screenshot: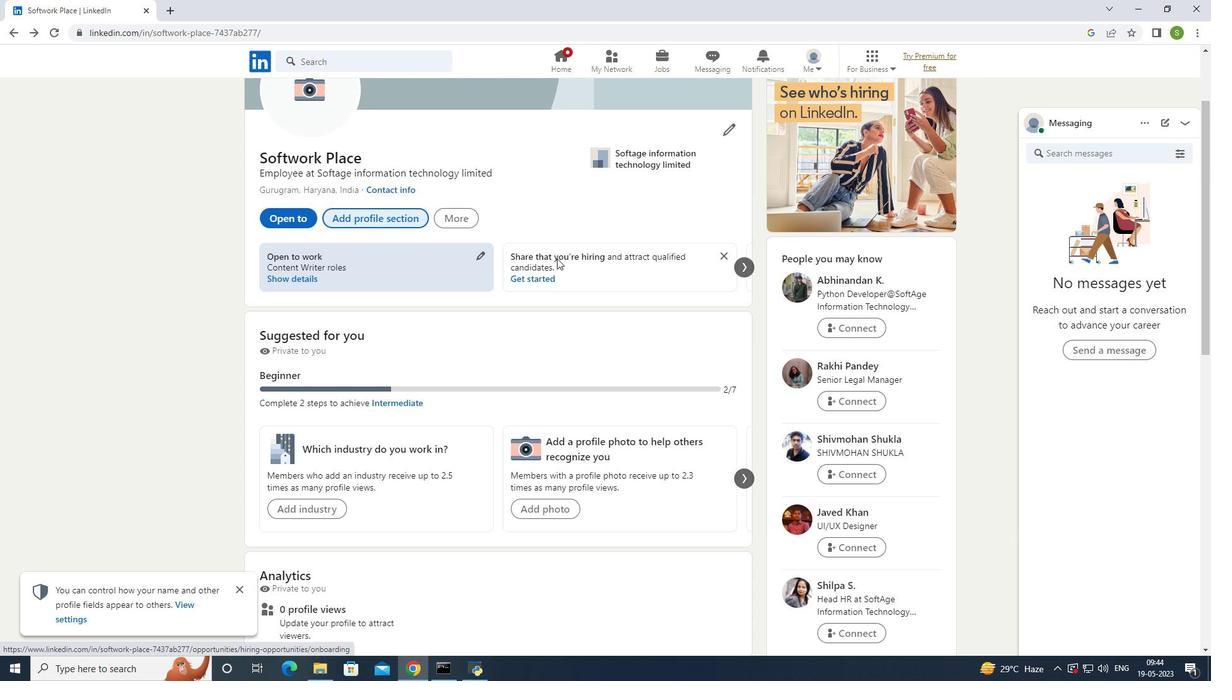 
Action: Mouse scrolled (557, 259) with delta (0, 0)
Screenshot: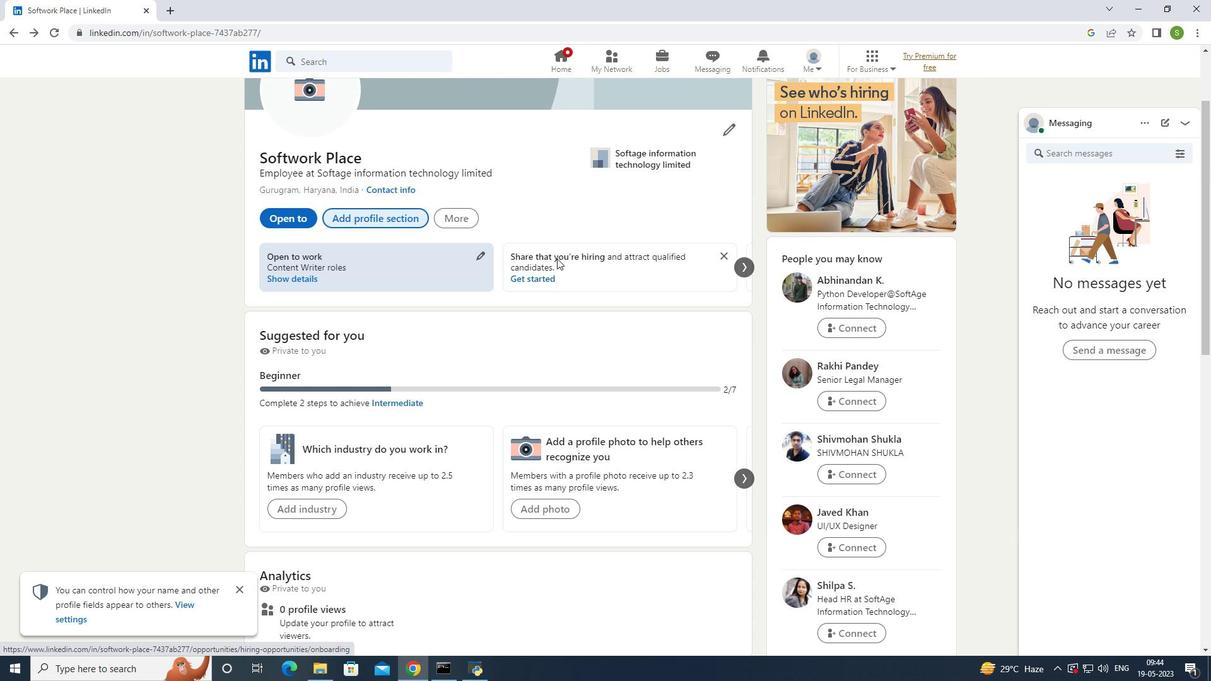 
Action: Mouse scrolled (557, 258) with delta (0, 0)
Screenshot: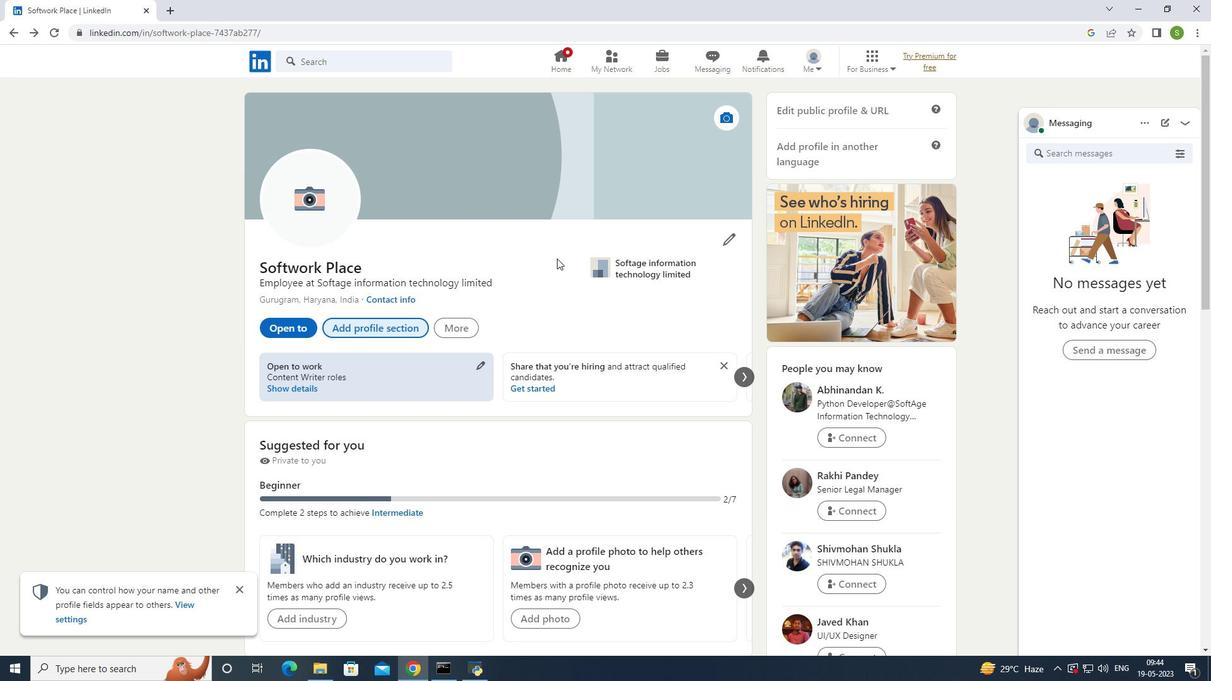 
Action: Mouse scrolled (557, 258) with delta (0, 0)
Screenshot: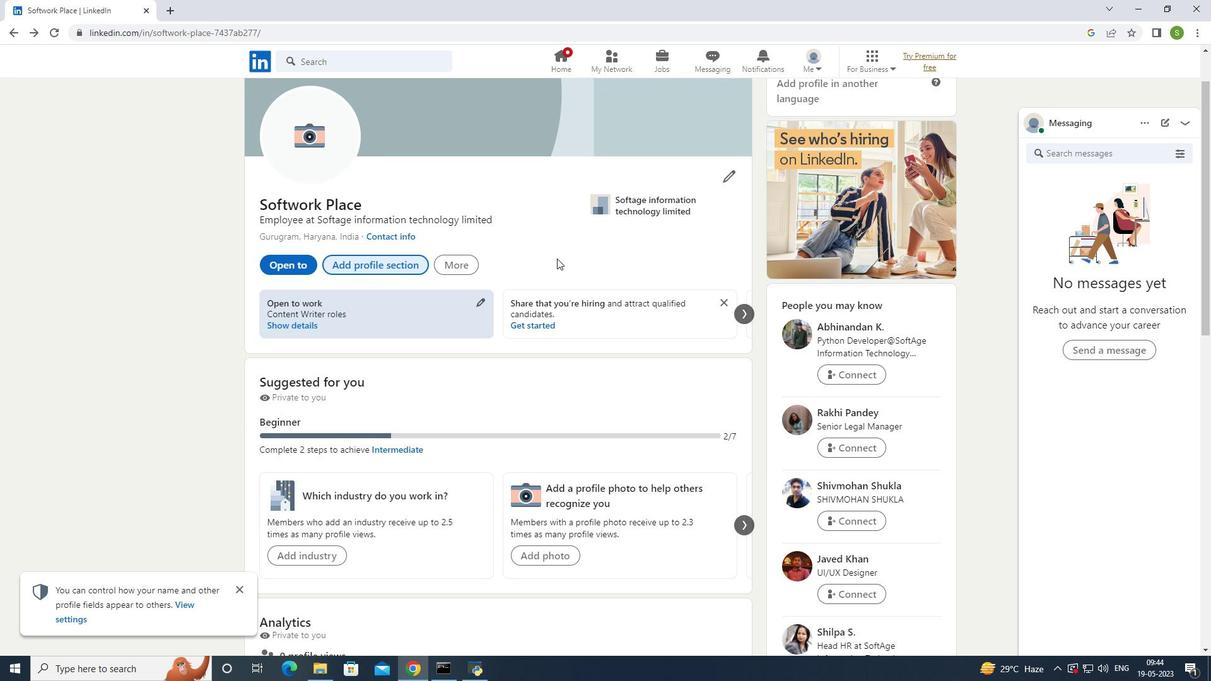 
Action: Mouse scrolled (557, 258) with delta (0, 0)
Screenshot: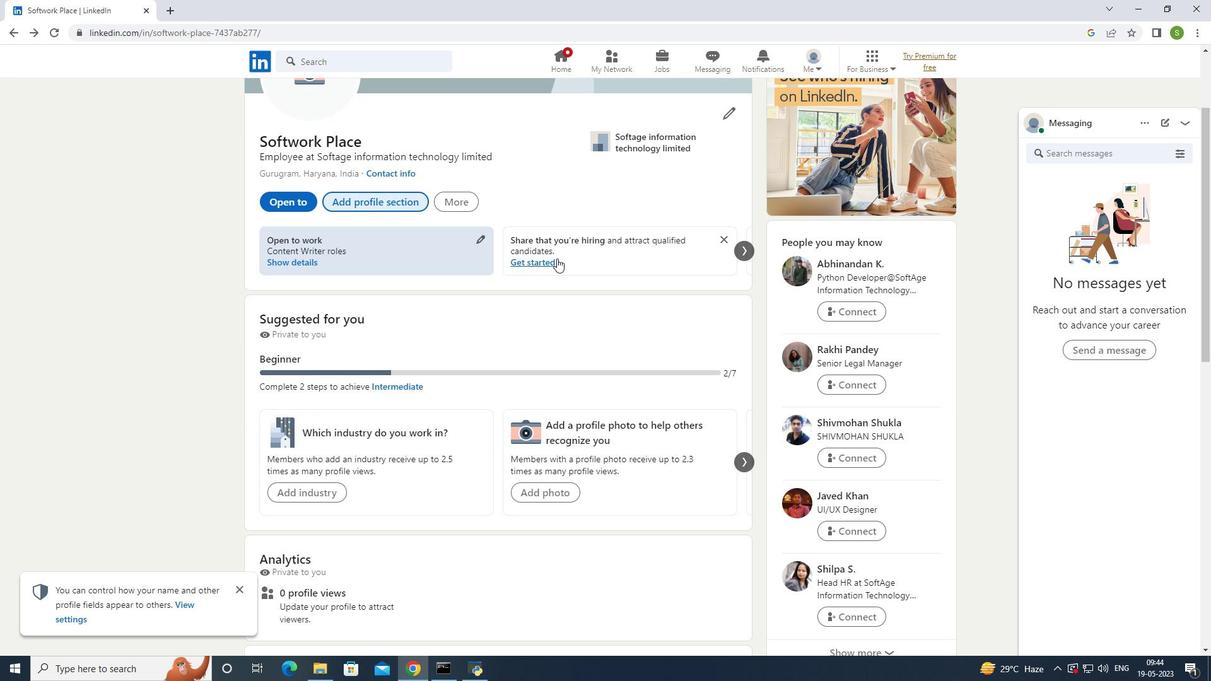 
Action: Mouse scrolled (557, 258) with delta (0, 0)
Screenshot: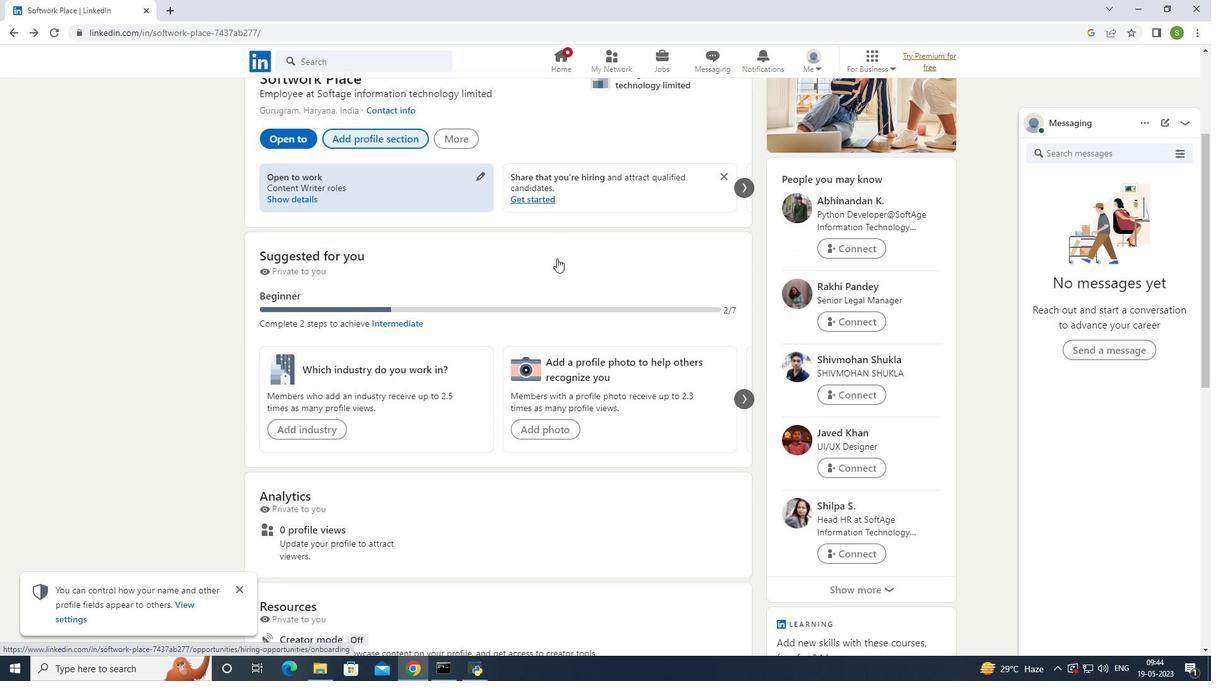 
Action: Mouse scrolled (557, 258) with delta (0, 0)
Screenshot: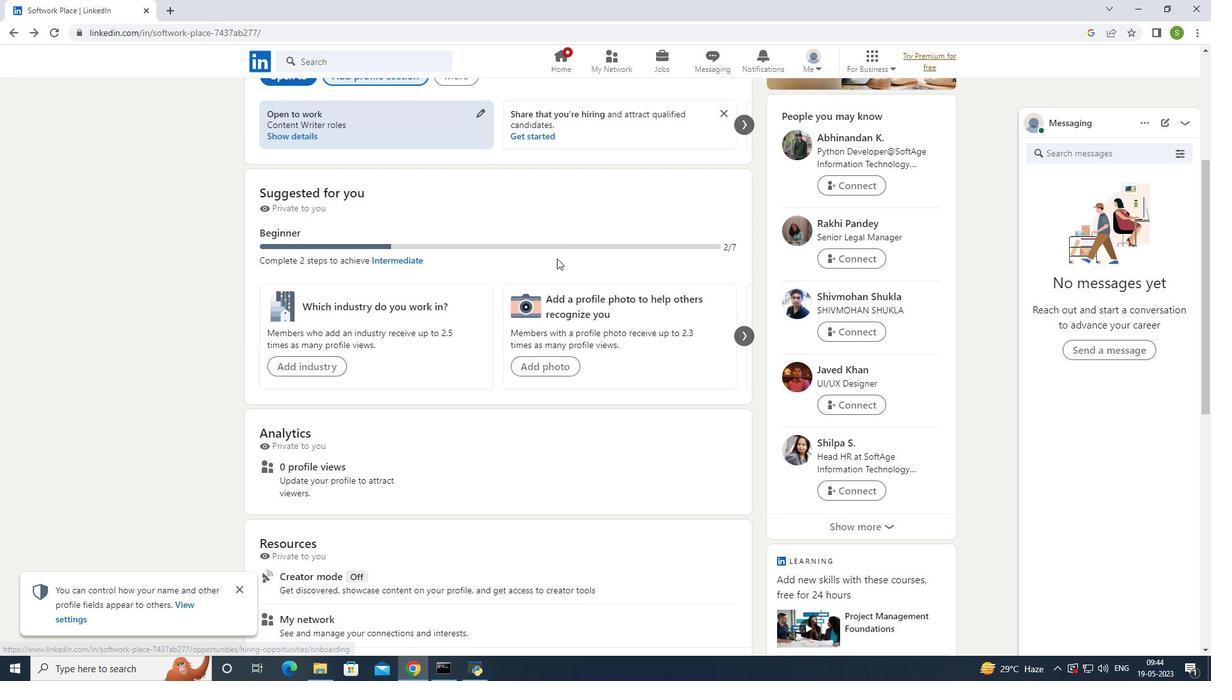
Action: Mouse scrolled (557, 258) with delta (0, 0)
Screenshot: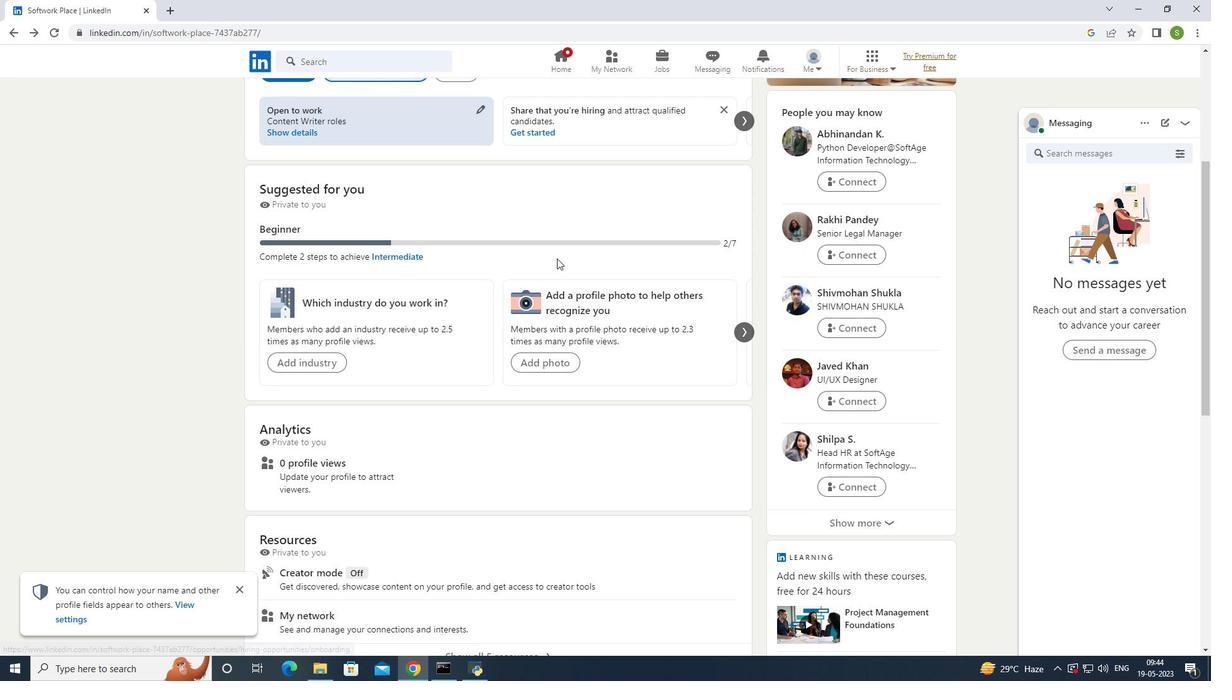 
Action: Mouse scrolled (557, 258) with delta (0, 0)
Screenshot: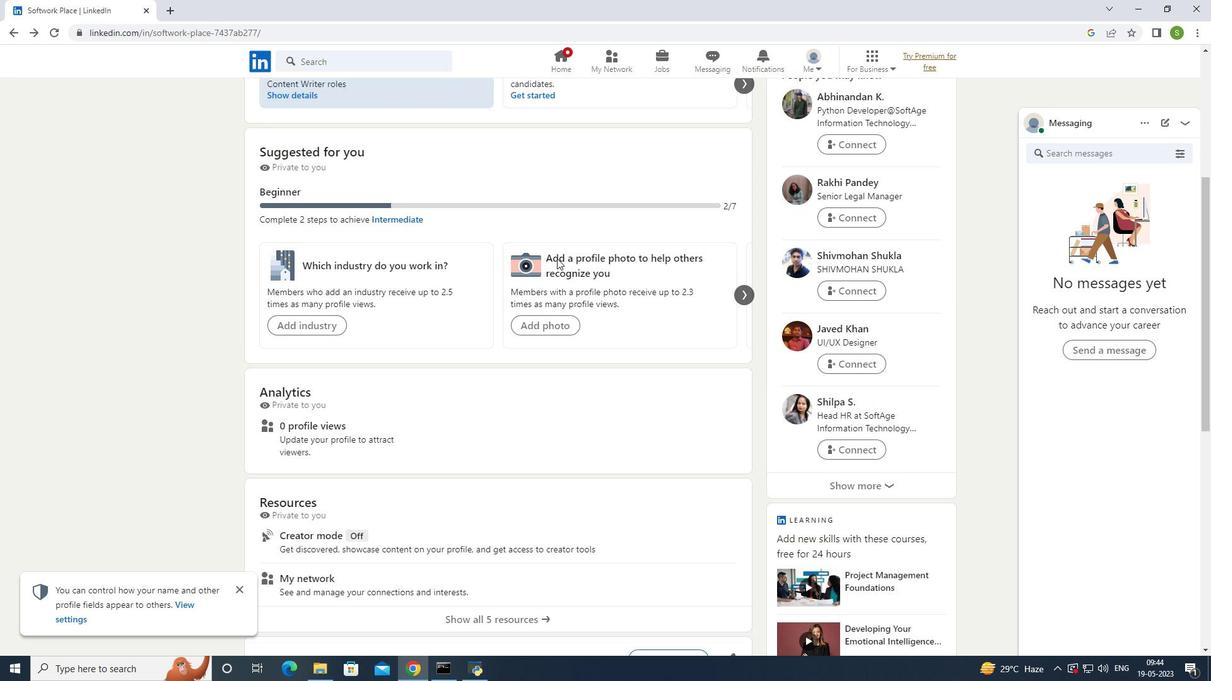 
Action: Mouse scrolled (557, 258) with delta (0, 0)
Screenshot: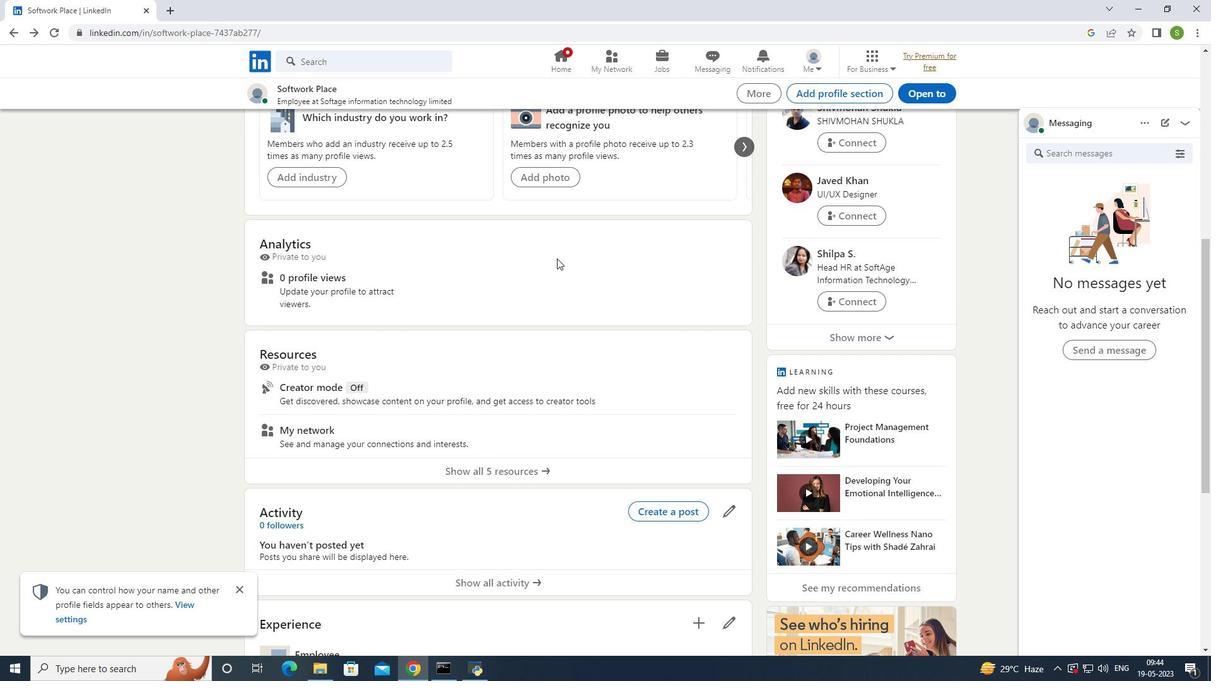 
Action: Mouse scrolled (557, 258) with delta (0, 0)
Screenshot: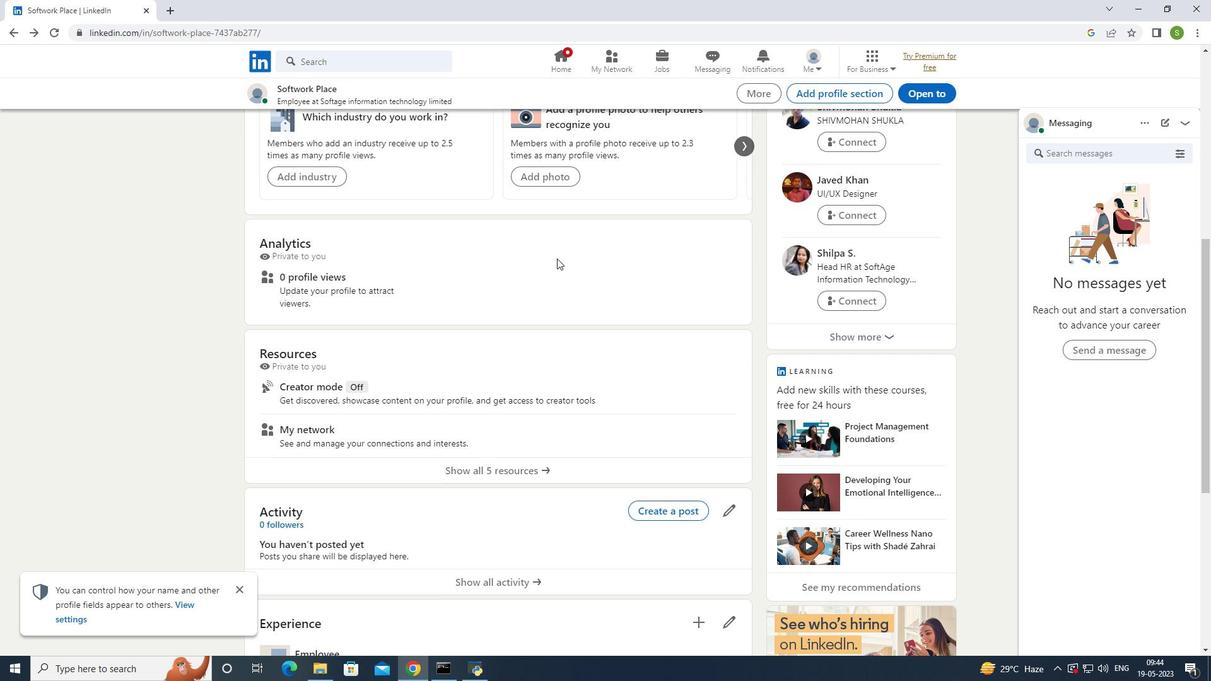 
Action: Mouse scrolled (557, 258) with delta (0, 0)
Screenshot: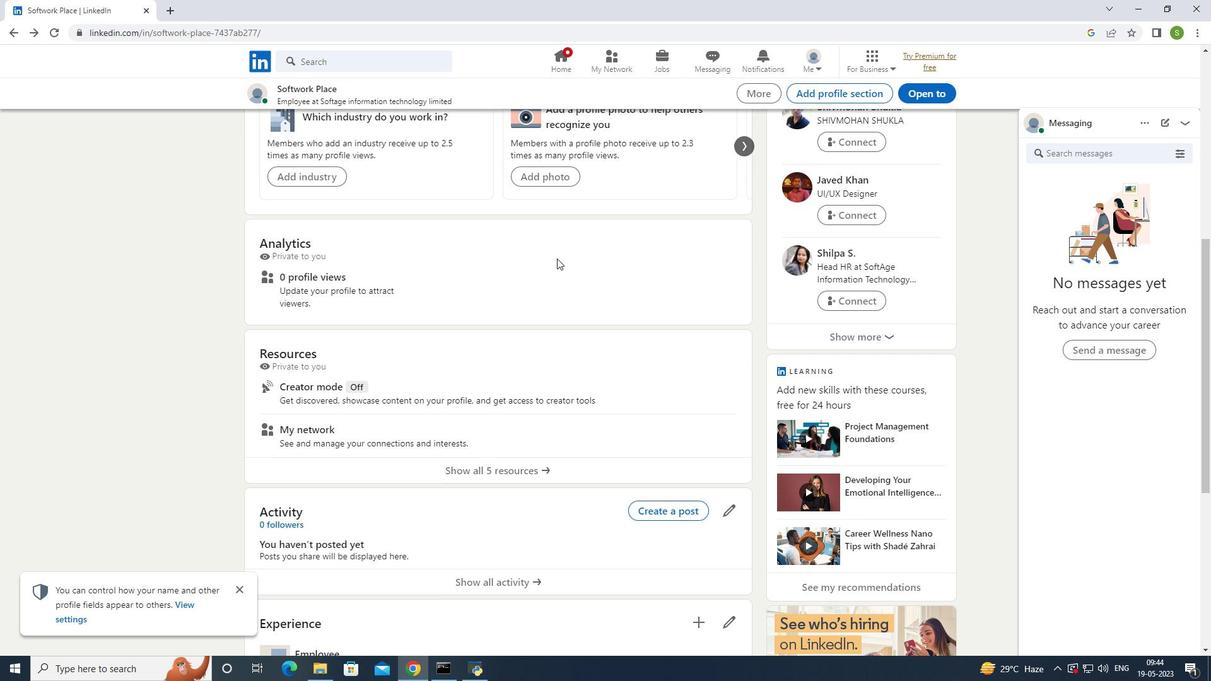 
Action: Mouse scrolled (557, 258) with delta (0, 0)
Screenshot: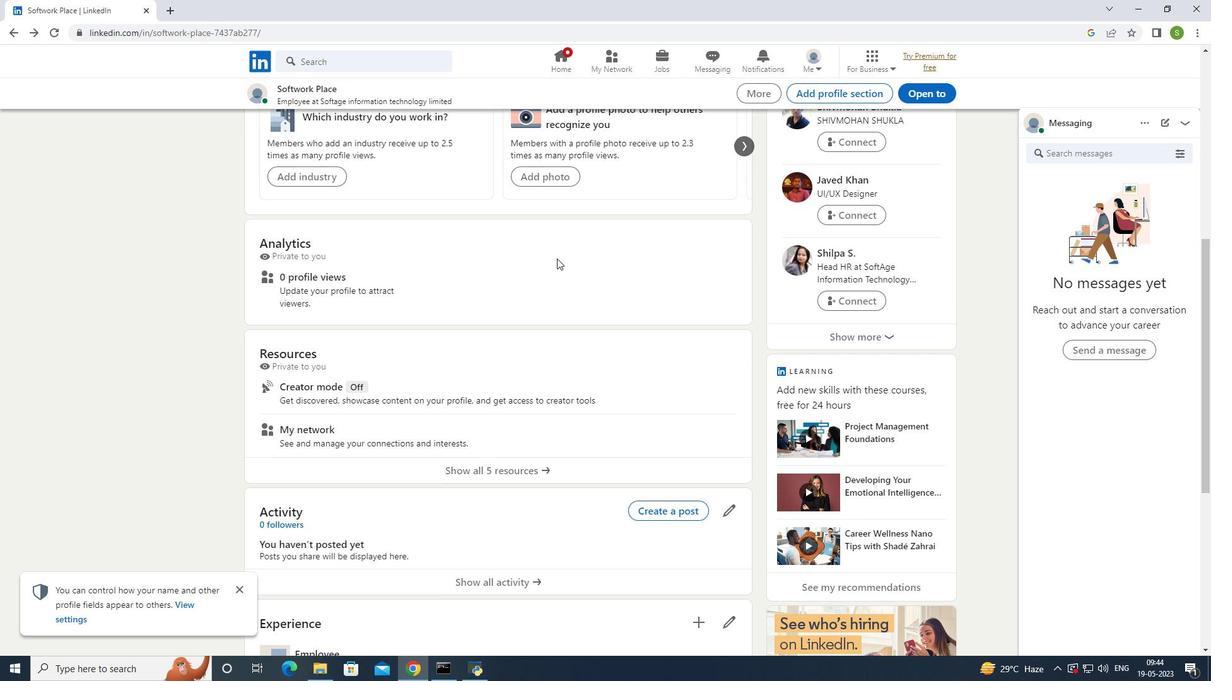 
Action: Mouse scrolled (557, 258) with delta (0, 0)
Screenshot: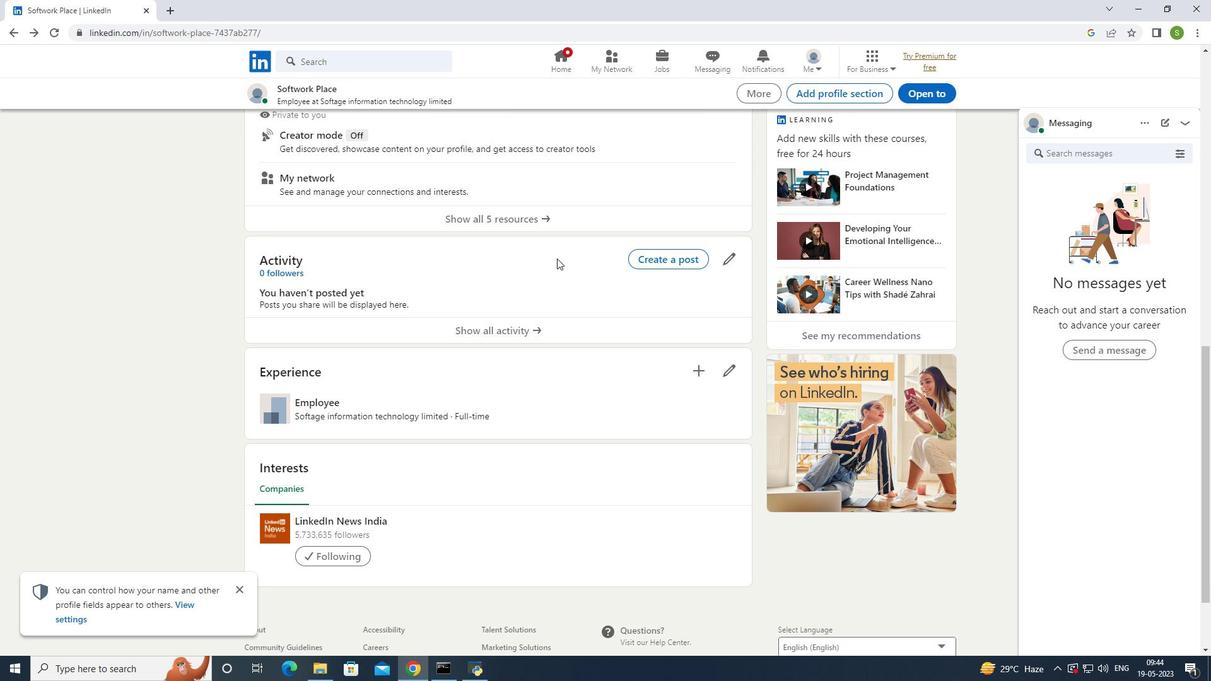 
Action: Mouse scrolled (557, 258) with delta (0, 0)
Screenshot: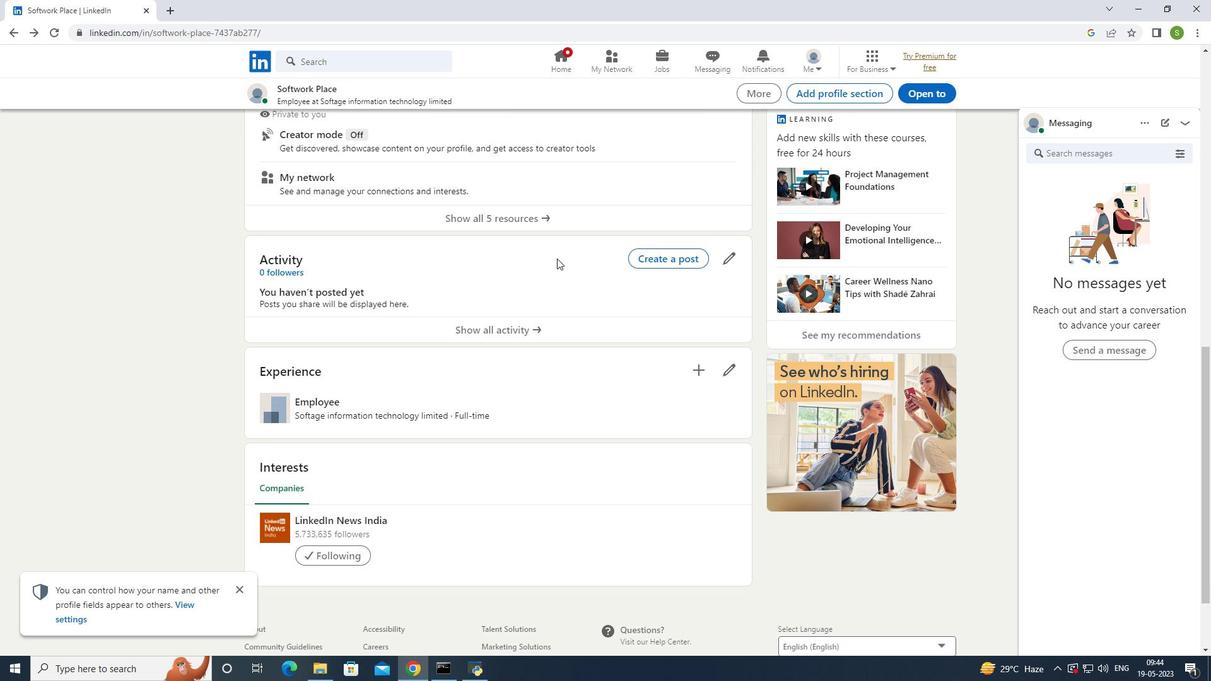 
Action: Mouse scrolled (557, 258) with delta (0, 0)
Screenshot: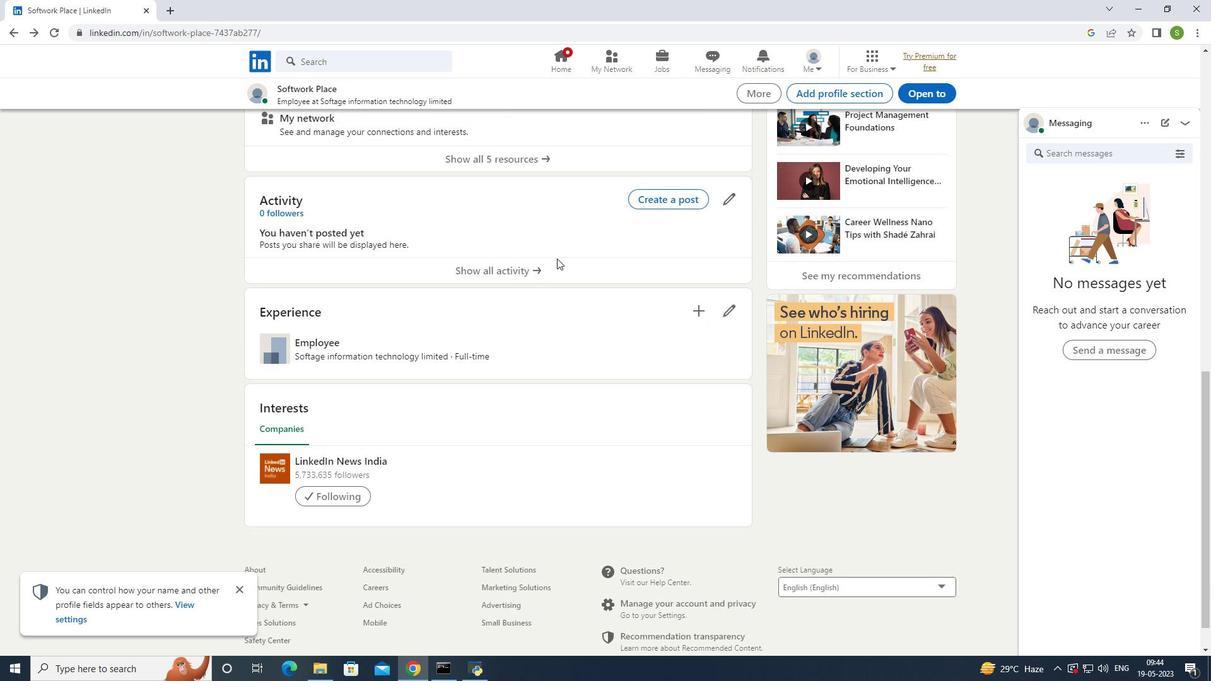 
Action: Mouse moved to (237, 594)
Screenshot: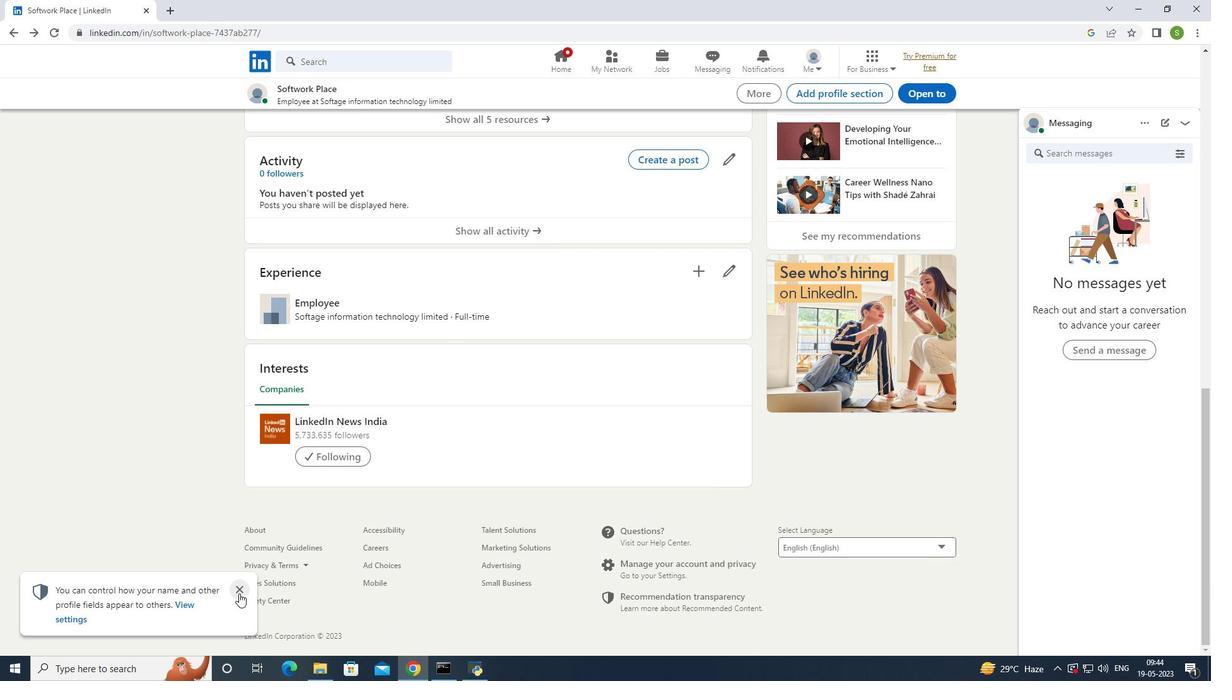 
Action: Mouse pressed left at (237, 594)
Screenshot: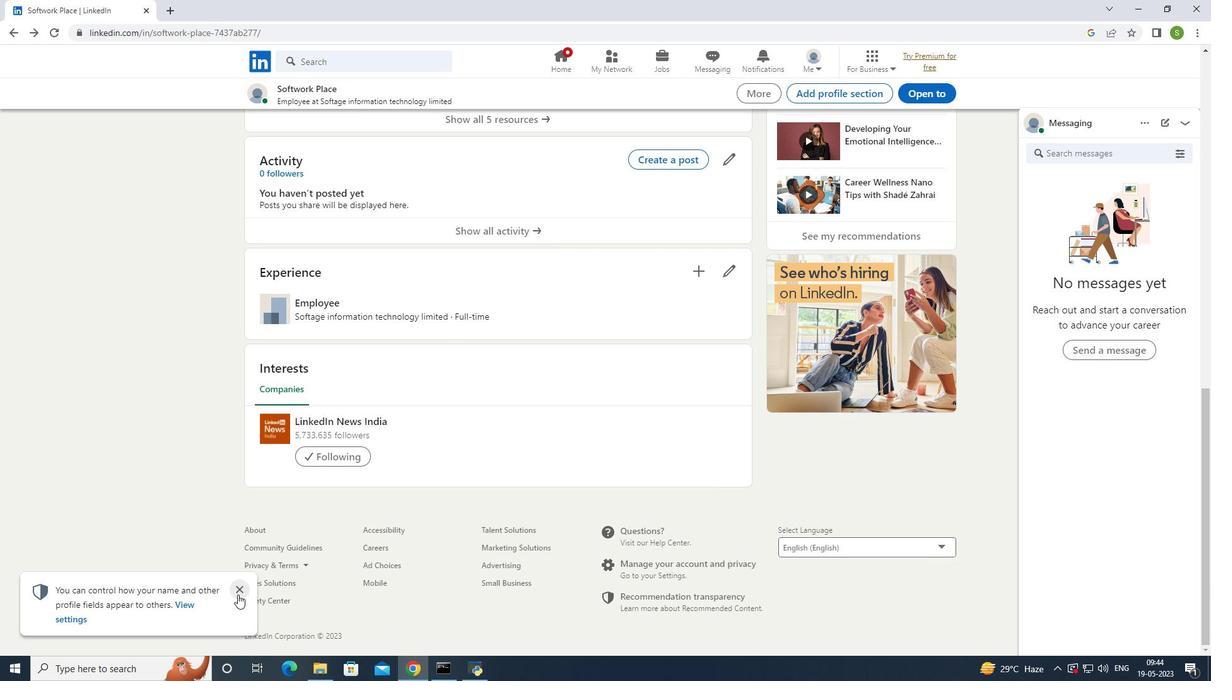 
Action: Mouse moved to (321, 437)
Screenshot: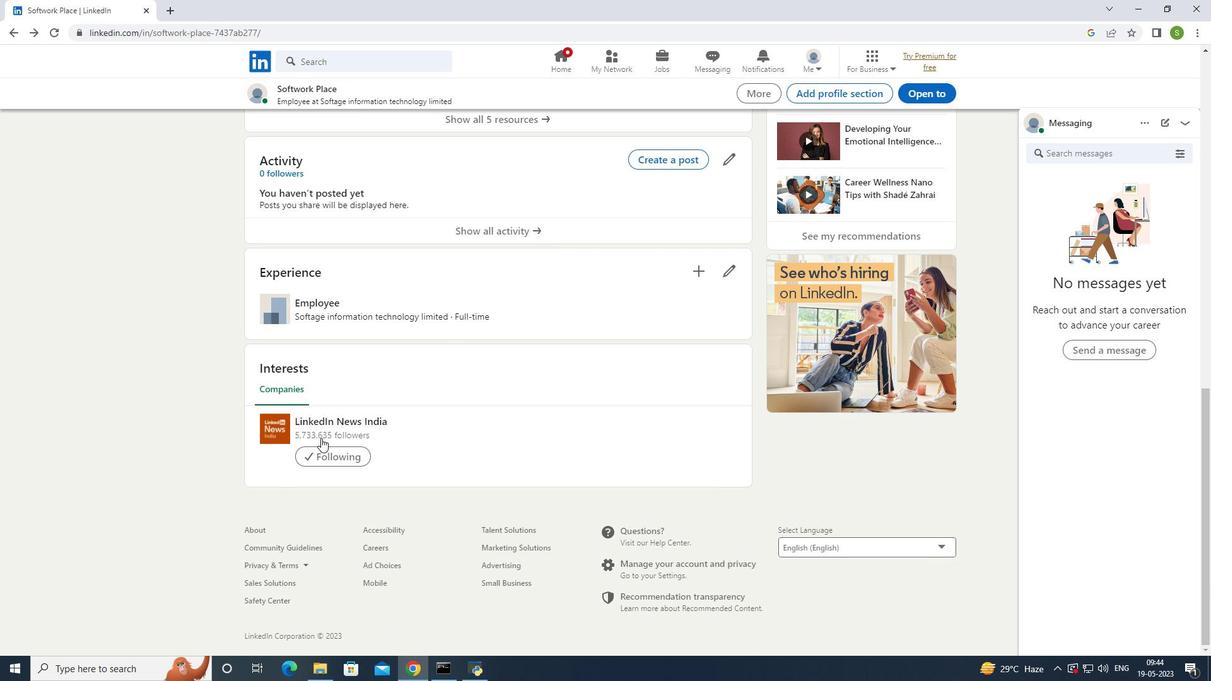 
Action: Mouse scrolled (321, 438) with delta (0, 0)
Screenshot: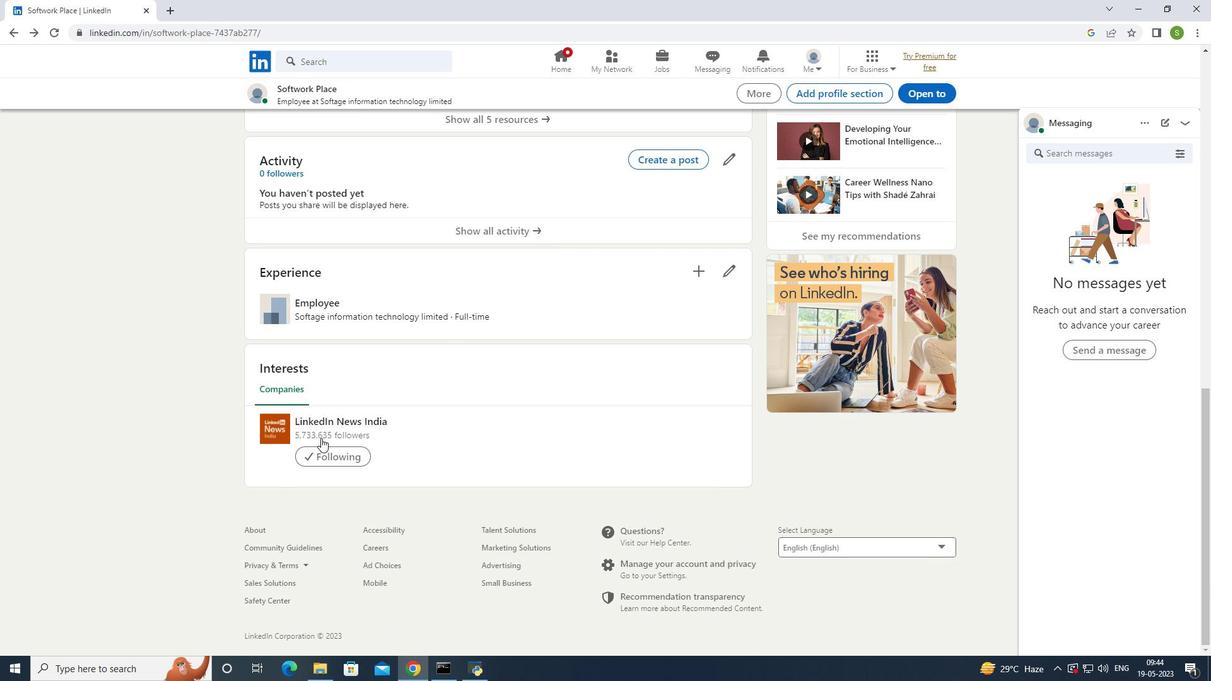 
Action: Mouse scrolled (321, 438) with delta (0, 0)
Screenshot: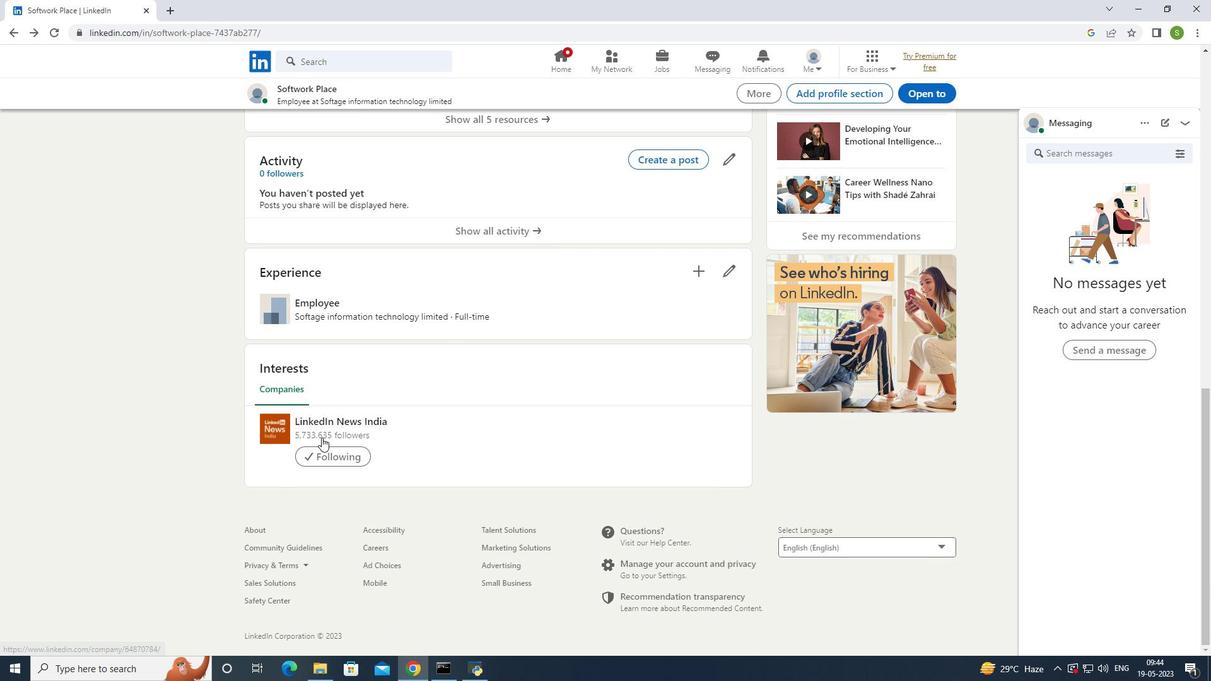 
Action: Mouse moved to (322, 437)
Screenshot: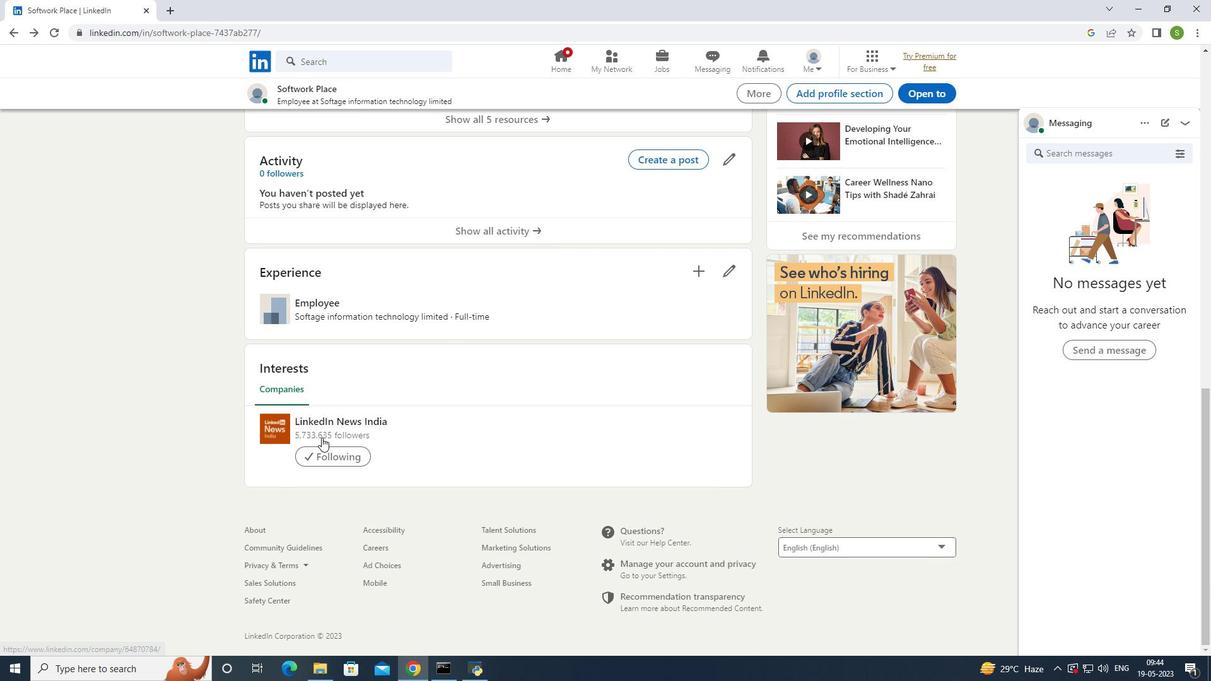 
Action: Mouse scrolled (322, 438) with delta (0, 0)
Screenshot: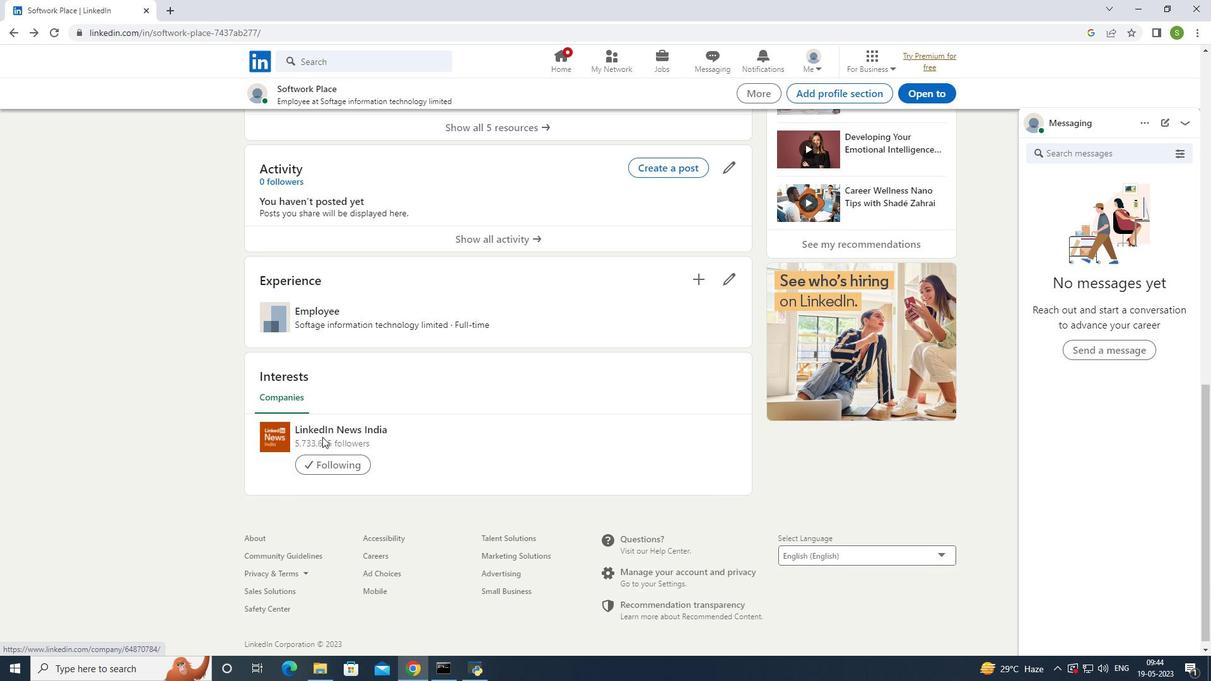 
Action: Mouse moved to (323, 436)
Screenshot: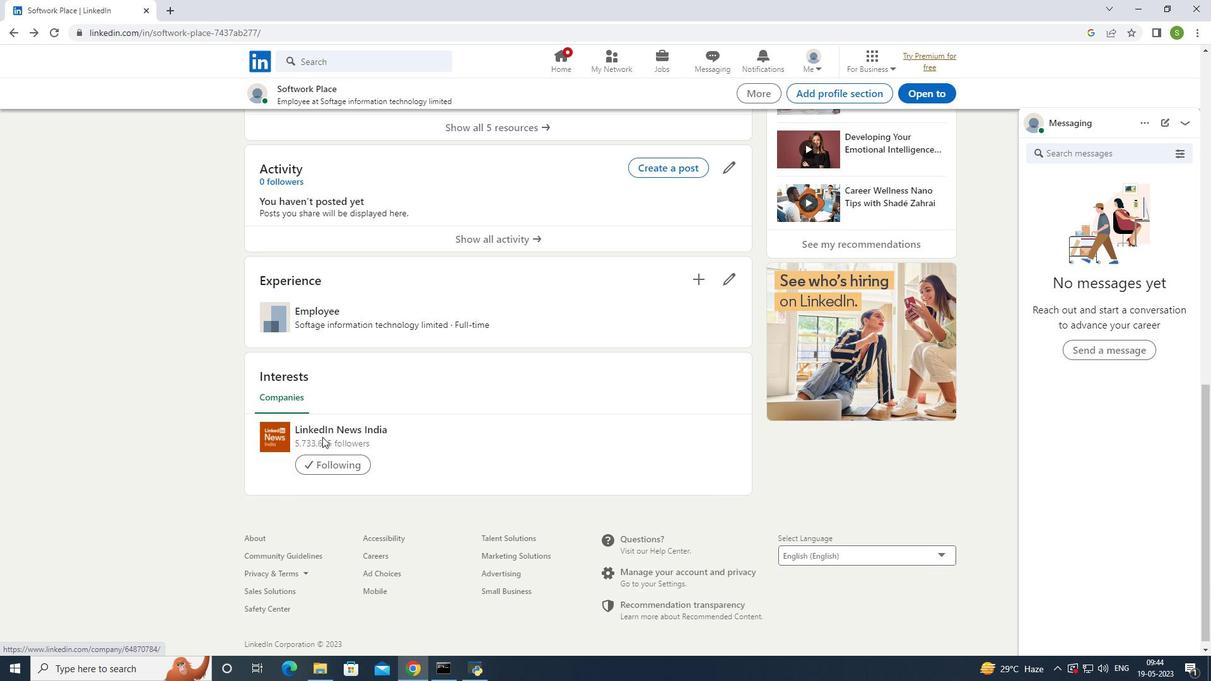 
Action: Mouse scrolled (323, 437) with delta (0, 0)
Screenshot: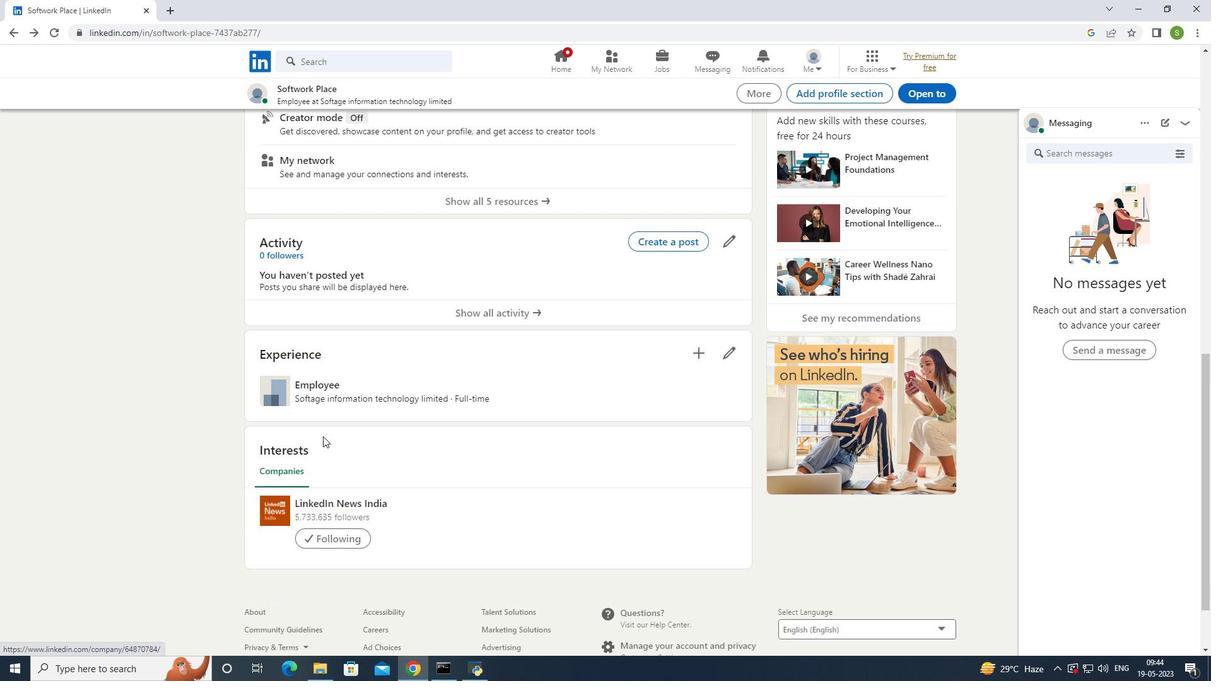 
Action: Mouse scrolled (323, 437) with delta (0, 0)
Screenshot: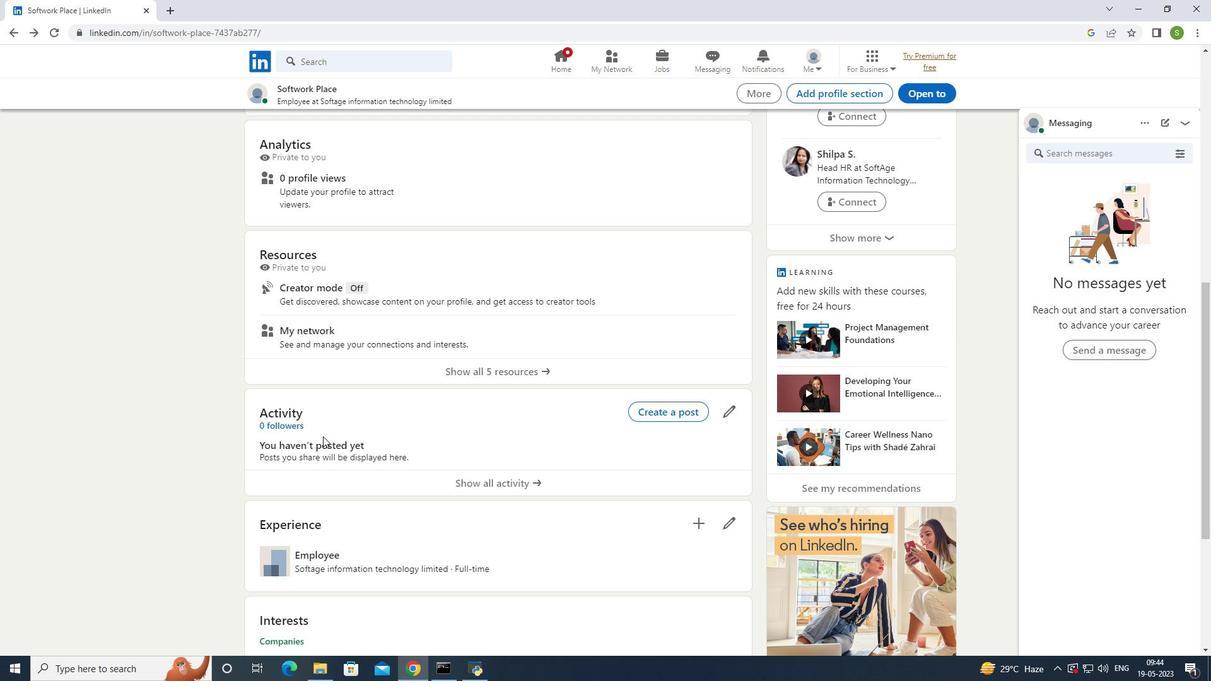 
Action: Mouse scrolled (323, 437) with delta (0, 0)
Screenshot: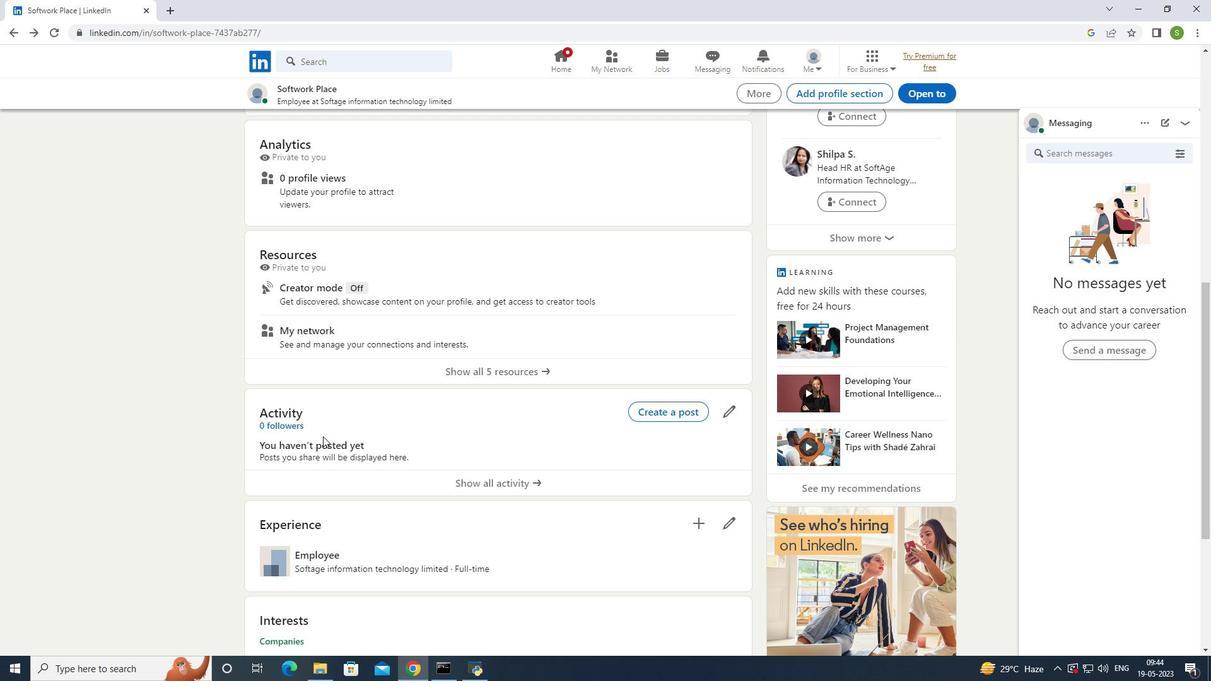 
Action: Mouse scrolled (323, 437) with delta (0, 0)
Screenshot: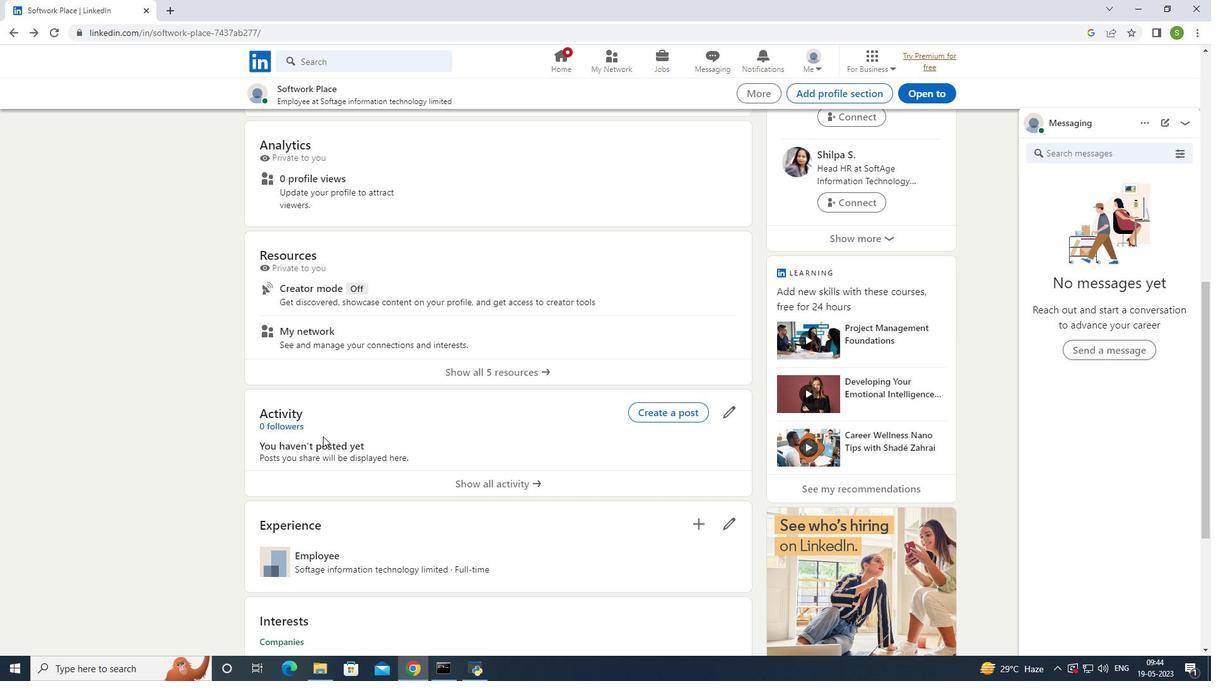 
Action: Mouse scrolled (323, 437) with delta (0, 0)
Screenshot: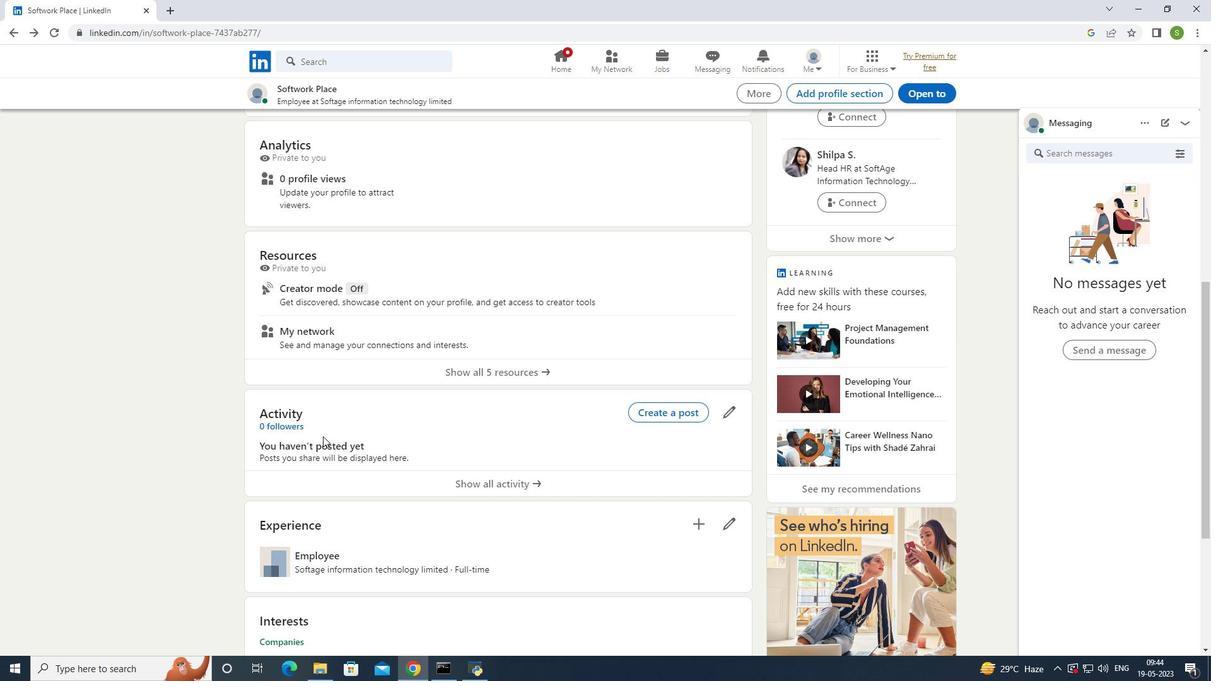 
Action: Mouse scrolled (323, 437) with delta (0, 0)
Screenshot: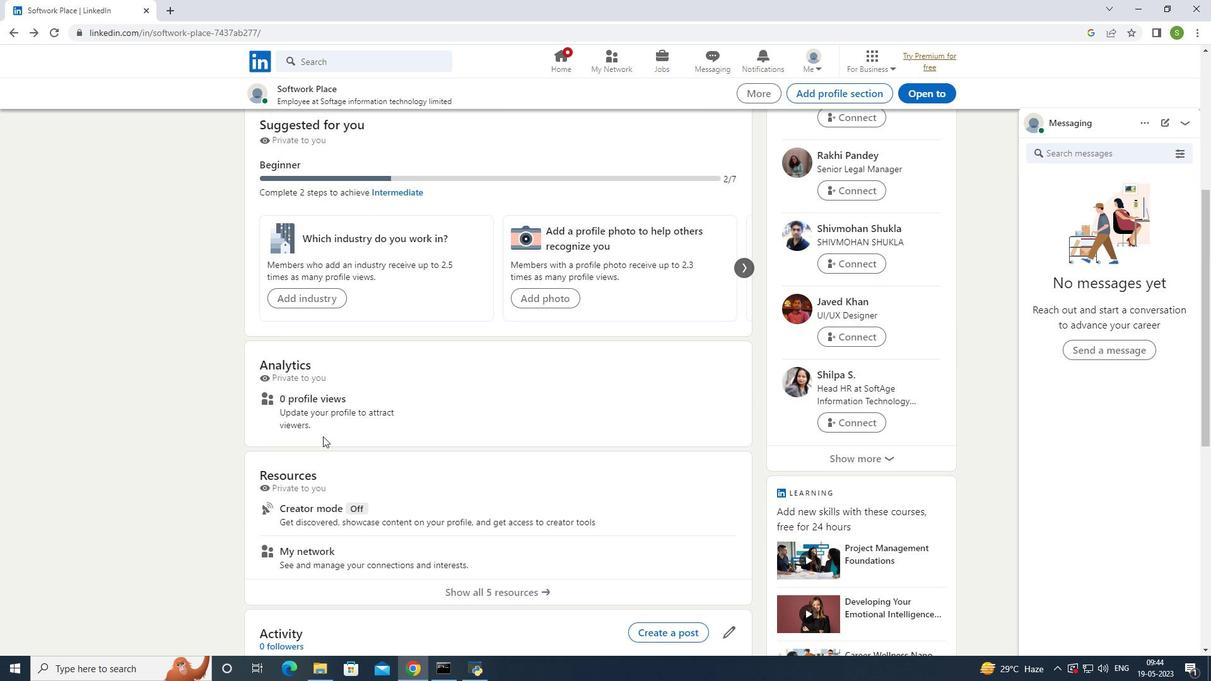 
Action: Mouse moved to (324, 435)
Screenshot: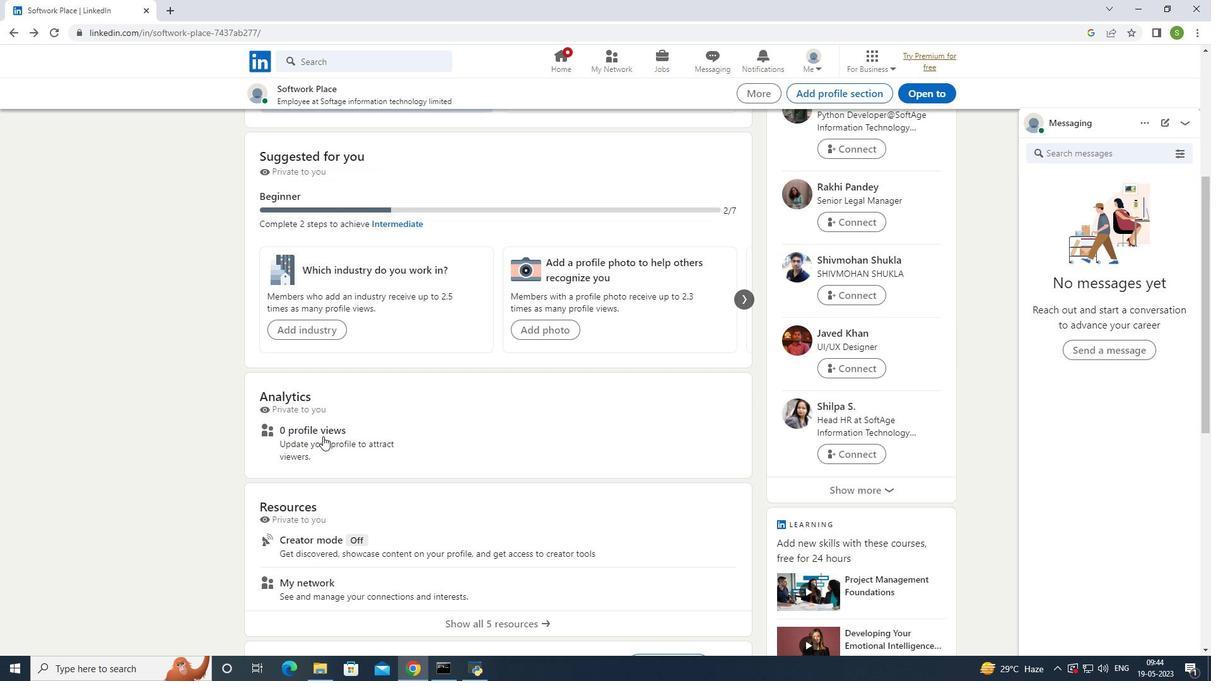 
Action: Mouse scrolled (324, 435) with delta (0, 0)
Screenshot: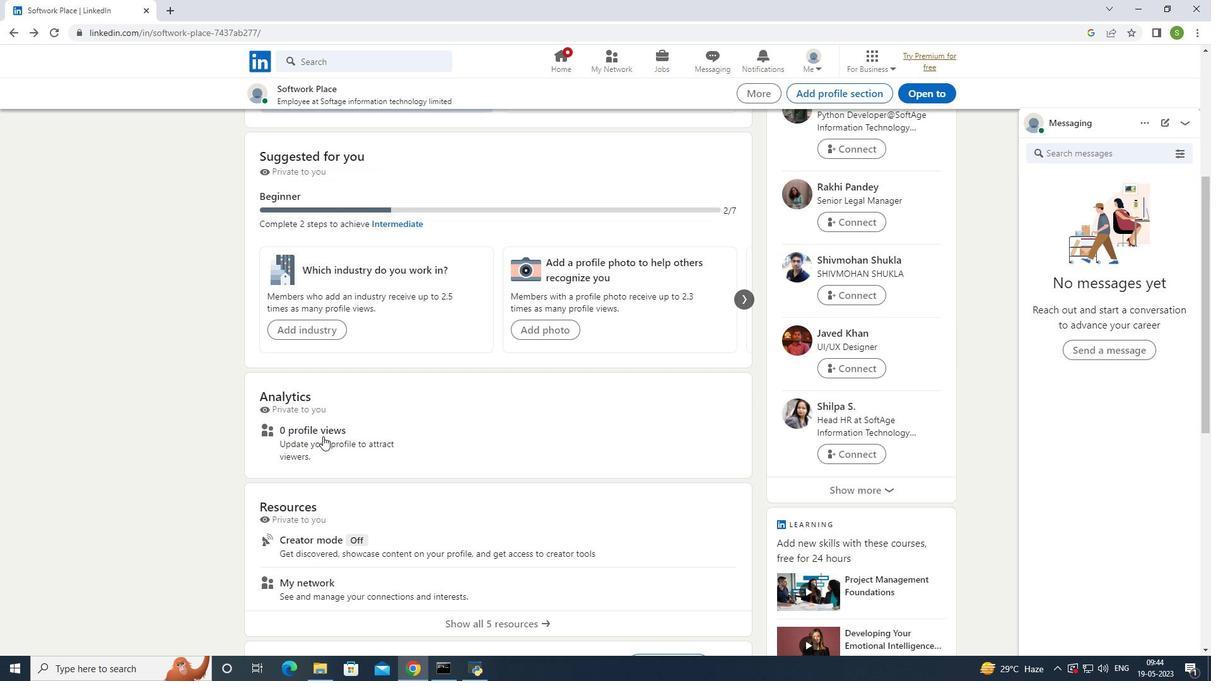 
Action: Mouse moved to (324, 434)
Screenshot: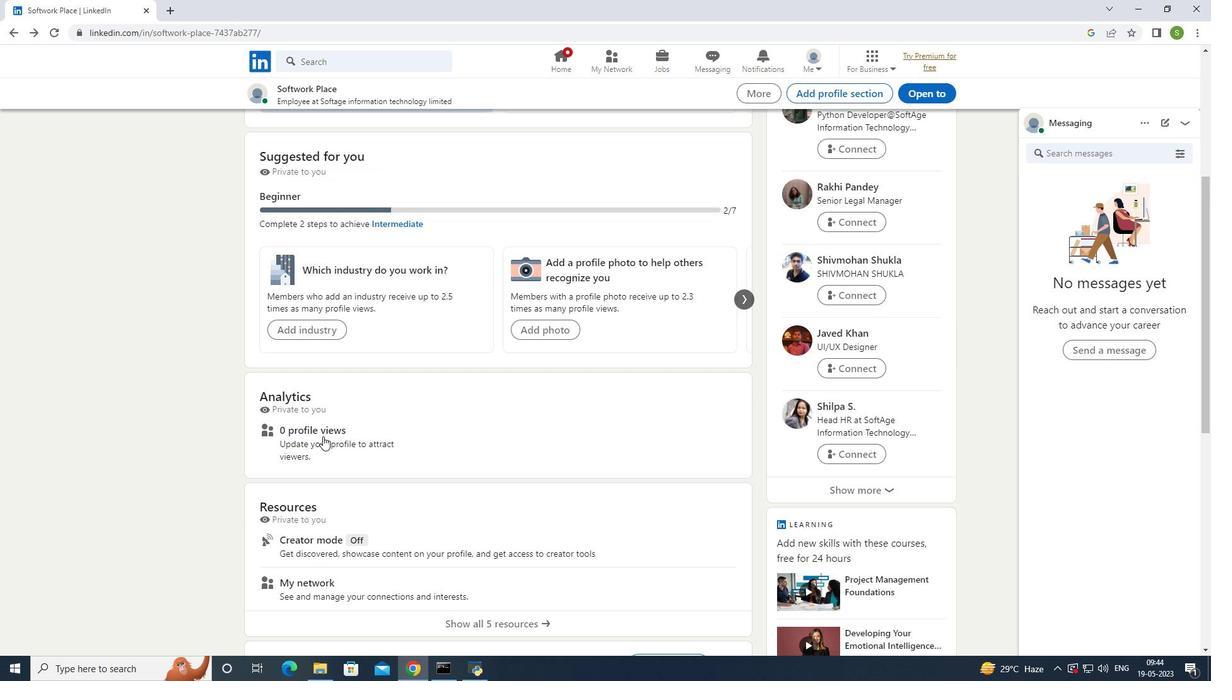 
Action: Mouse scrolled (324, 435) with delta (0, 0)
Screenshot: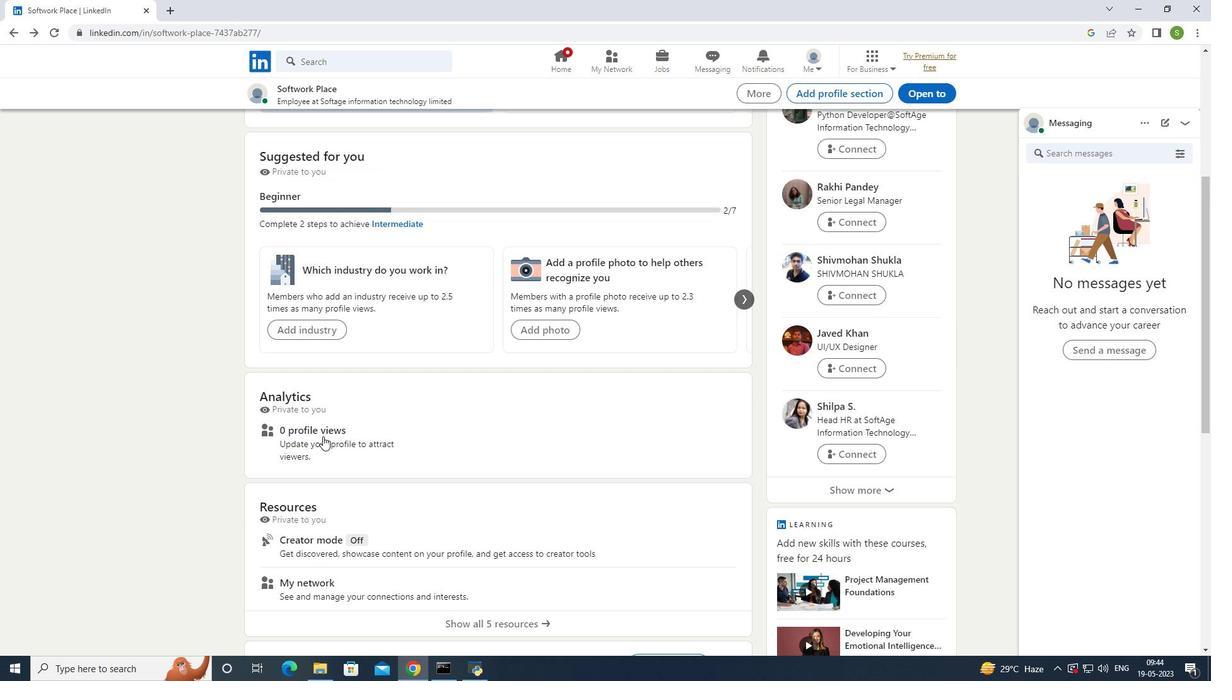 
Action: Mouse moved to (324, 434)
Screenshot: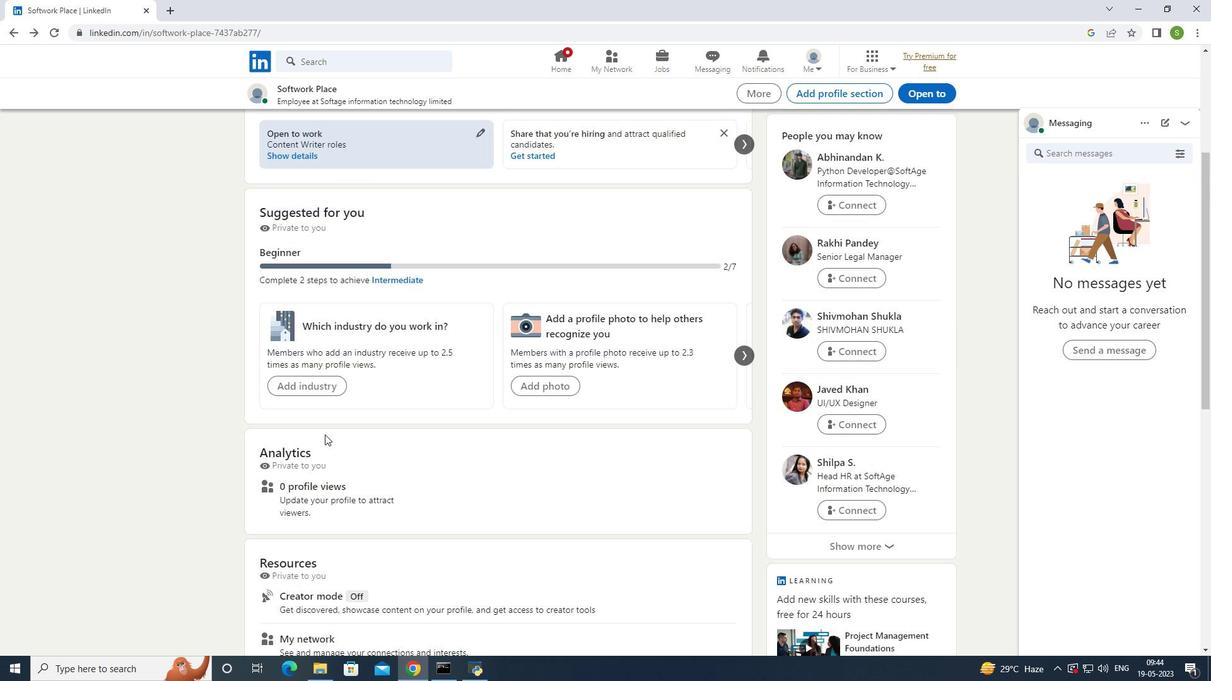 
Action: Mouse scrolled (324, 435) with delta (0, 0)
Screenshot: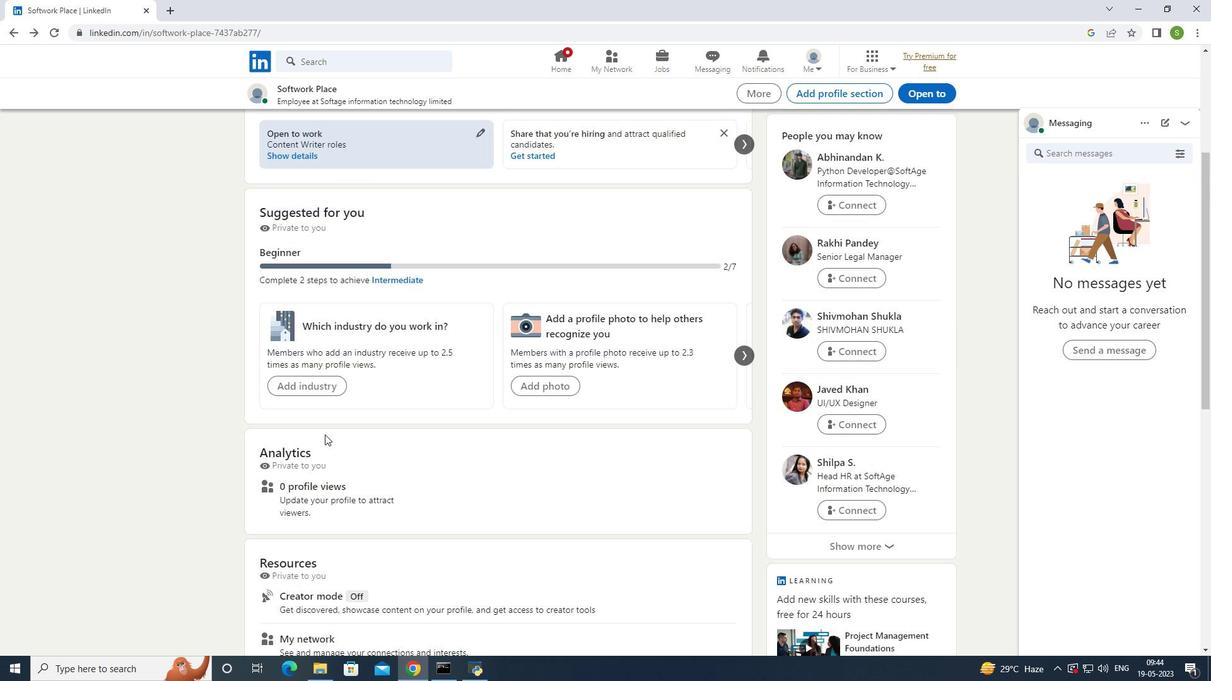 
Action: Mouse scrolled (324, 435) with delta (0, 0)
Screenshot: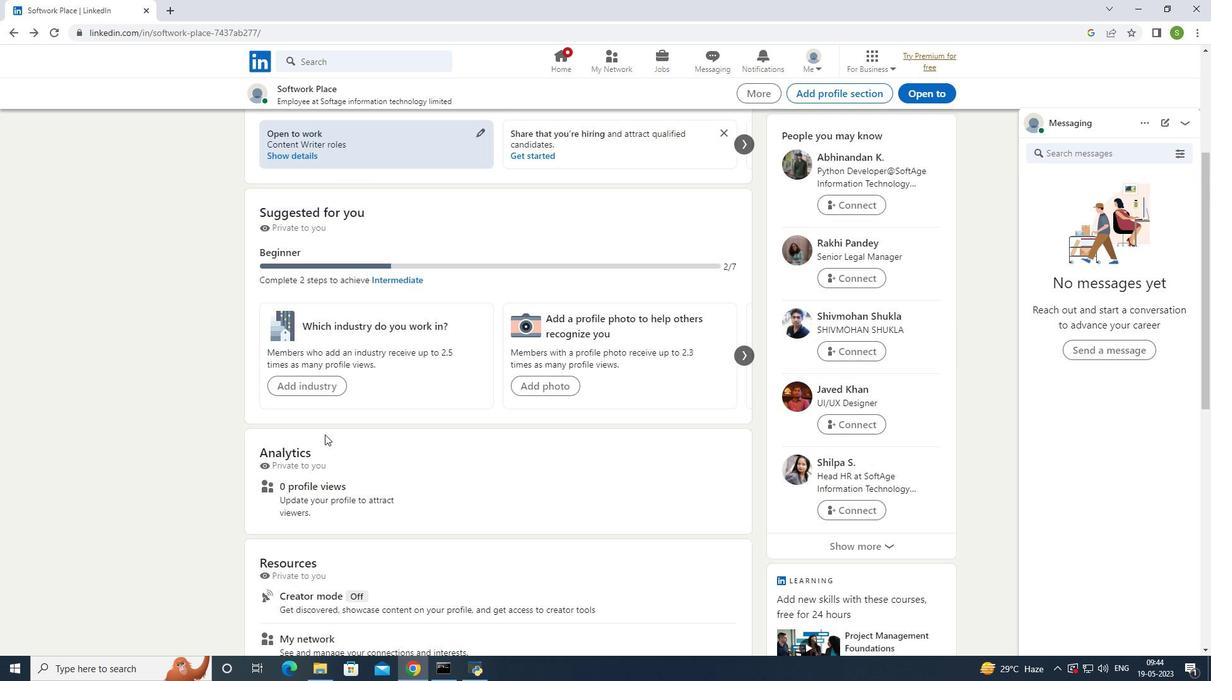 
Action: Mouse moved to (325, 434)
Screenshot: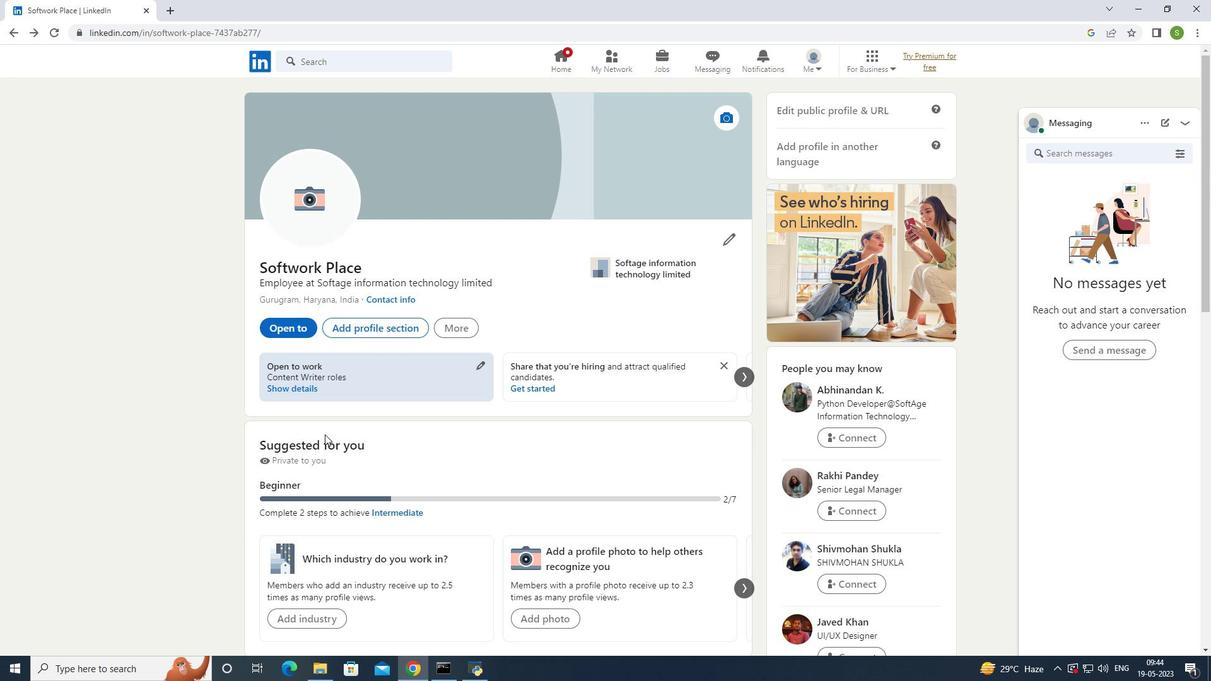 
Action: Mouse scrolled (325, 433) with delta (0, 0)
Screenshot: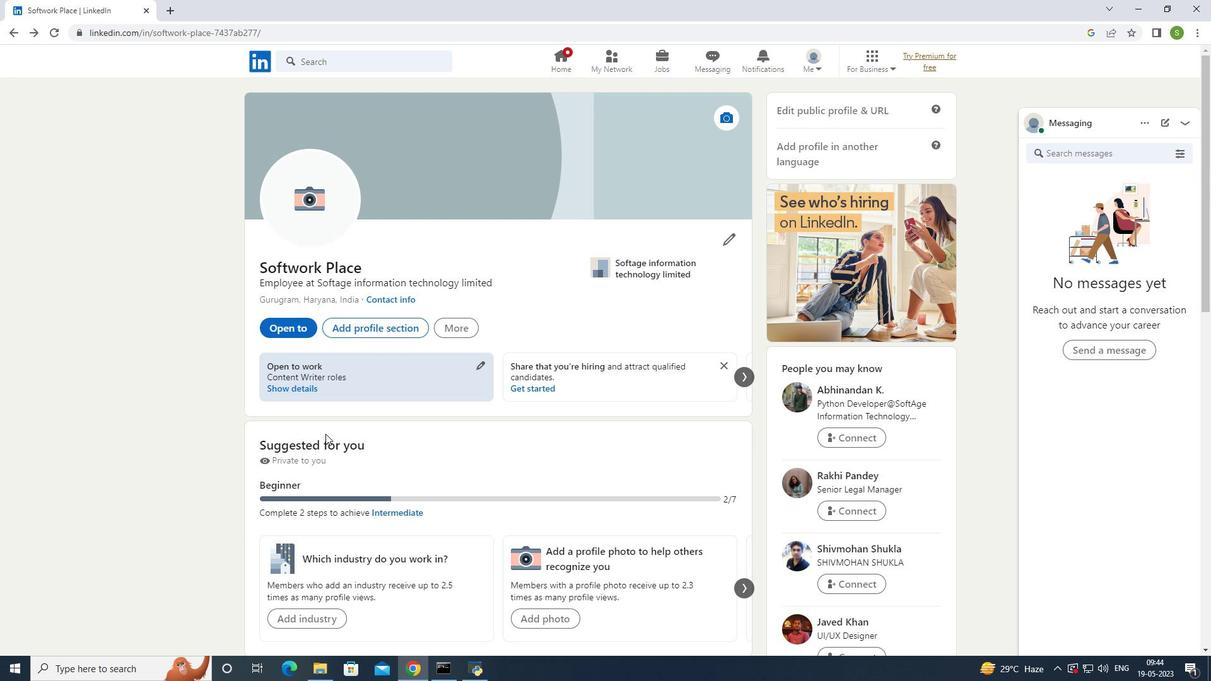 
Action: Mouse scrolled (325, 433) with delta (0, 0)
Screenshot: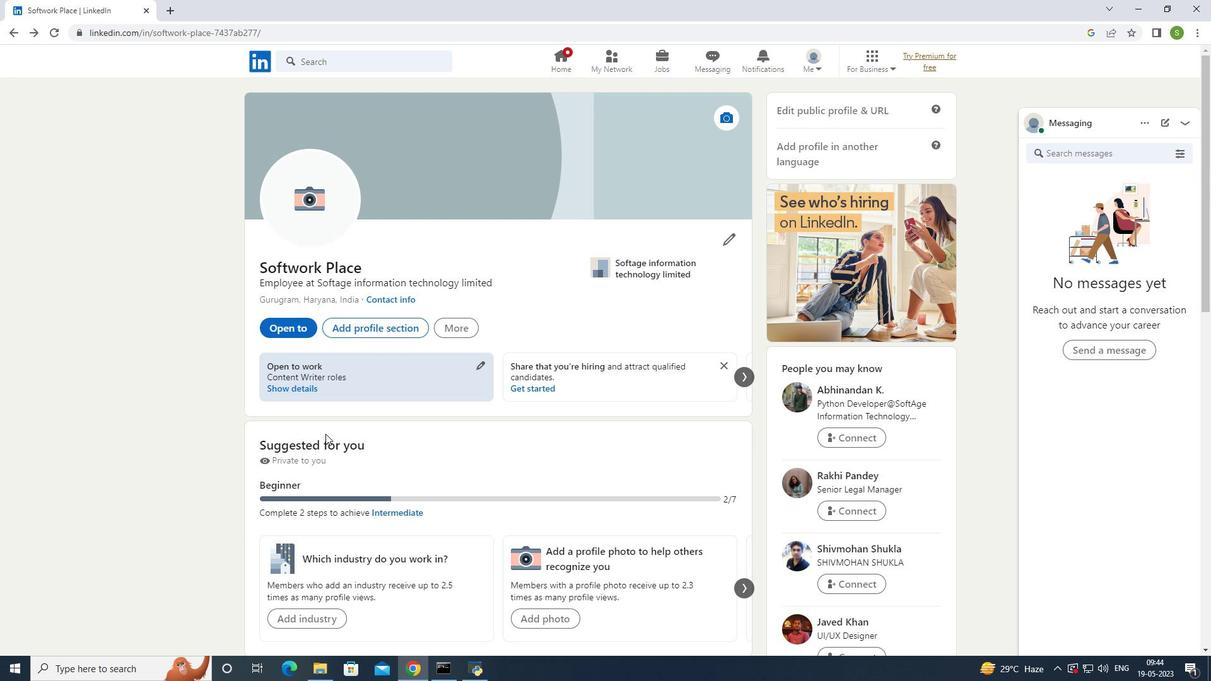 
Action: Mouse scrolled (325, 433) with delta (0, 0)
Screenshot: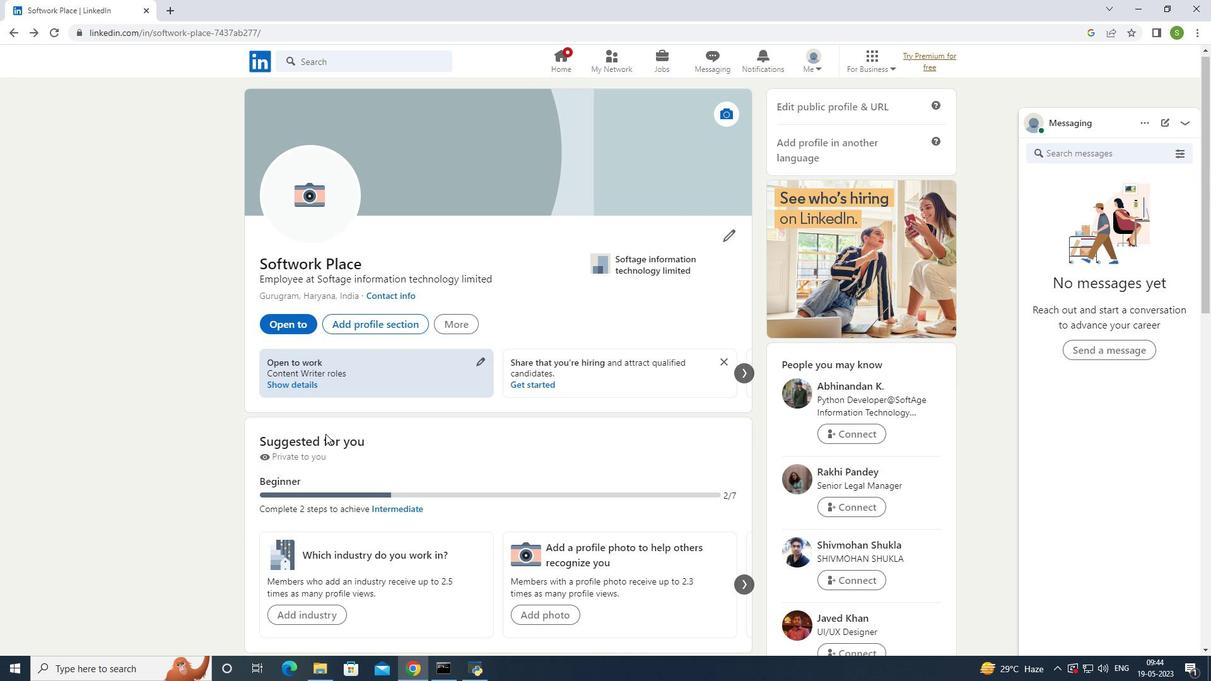 
Action: Mouse scrolled (325, 434) with delta (0, 0)
Screenshot: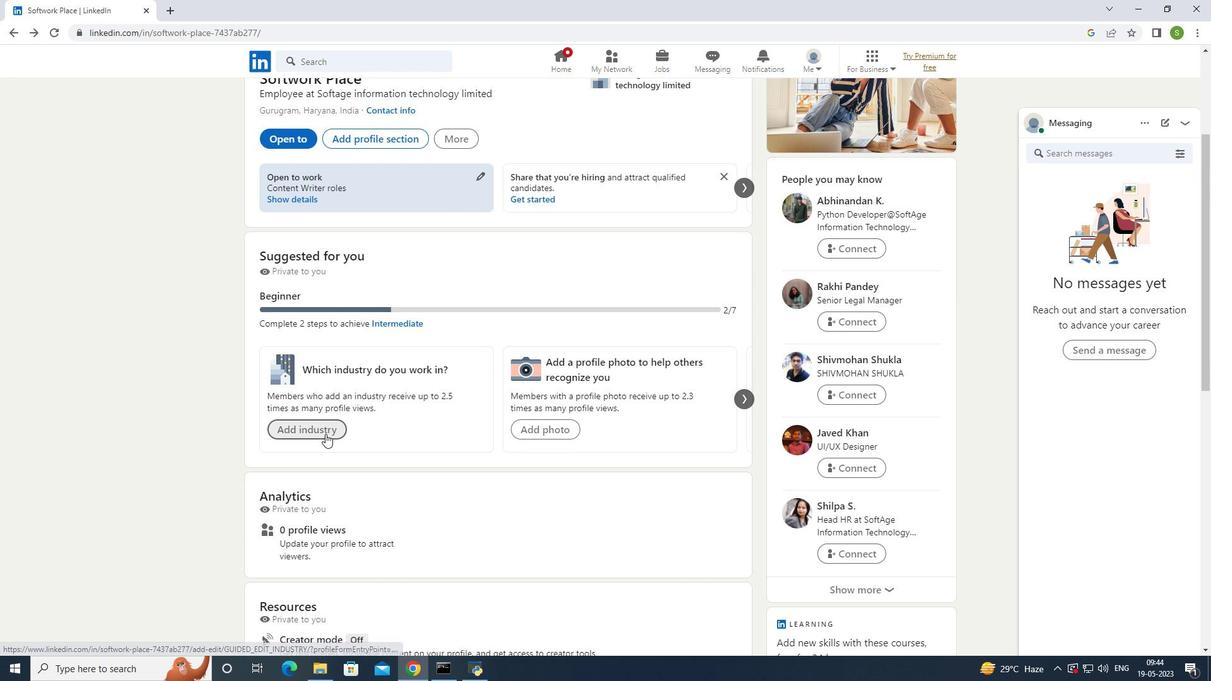 
Action: Mouse moved to (325, 432)
Screenshot: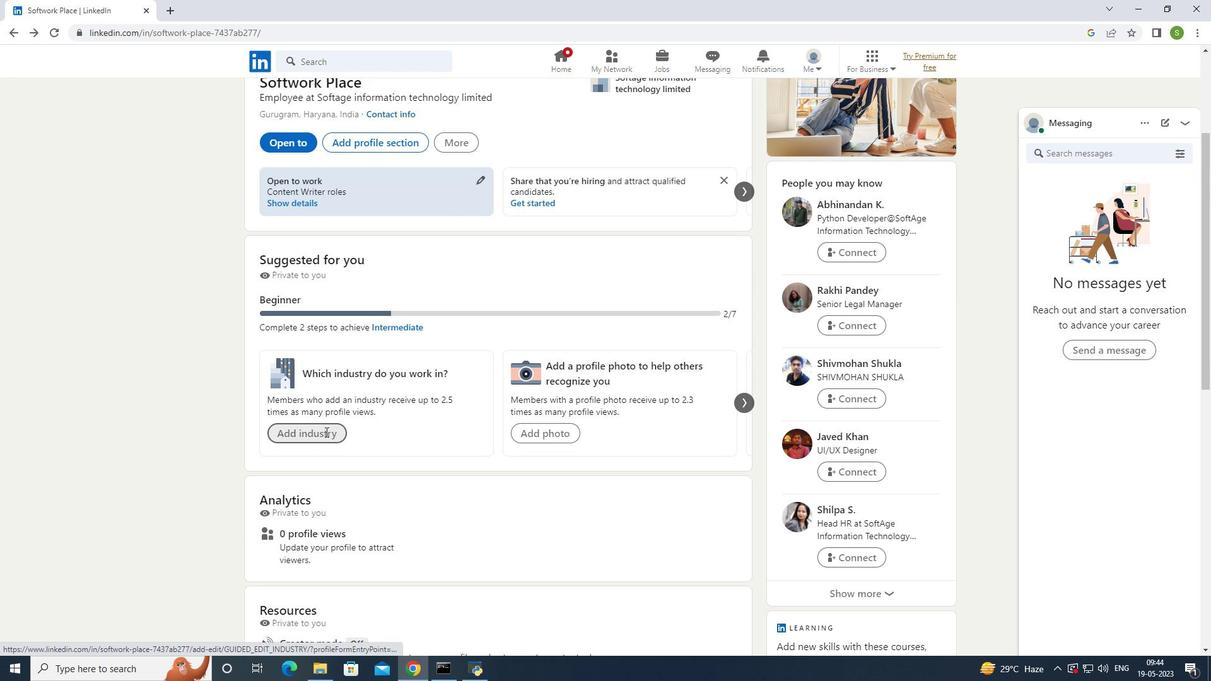 
Action: Mouse scrolled (325, 432) with delta (0, 0)
Screenshot: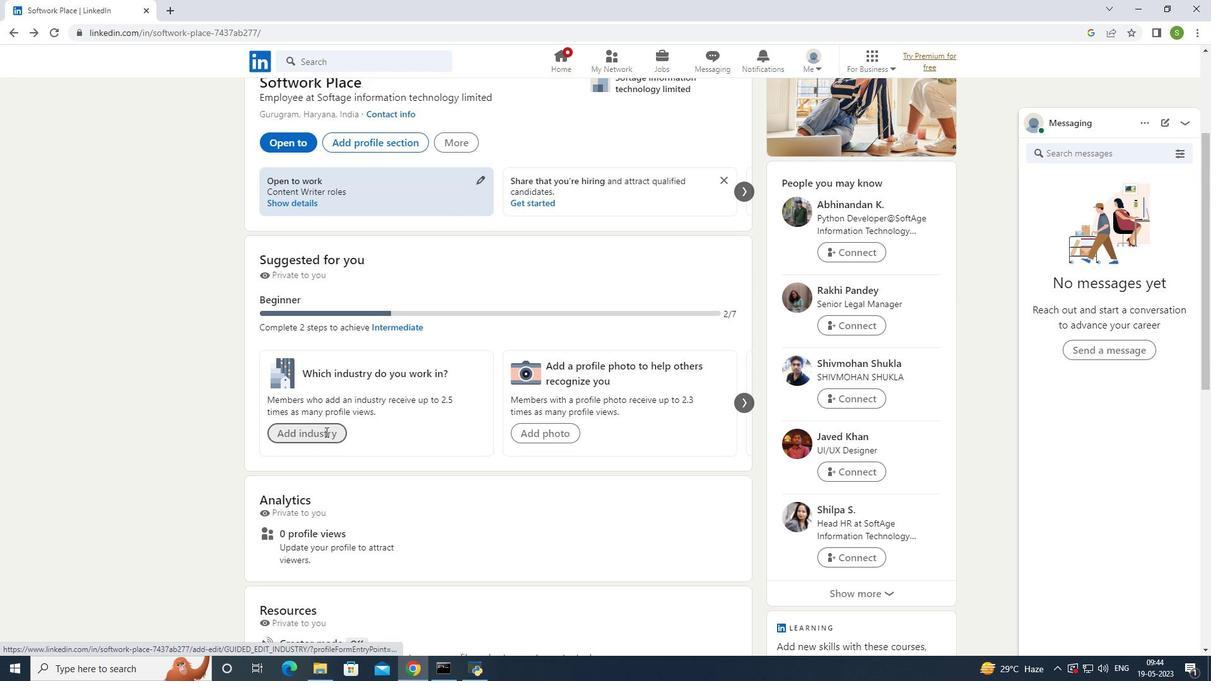
Action: Mouse moved to (354, 261)
Screenshot: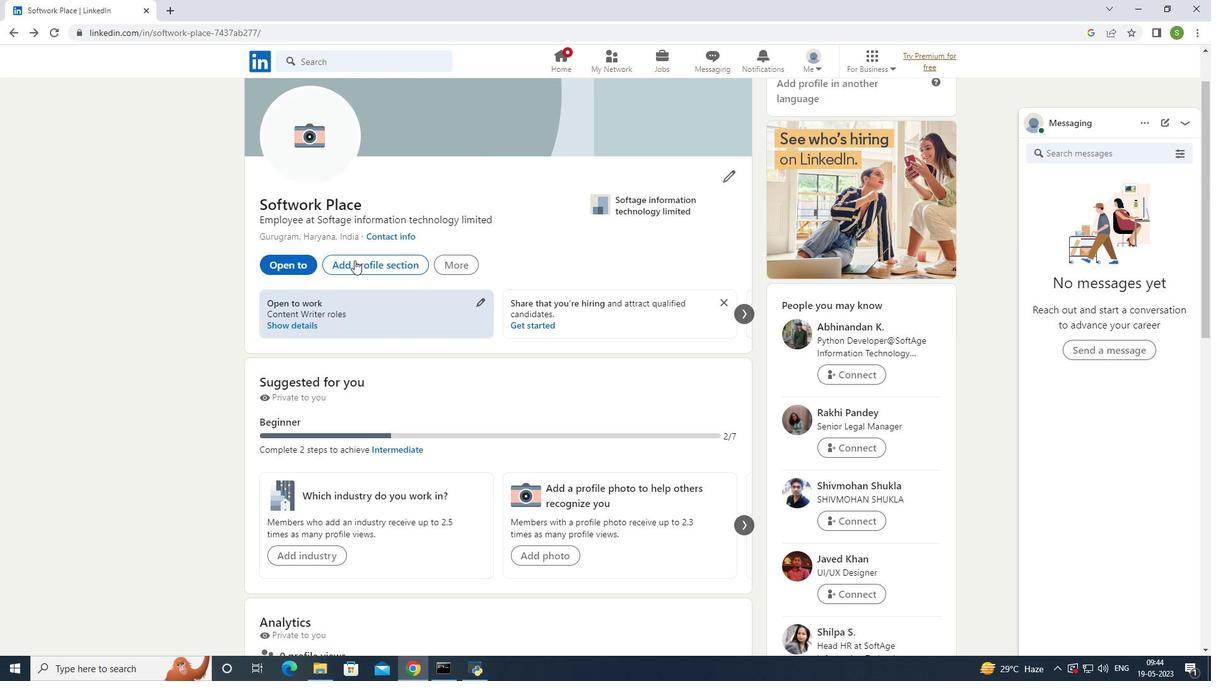 
Action: Mouse pressed left at (354, 261)
Screenshot: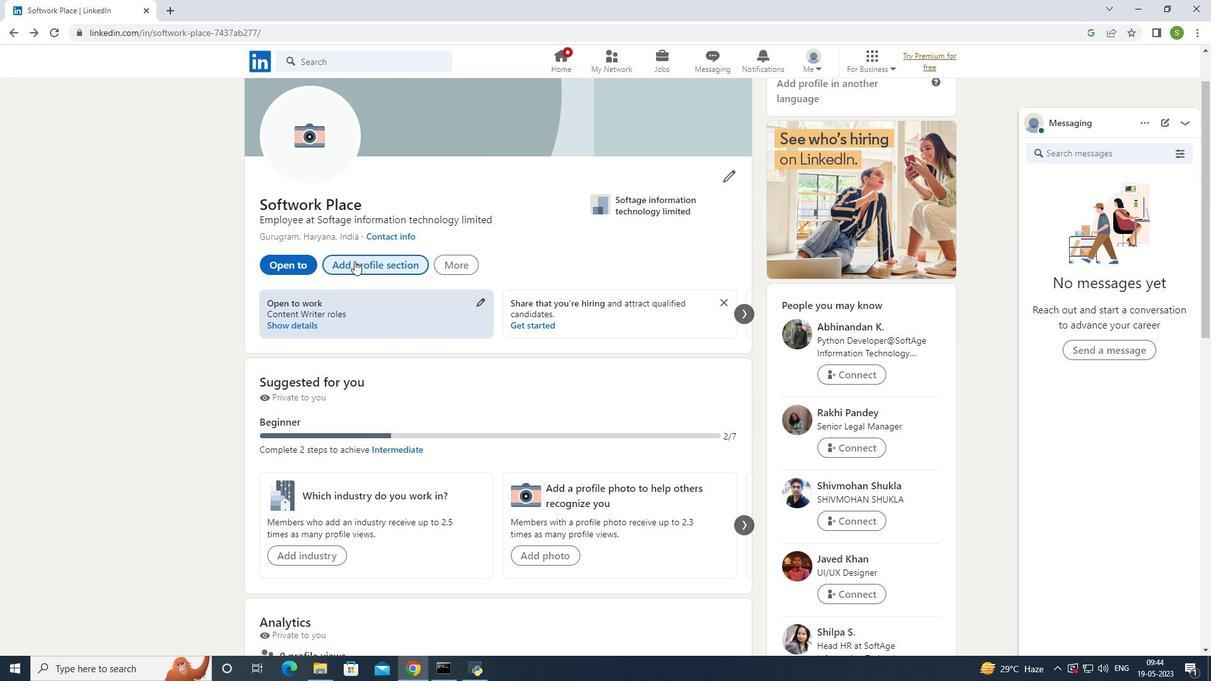 
Action: Mouse moved to (475, 279)
Screenshot: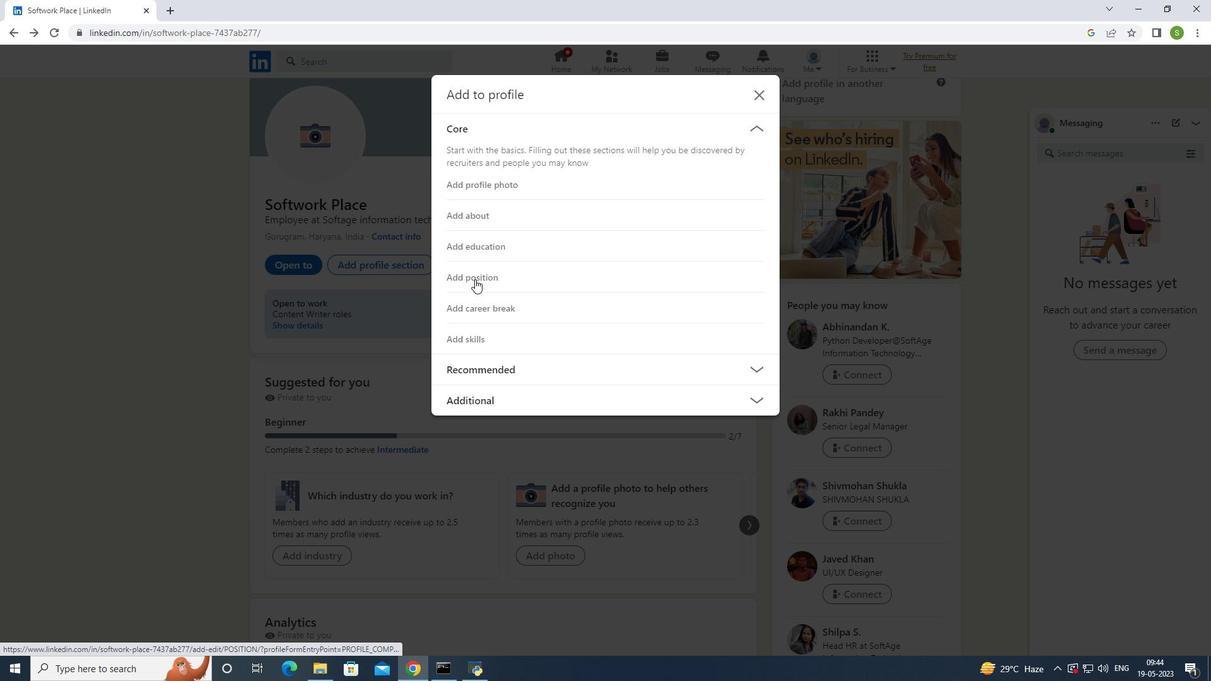 
Action: Mouse pressed left at (475, 279)
Screenshot: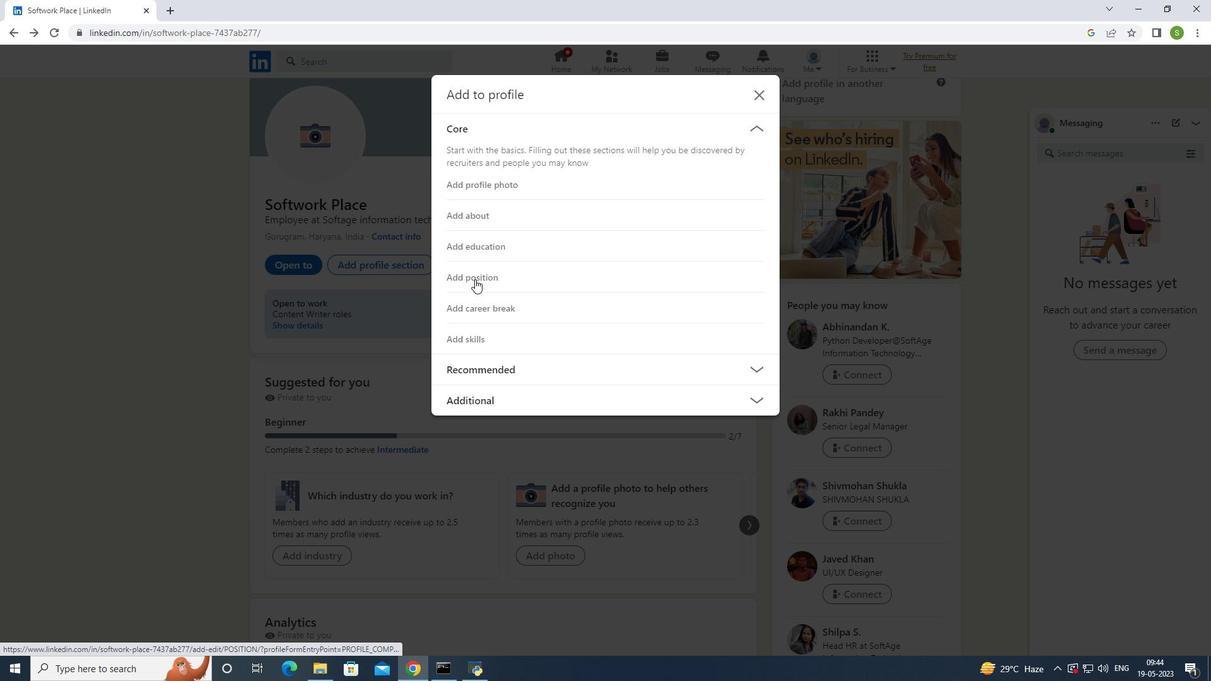 
Action: Mouse moved to (824, 93)
Screenshot: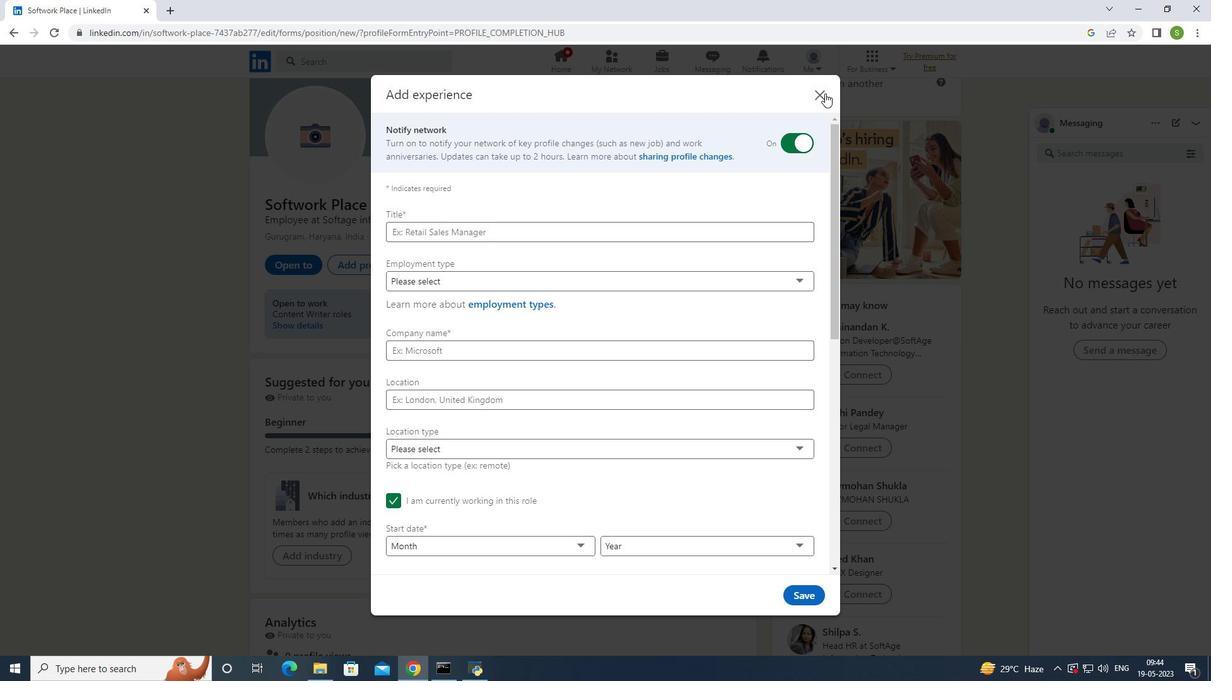 
Action: Mouse pressed left at (824, 93)
Screenshot: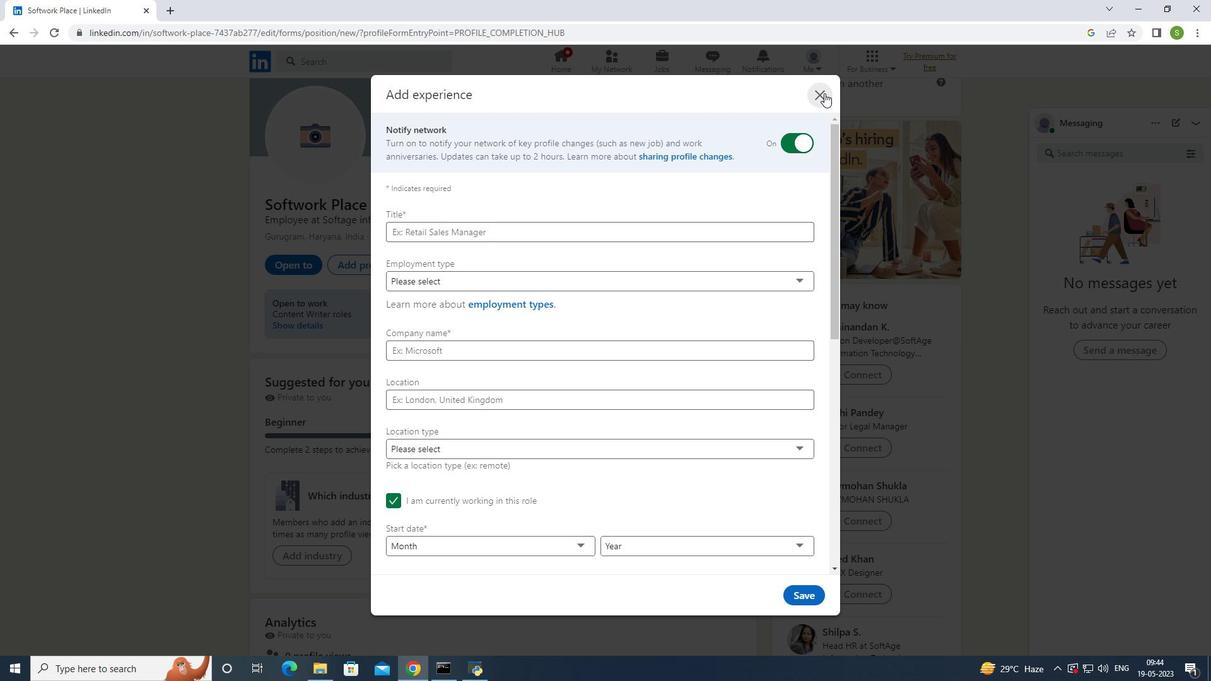 
Action: Mouse moved to (397, 268)
Screenshot: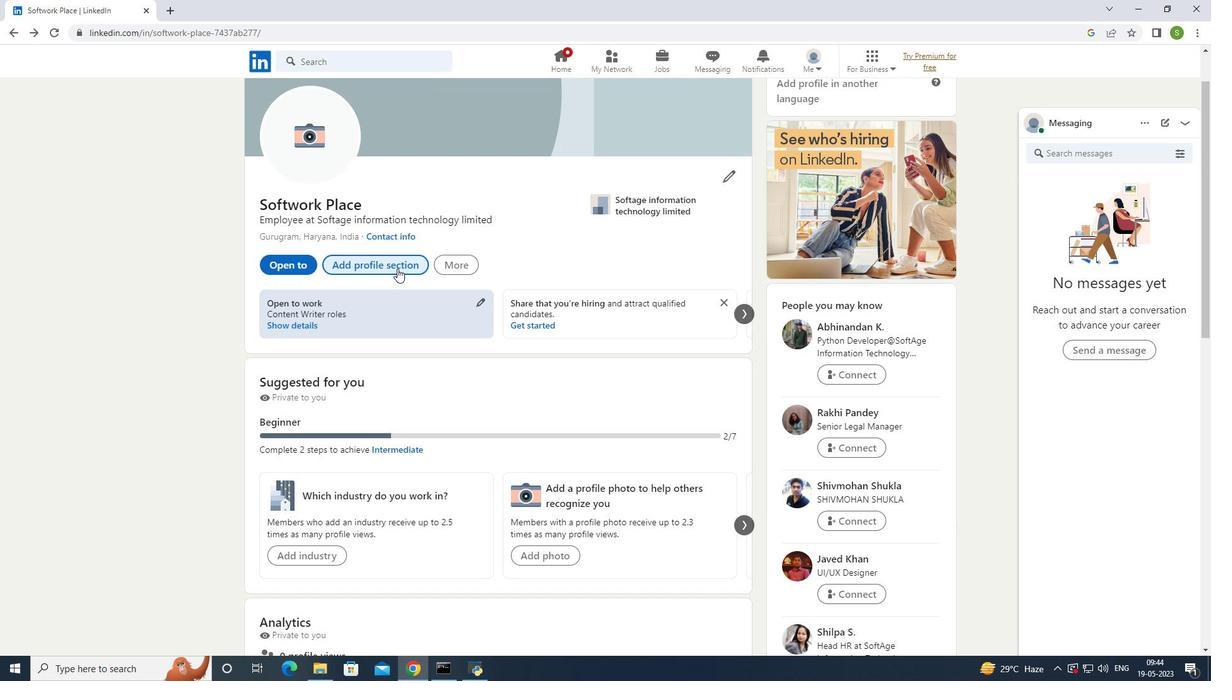 
Action: Mouse pressed left at (397, 268)
Screenshot: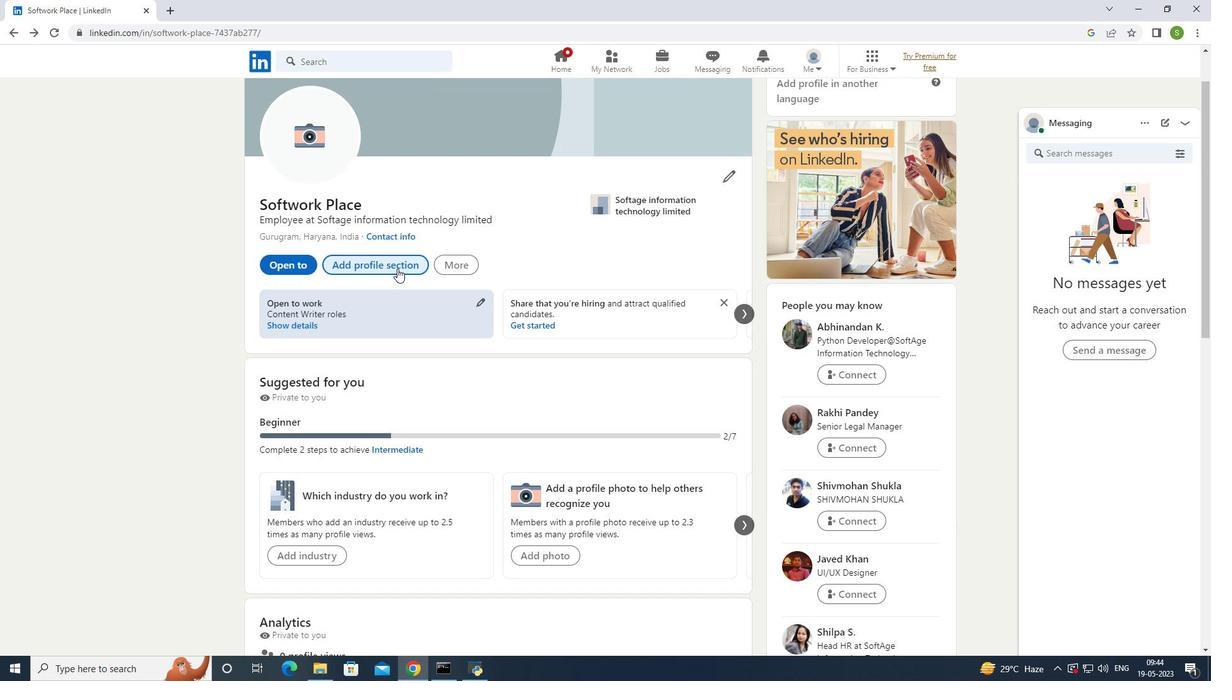 
Action: Mouse moved to (472, 341)
Screenshot: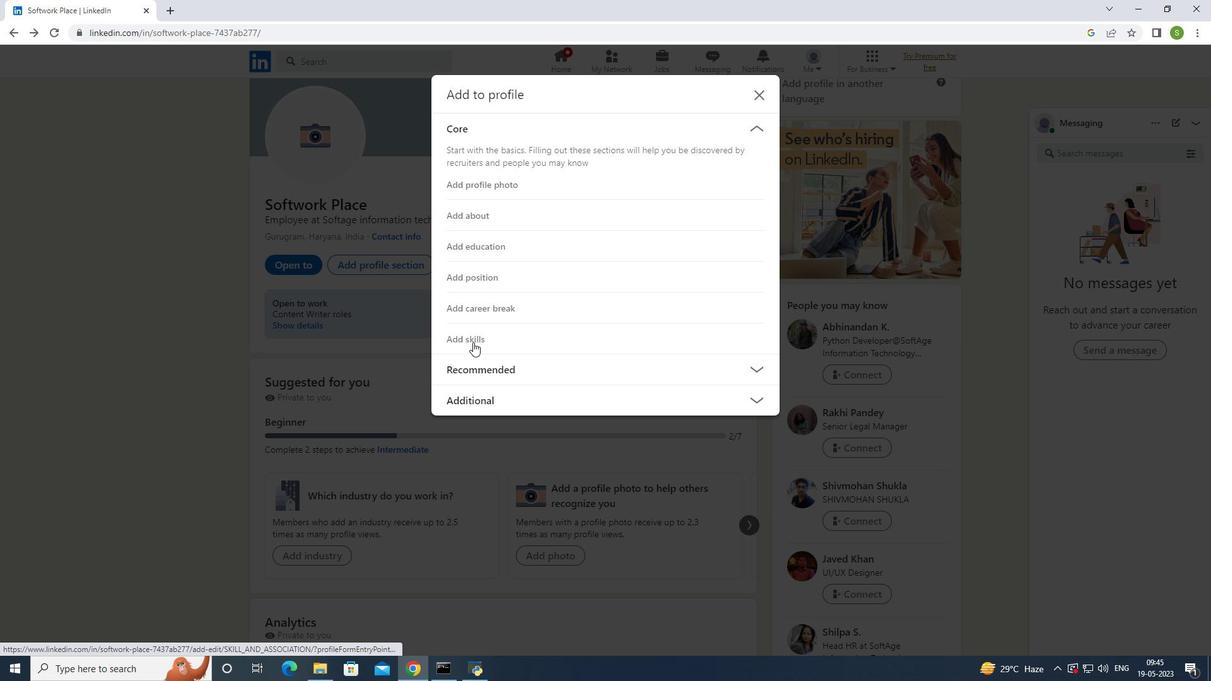 
Action: Mouse pressed left at (472, 341)
Screenshot: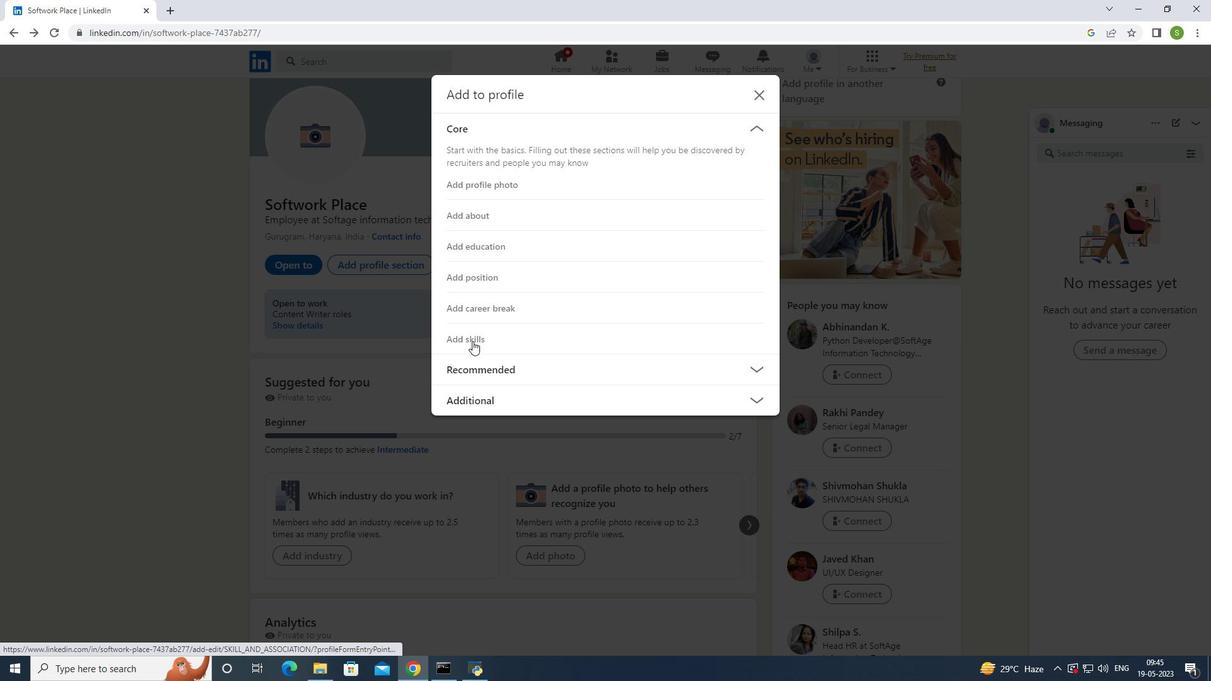 
Action: Mouse moved to (823, 95)
Screenshot: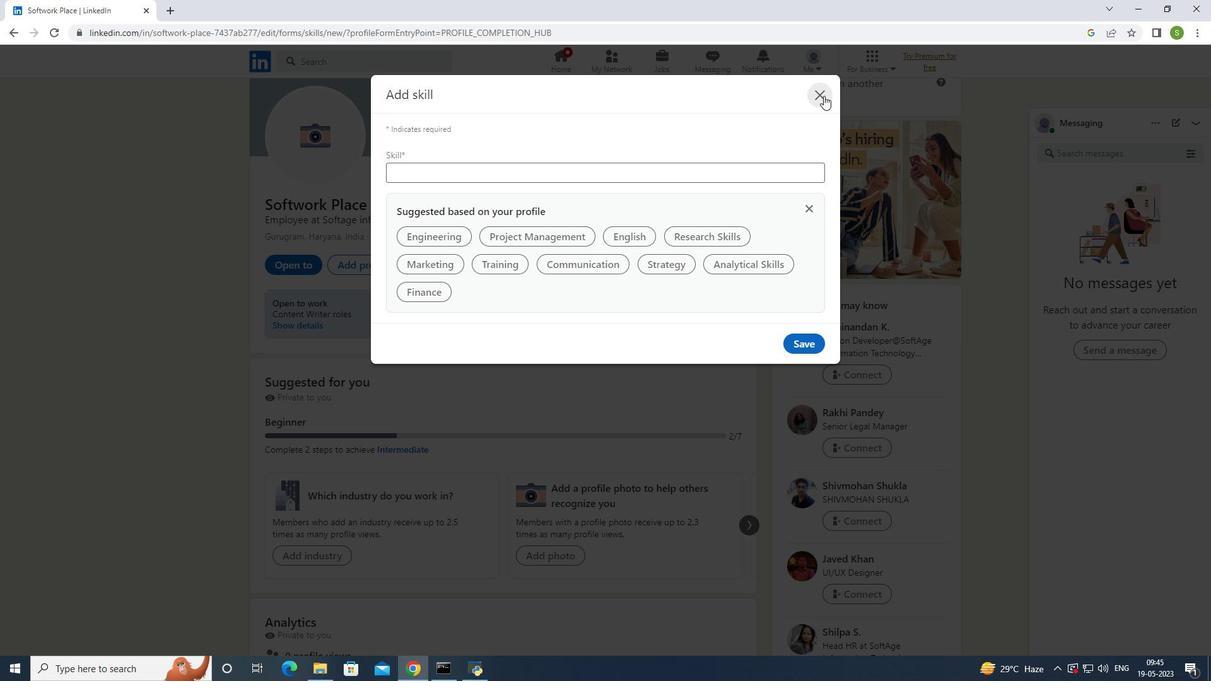 
Action: Mouse pressed left at (823, 95)
Screenshot: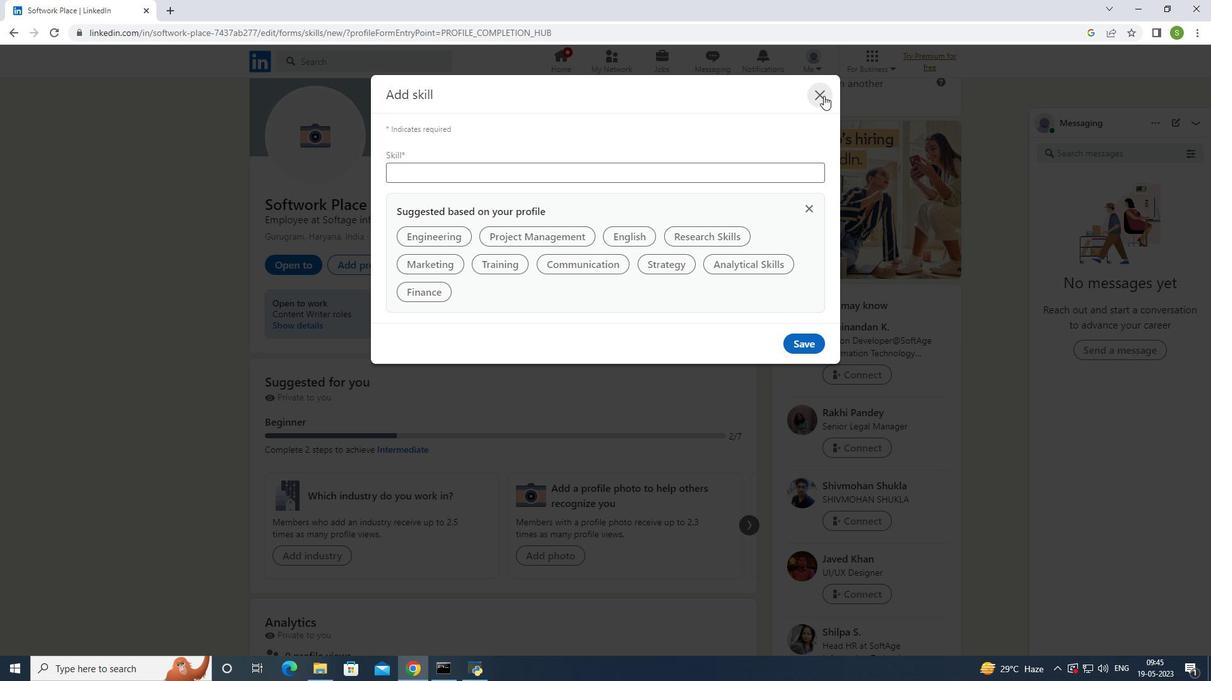 
Action: Mouse moved to (539, 227)
Screenshot: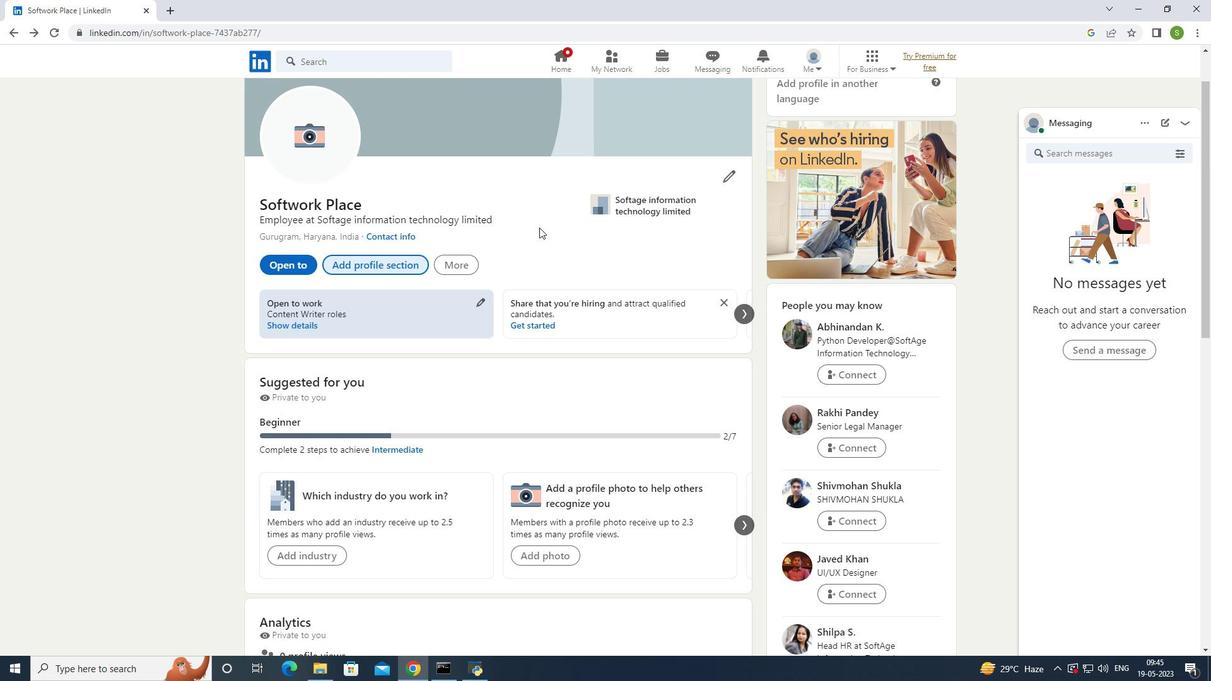 
Action: Mouse scrolled (539, 226) with delta (0, 0)
Screenshot: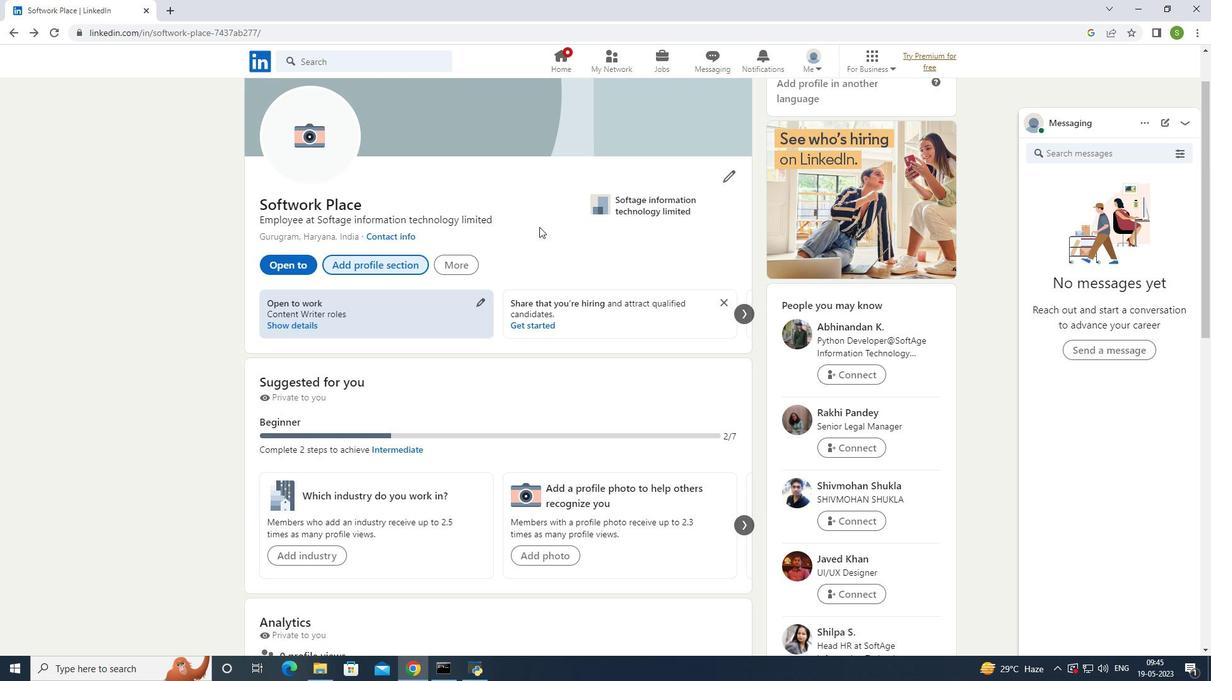 
Action: Mouse scrolled (539, 226) with delta (0, 0)
Screenshot: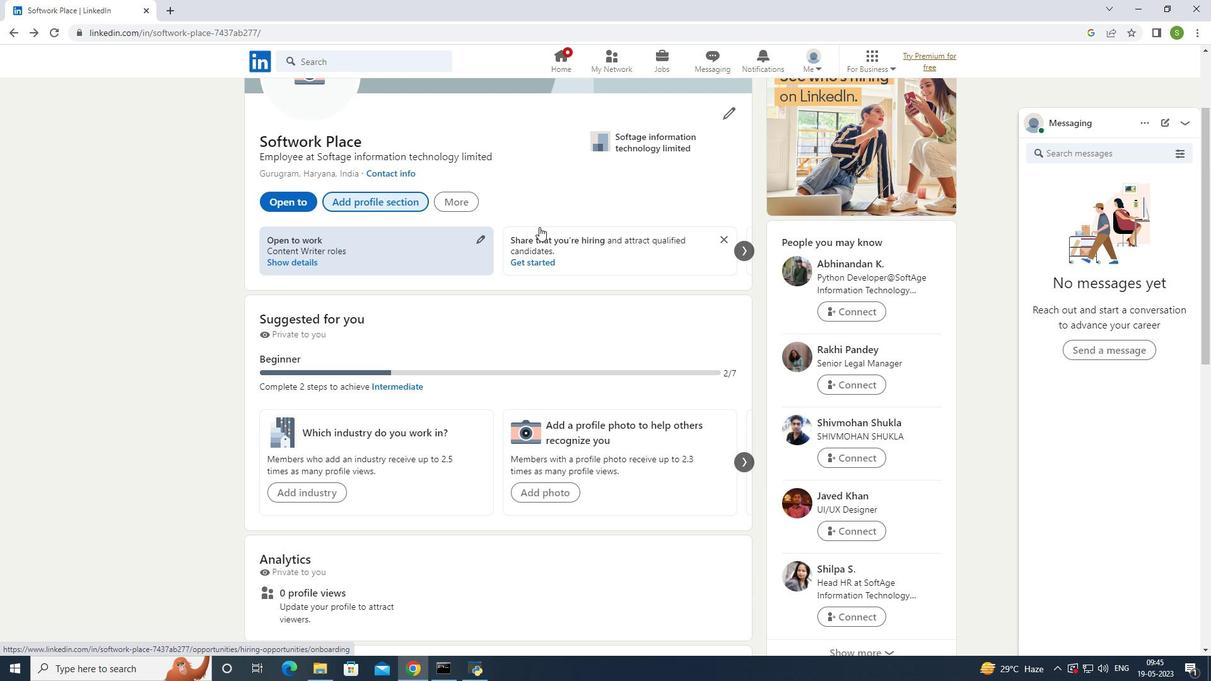 
Action: Mouse scrolled (539, 226) with delta (0, 0)
Screenshot: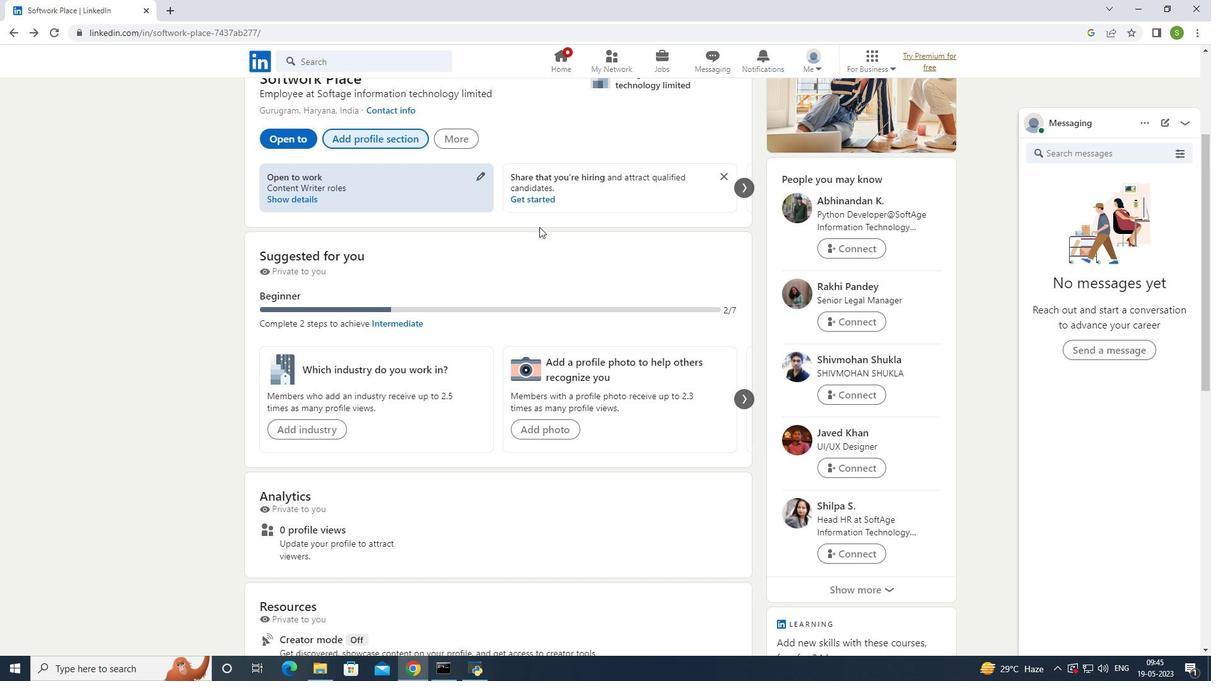 
Action: Mouse scrolled (539, 226) with delta (0, 0)
Screenshot: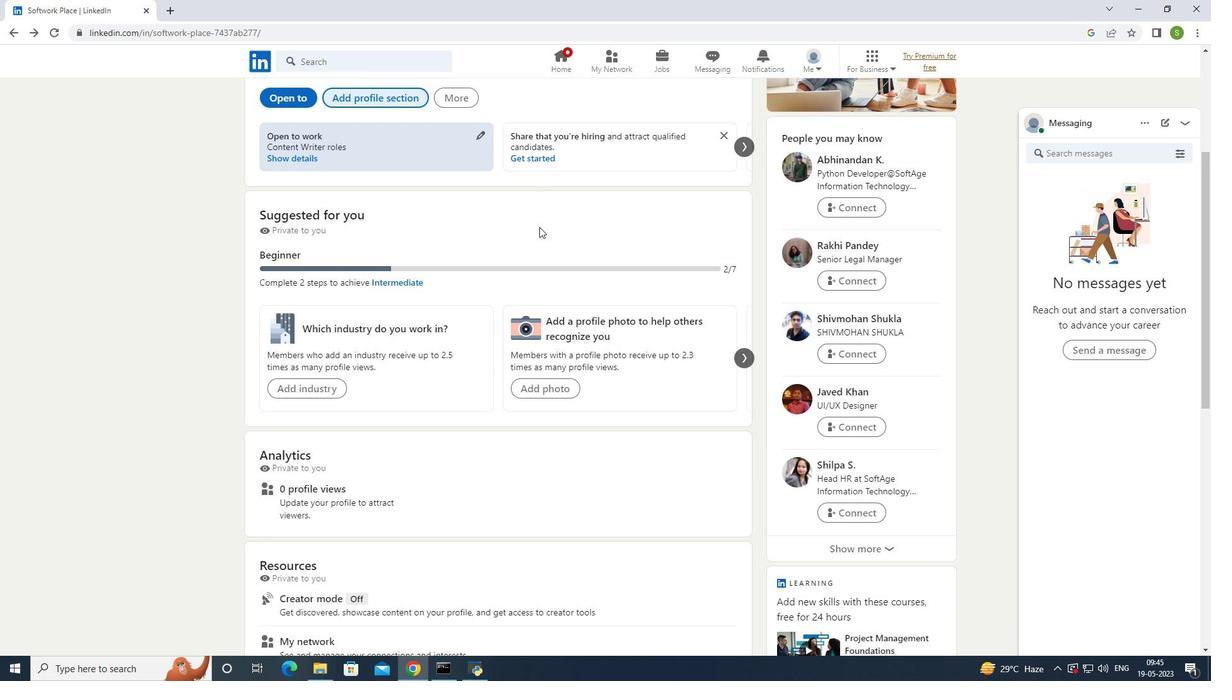 
Action: Mouse moved to (539, 225)
Screenshot: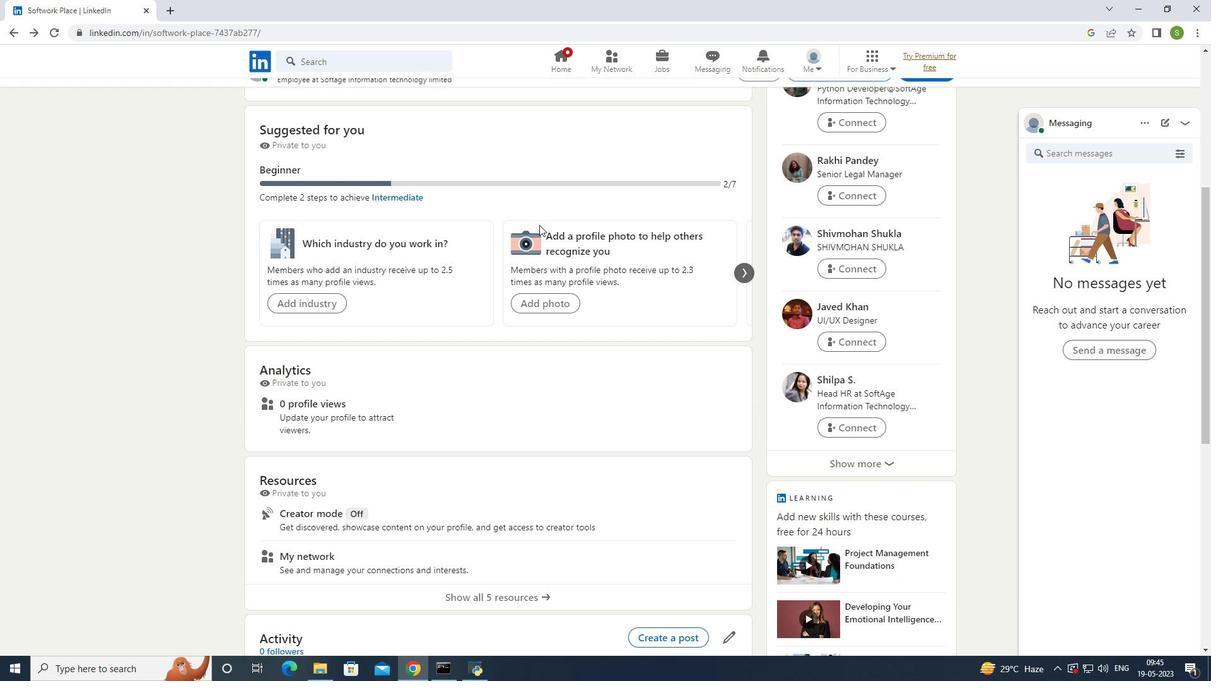 
Action: Mouse scrolled (539, 224) with delta (0, 0)
Screenshot: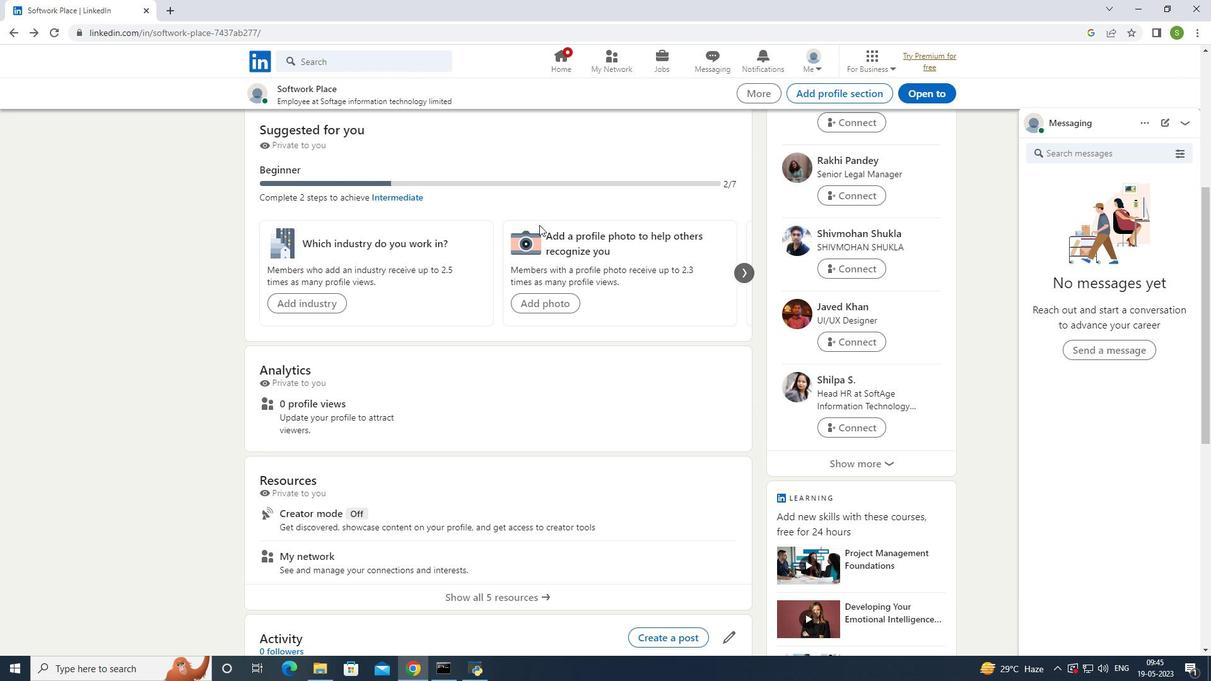 
Action: Mouse scrolled (539, 224) with delta (0, 0)
Screenshot: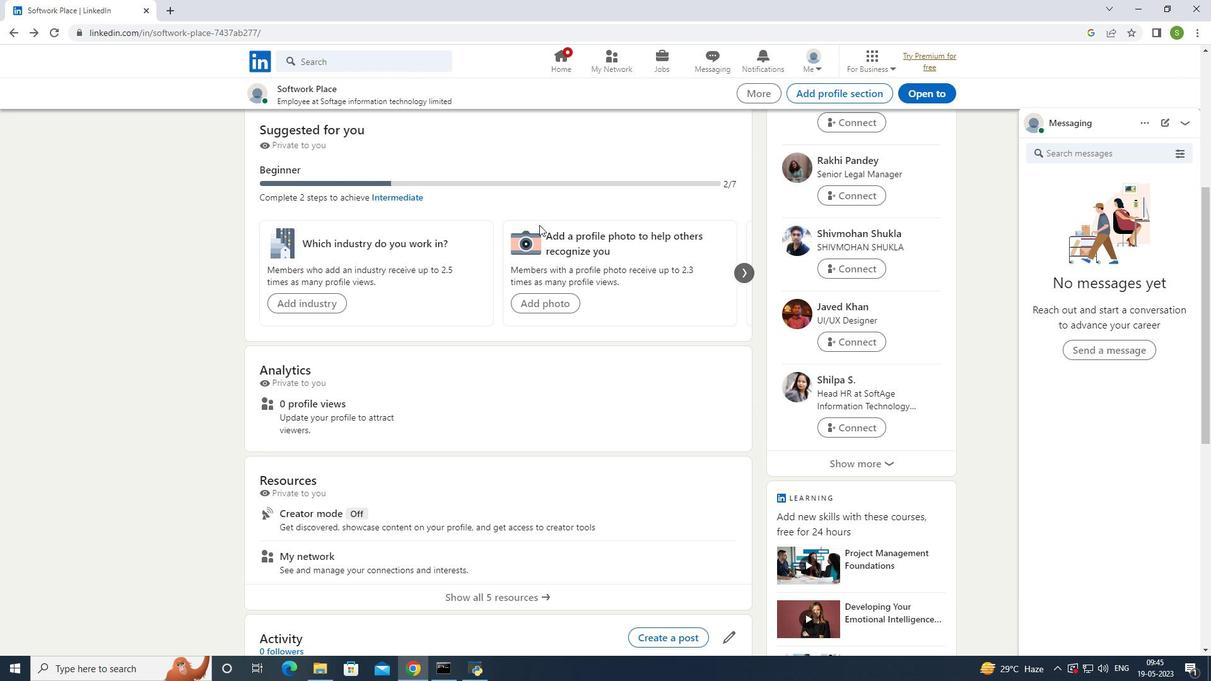 
Action: Mouse scrolled (539, 224) with delta (0, 0)
Screenshot: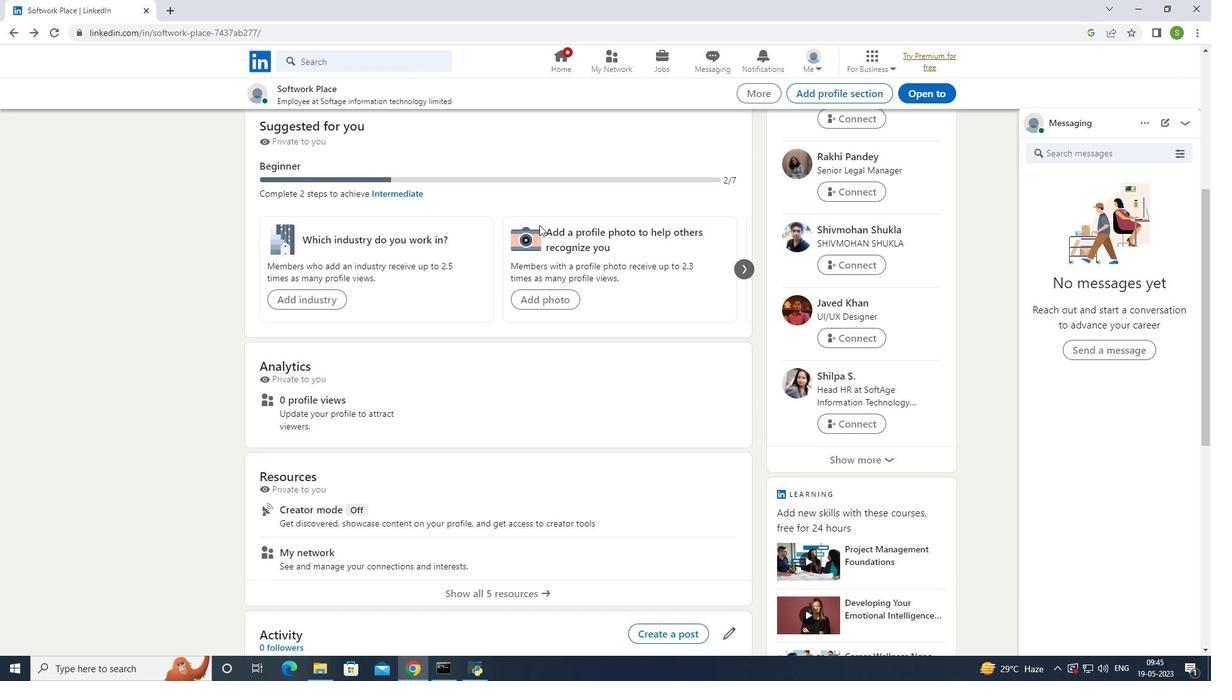
Action: Mouse scrolled (539, 224) with delta (0, 0)
Screenshot: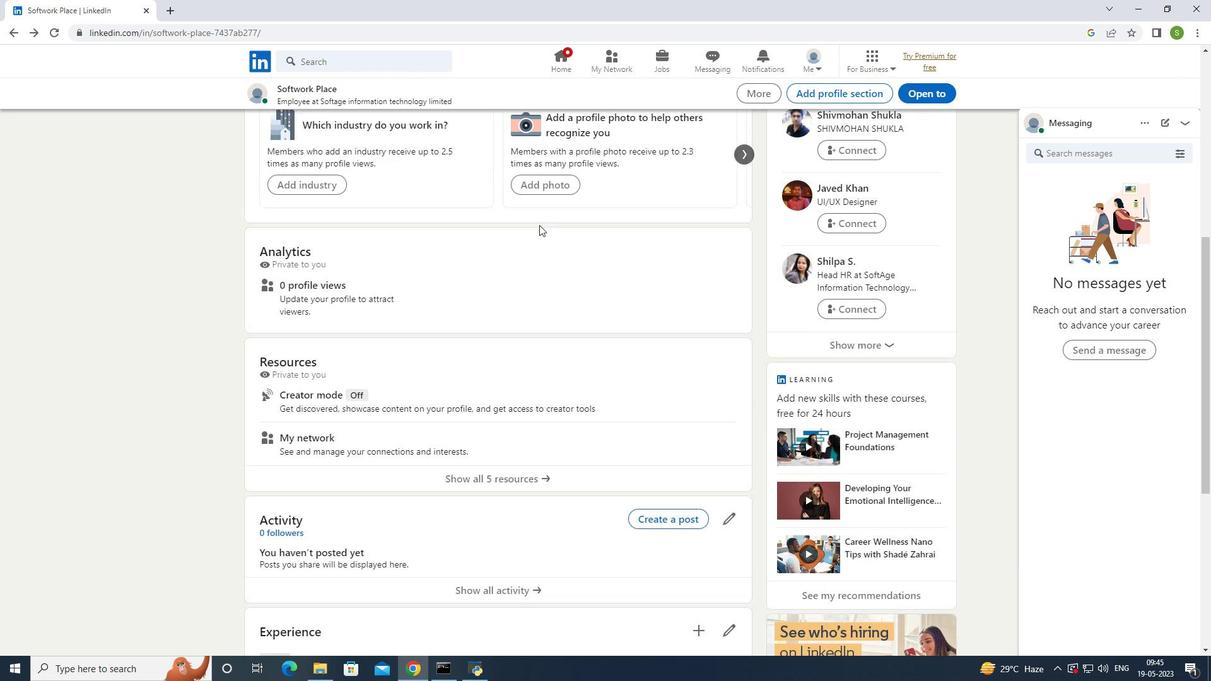 
Action: Mouse scrolled (539, 224) with delta (0, 0)
Screenshot: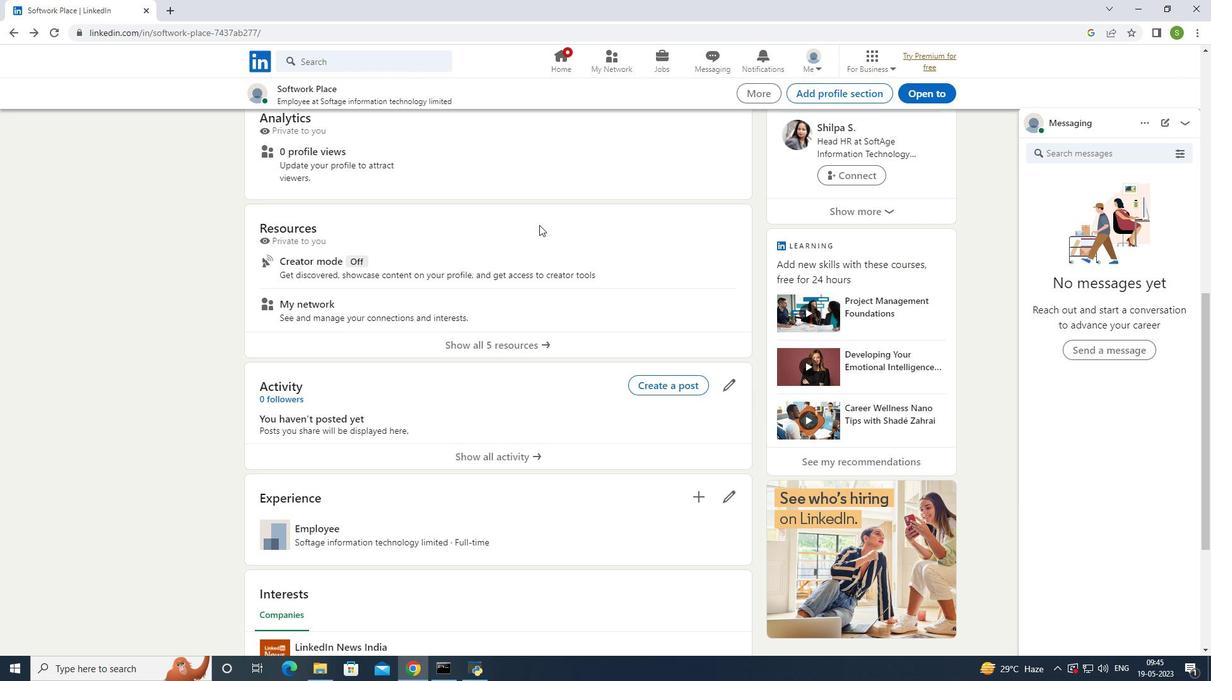 
Action: Mouse scrolled (539, 224) with delta (0, 0)
Screenshot: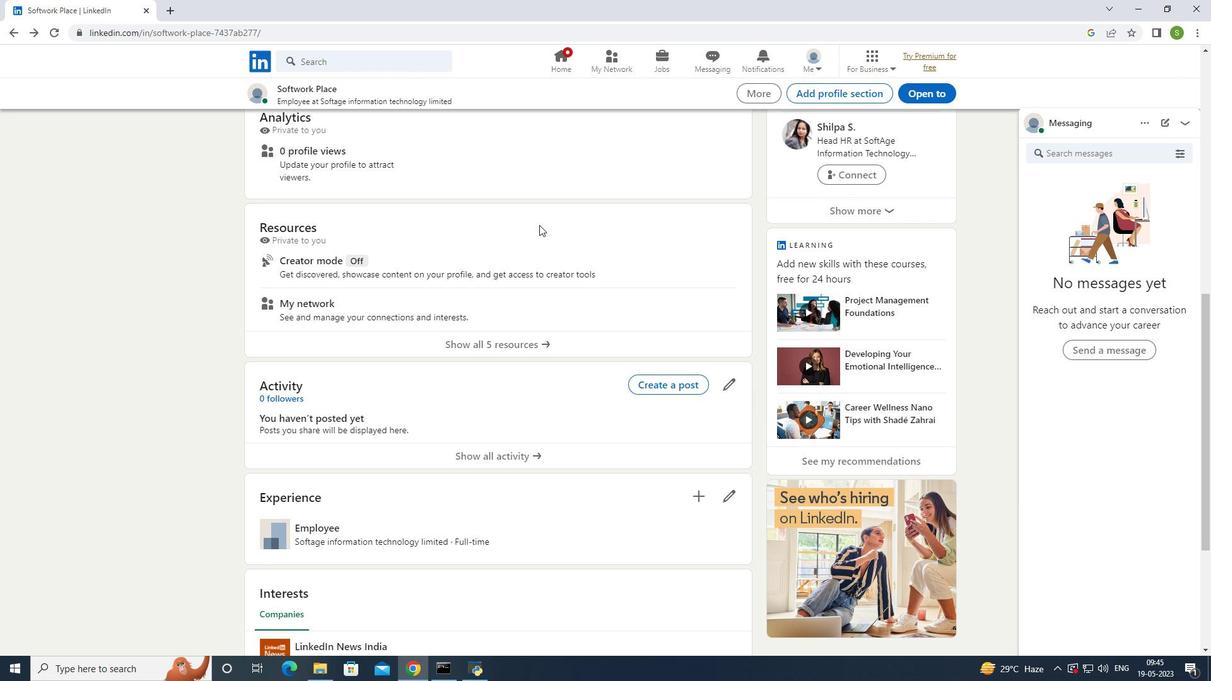 
Action: Mouse scrolled (539, 224) with delta (0, 0)
Screenshot: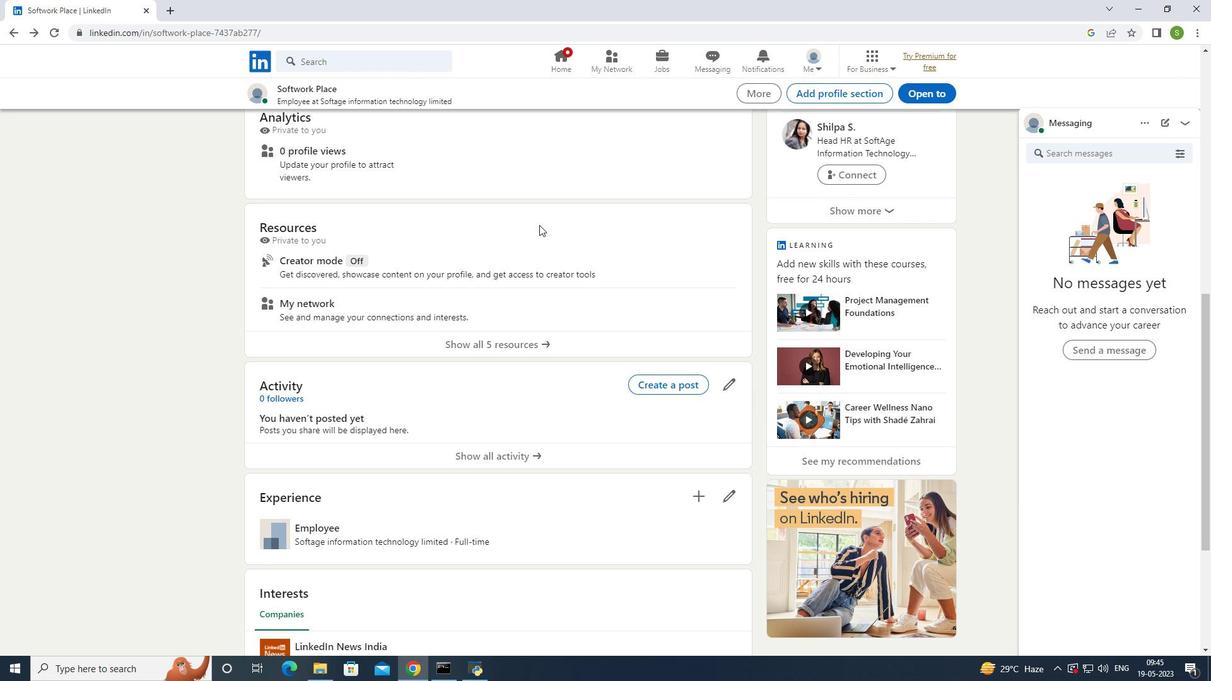
Action: Mouse scrolled (539, 225) with delta (0, 0)
Screenshot: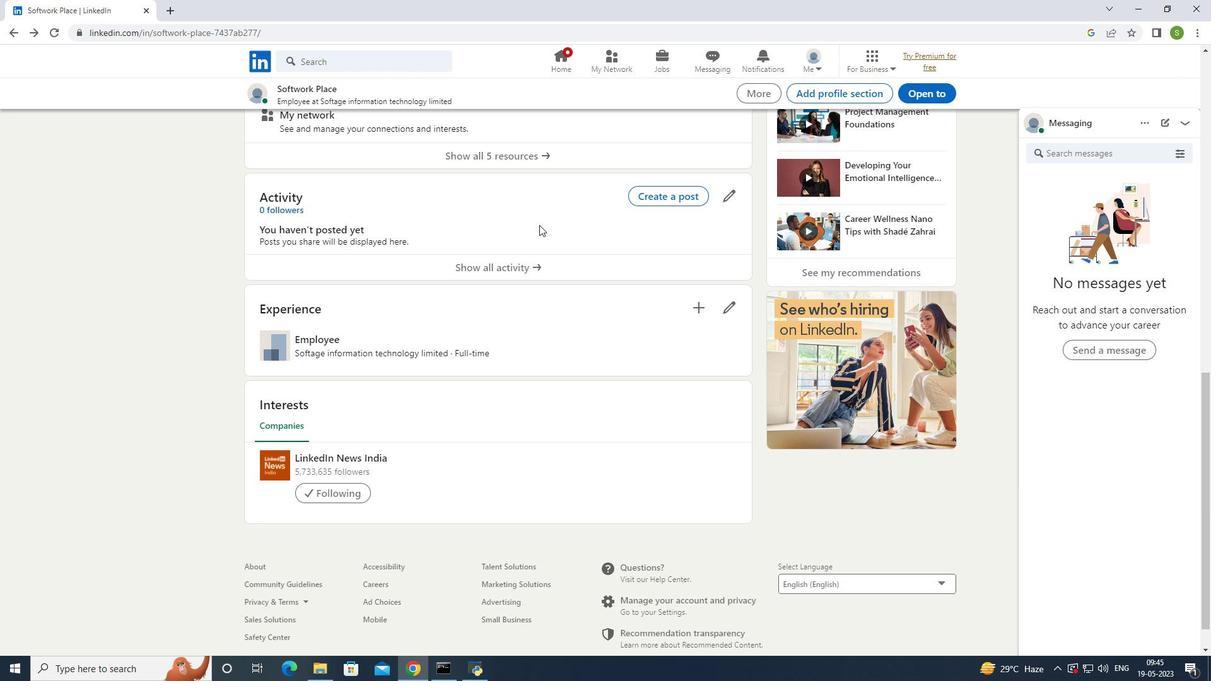 
Action: Mouse scrolled (539, 225) with delta (0, 0)
Screenshot: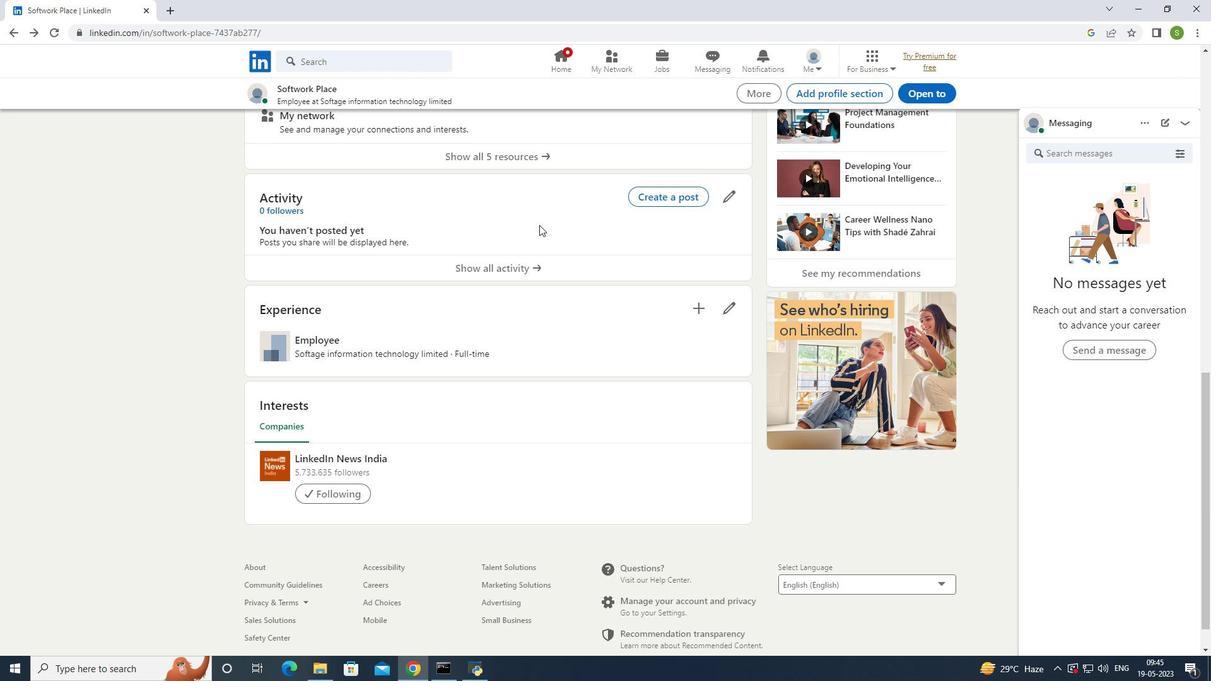 
Action: Mouse scrolled (539, 225) with delta (0, 0)
Screenshot: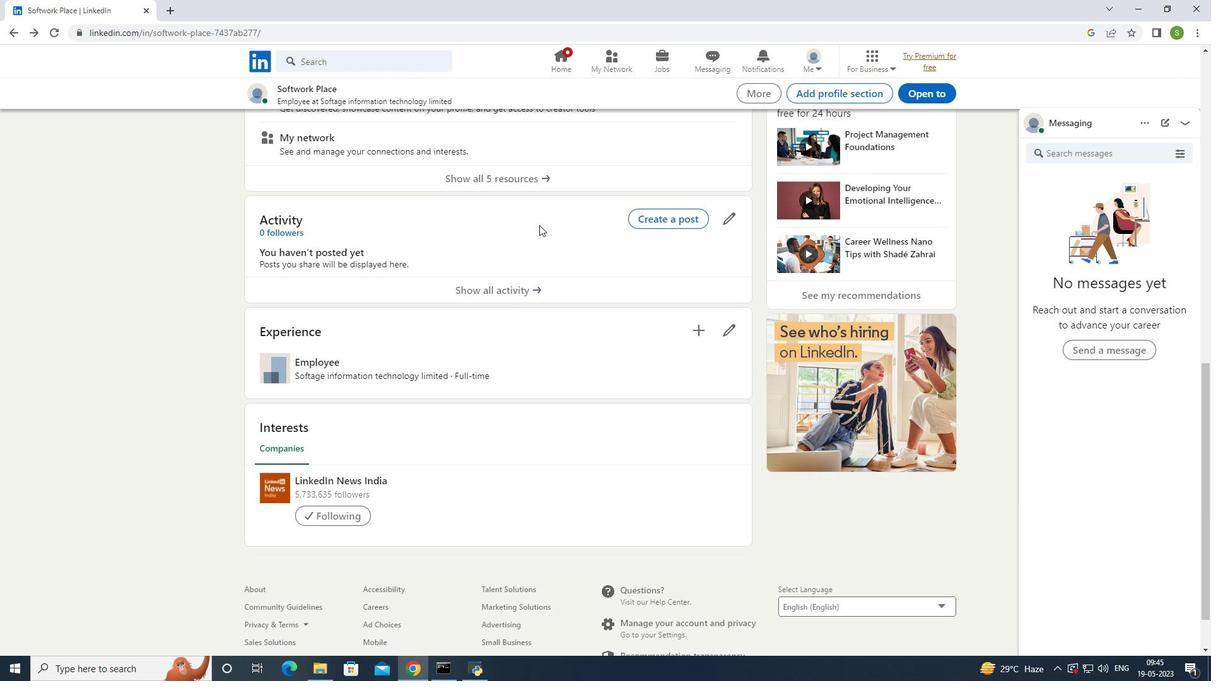 
Action: Mouse scrolled (539, 225) with delta (0, 0)
Screenshot: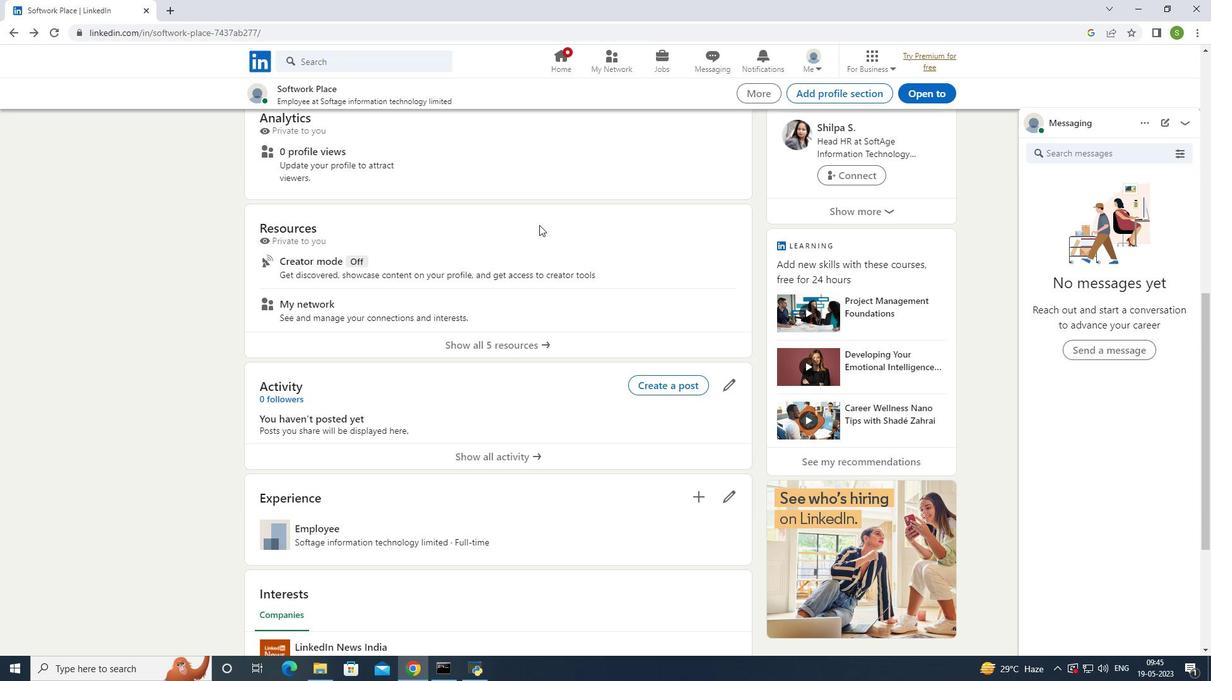 
Action: Mouse scrolled (539, 225) with delta (0, 0)
Screenshot: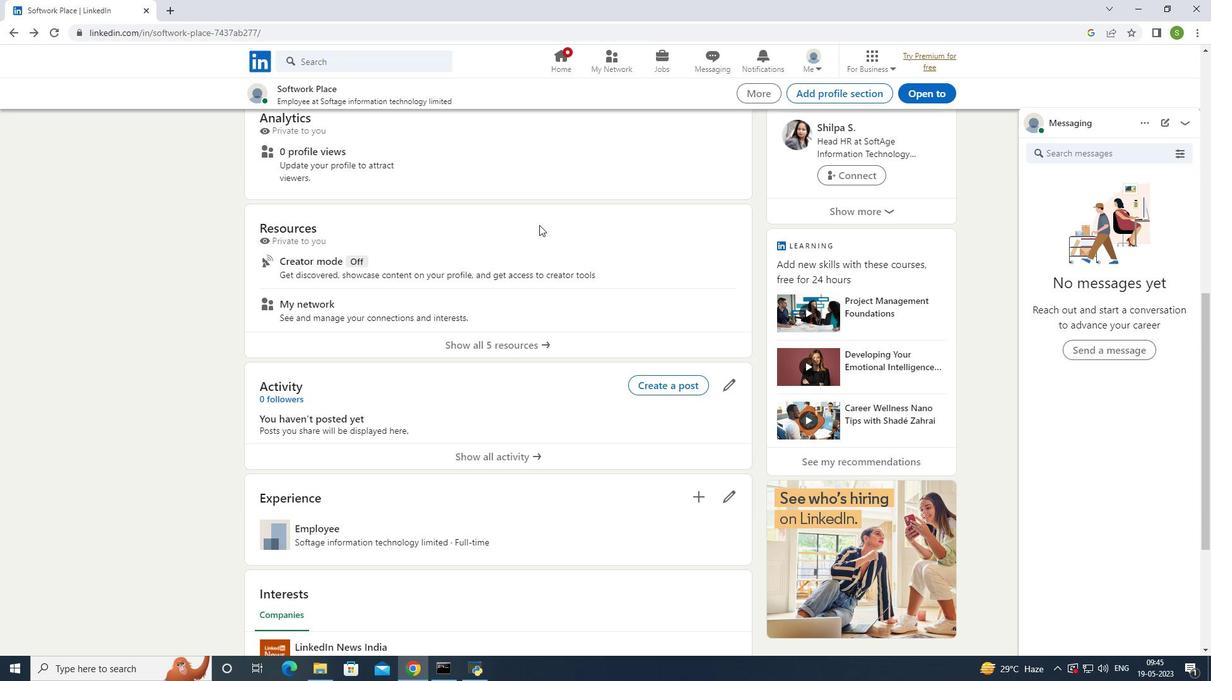 
Action: Mouse scrolled (539, 225) with delta (0, 0)
Screenshot: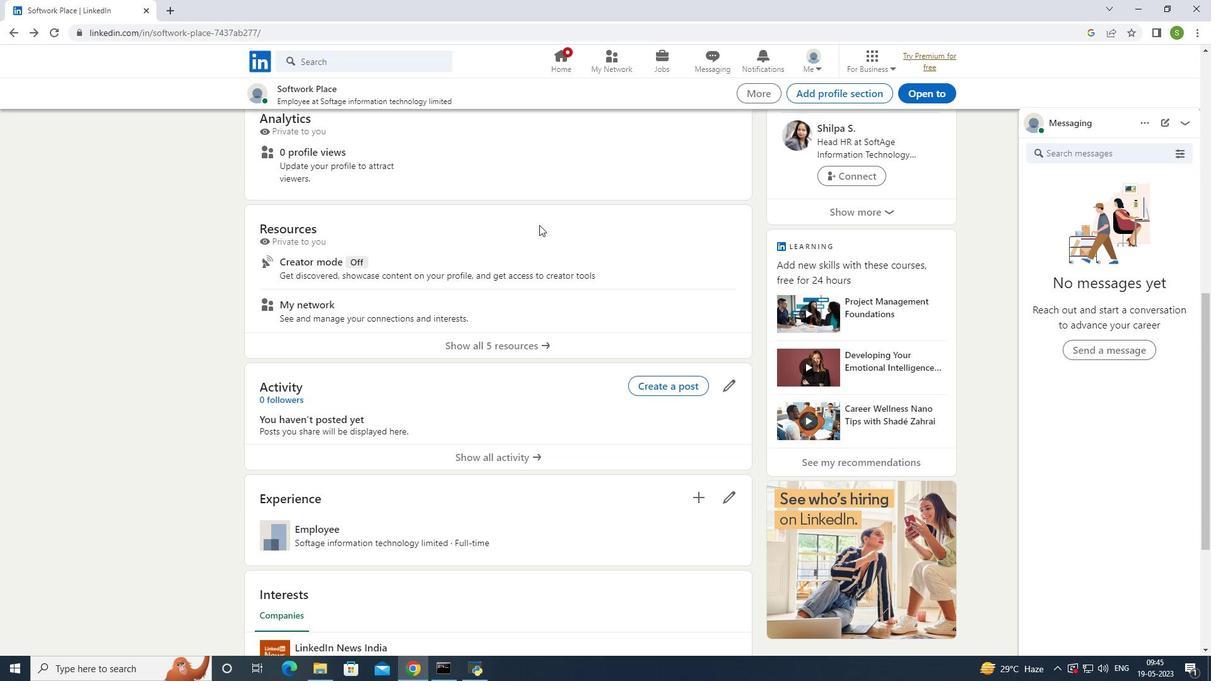 
Action: Mouse scrolled (539, 225) with delta (0, 0)
Screenshot: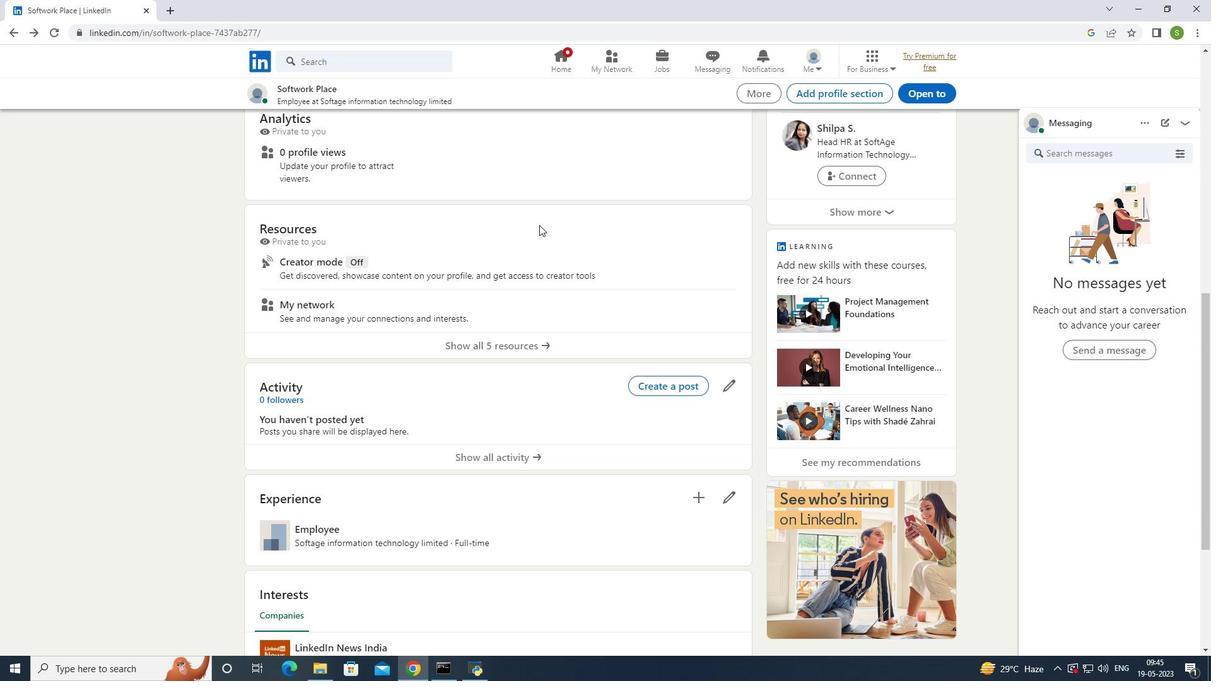 
Action: Mouse scrolled (539, 225) with delta (0, 0)
Screenshot: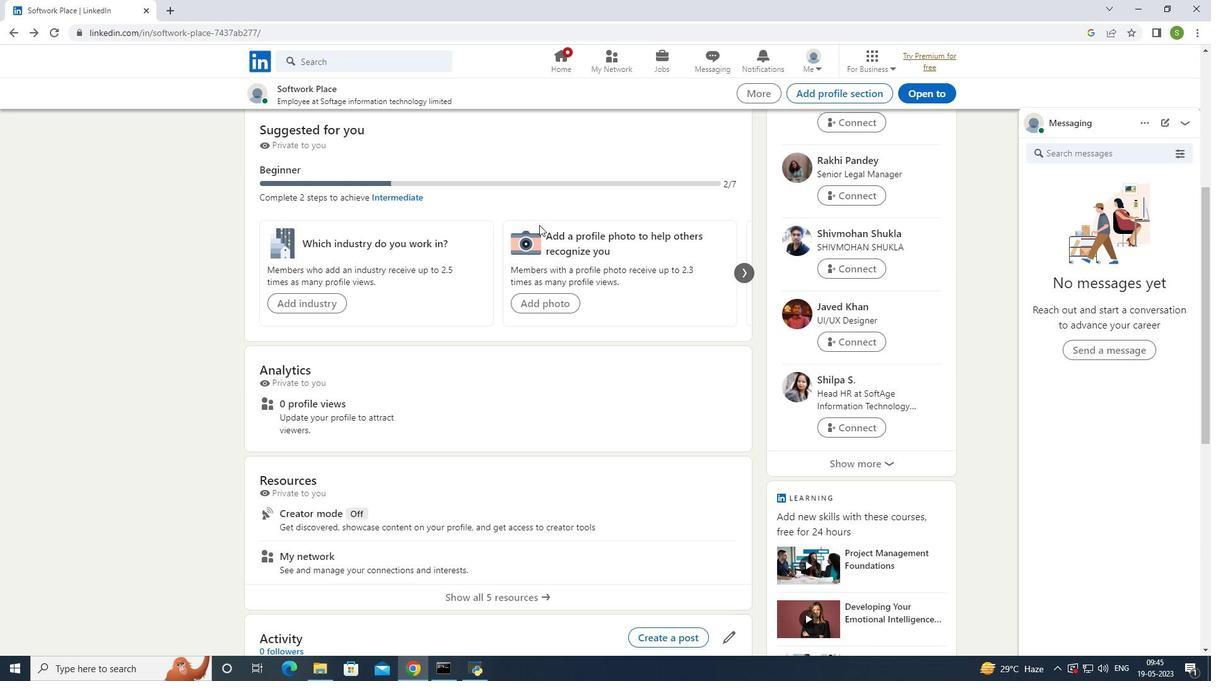 
Action: Mouse scrolled (539, 225) with delta (0, 0)
Screenshot: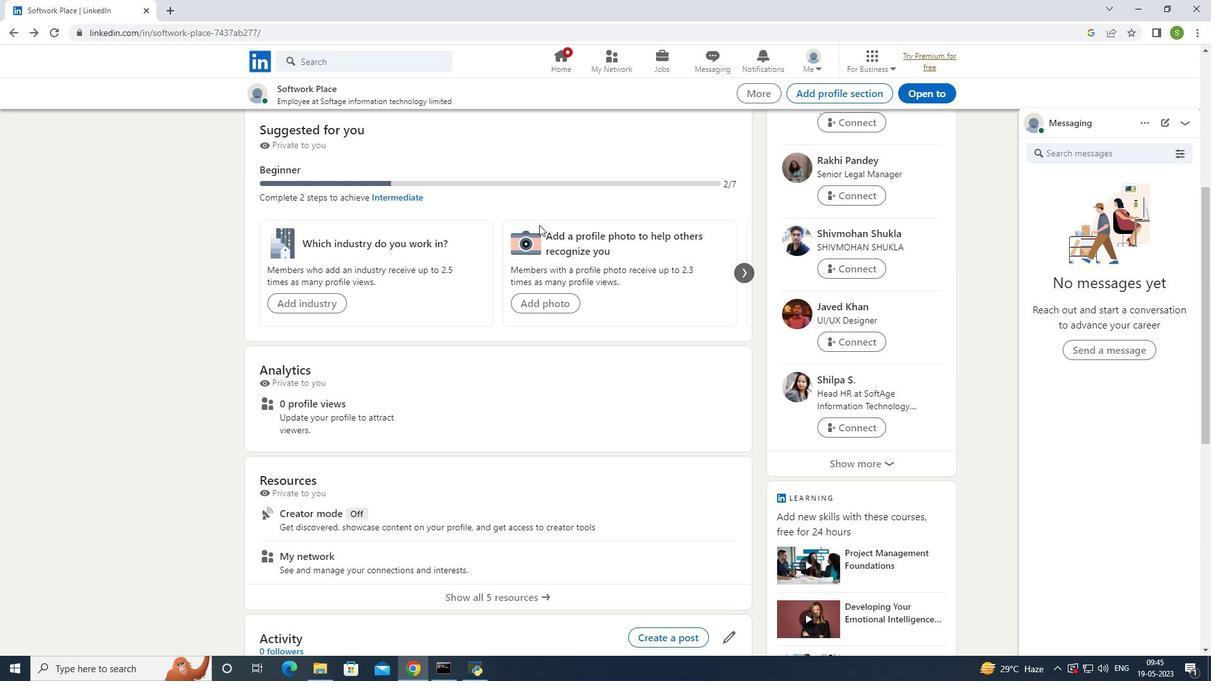 
Action: Mouse scrolled (539, 225) with delta (0, 0)
Screenshot: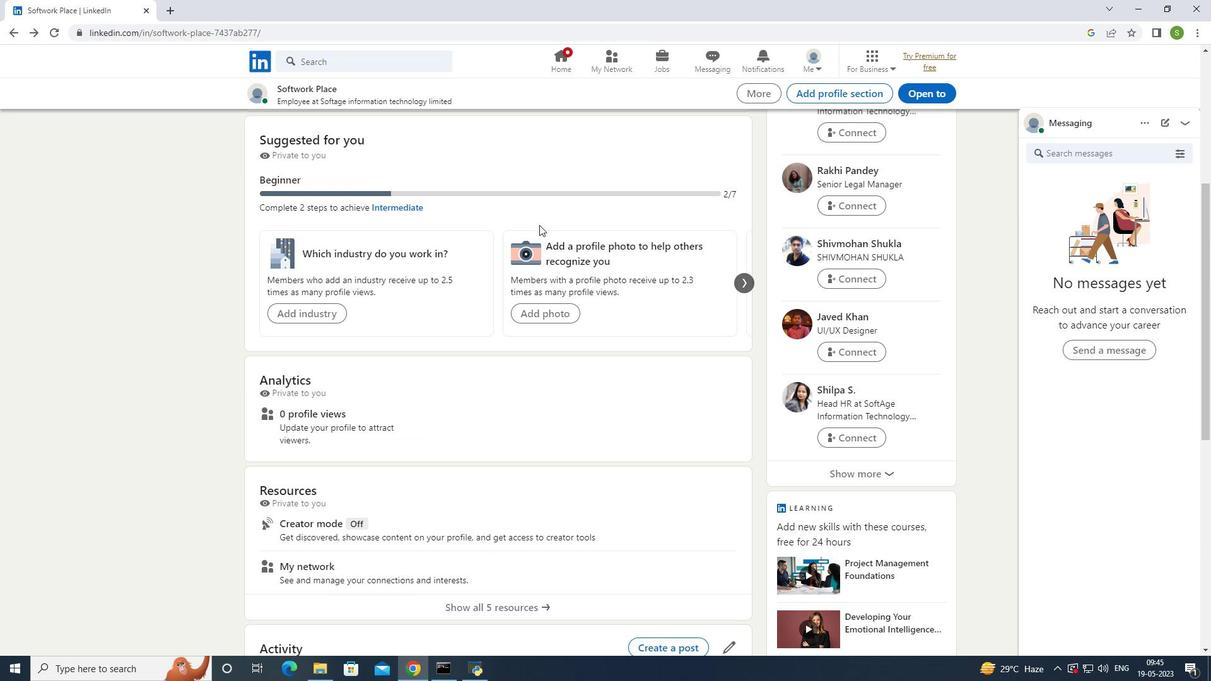 
Action: Mouse scrolled (539, 225) with delta (0, 0)
Screenshot: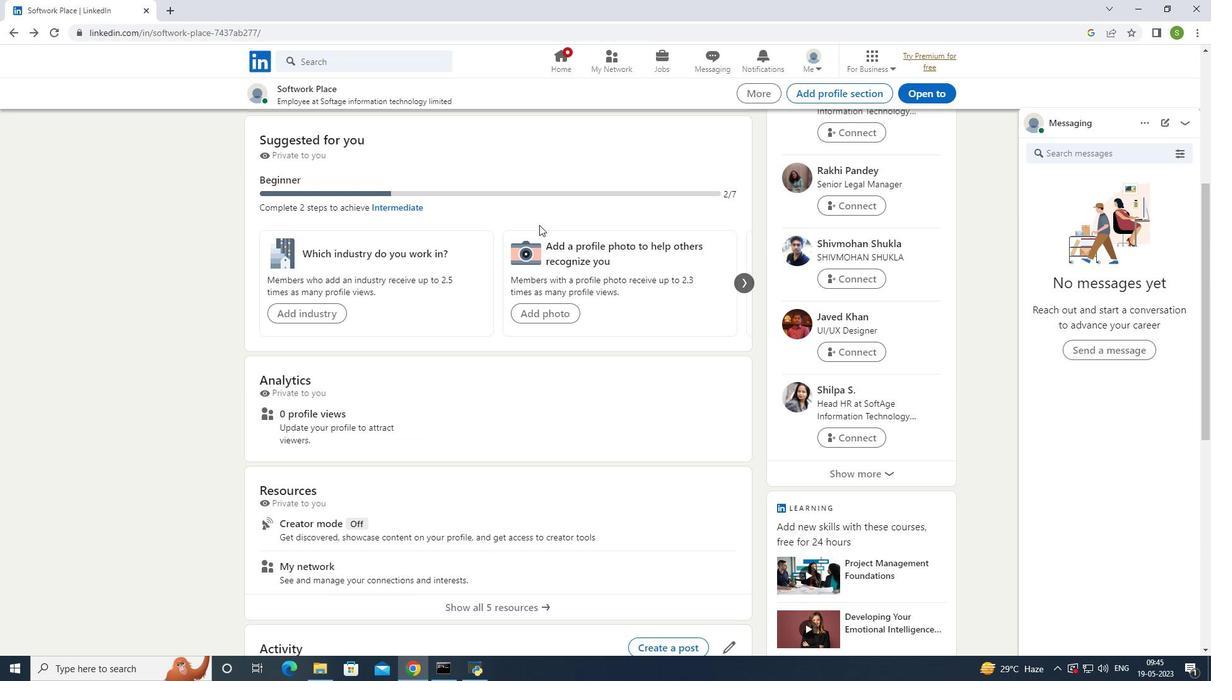
Action: Mouse scrolled (539, 225) with delta (0, 0)
